 Task: Get directions from Myrtle Beach, South Carolina, United States to Watkins Glen State Park, New York, United States  and explore the nearby bars
Action: Mouse moved to (697, 548)
Screenshot: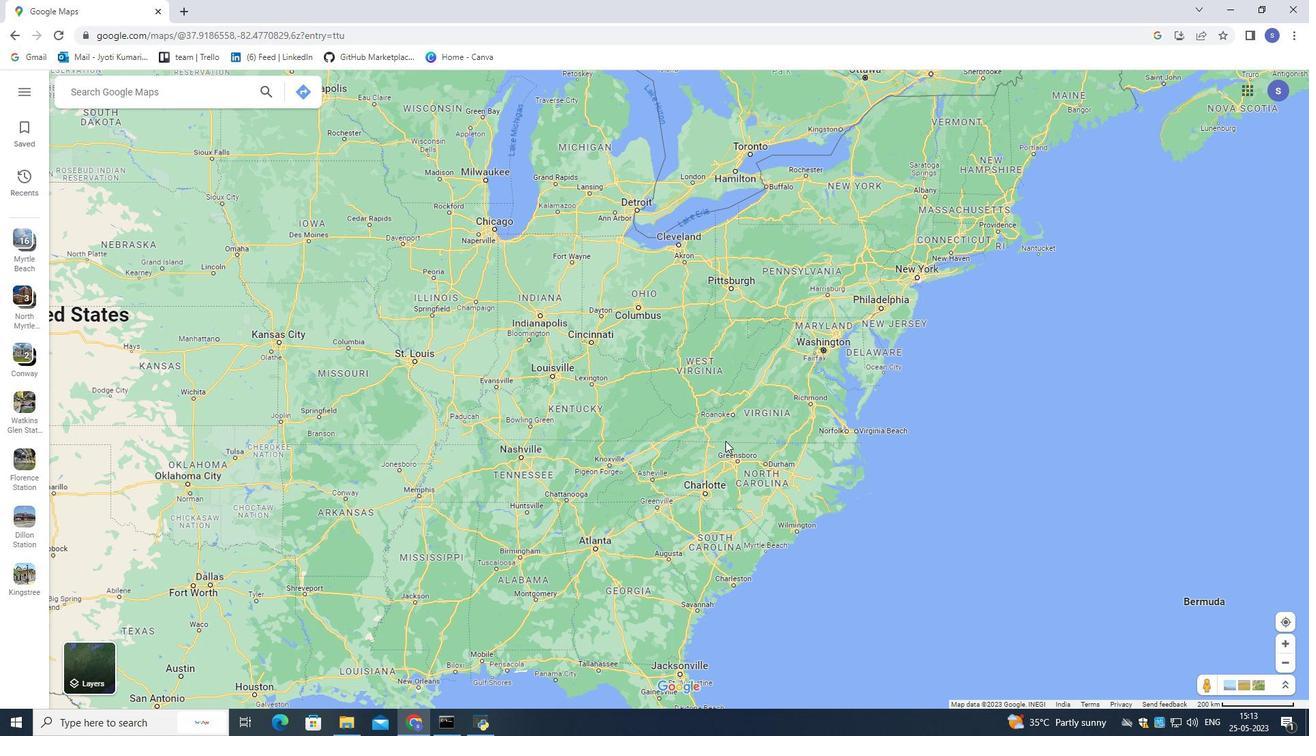 
Action: Mouse scrolled (697, 548) with delta (0, 0)
Screenshot: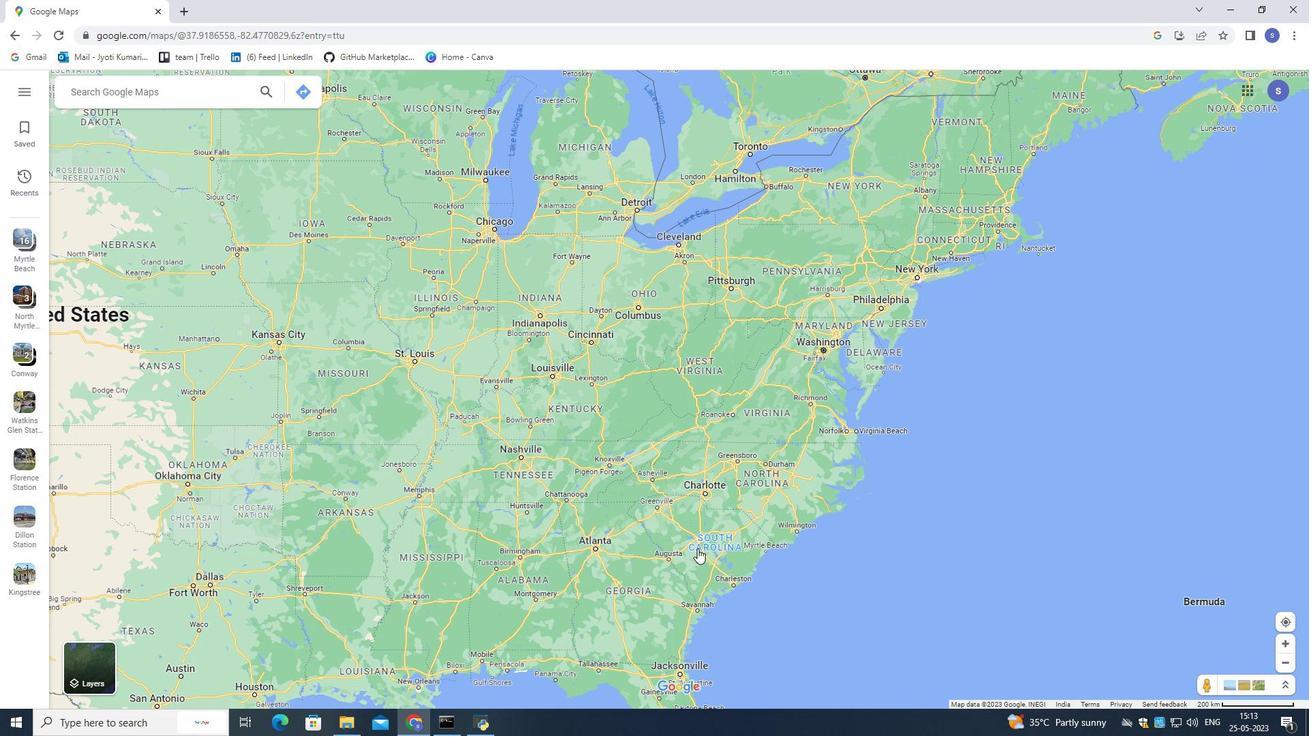 
Action: Mouse scrolled (697, 548) with delta (0, 0)
Screenshot: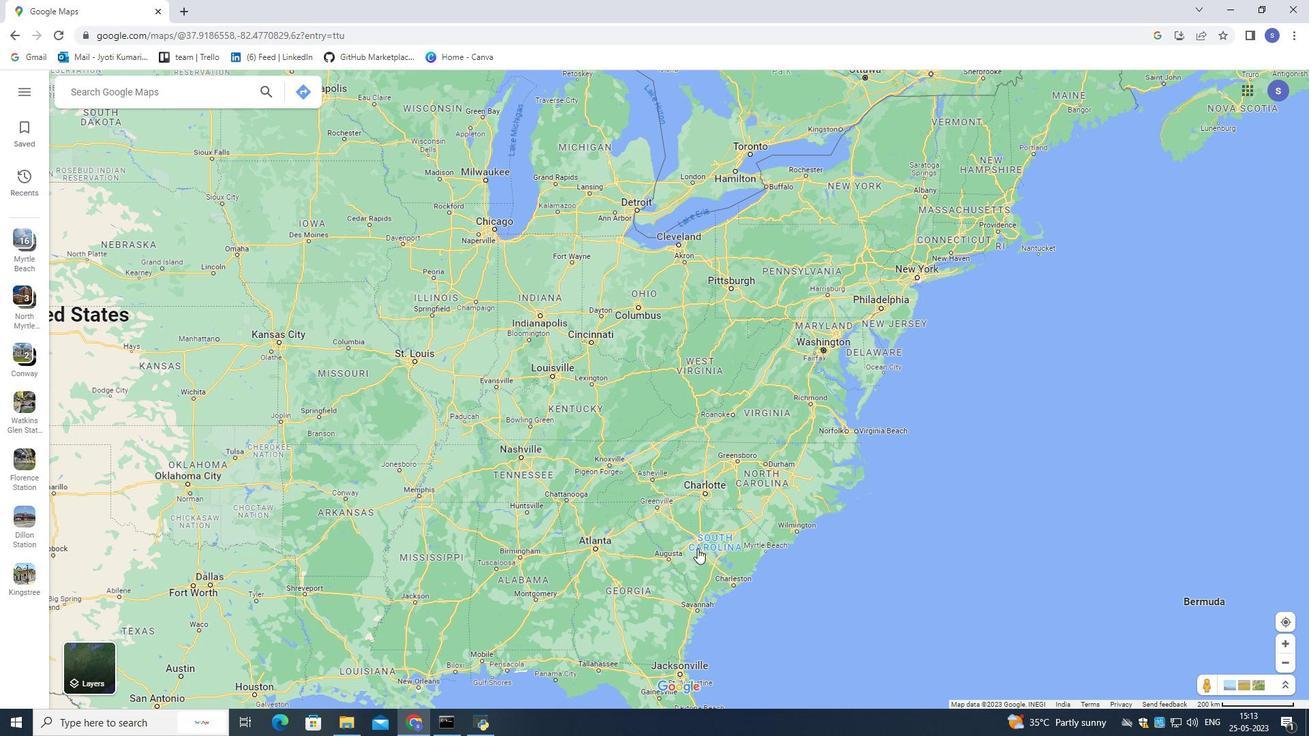 
Action: Mouse moved to (697, 548)
Screenshot: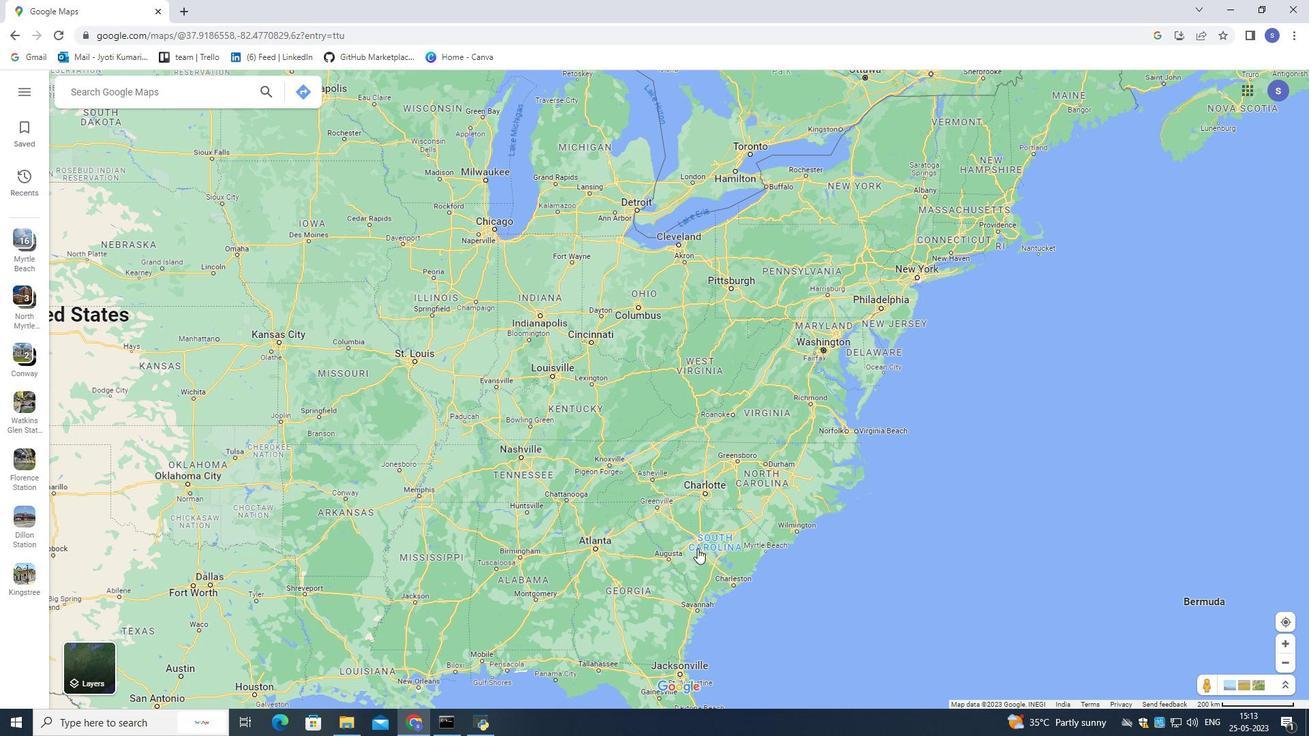 
Action: Mouse scrolled (697, 548) with delta (0, 0)
Screenshot: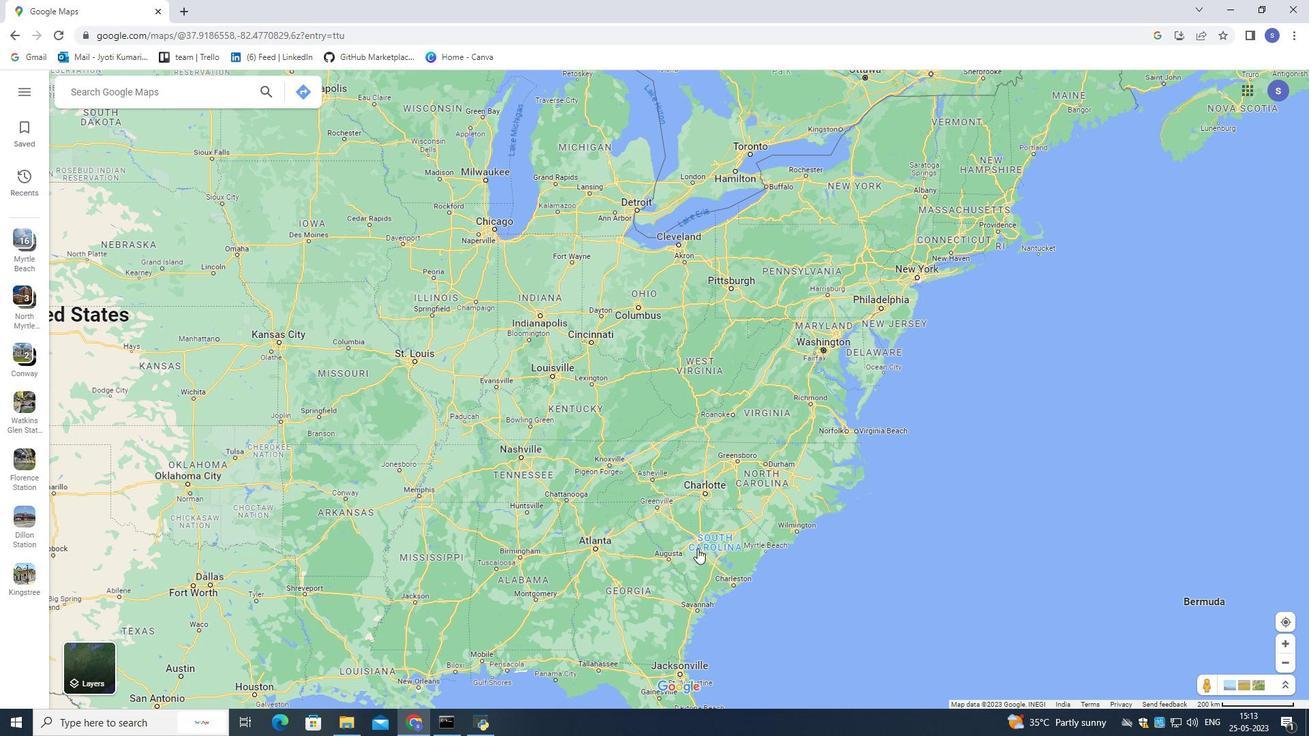 
Action: Mouse moved to (696, 548)
Screenshot: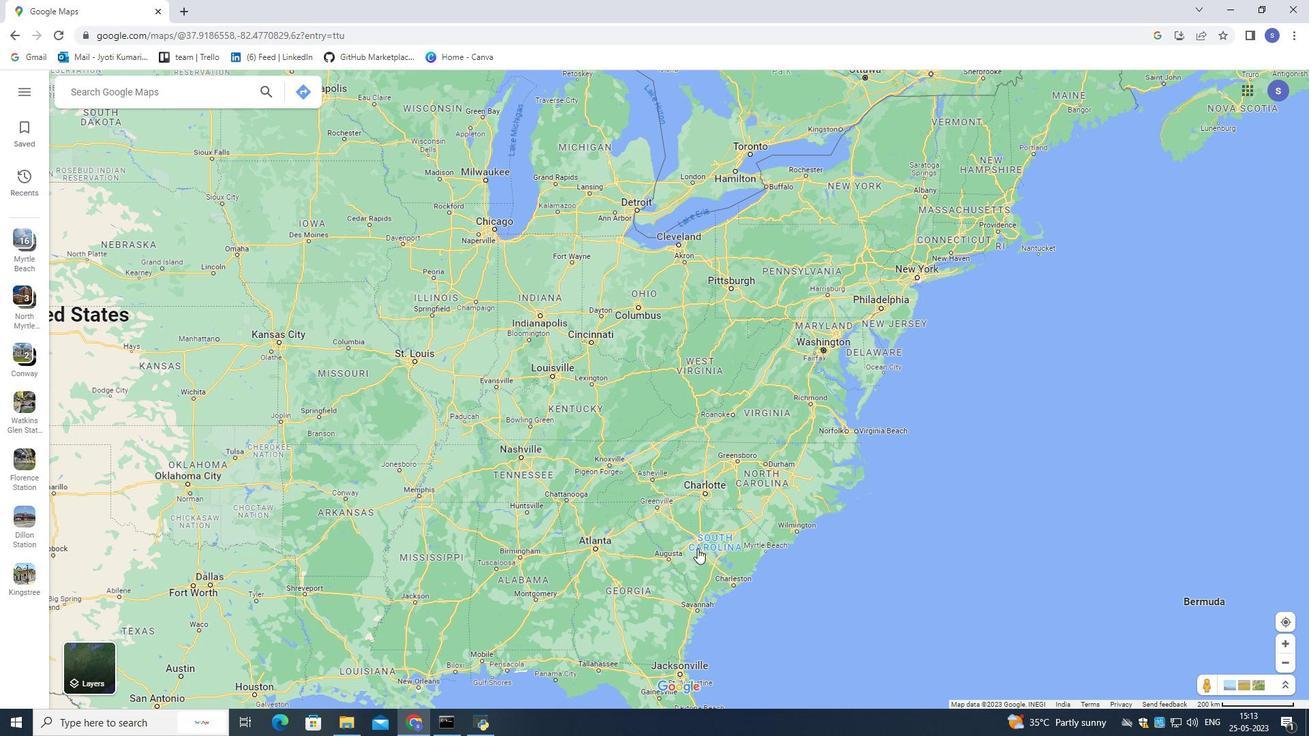
Action: Mouse scrolled (696, 548) with delta (0, 0)
Screenshot: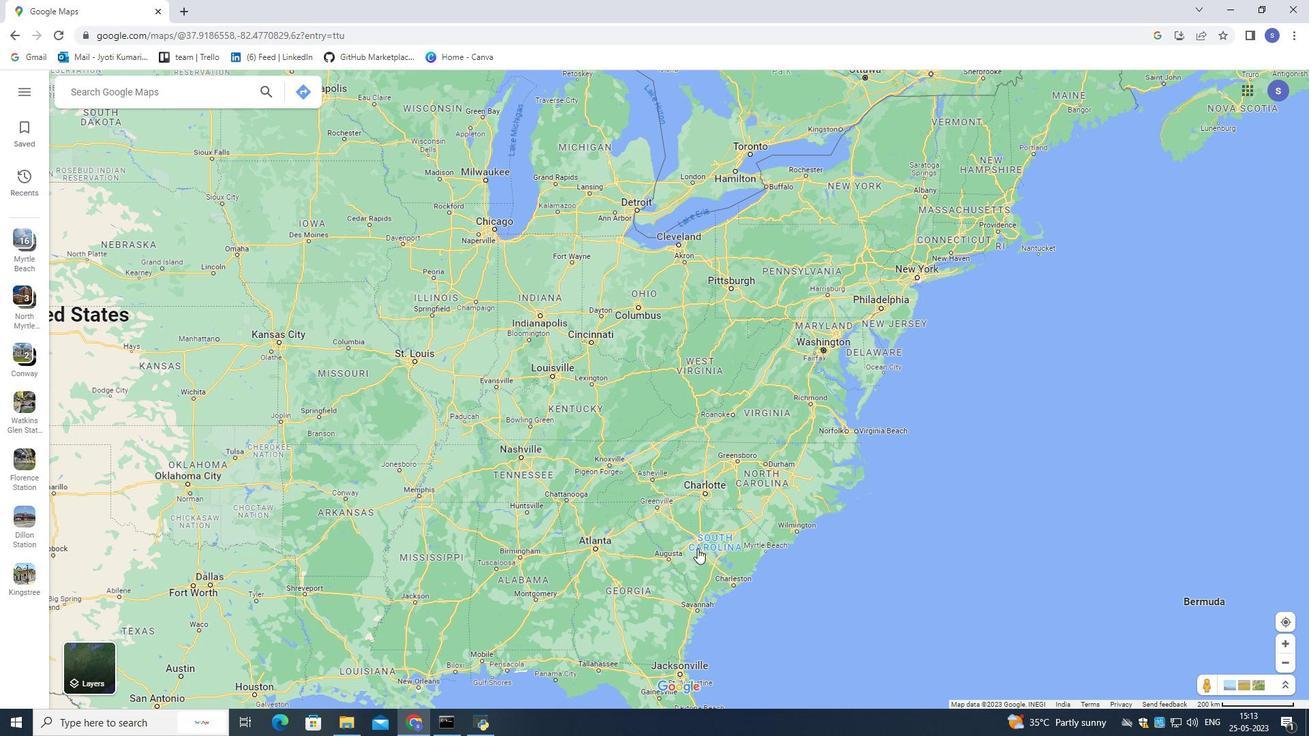 
Action: Mouse moved to (694, 546)
Screenshot: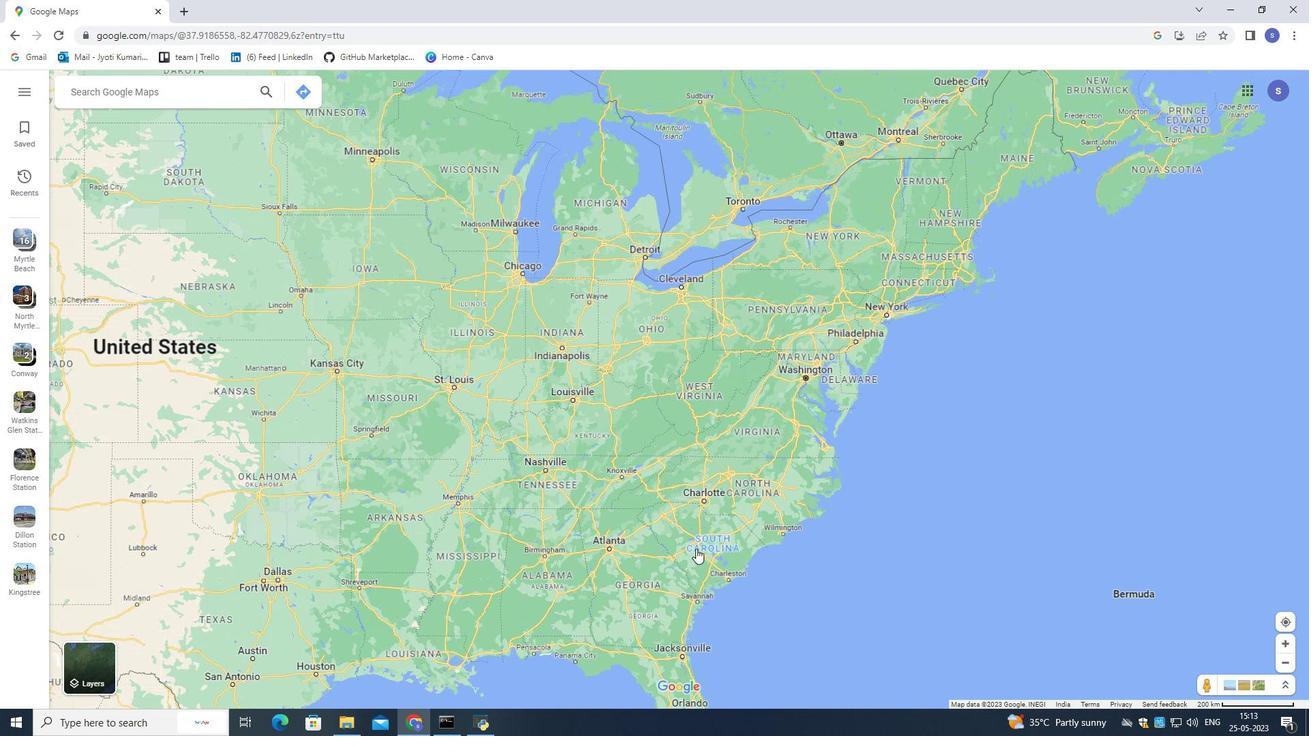 
Action: Mouse scrolled (694, 546) with delta (0, 0)
Screenshot: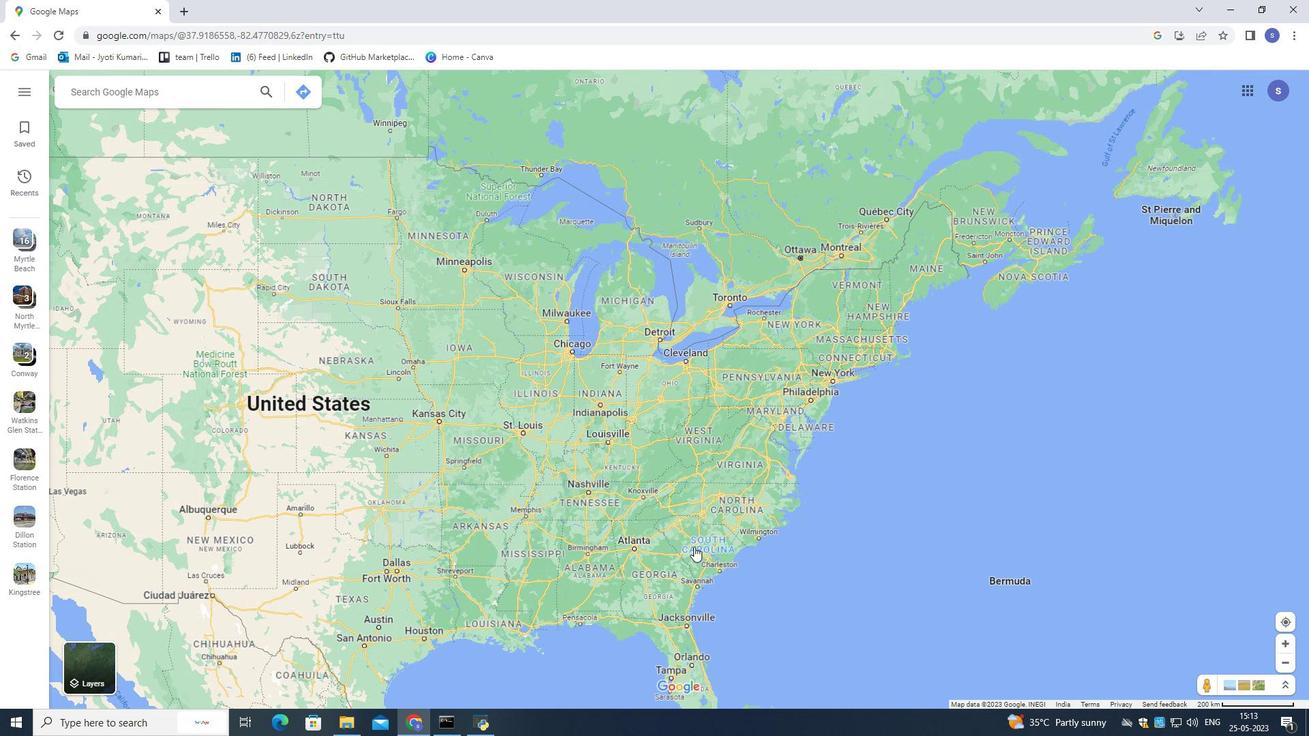 
Action: Mouse scrolled (694, 546) with delta (0, 0)
Screenshot: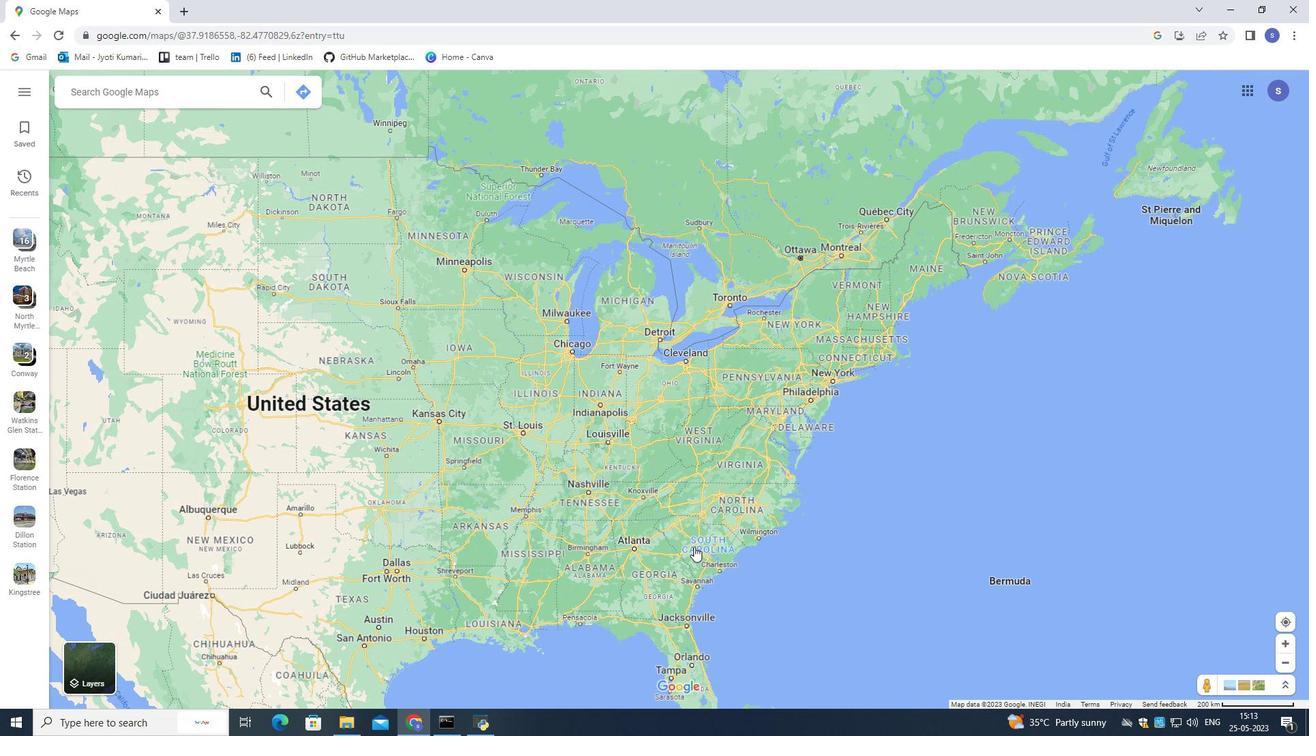 
Action: Mouse scrolled (694, 546) with delta (0, 0)
Screenshot: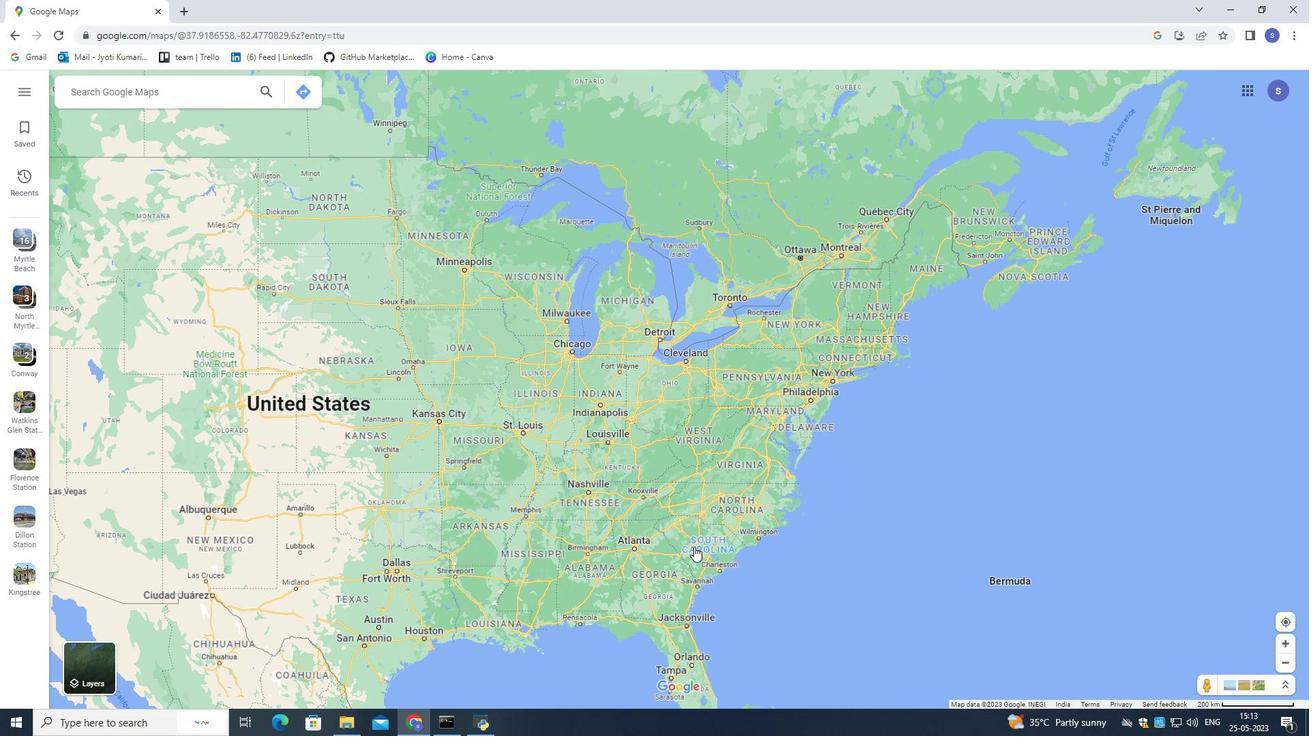 
Action: Mouse scrolled (694, 546) with delta (0, 0)
Screenshot: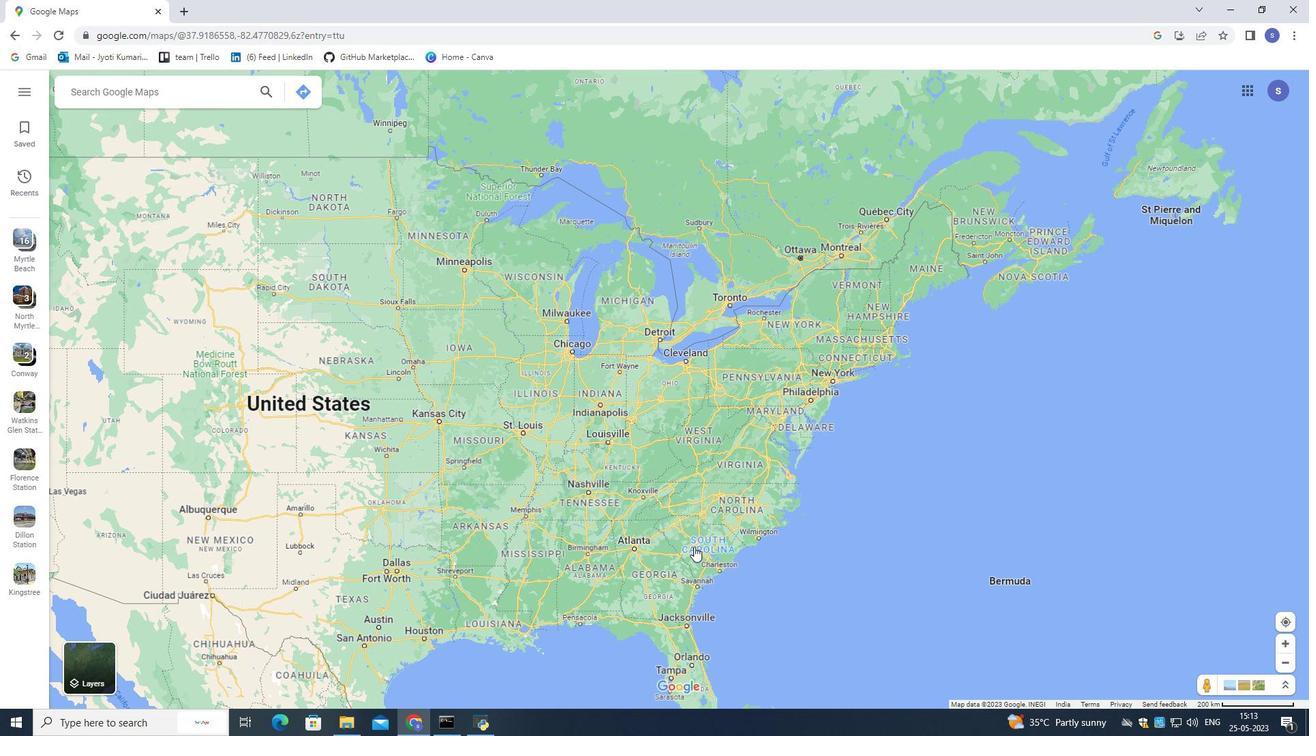 
Action: Mouse moved to (692, 545)
Screenshot: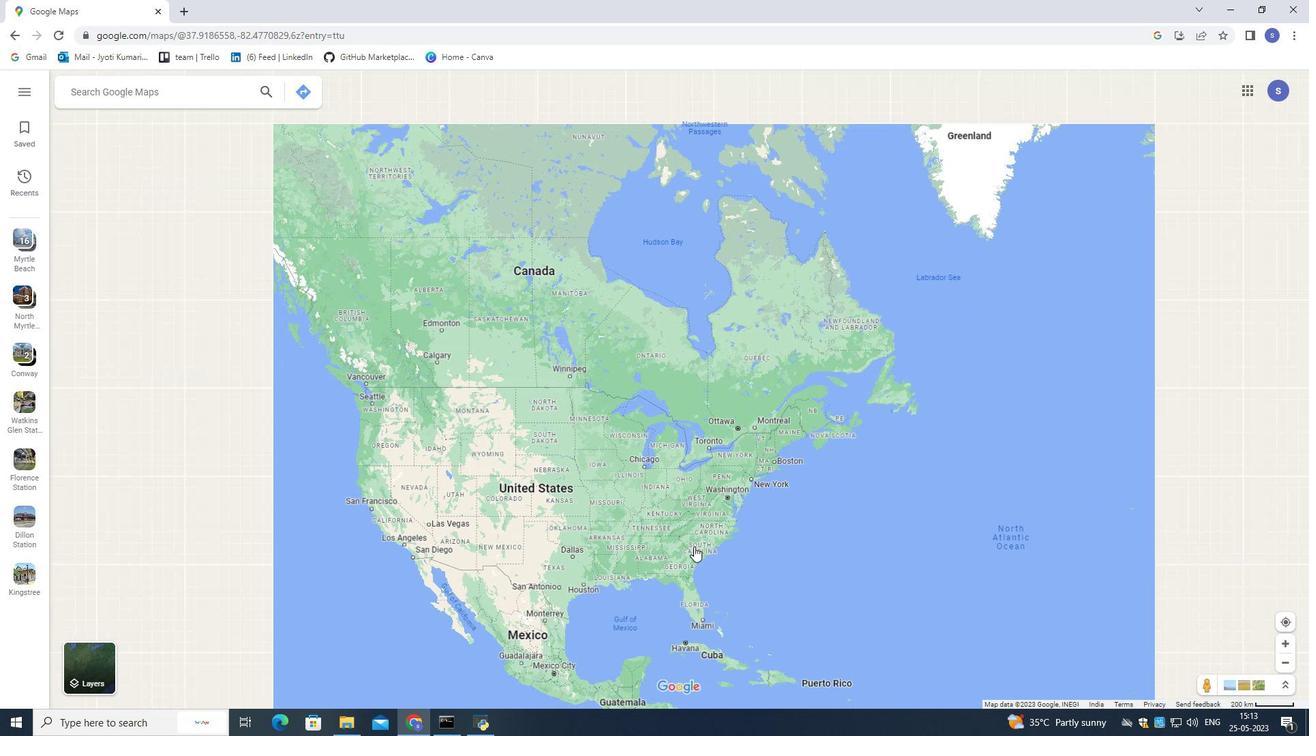 
Action: Mouse scrolled (692, 544) with delta (0, 0)
Screenshot: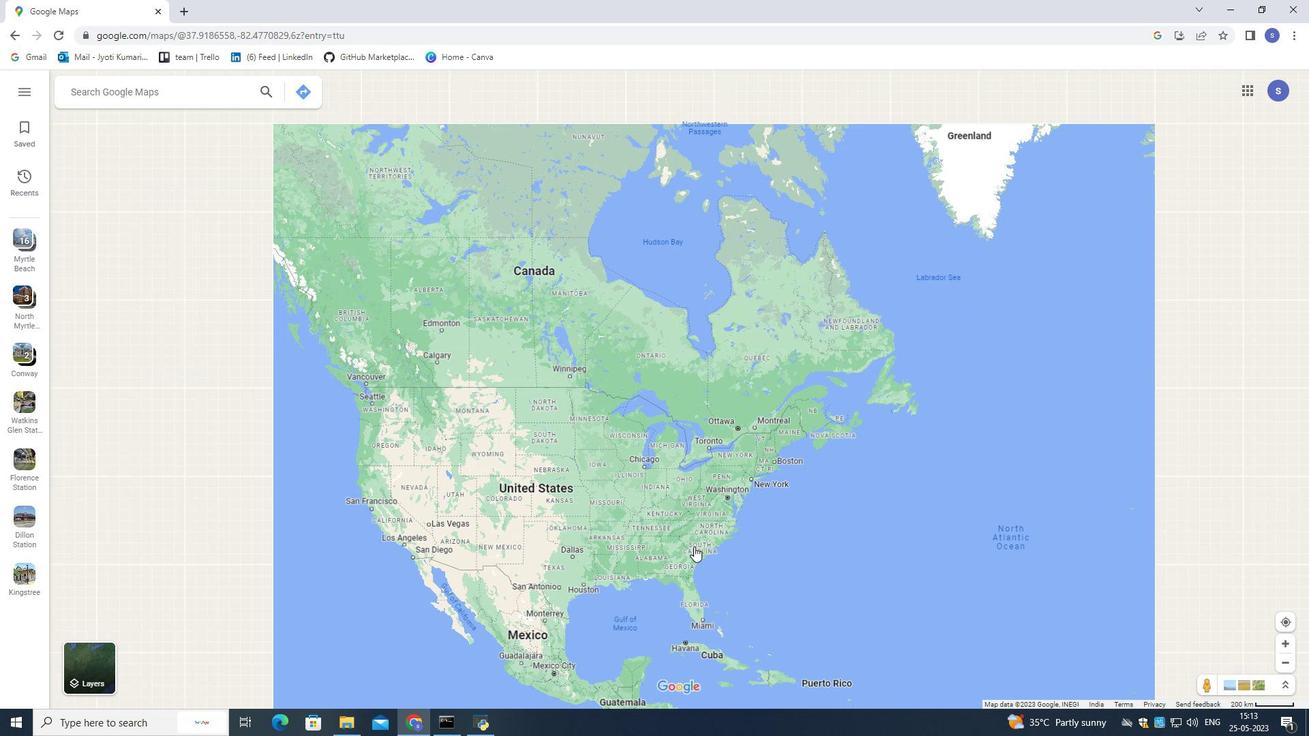 
Action: Mouse scrolled (692, 544) with delta (0, 0)
Screenshot: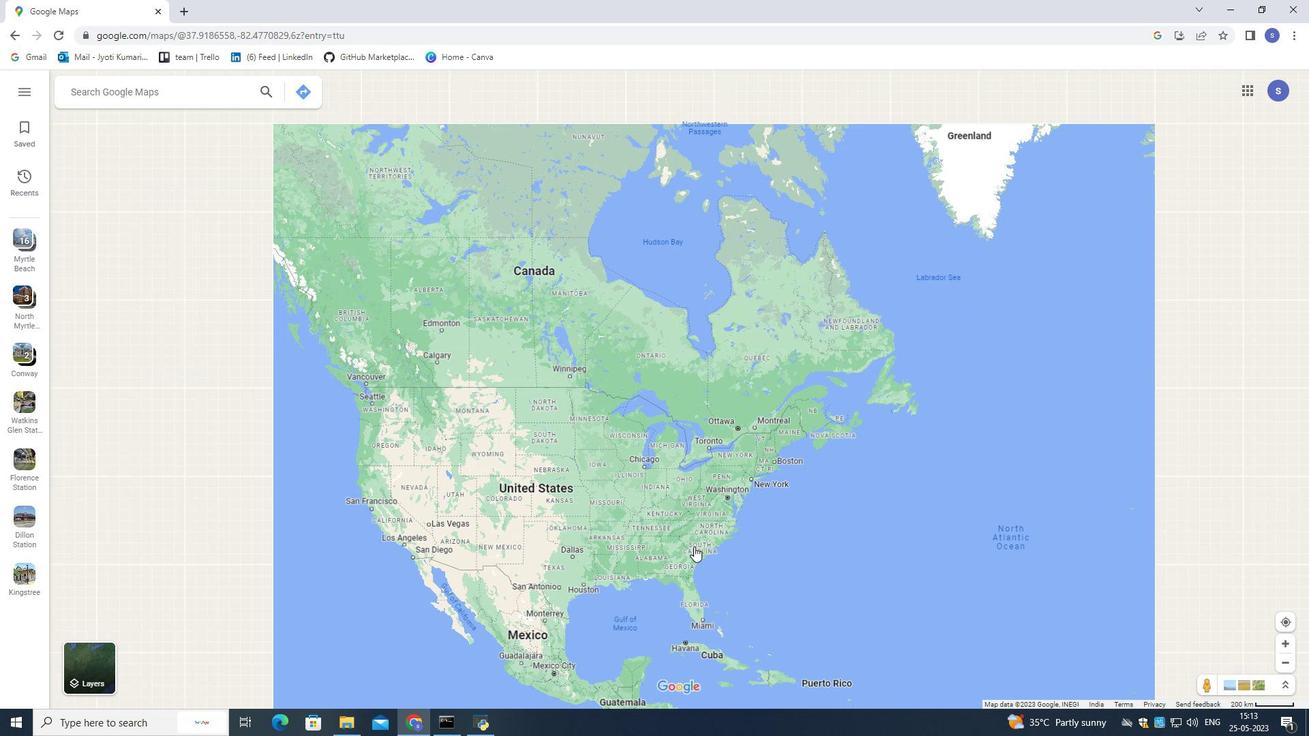 
Action: Mouse scrolled (692, 544) with delta (0, 0)
Screenshot: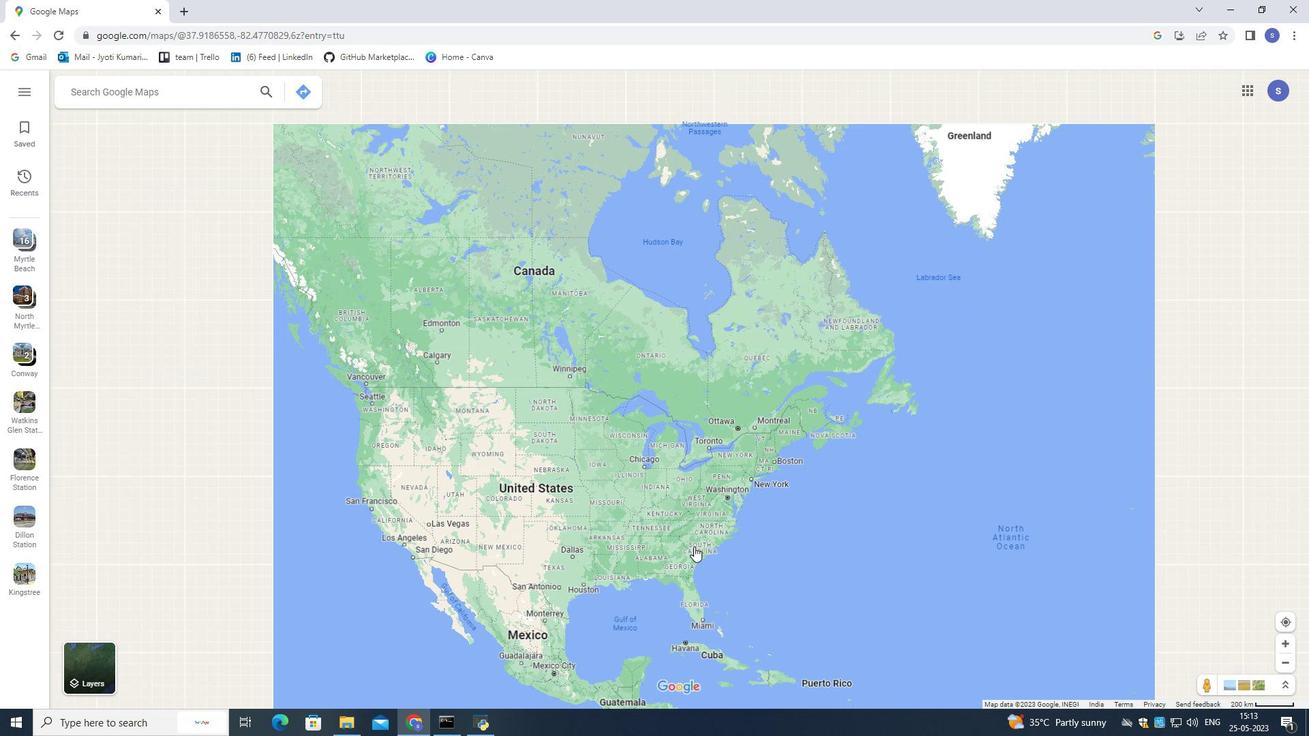 
Action: Mouse scrolled (692, 544) with delta (0, 0)
Screenshot: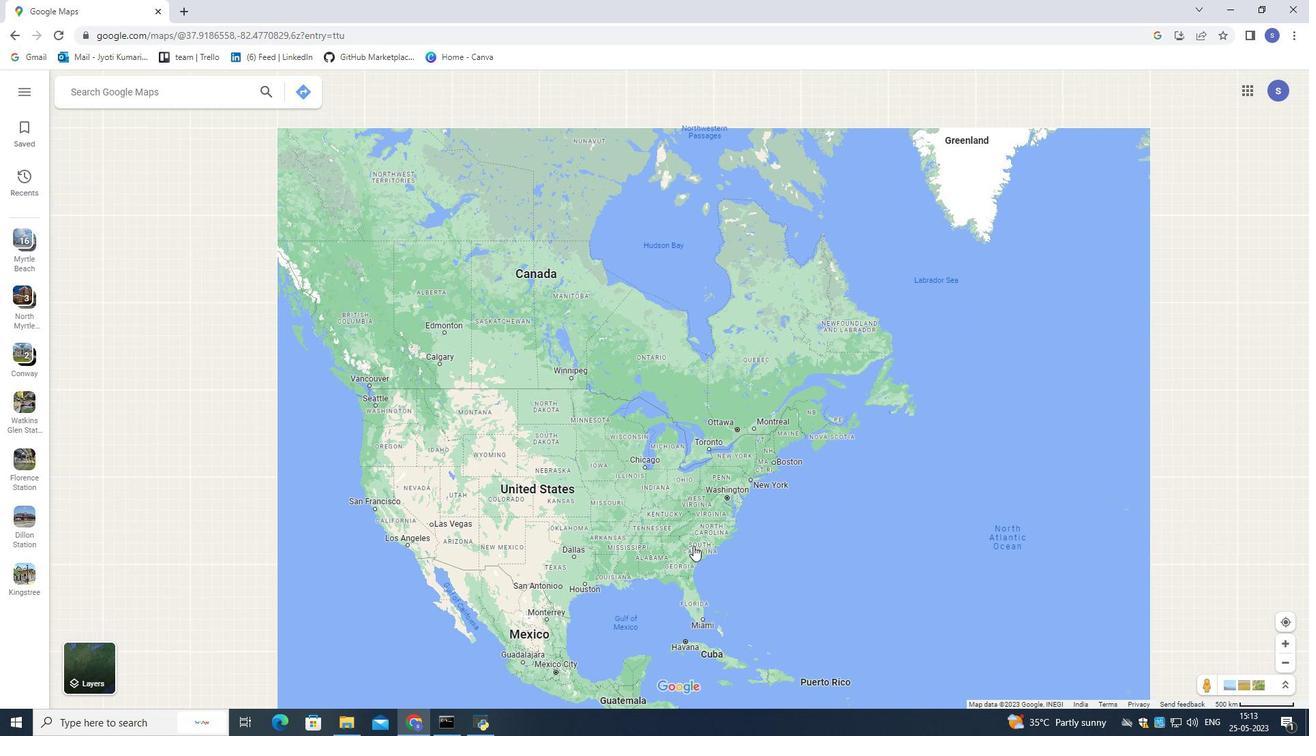 
Action: Mouse moved to (681, 536)
Screenshot: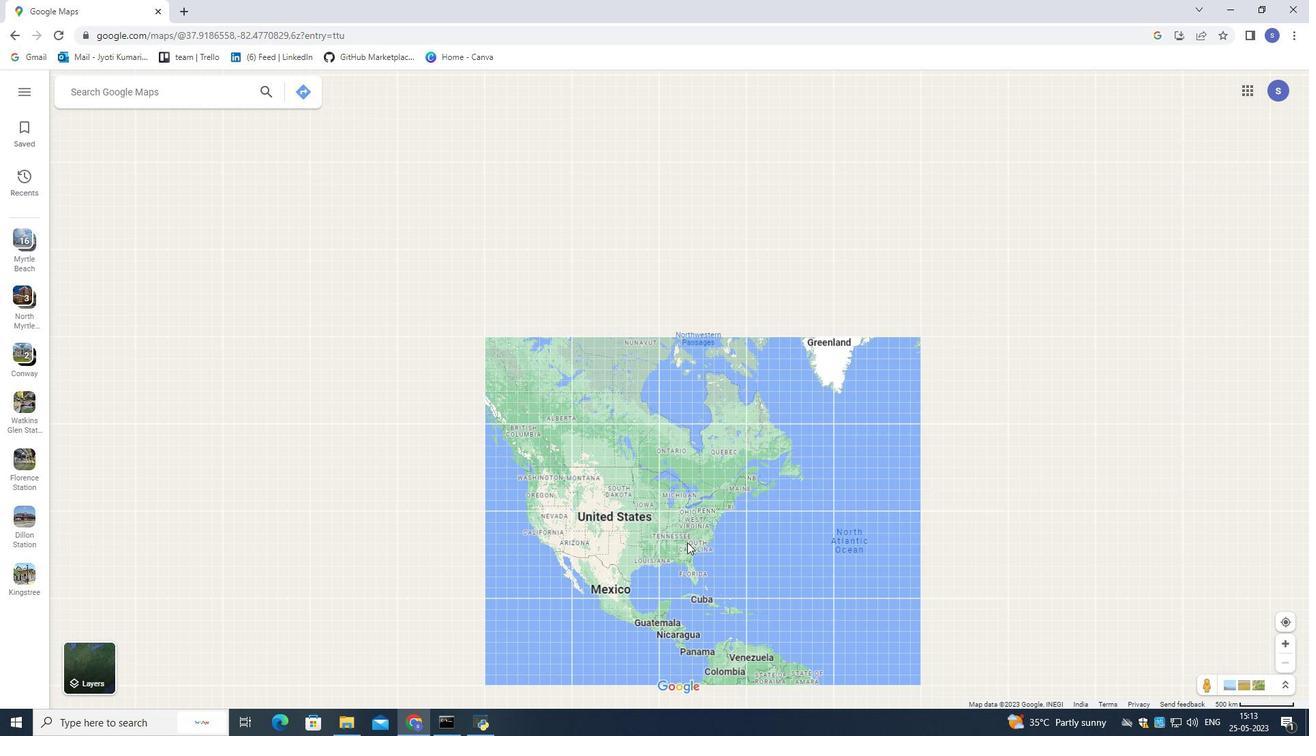 
Action: Mouse scrolled (681, 535) with delta (0, 0)
Screenshot: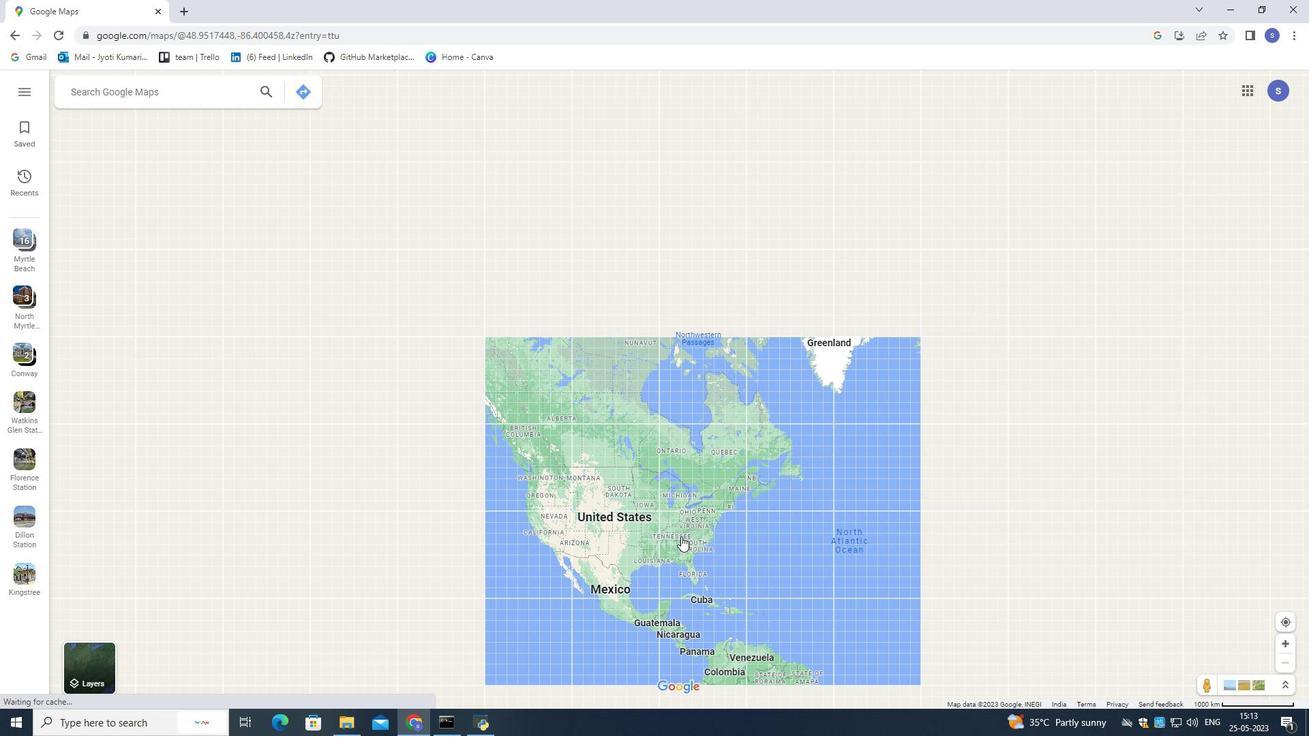 
Action: Mouse scrolled (681, 535) with delta (0, 0)
Screenshot: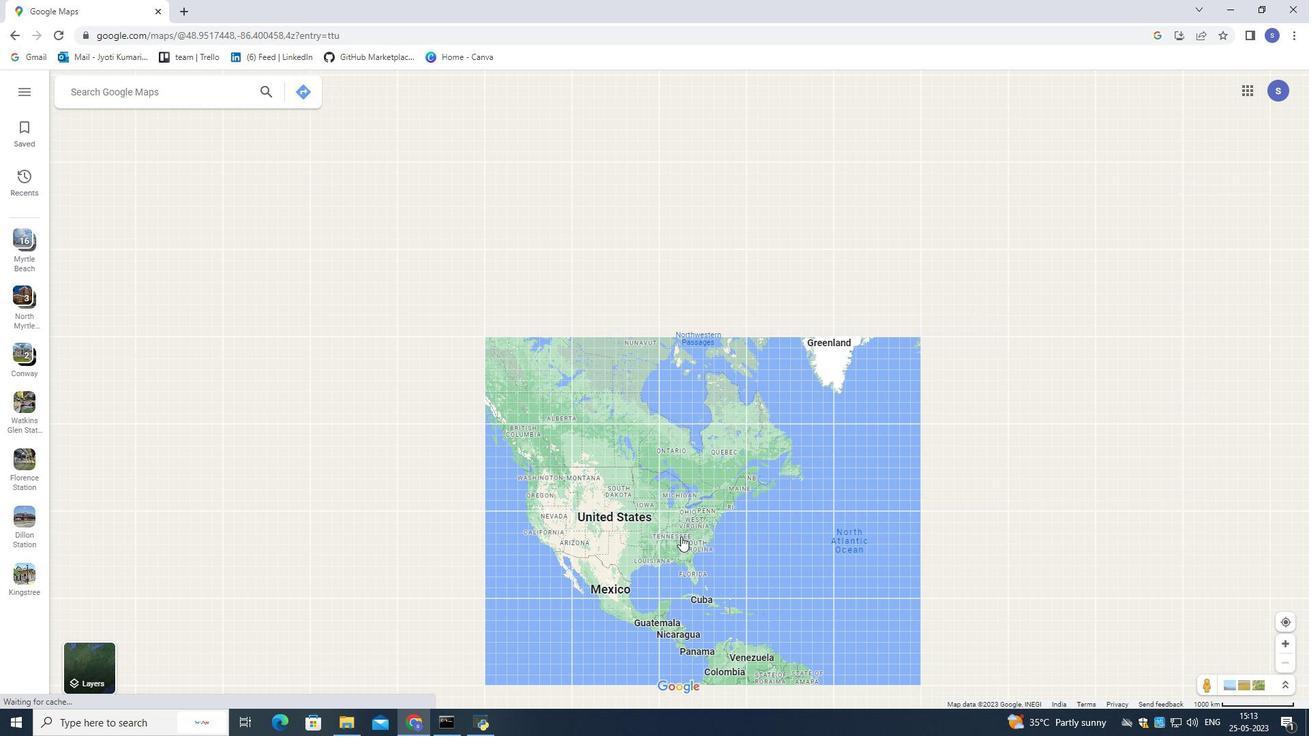 
Action: Mouse scrolled (681, 535) with delta (0, 0)
Screenshot: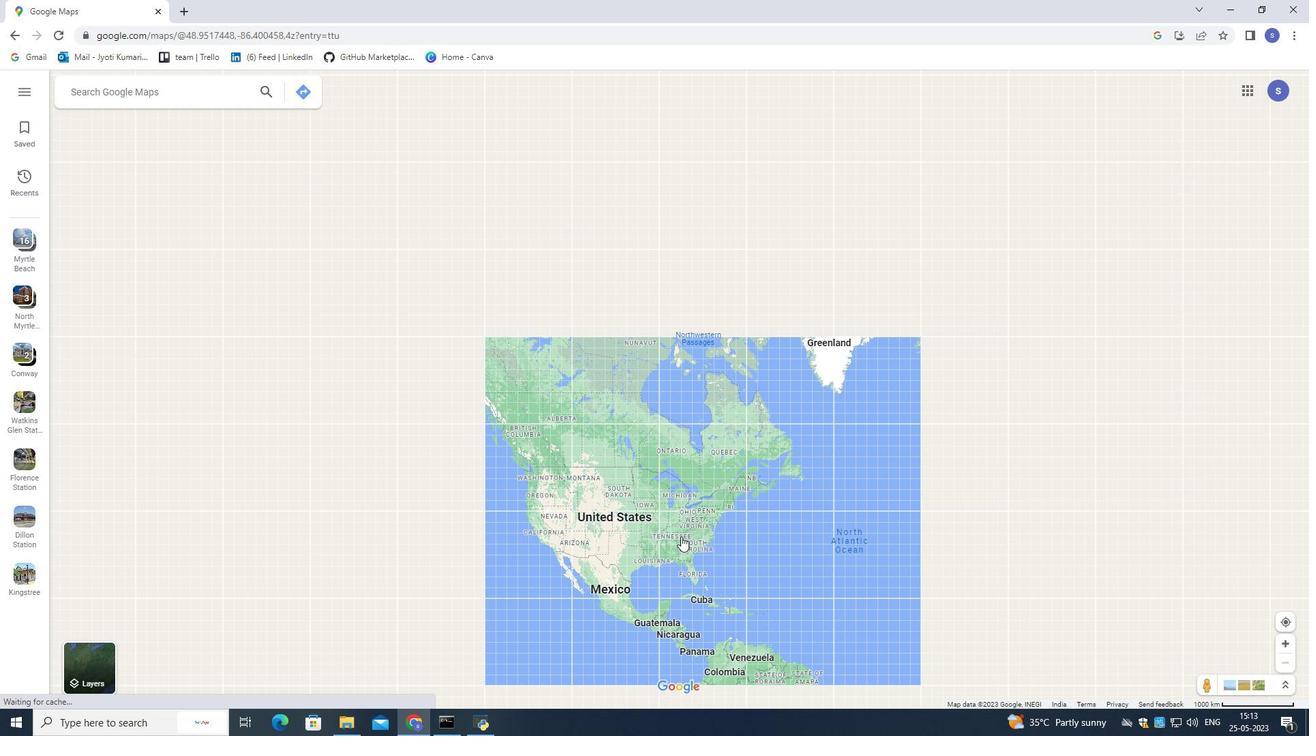 
Action: Mouse moved to (655, 499)
Screenshot: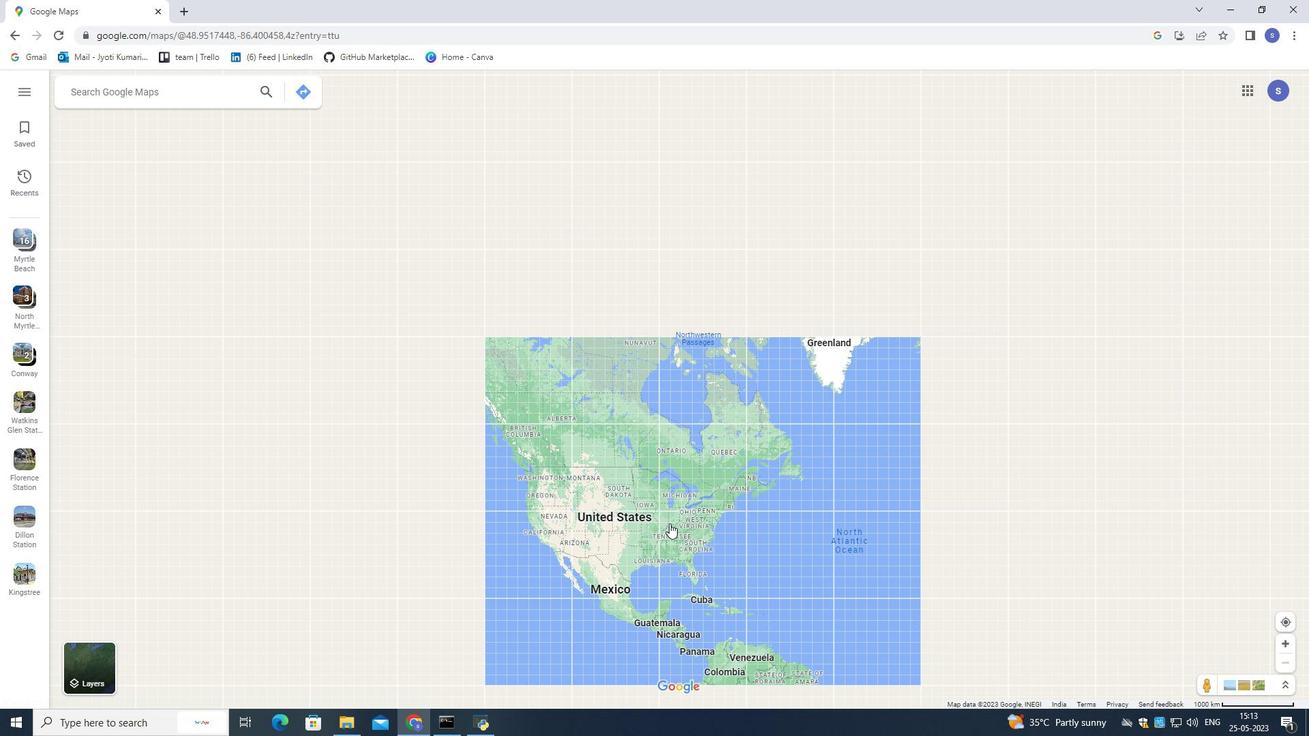 
Action: Mouse scrolled (655, 499) with delta (0, 0)
Screenshot: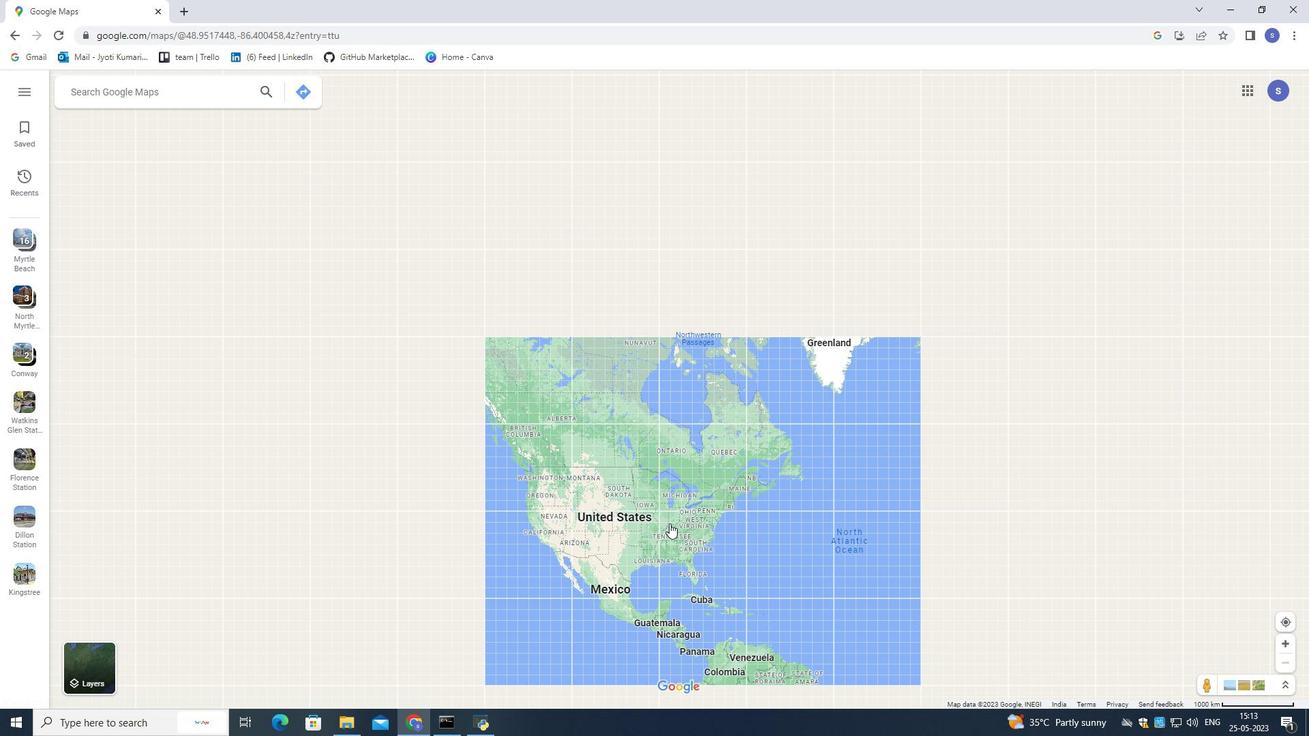 
Action: Mouse scrolled (655, 499) with delta (0, 0)
Screenshot: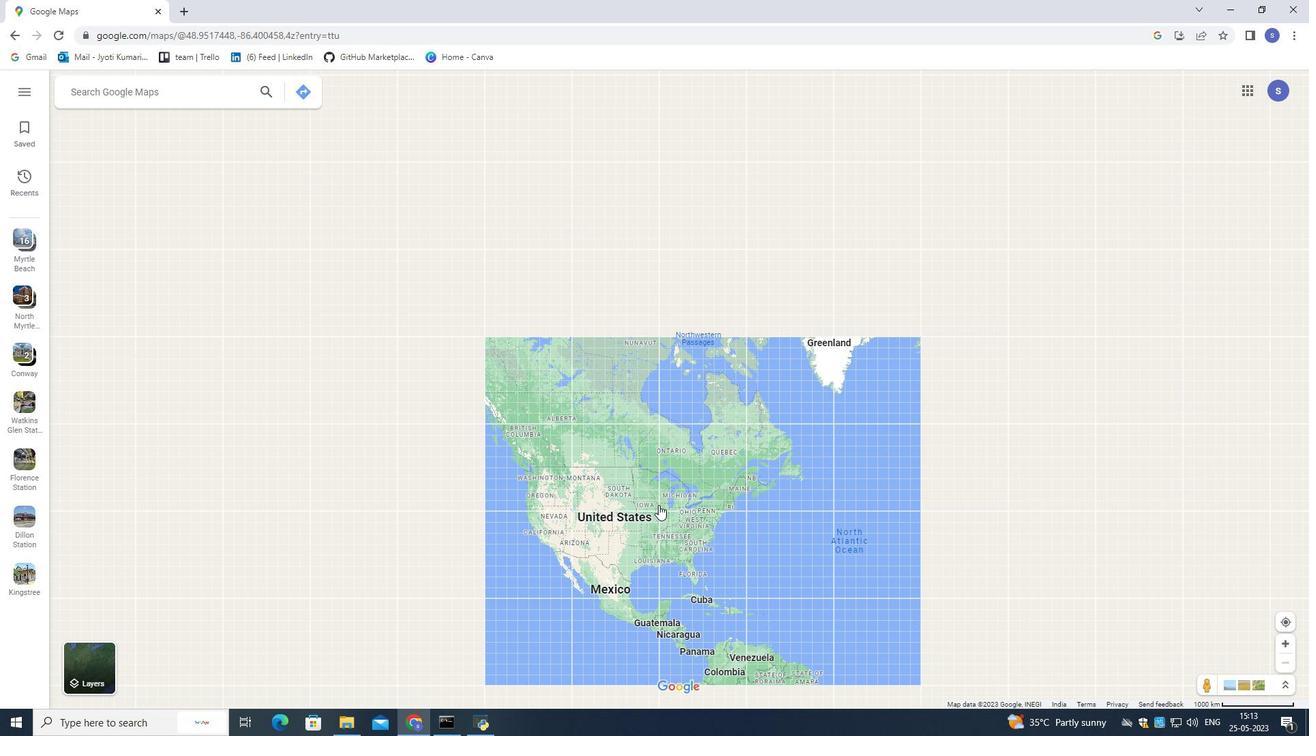 
Action: Mouse scrolled (655, 499) with delta (0, 0)
Screenshot: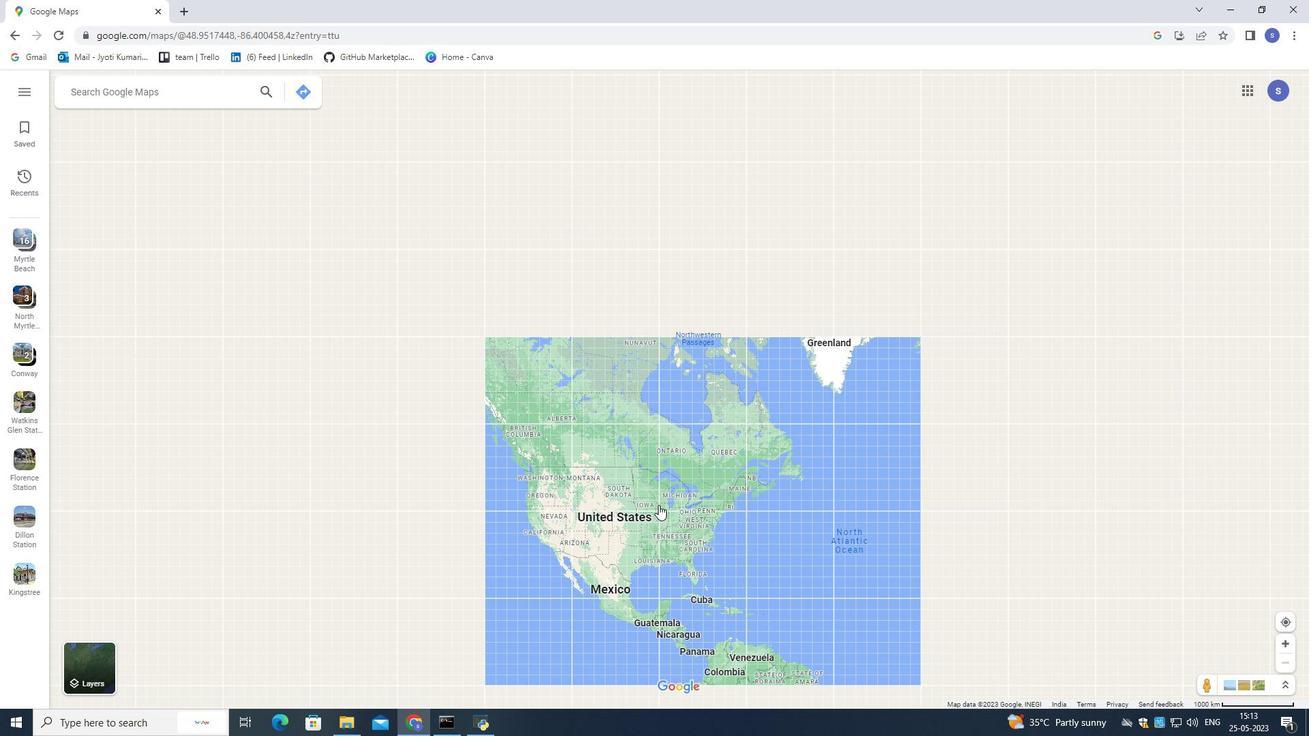 
Action: Mouse scrolled (655, 499) with delta (0, 0)
Screenshot: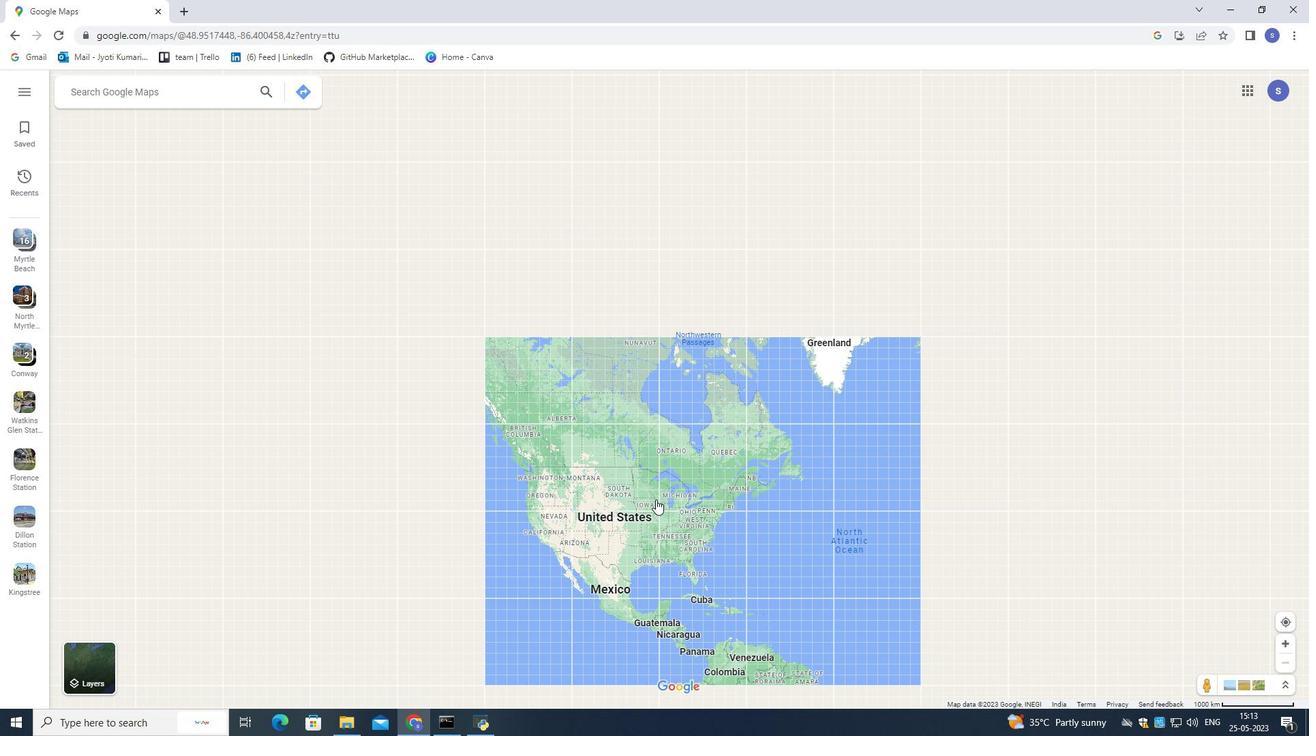 
Action: Mouse moved to (139, 94)
Screenshot: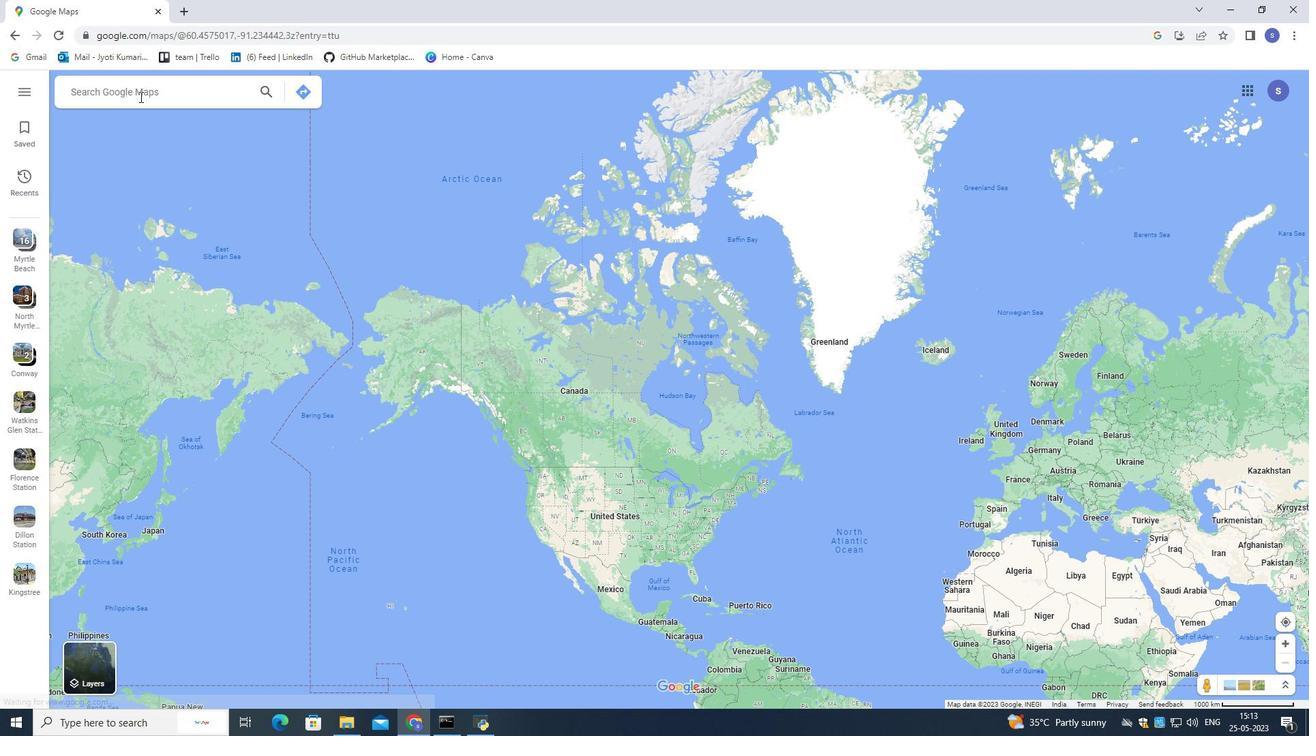 
Action: Mouse pressed left at (139, 94)
Screenshot: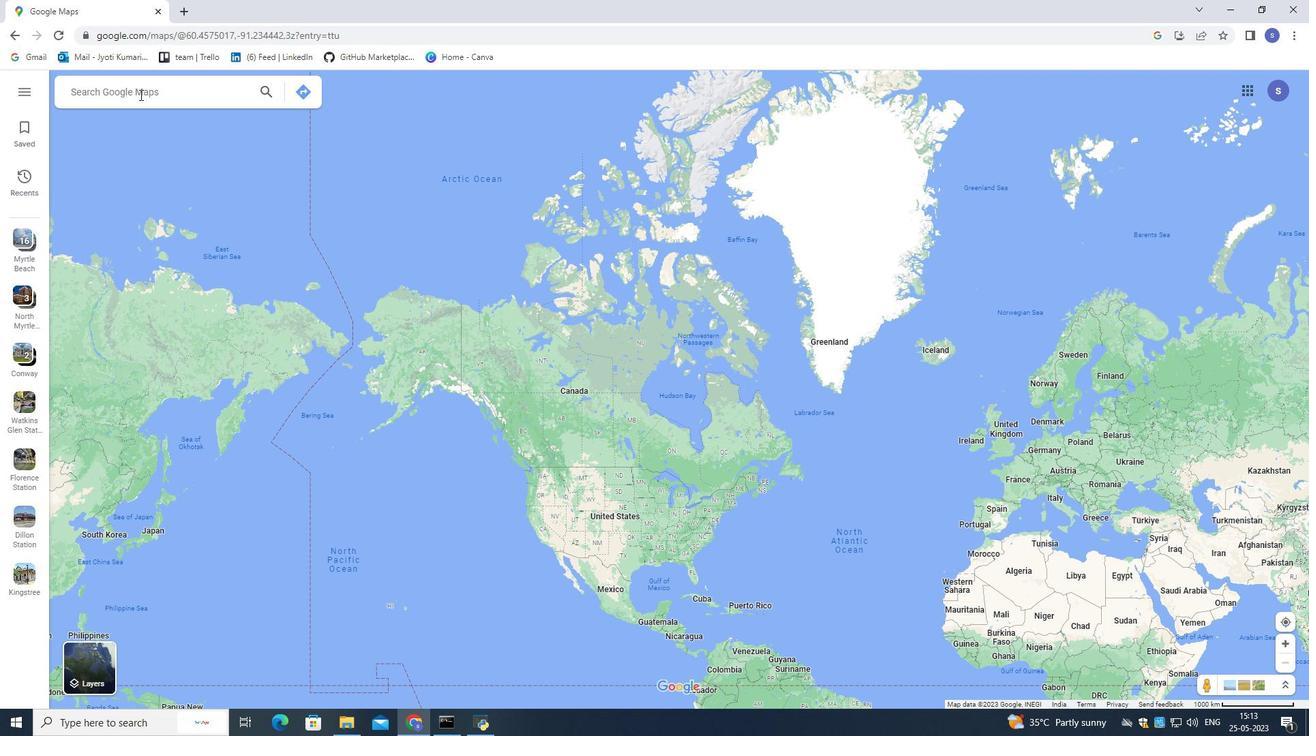 
Action: Key pressed myrtle<Key.space>beach,<Key.space>south<Key.space>carolina,unitd<Key.backspace>ed<Key.space>state<Key.enter>
Screenshot: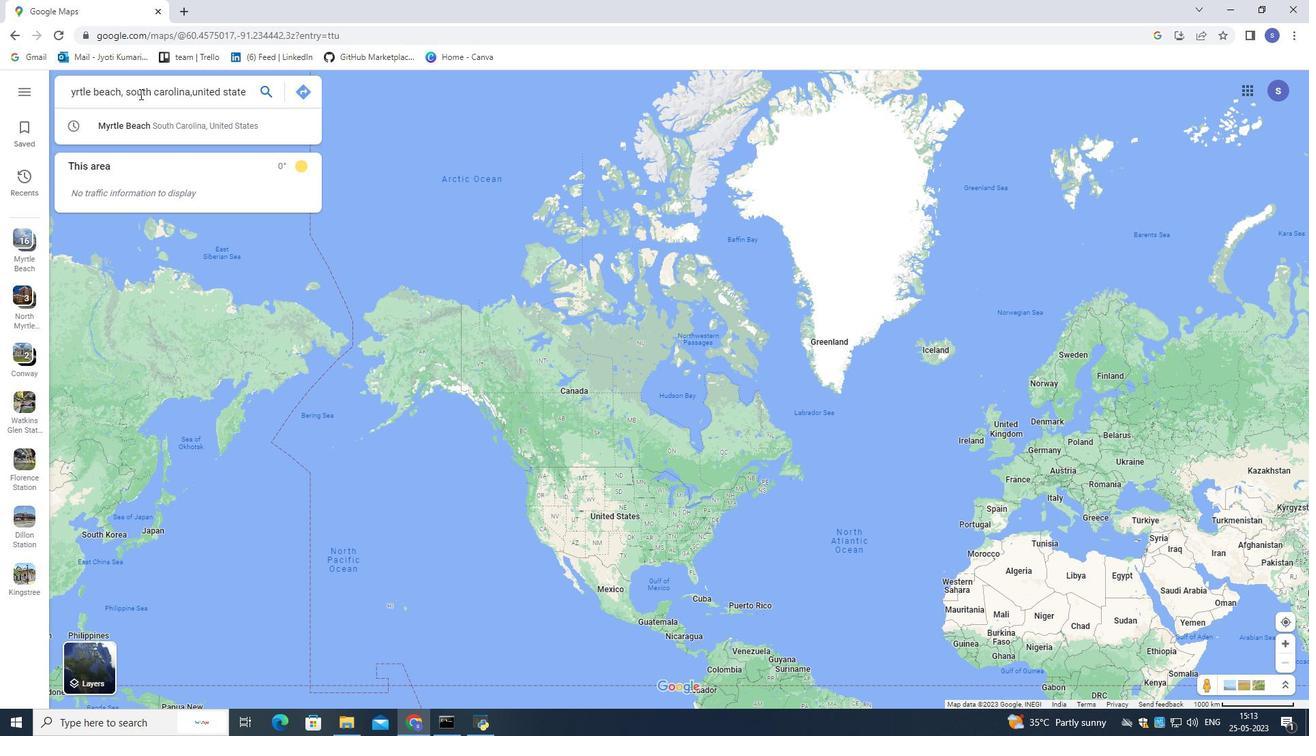 
Action: Mouse moved to (187, 326)
Screenshot: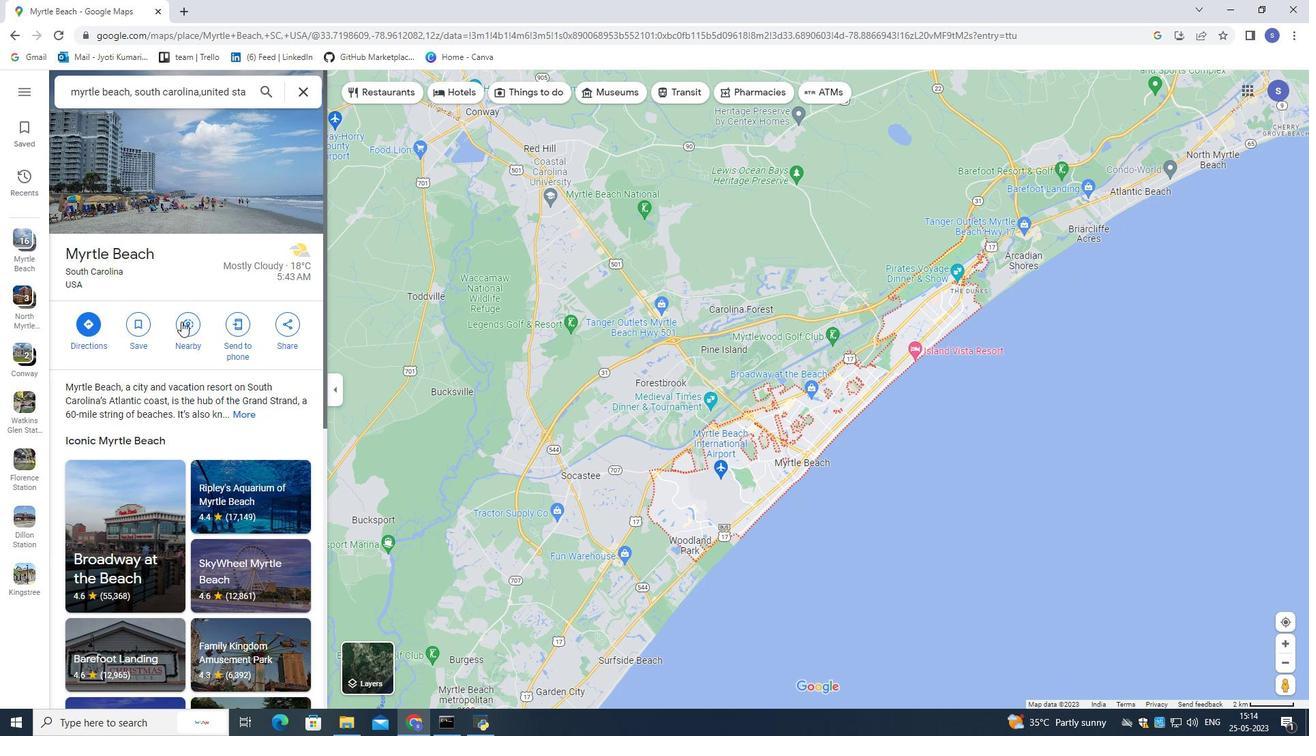 
Action: Mouse pressed left at (187, 326)
Screenshot: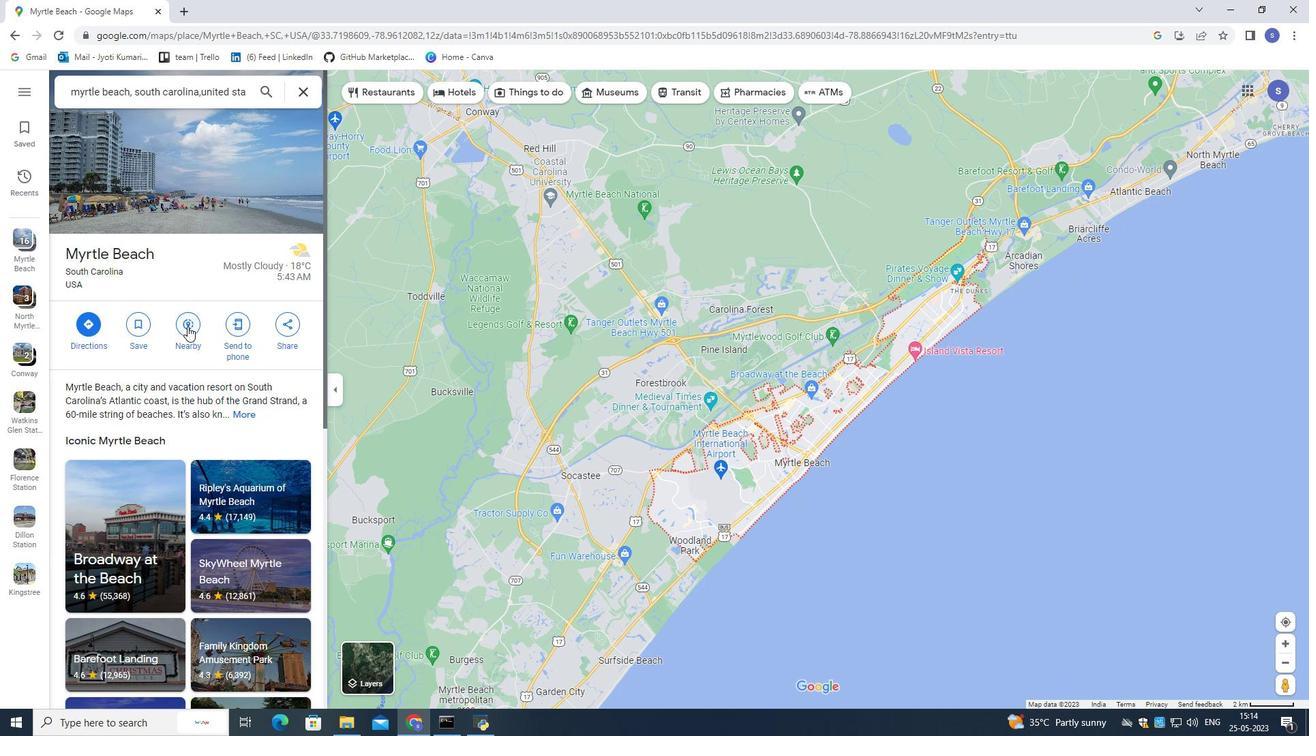 
Action: Mouse moved to (188, 327)
Screenshot: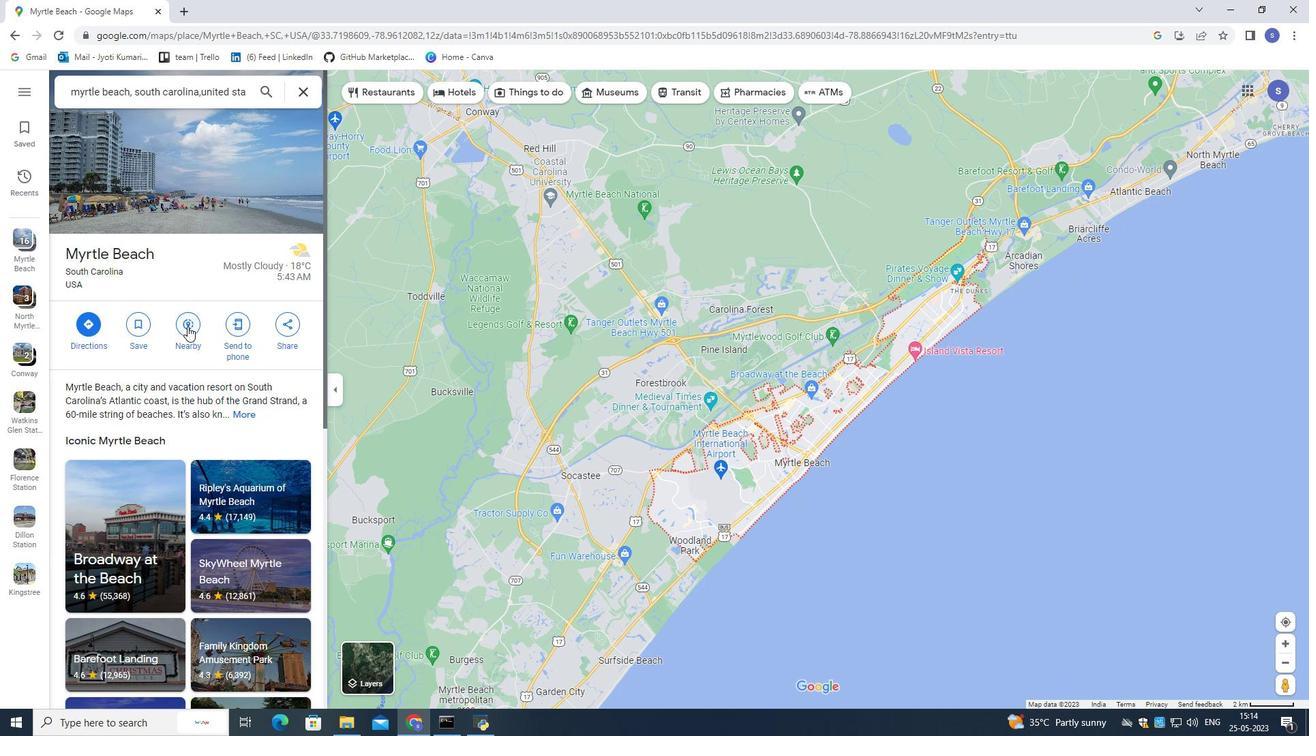 
Action: Key pressed bars<Key.enter>
Screenshot: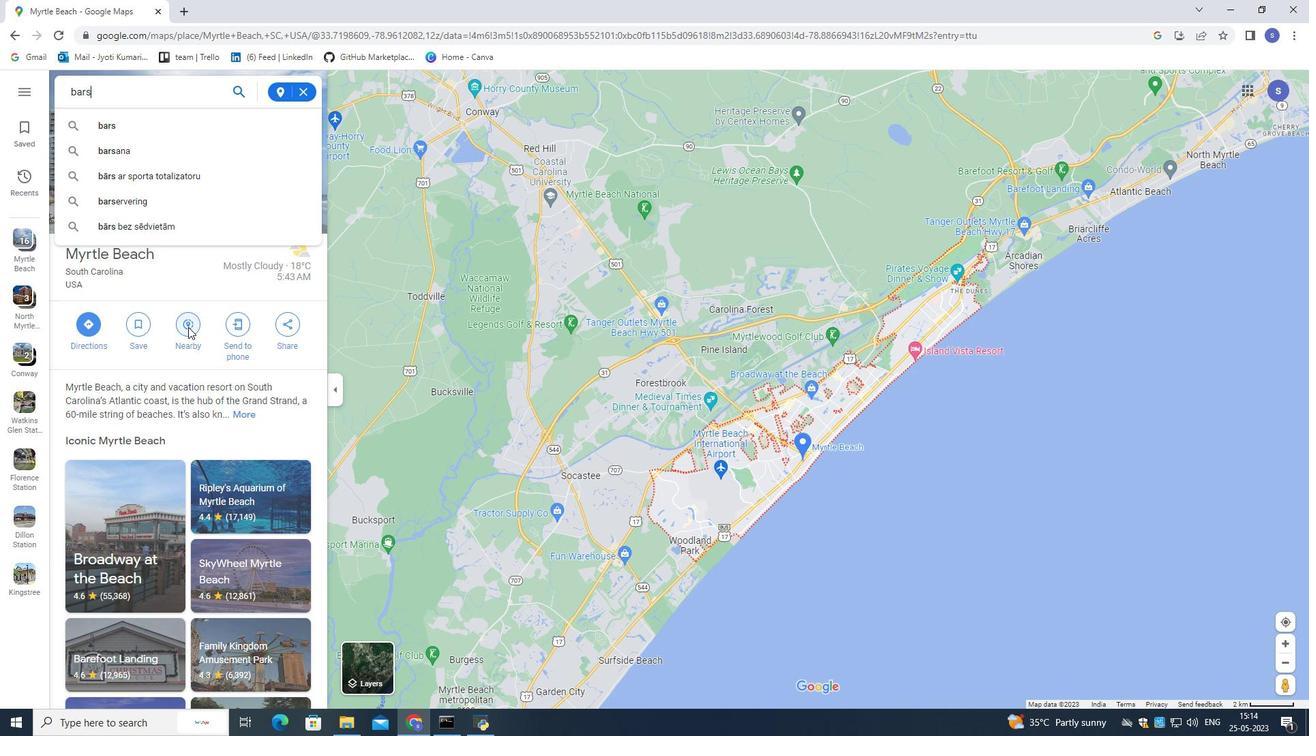 
Action: Mouse moved to (273, 254)
Screenshot: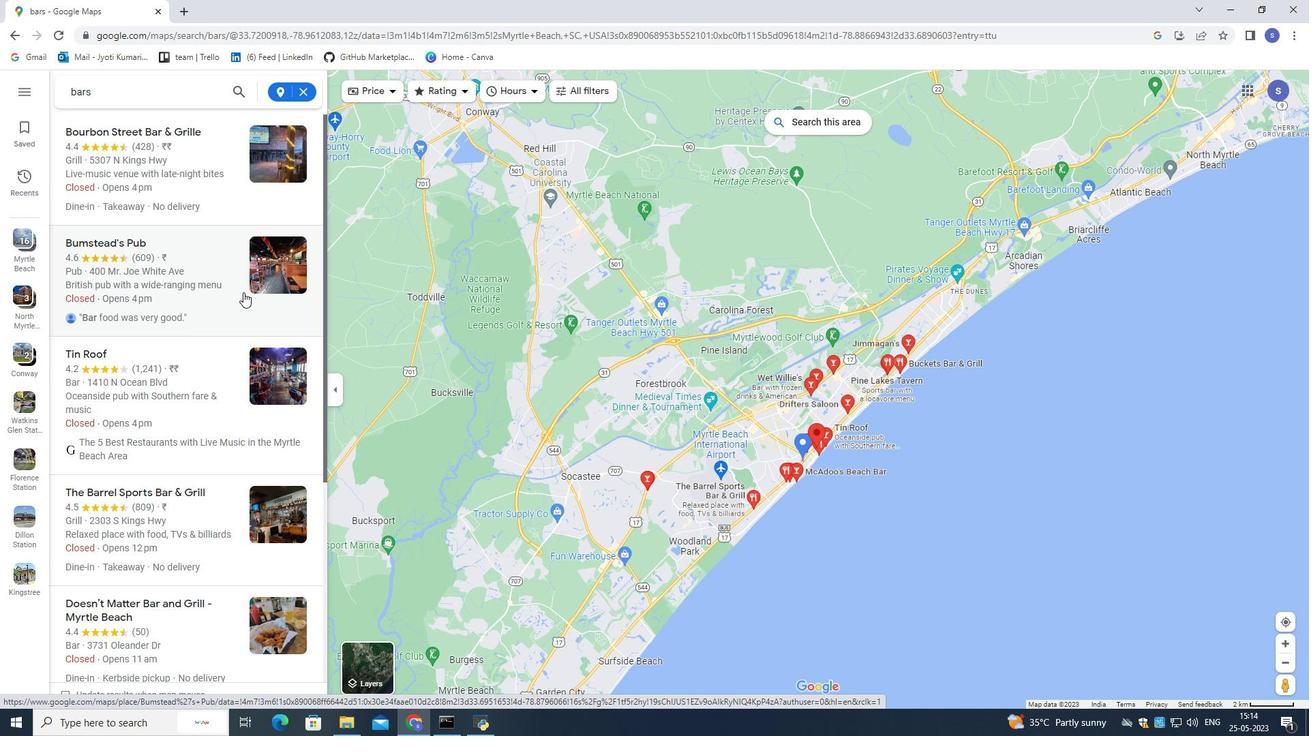 
Action: Mouse pressed left at (273, 254)
Screenshot: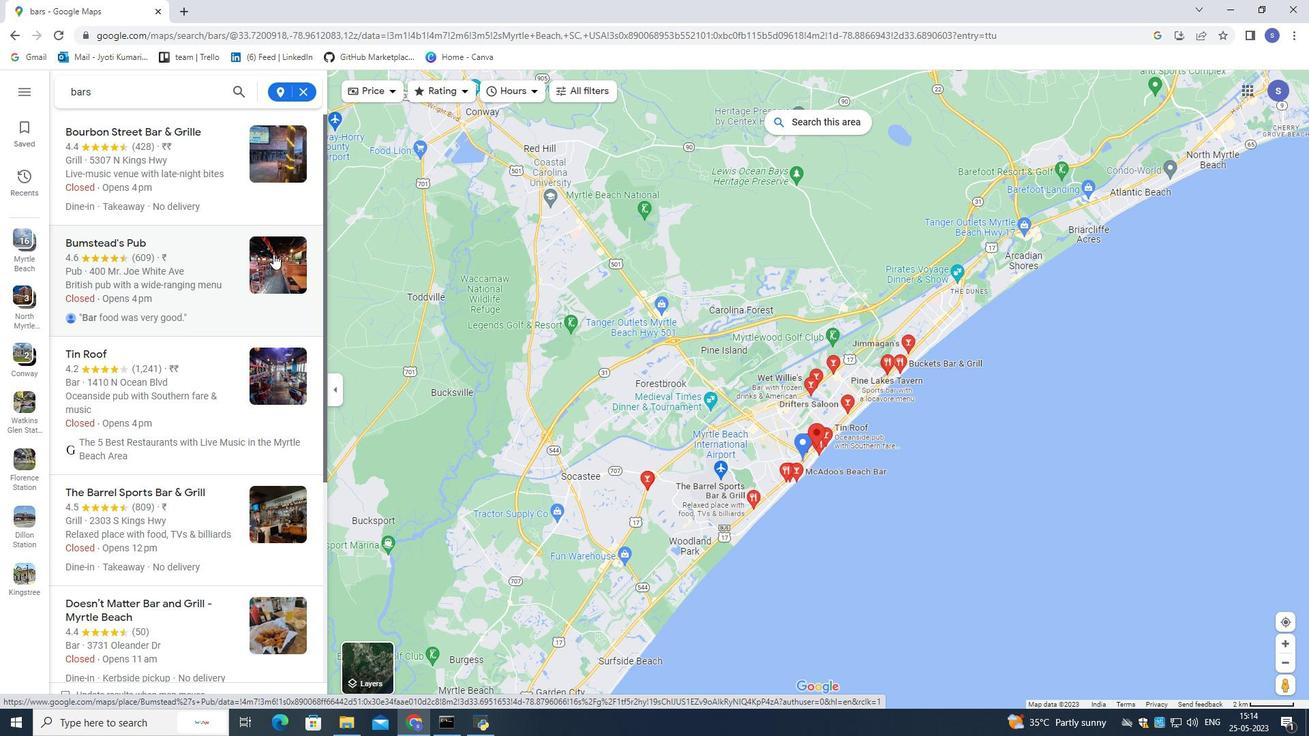 
Action: Mouse moved to (515, 262)
Screenshot: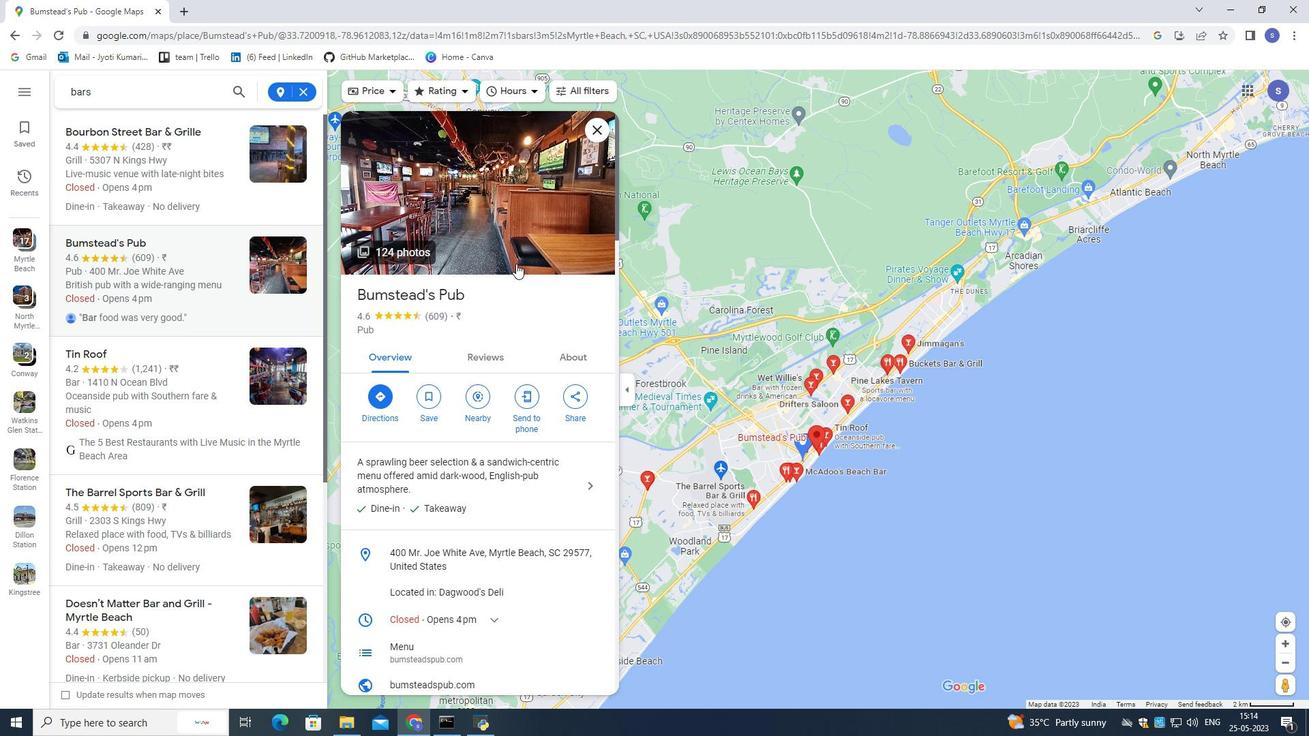 
Action: Mouse pressed left at (515, 262)
Screenshot: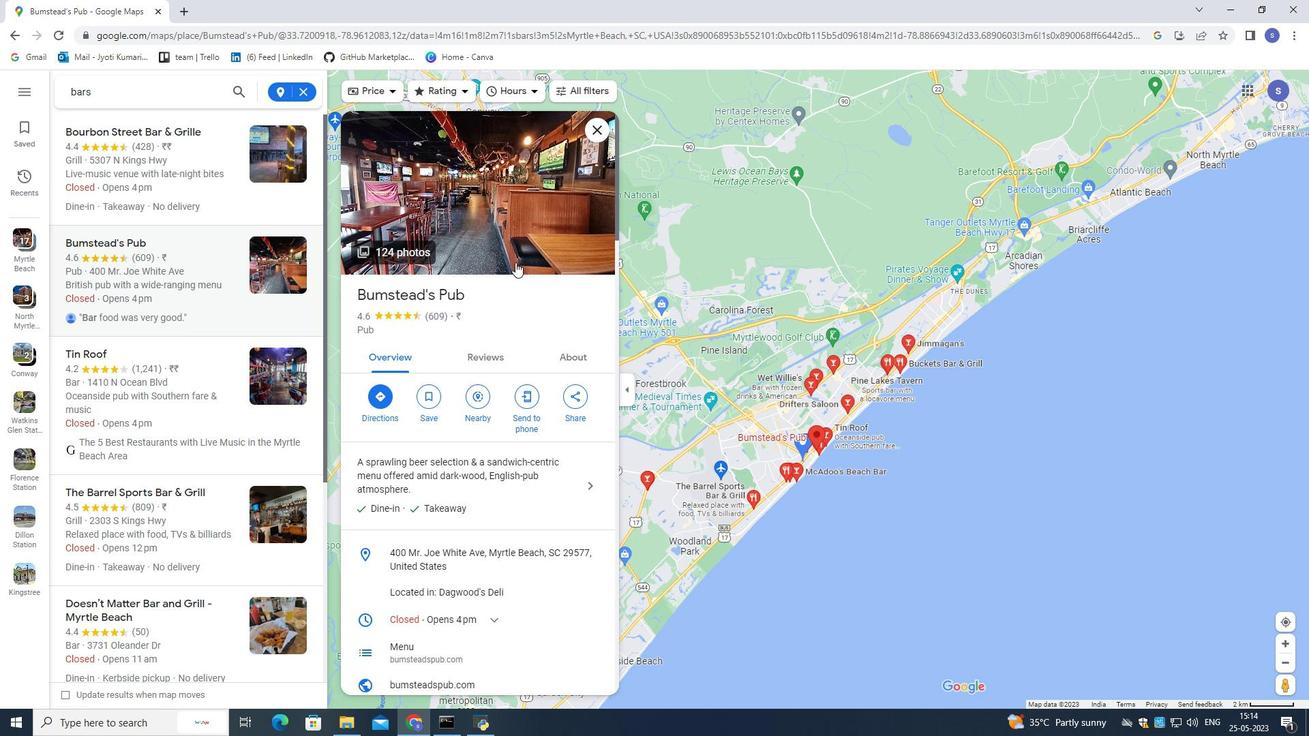 
Action: Mouse moved to (205, 467)
Screenshot: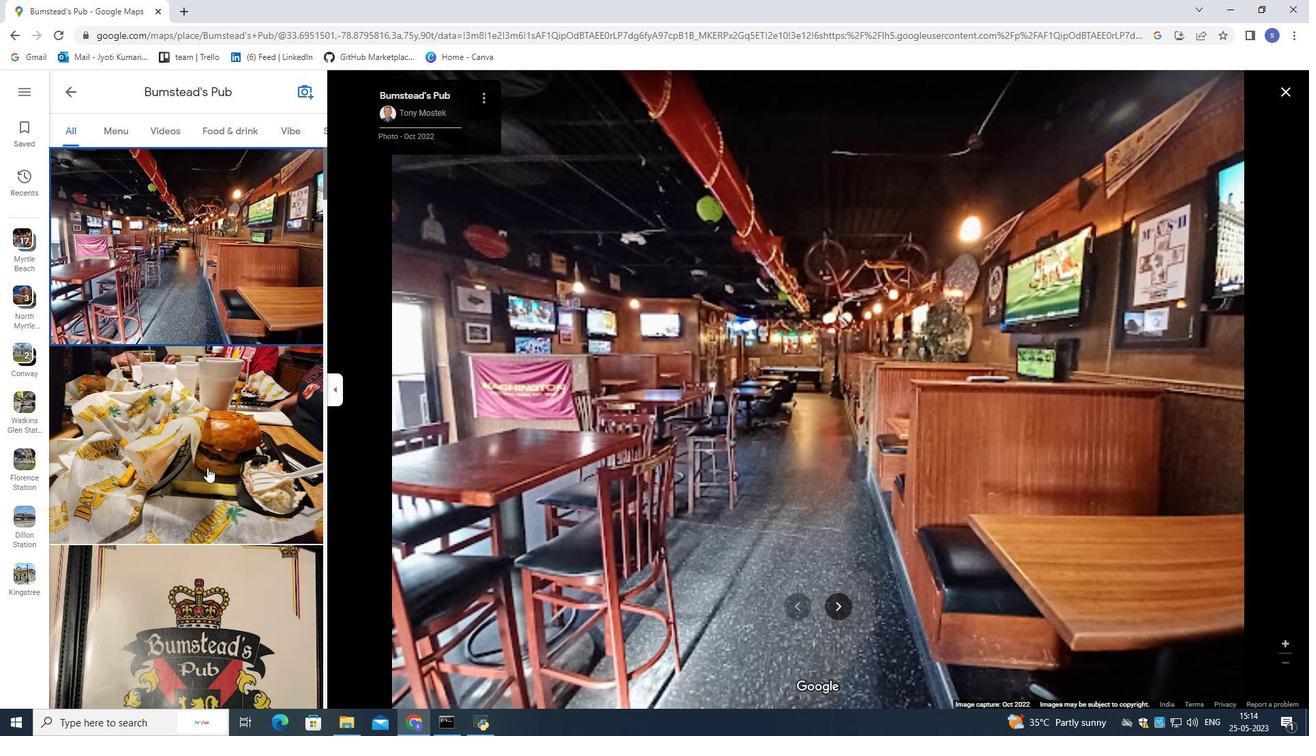 
Action: Mouse pressed left at (205, 467)
Screenshot: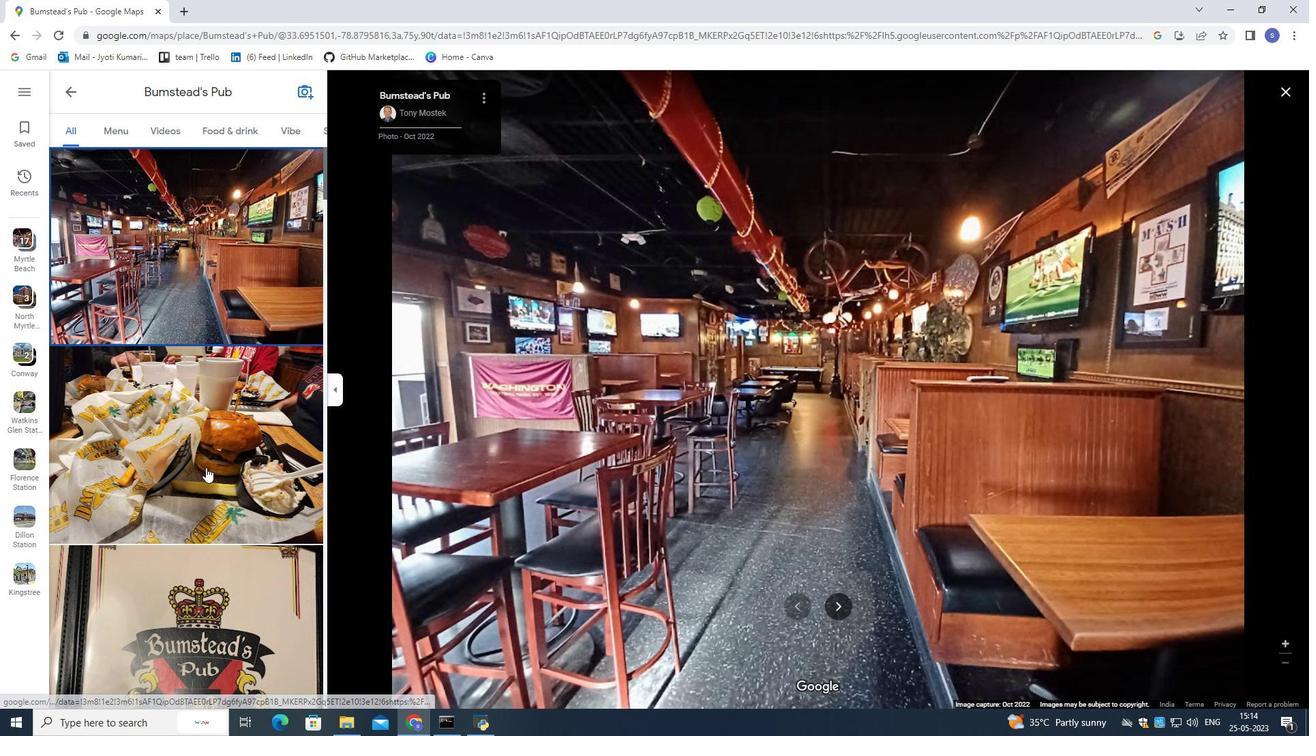 
Action: Mouse moved to (844, 602)
Screenshot: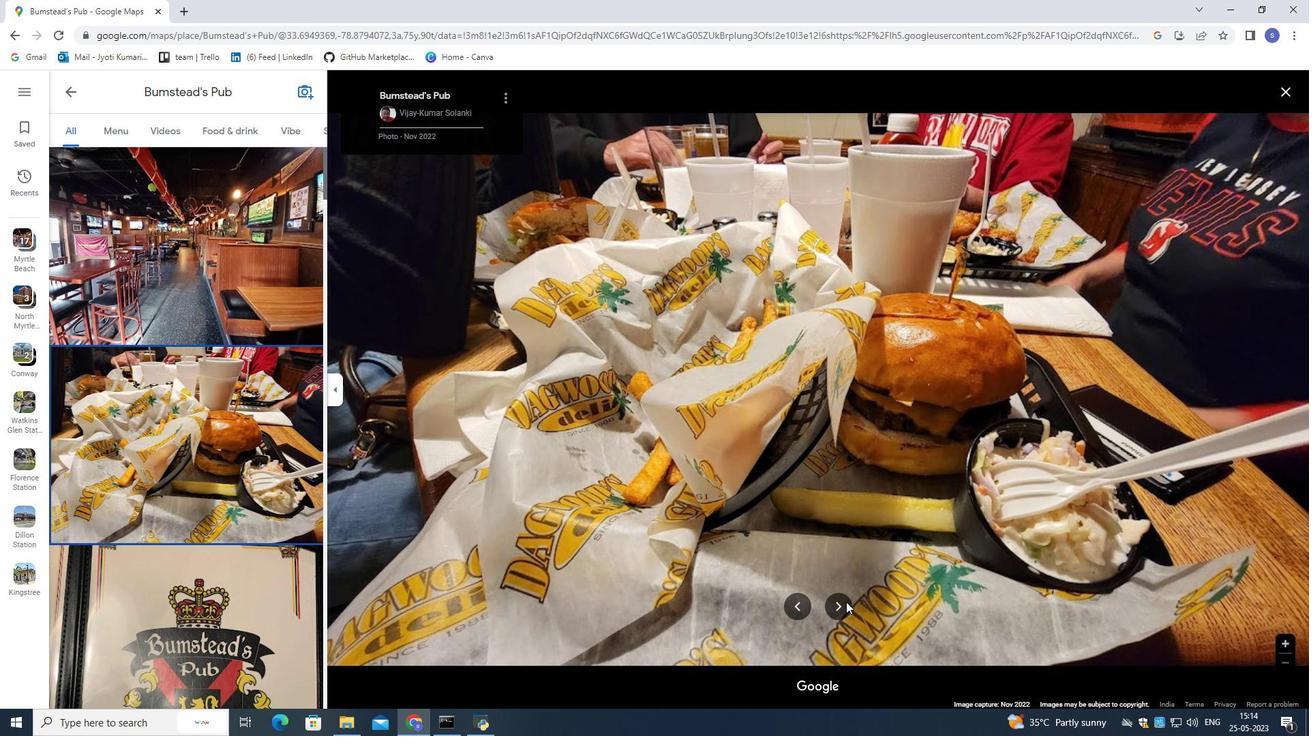 
Action: Mouse pressed left at (844, 602)
Screenshot: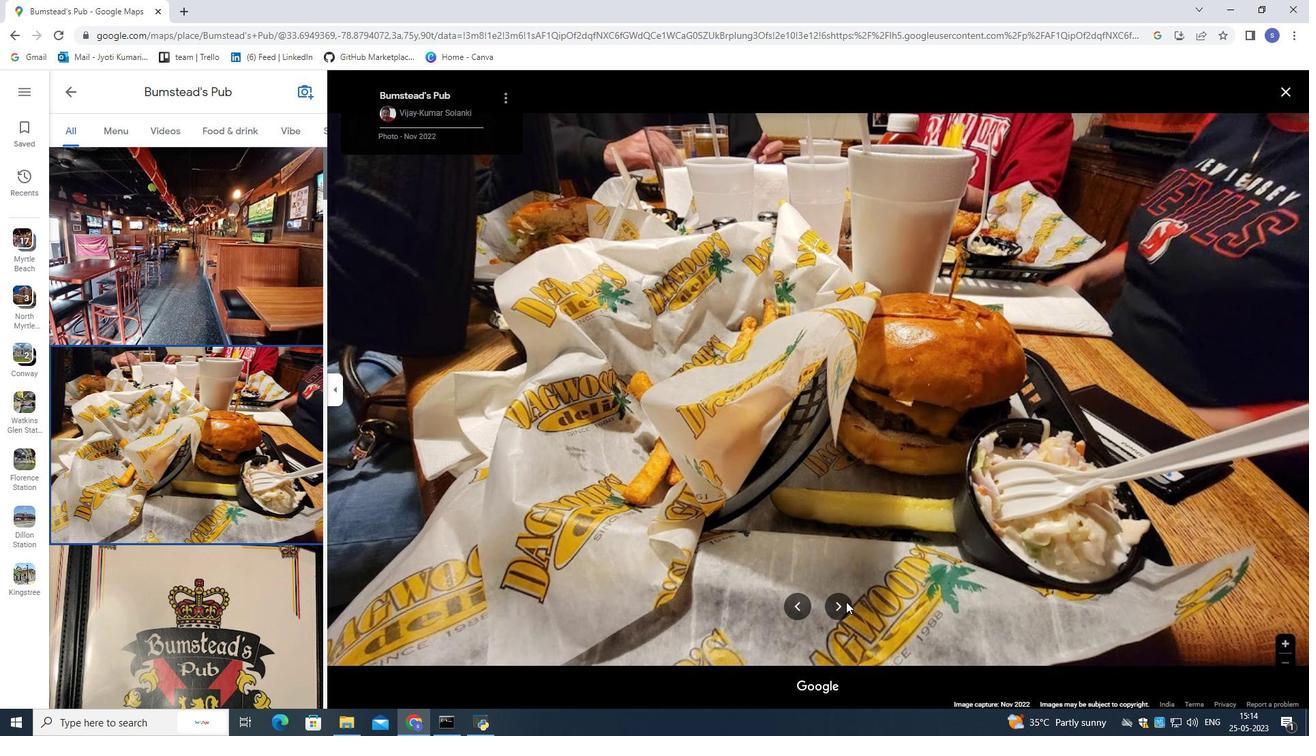 
Action: Mouse pressed left at (844, 602)
Screenshot: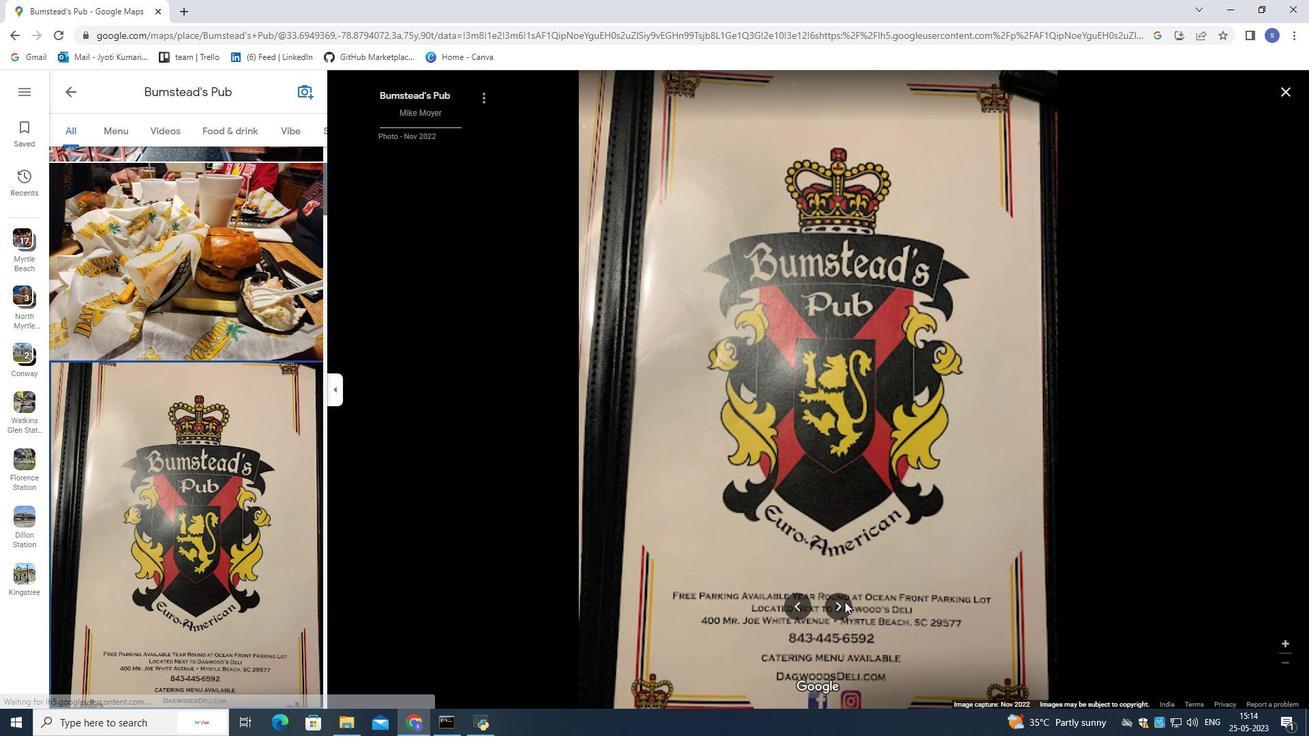 
Action: Mouse moved to (838, 606)
Screenshot: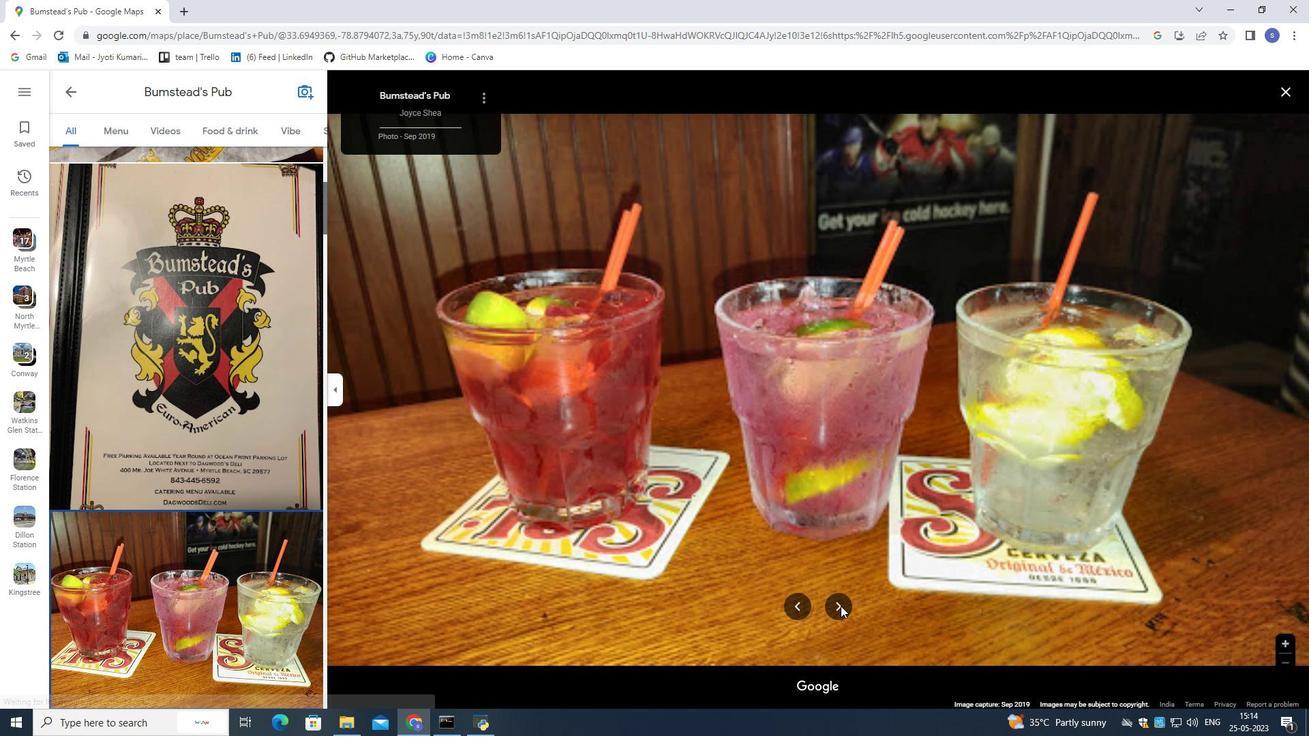 
Action: Mouse pressed left at (838, 606)
Screenshot: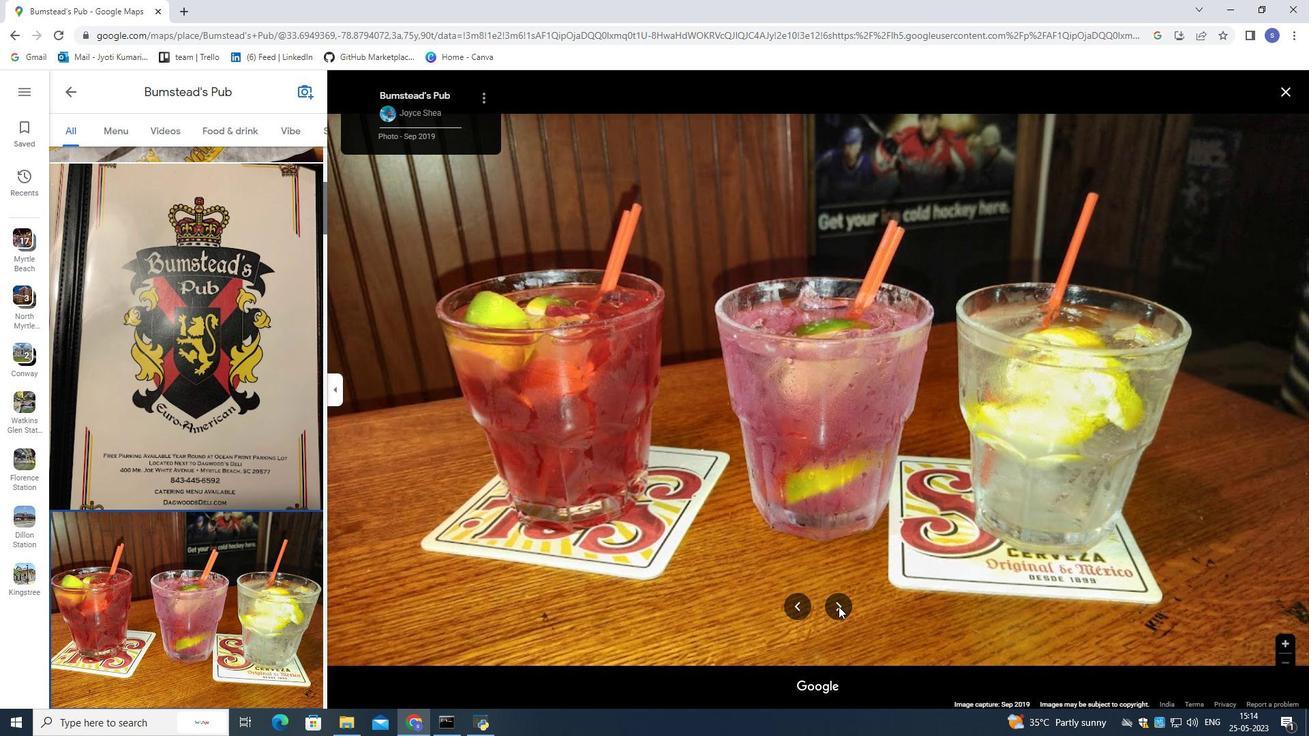 
Action: Mouse pressed left at (838, 606)
Screenshot: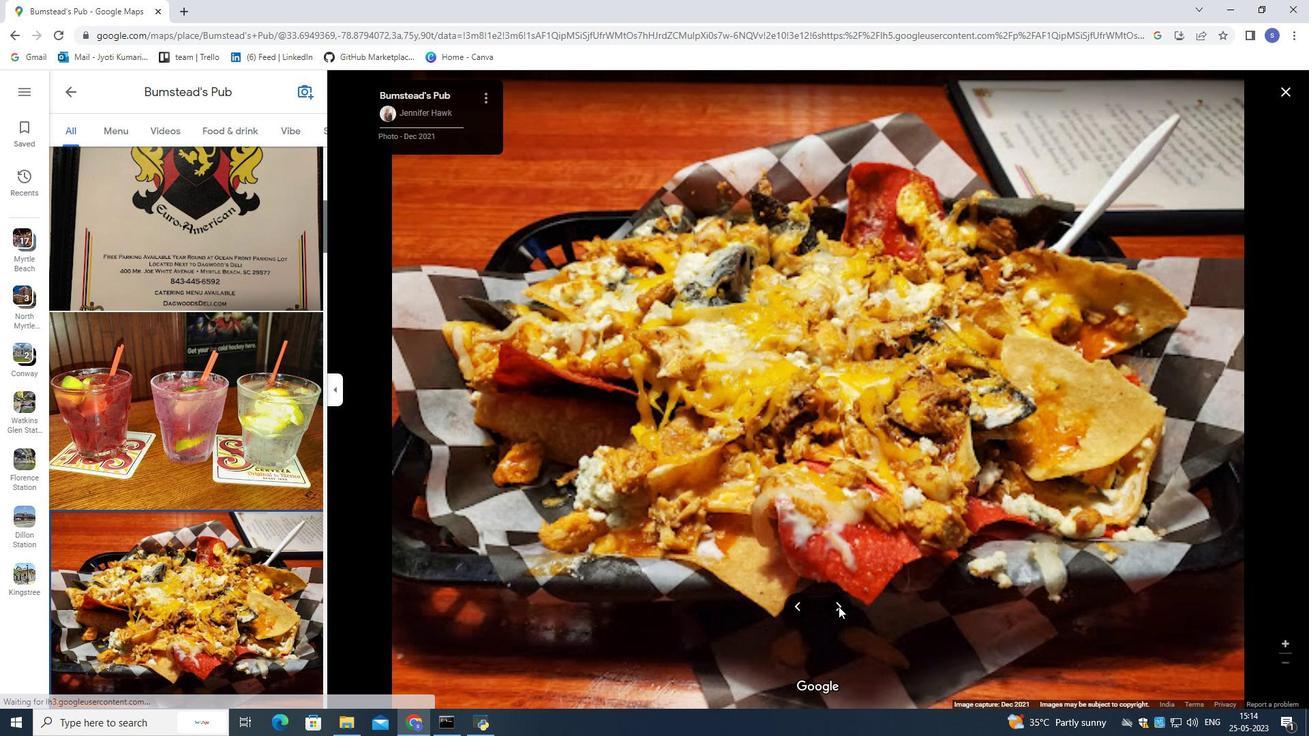 
Action: Mouse pressed left at (838, 606)
Screenshot: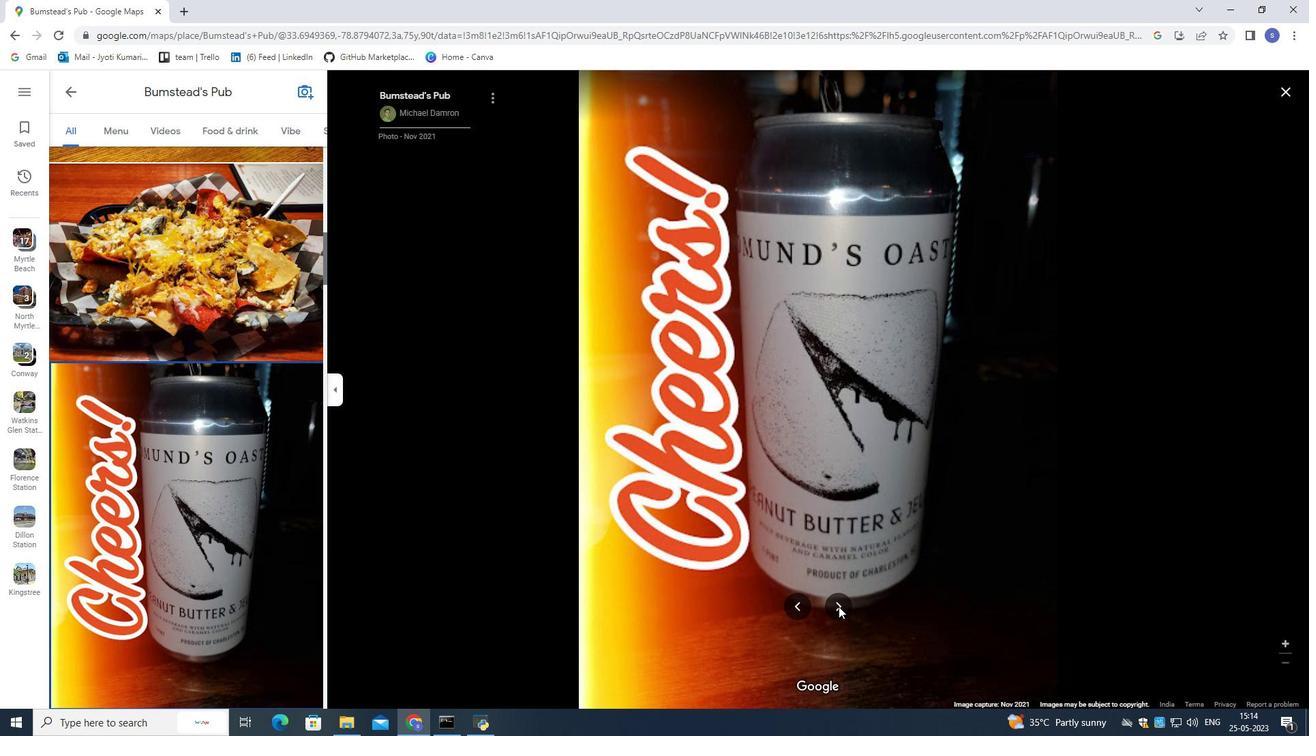 
Action: Mouse pressed left at (838, 606)
Screenshot: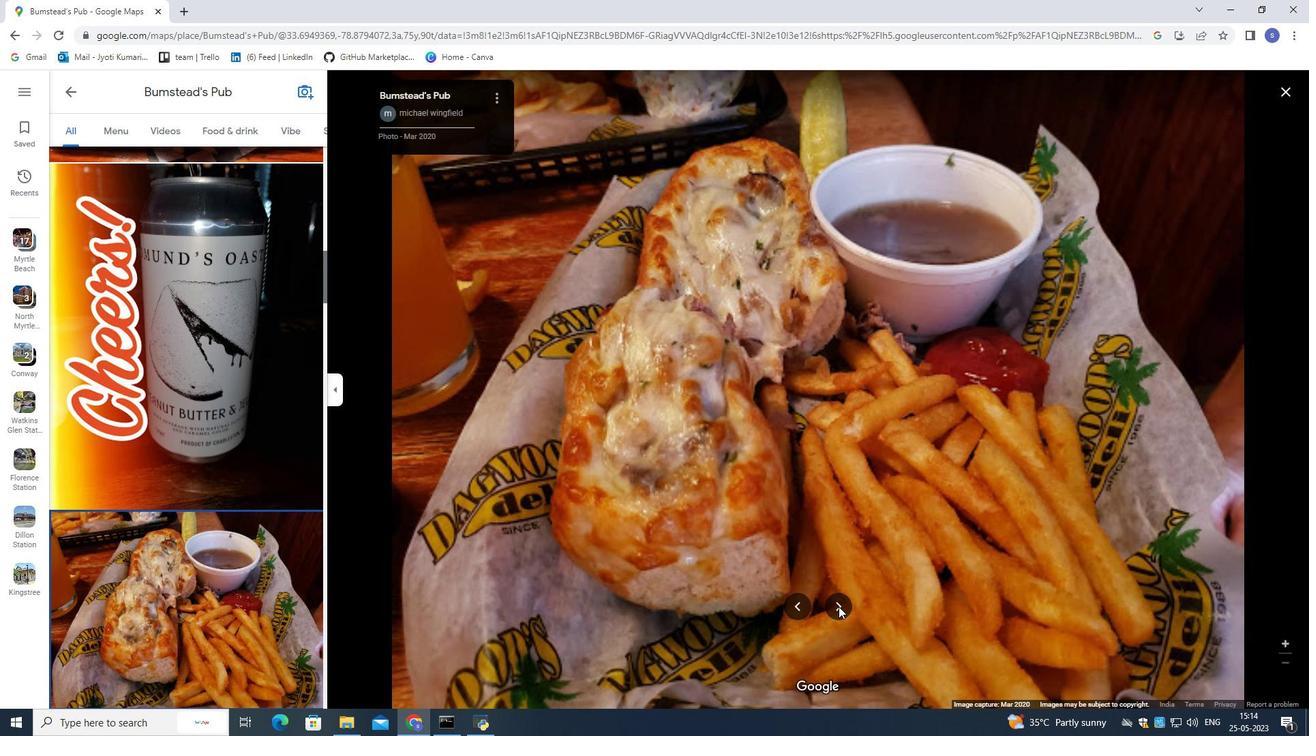 
Action: Mouse pressed left at (838, 606)
Screenshot: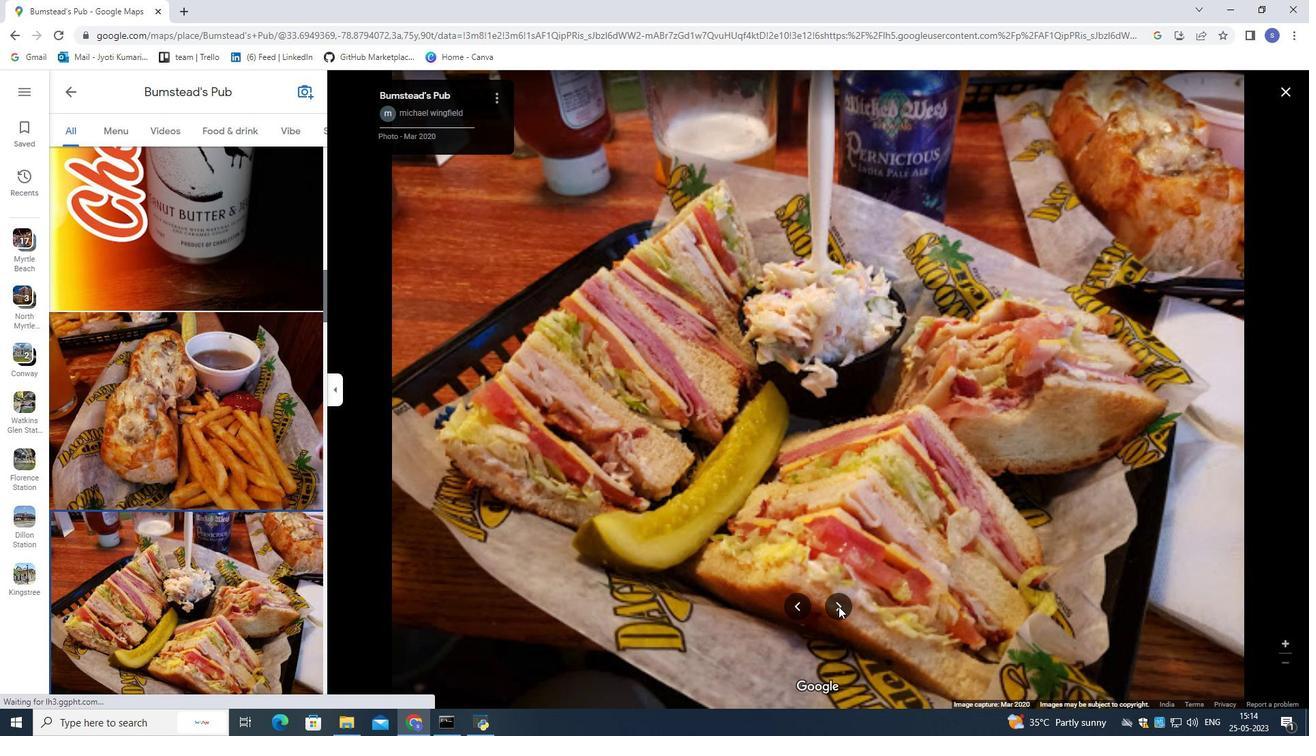 
Action: Mouse pressed left at (838, 606)
Screenshot: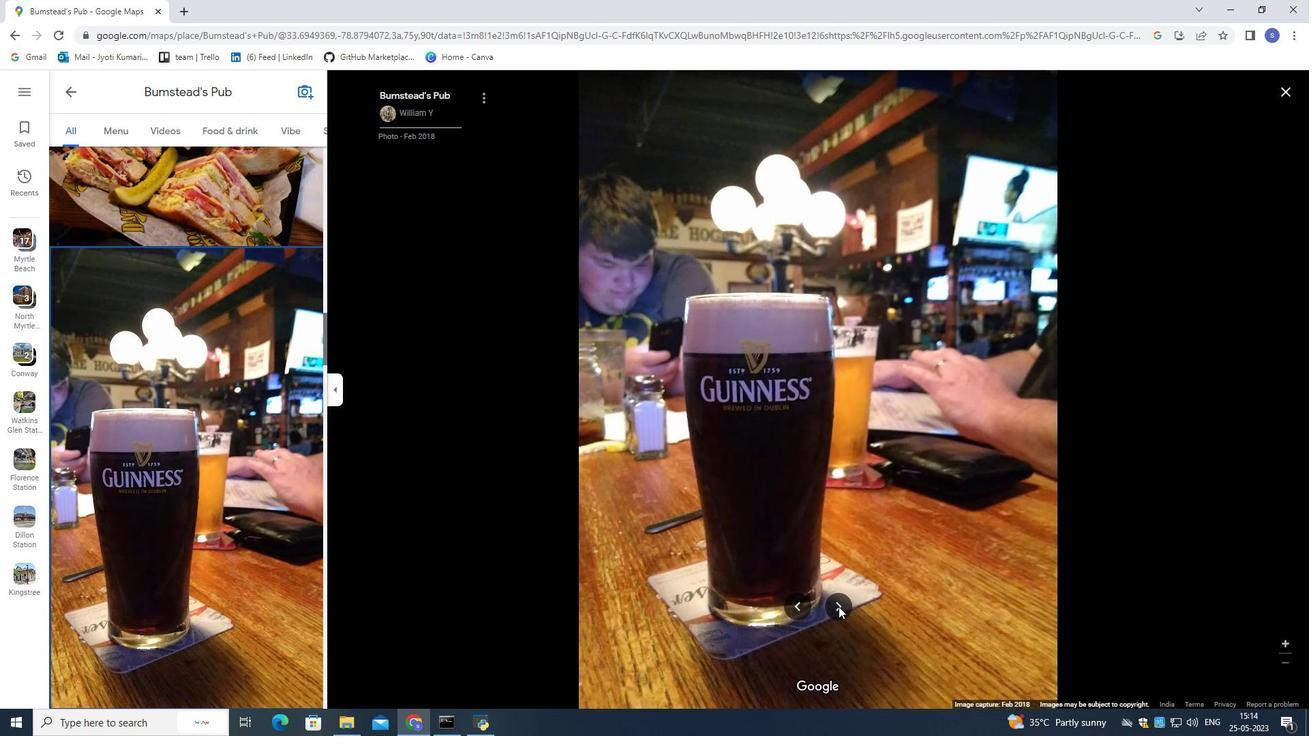 
Action: Mouse pressed left at (838, 606)
Screenshot: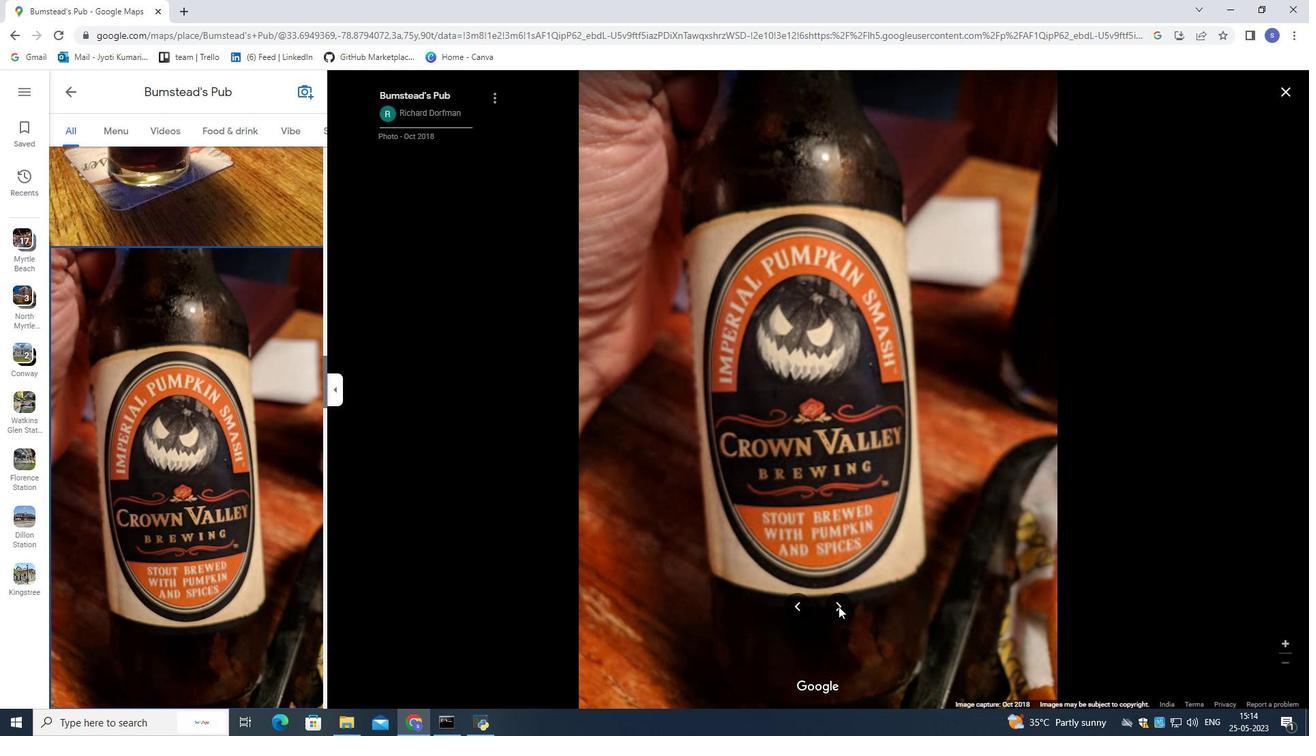 
Action: Mouse pressed left at (838, 606)
Screenshot: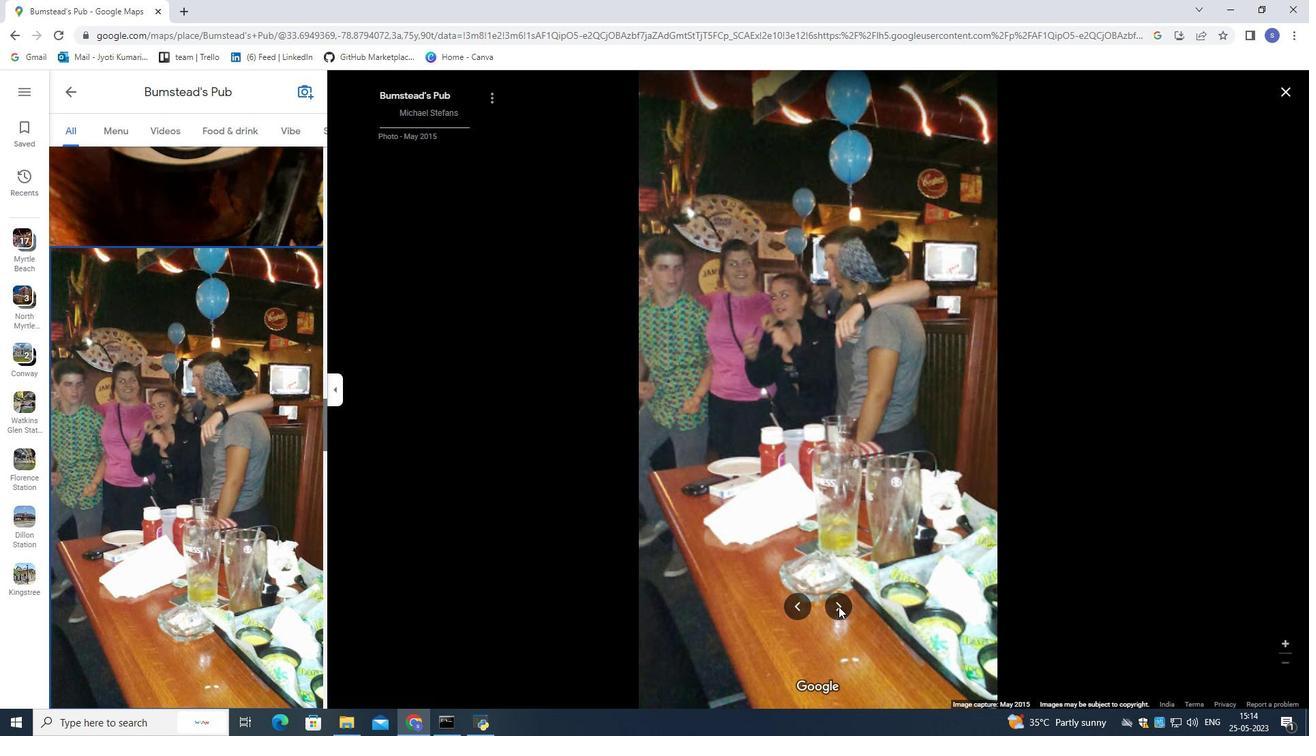 
Action: Mouse pressed left at (838, 606)
Screenshot: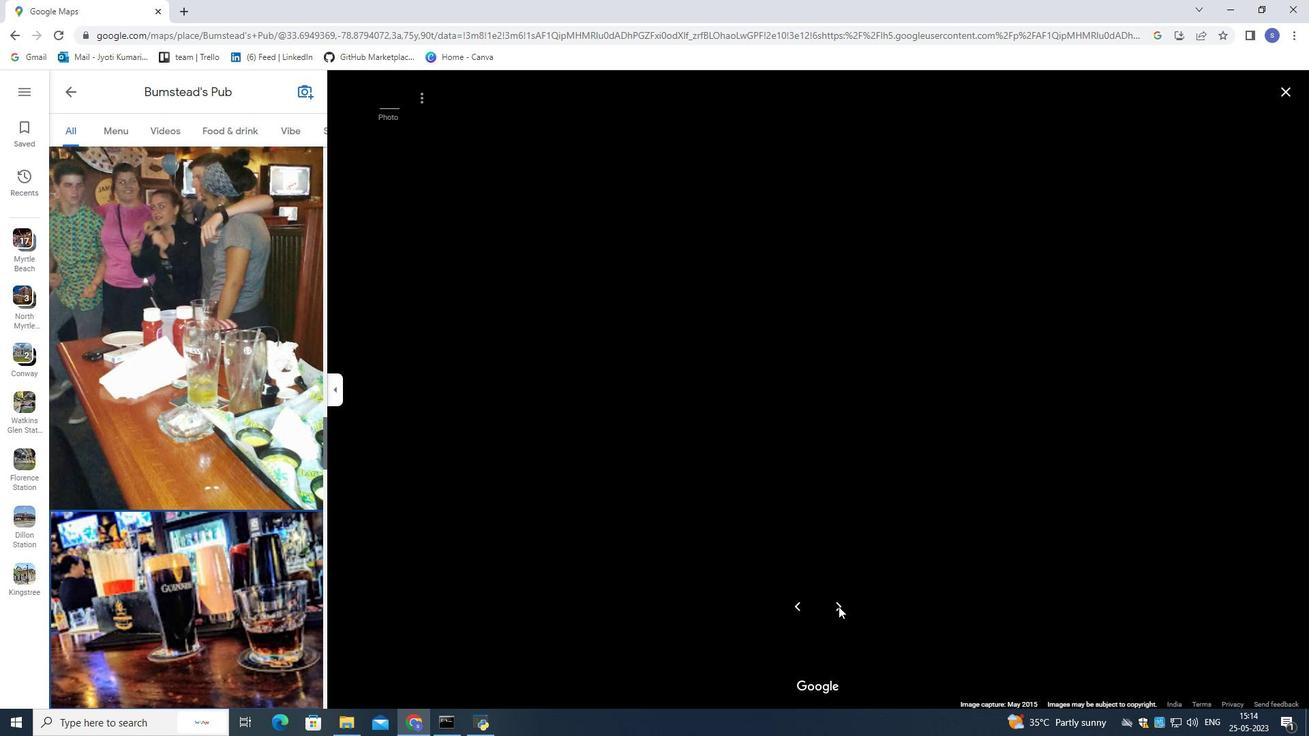 
Action: Mouse pressed left at (838, 606)
Screenshot: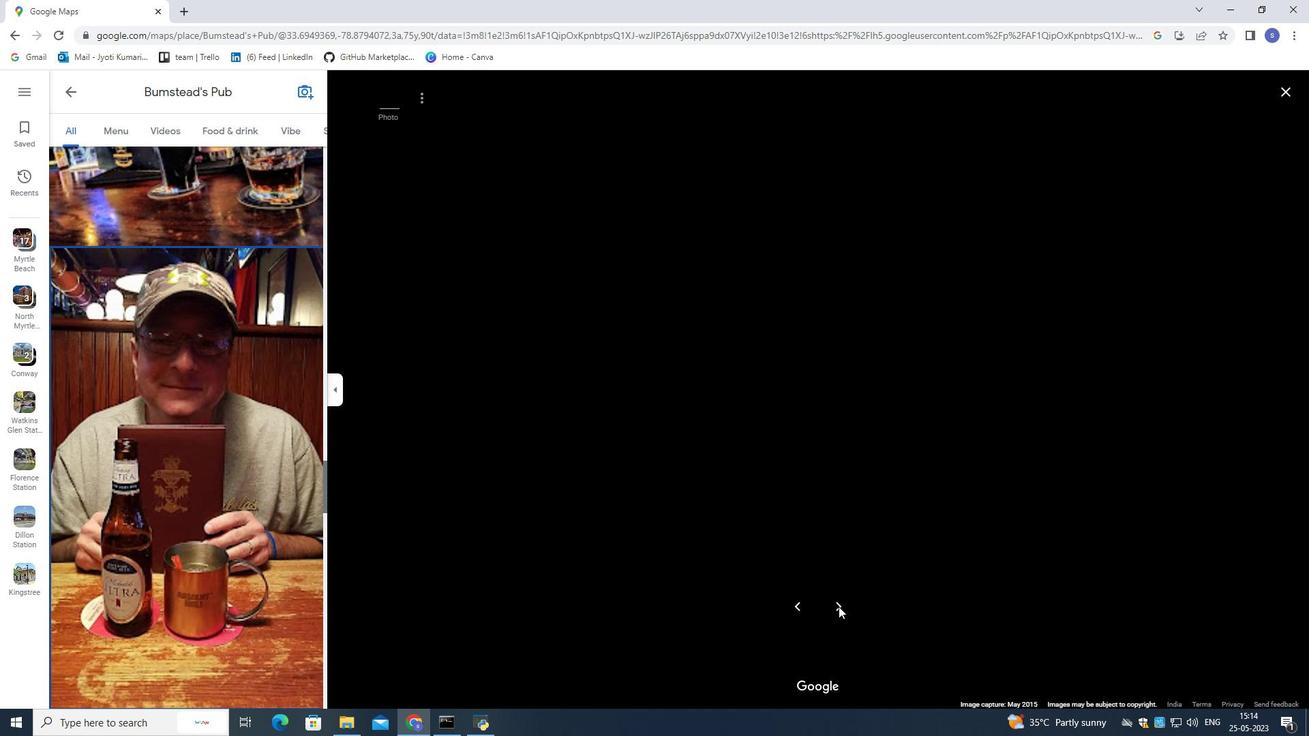 
Action: Mouse pressed left at (838, 606)
Screenshot: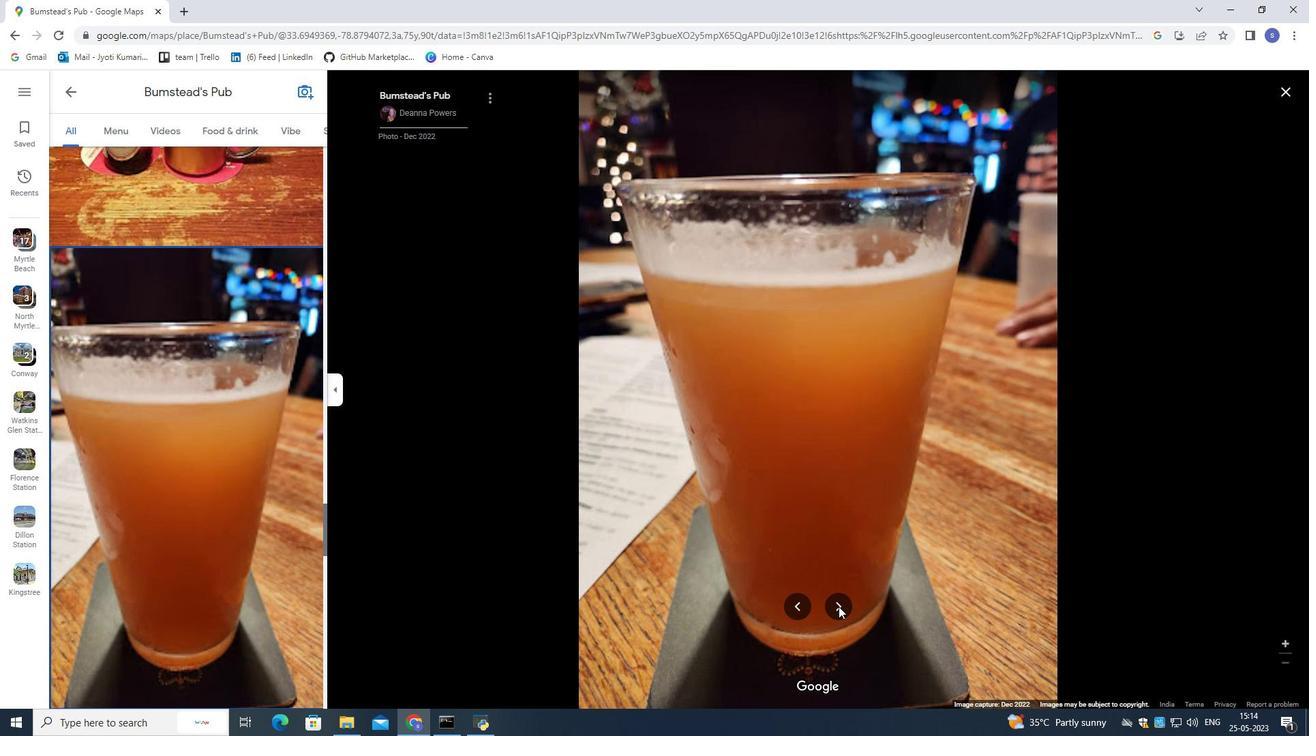 
Action: Mouse moved to (838, 606)
Screenshot: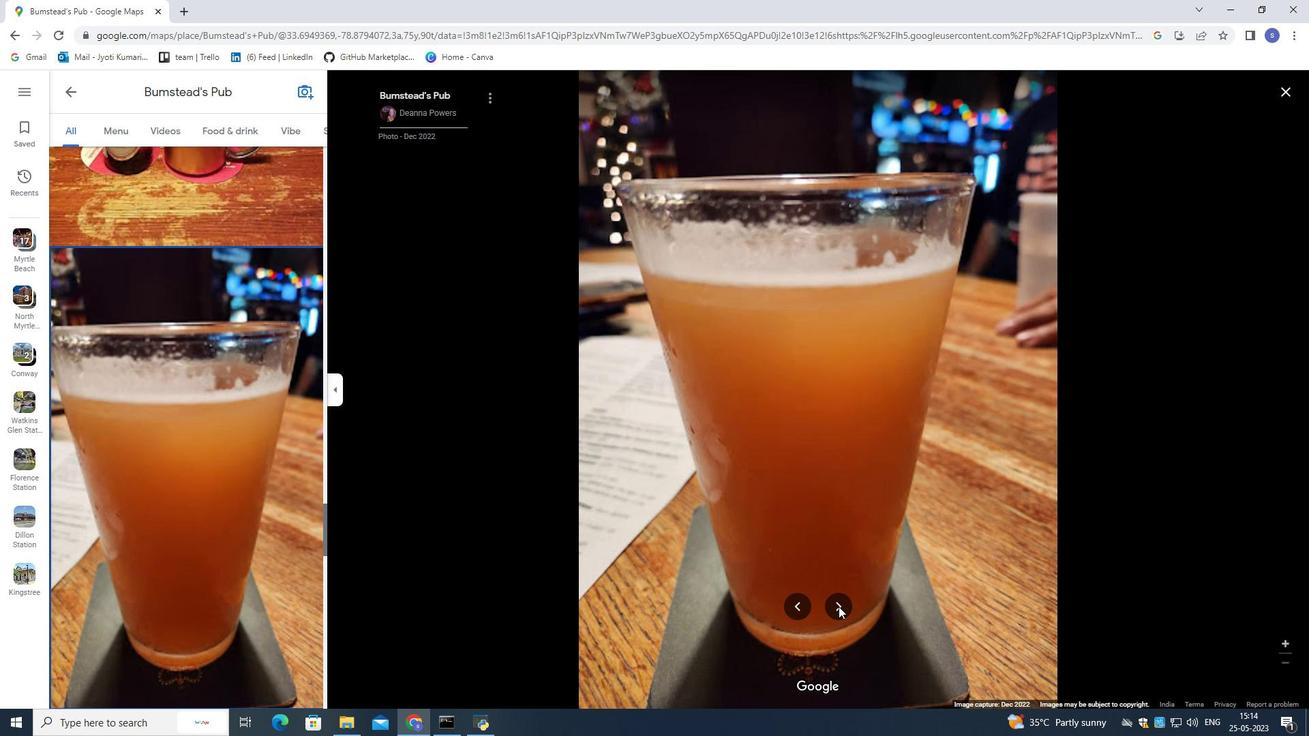 
Action: Mouse pressed left at (838, 606)
Screenshot: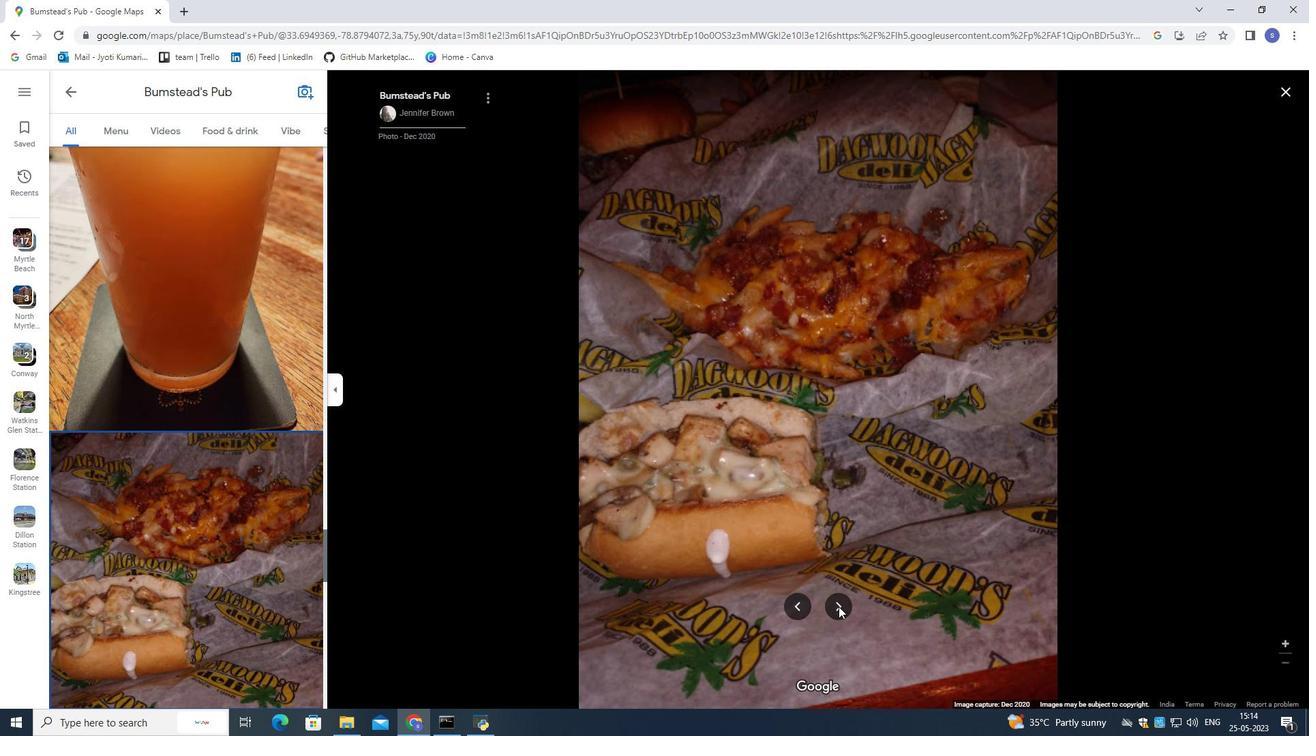 
Action: Mouse pressed left at (838, 606)
Screenshot: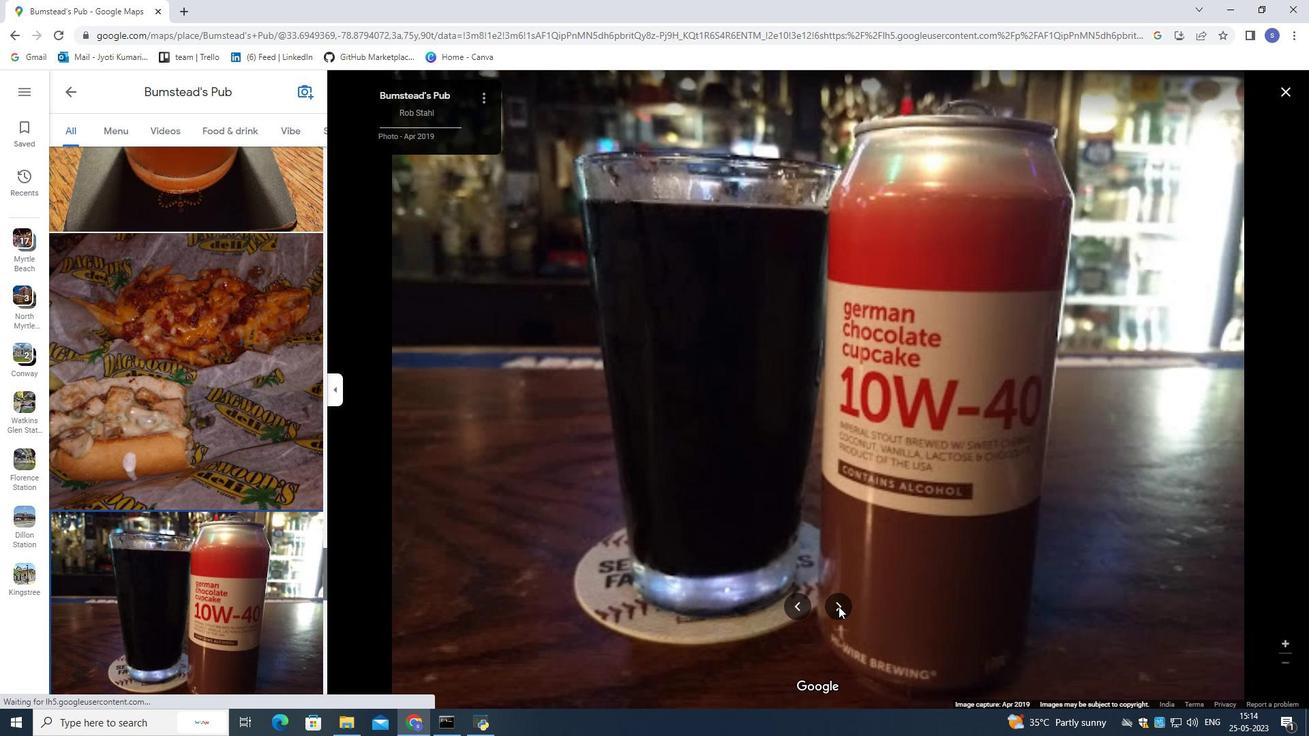 
Action: Mouse pressed left at (838, 606)
Screenshot: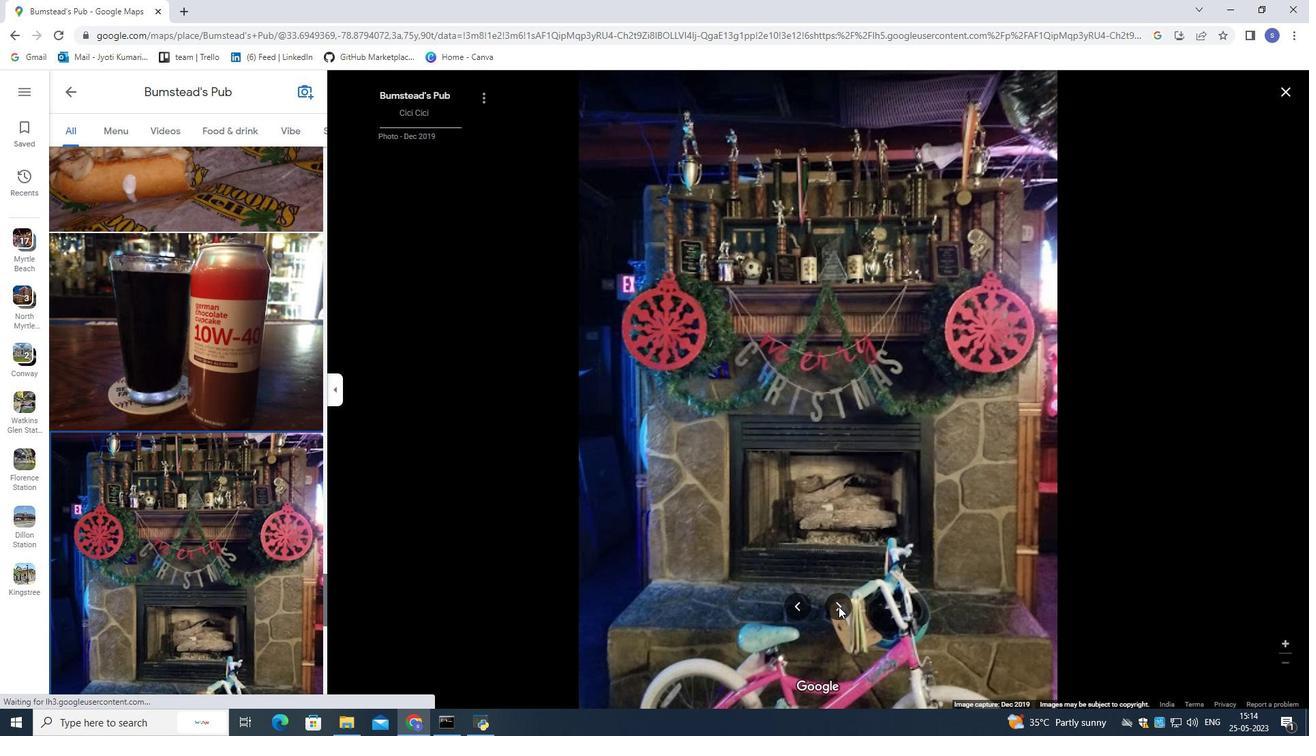 
Action: Mouse pressed left at (838, 606)
Screenshot: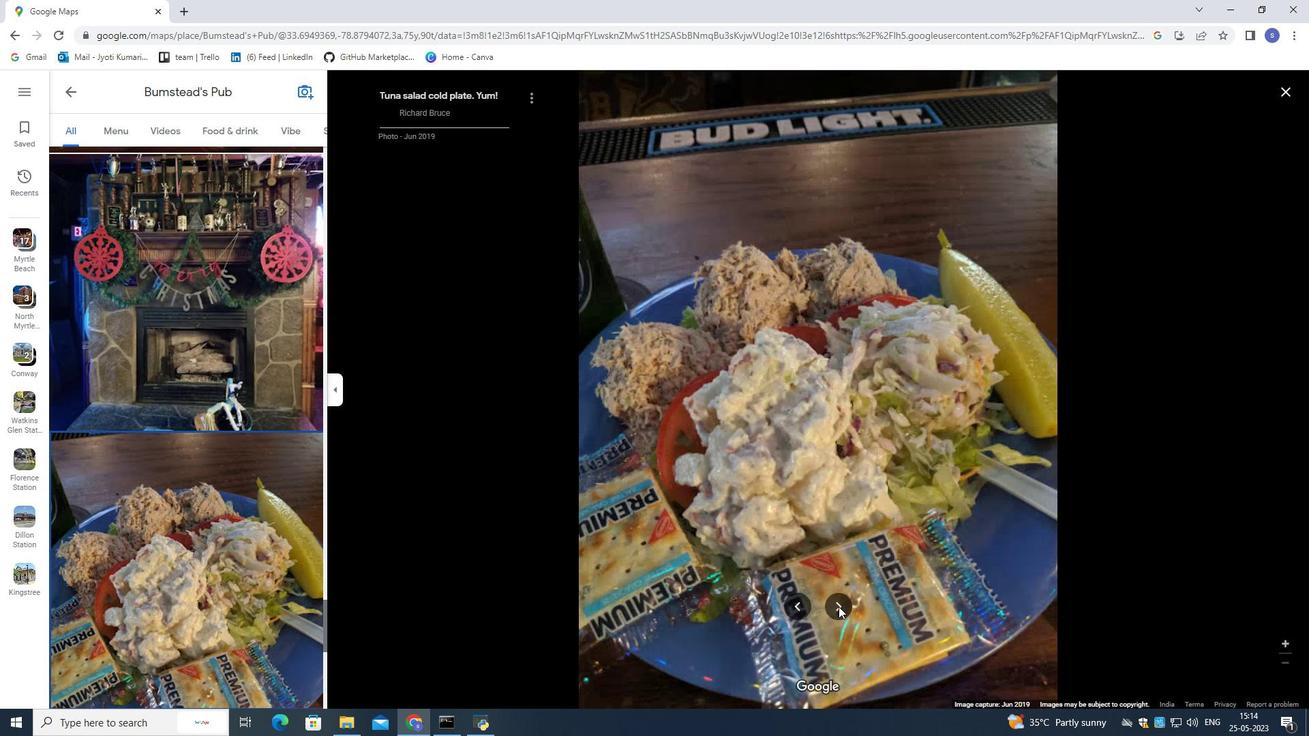 
Action: Mouse pressed left at (838, 606)
Screenshot: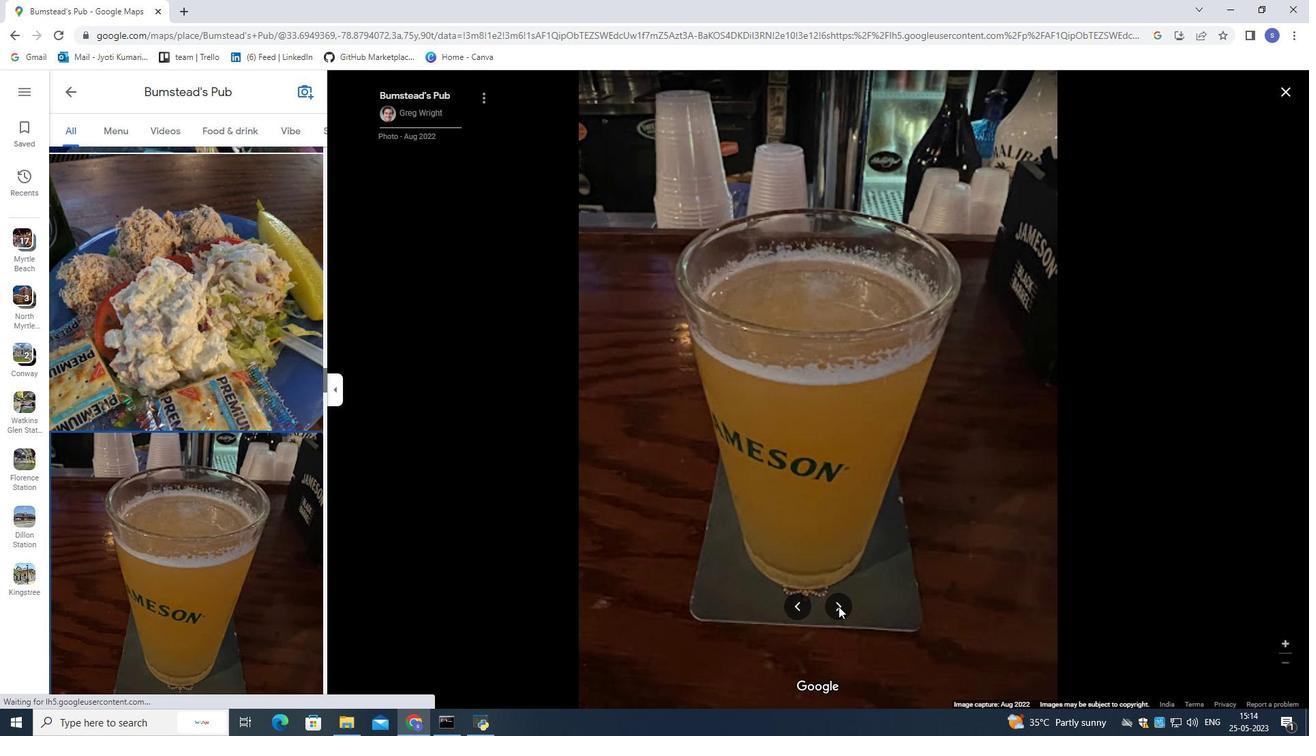 
Action: Mouse pressed left at (838, 606)
Screenshot: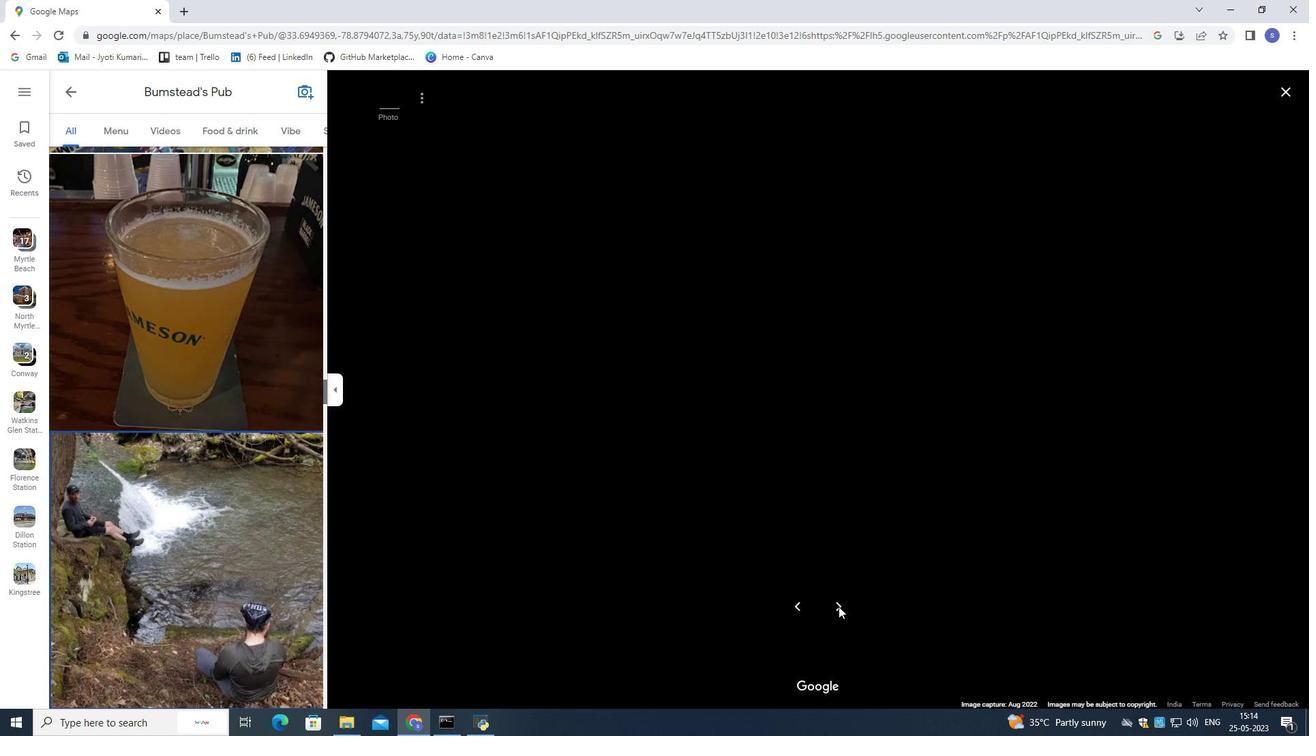 
Action: Mouse moved to (197, 464)
Screenshot: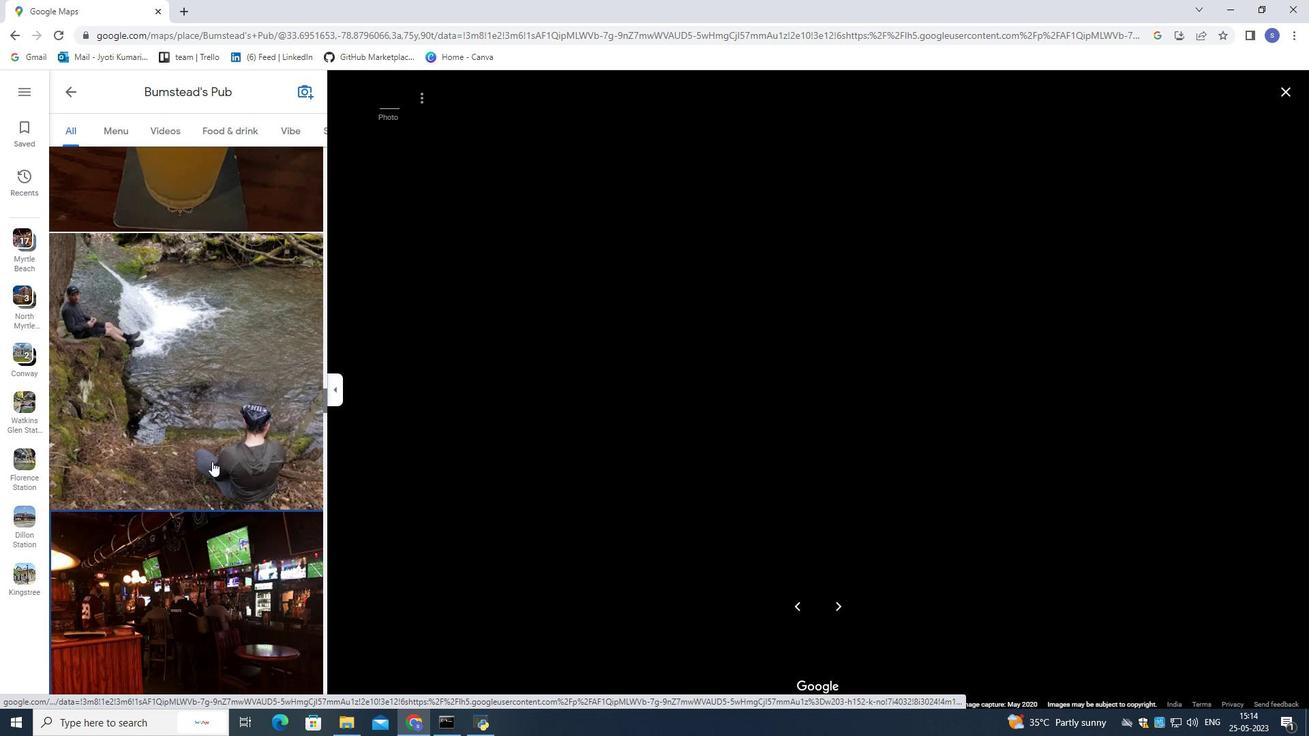 
Action: Mouse scrolled (197, 464) with delta (0, 0)
Screenshot: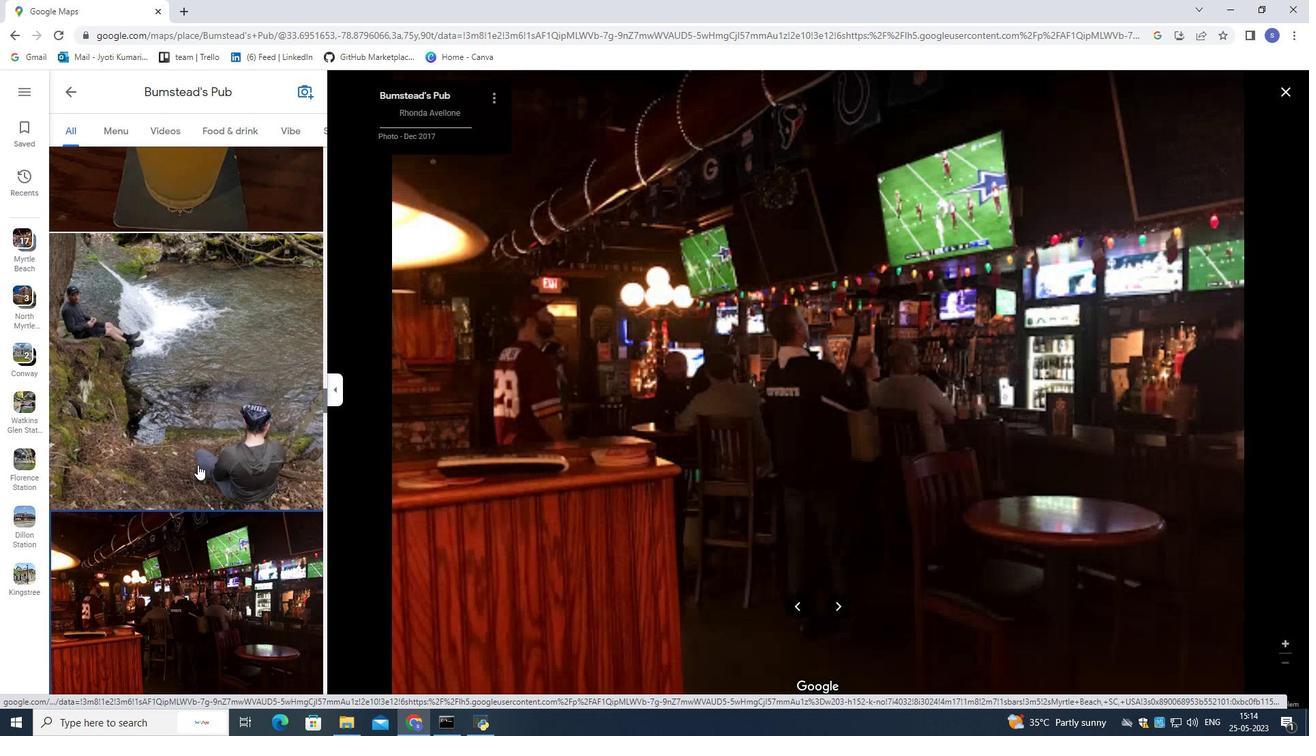 
Action: Mouse scrolled (197, 464) with delta (0, 0)
Screenshot: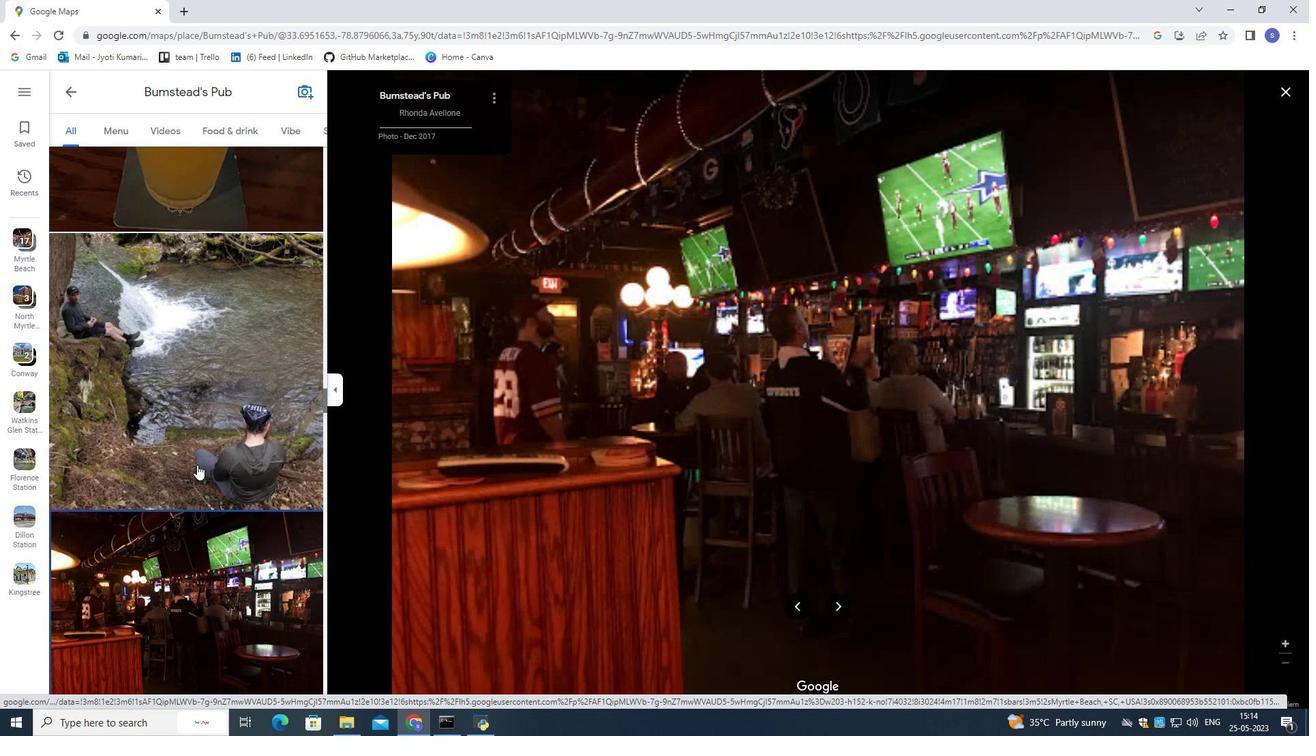 
Action: Mouse scrolled (197, 464) with delta (0, 0)
Screenshot: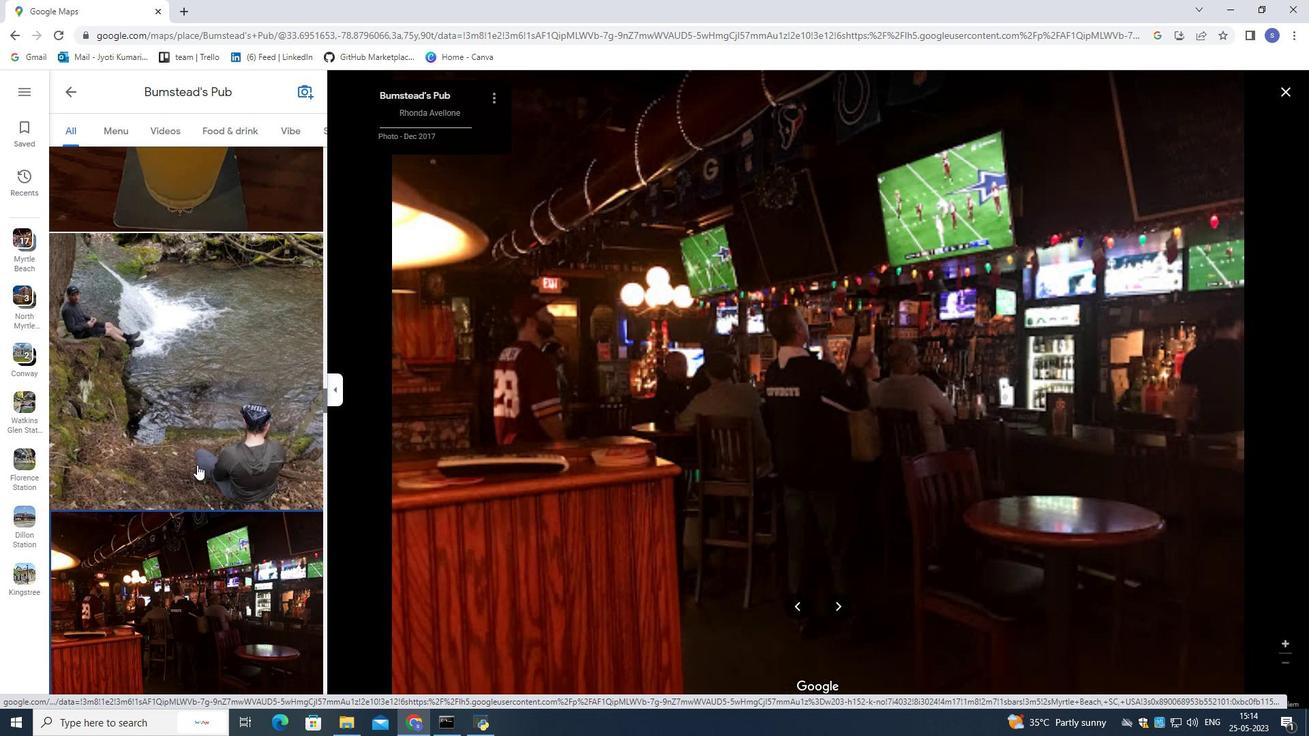 
Action: Mouse moved to (196, 465)
Screenshot: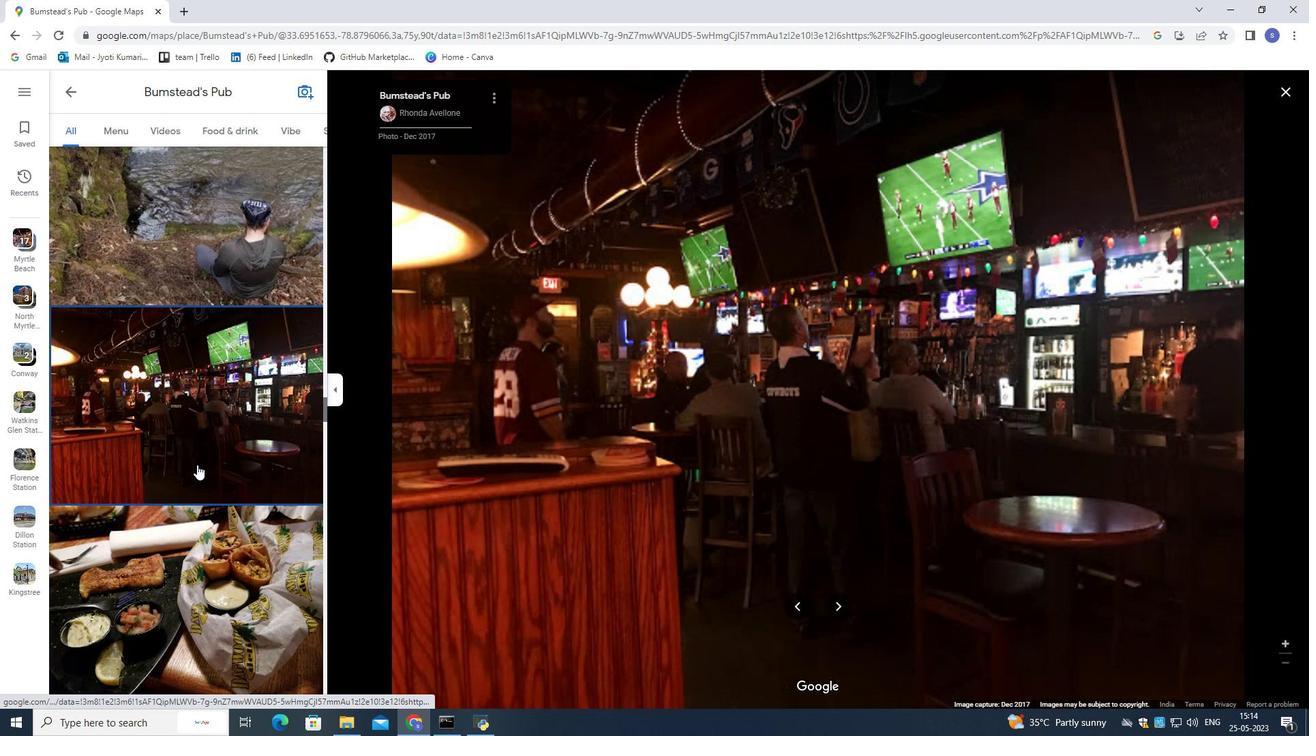 
Action: Mouse scrolled (196, 464) with delta (0, 0)
Screenshot: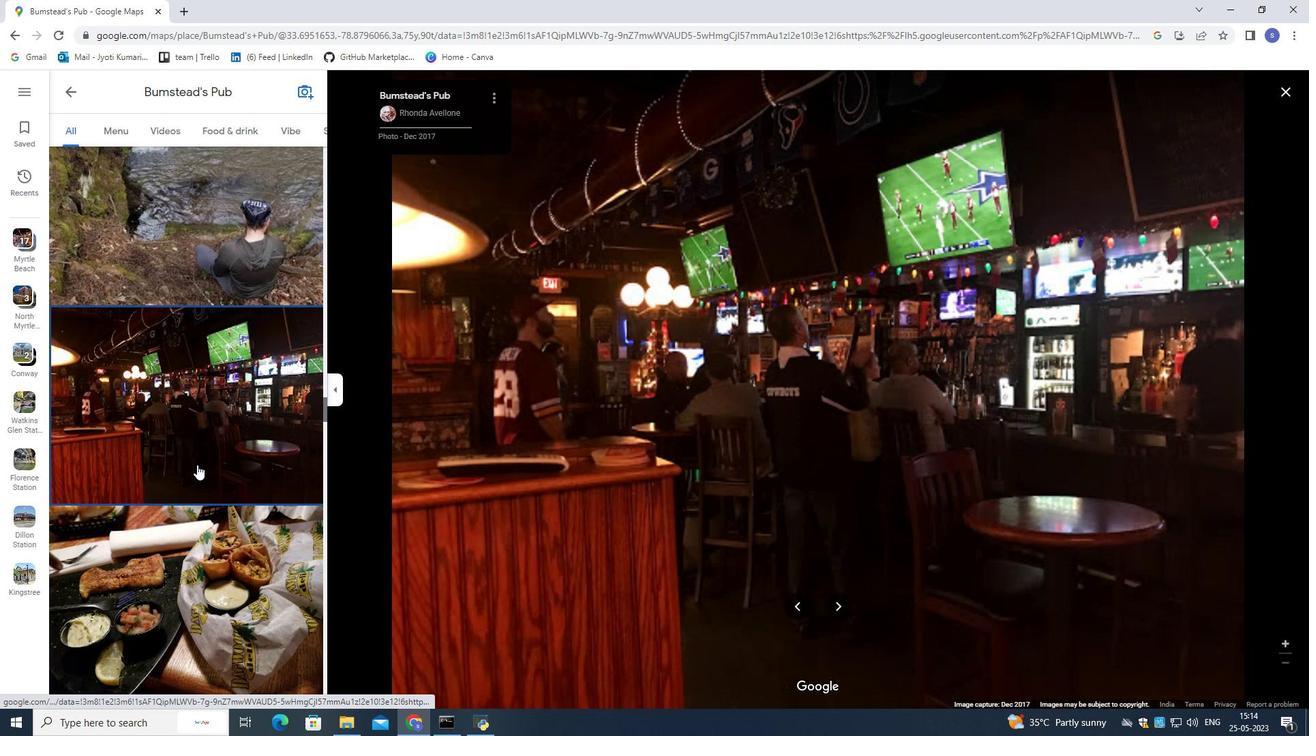 
Action: Mouse moved to (196, 466)
Screenshot: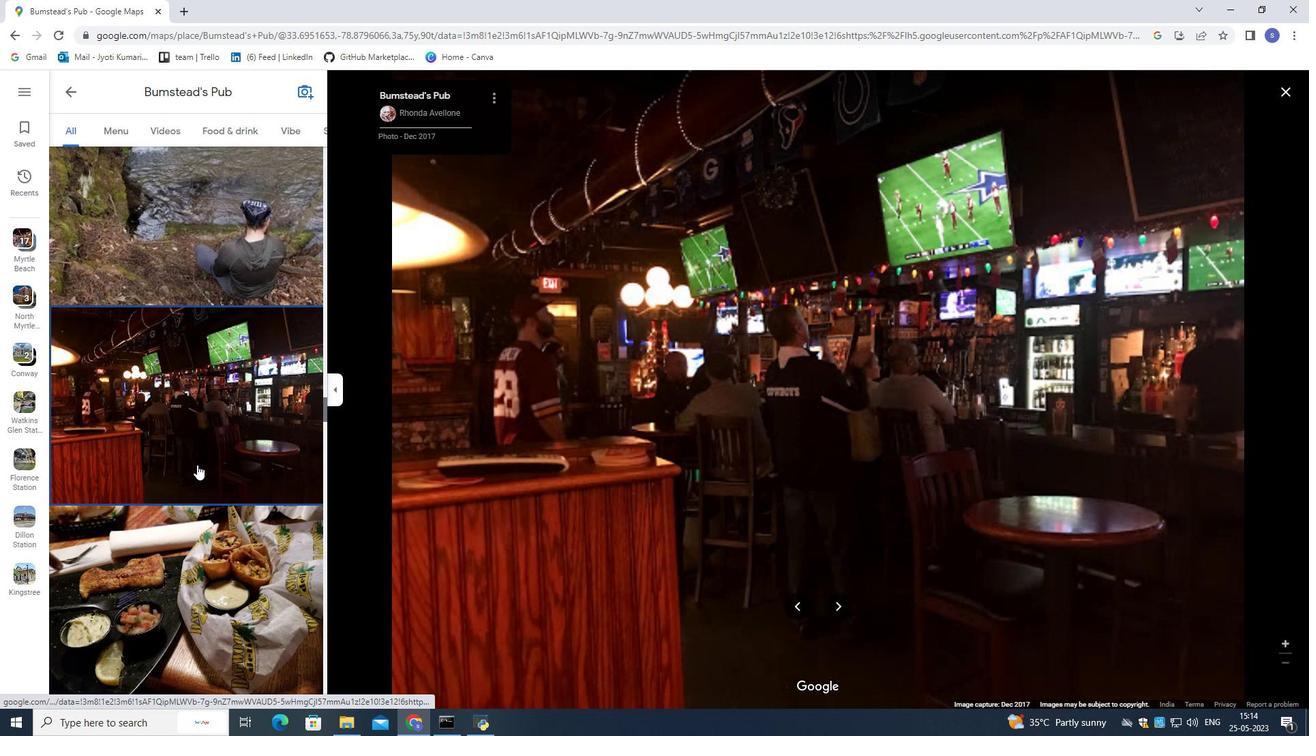 
Action: Mouse scrolled (196, 465) with delta (0, 0)
Screenshot: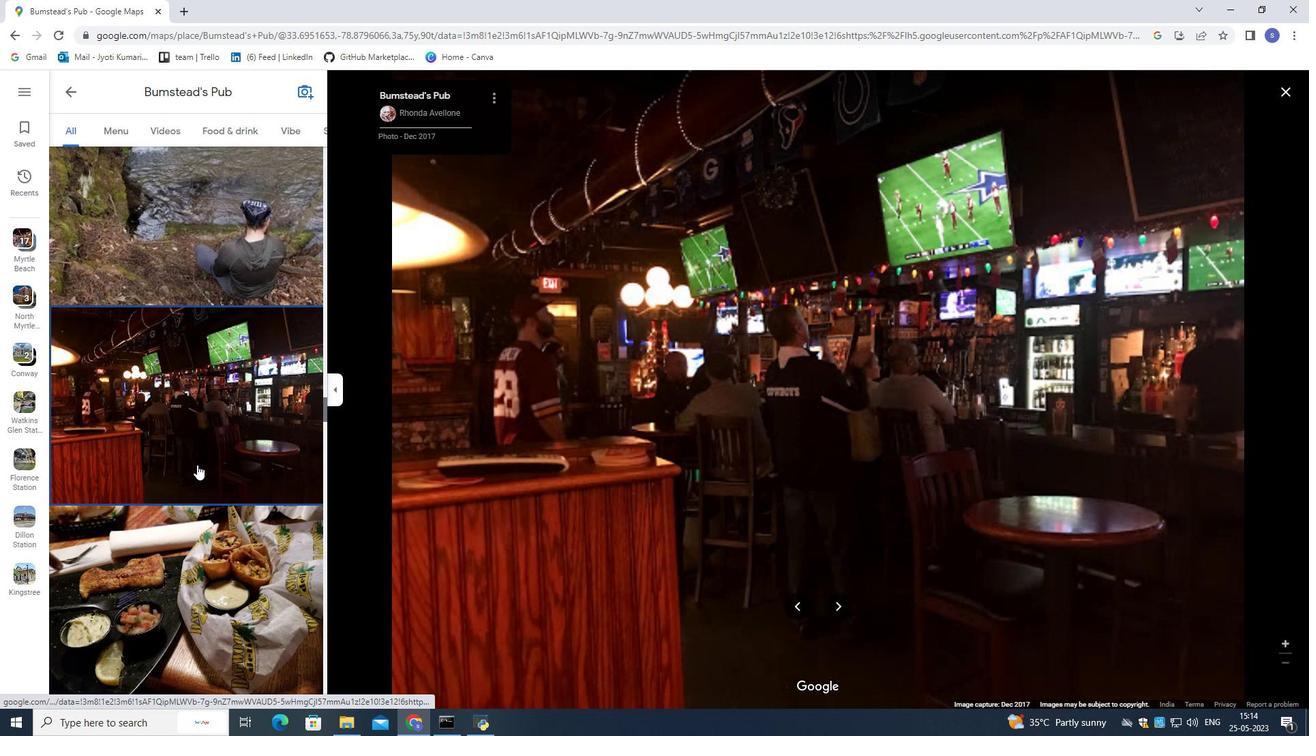 
Action: Mouse moved to (195, 466)
Screenshot: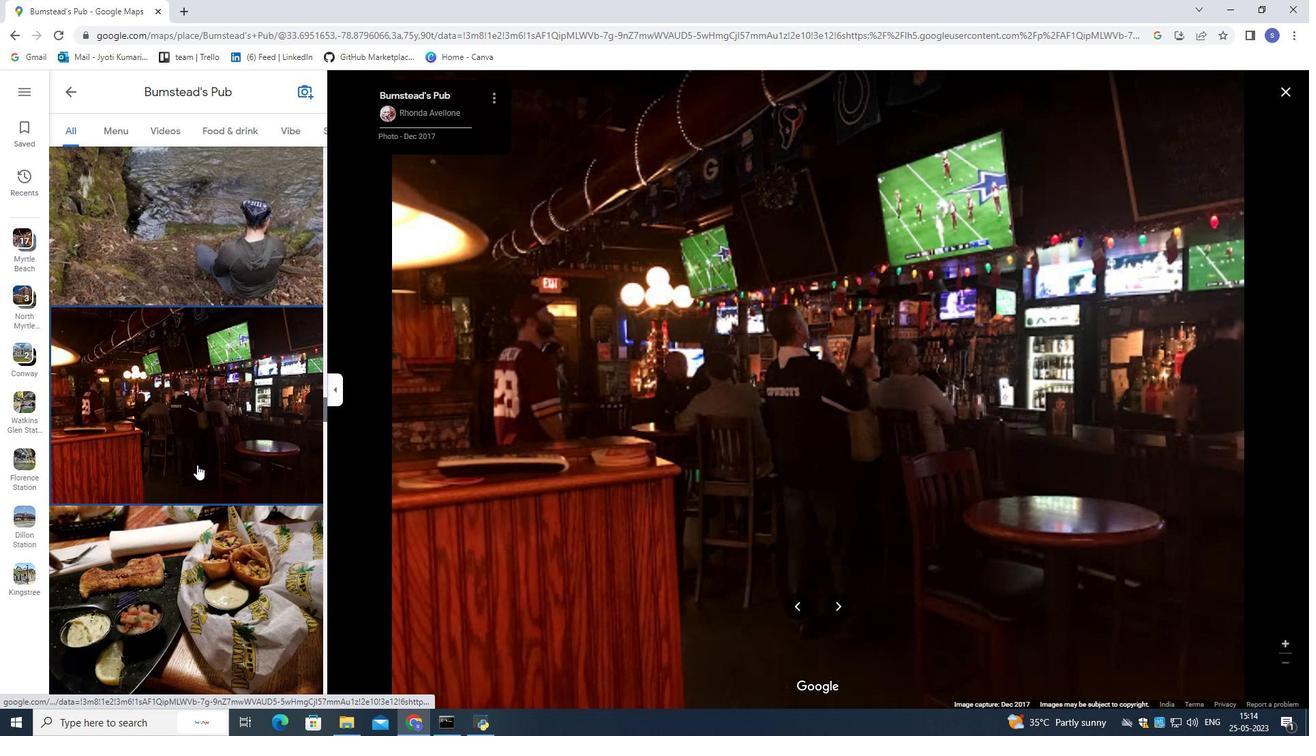 
Action: Mouse pressed left at (195, 466)
Screenshot: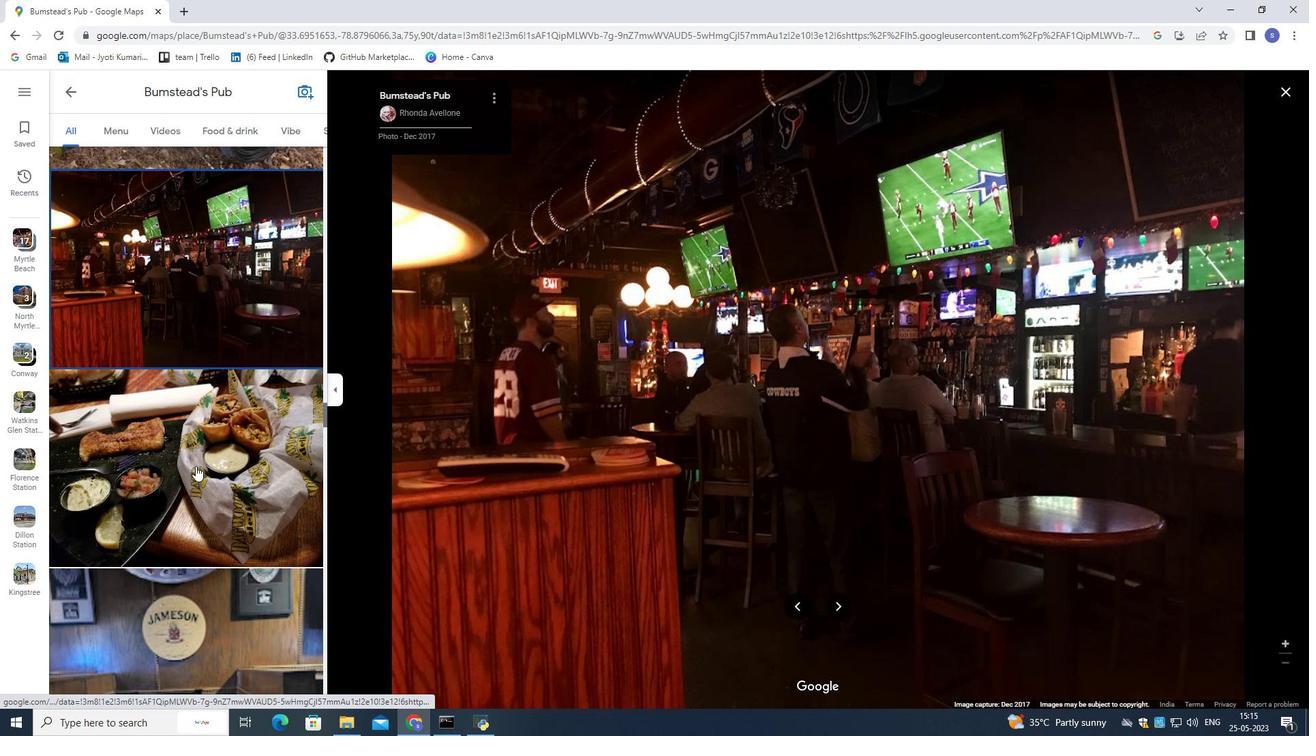 
Action: Mouse moved to (195, 462)
Screenshot: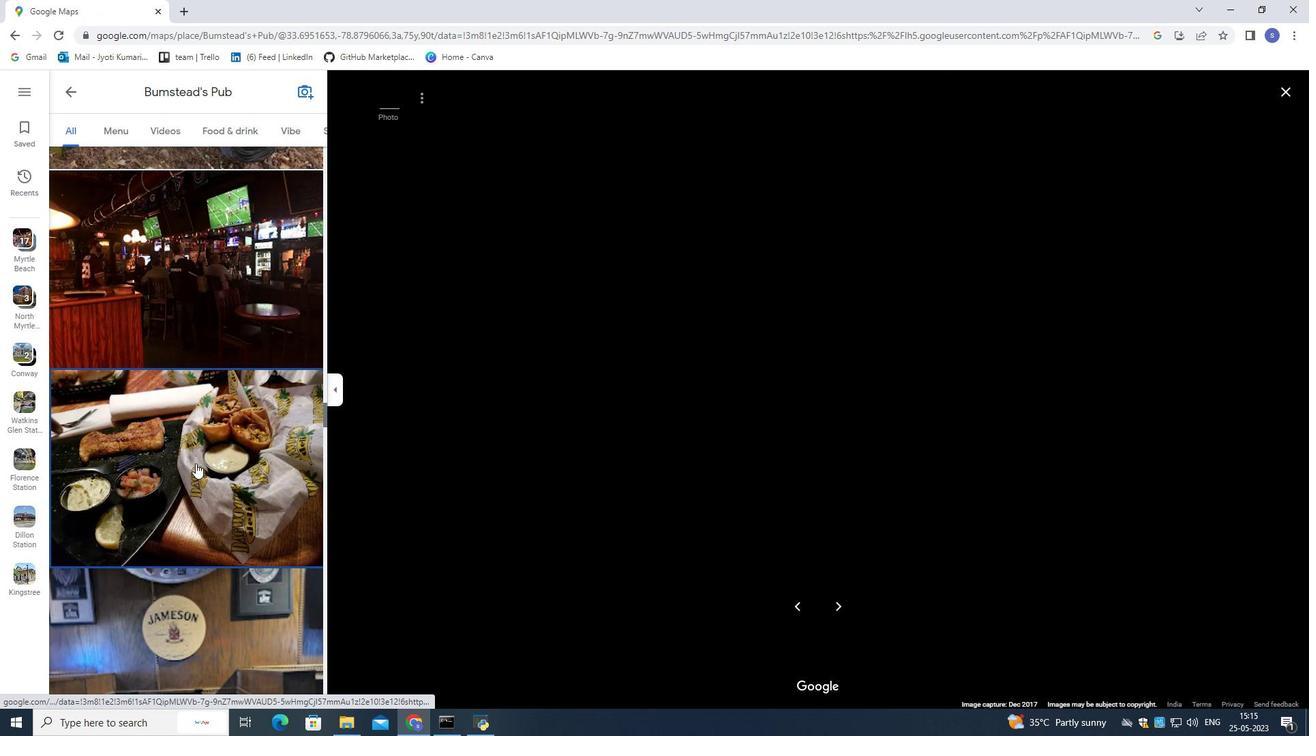 
Action: Mouse scrolled (195, 462) with delta (0, 0)
Screenshot: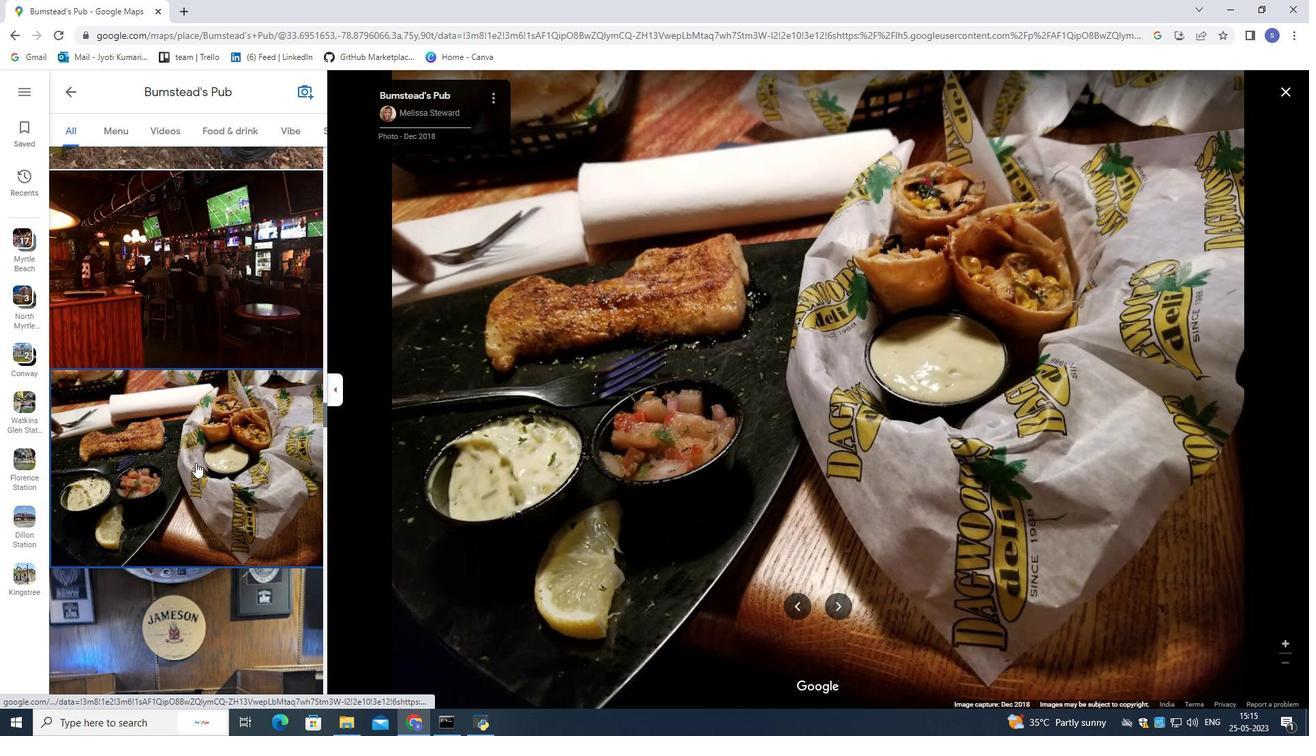 
Action: Mouse scrolled (195, 462) with delta (0, 0)
Screenshot: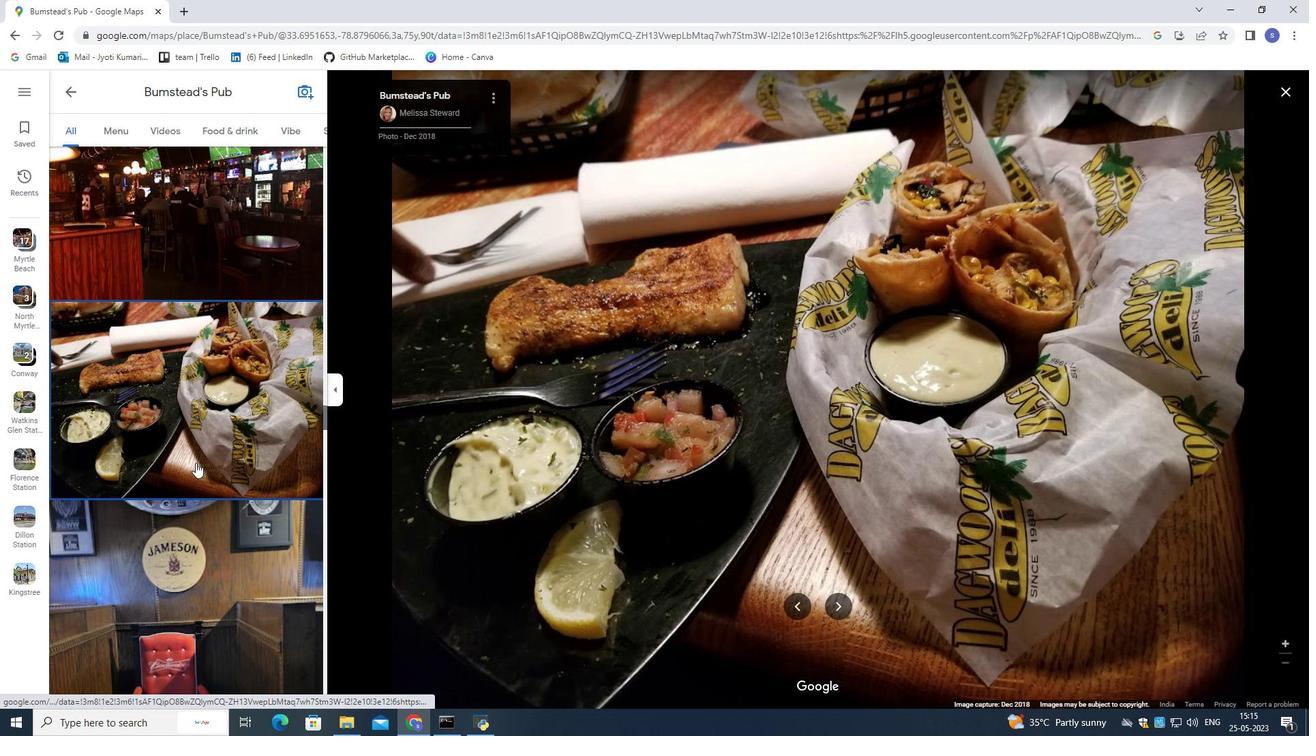 
Action: Mouse scrolled (195, 462) with delta (0, 0)
Screenshot: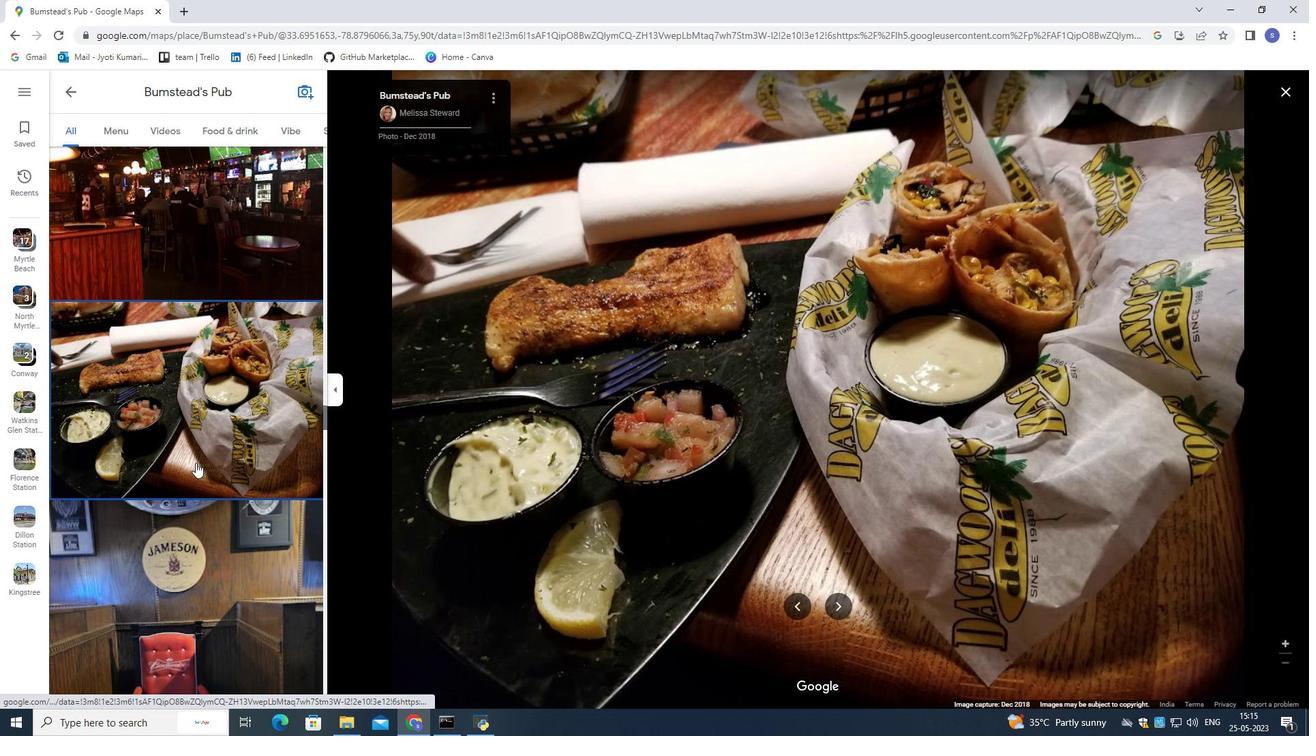 
Action: Mouse scrolled (195, 462) with delta (0, 0)
Screenshot: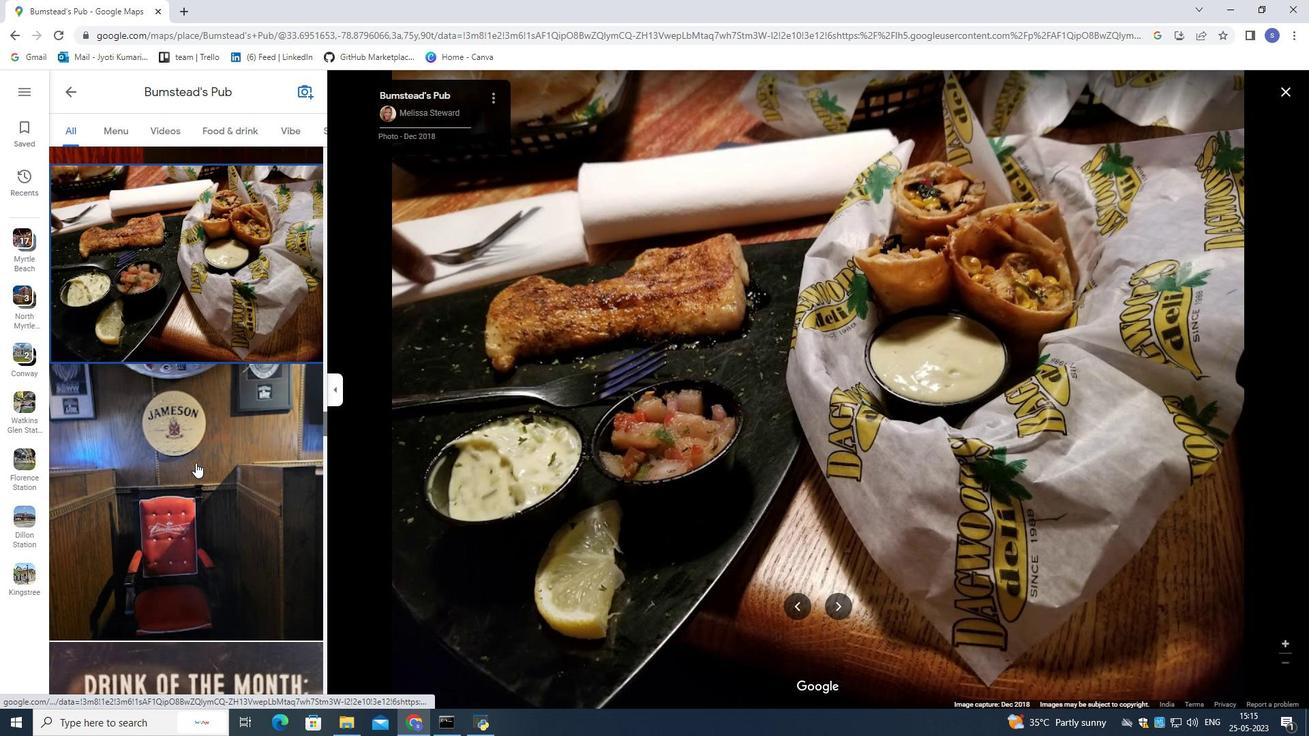 
Action: Mouse pressed left at (195, 462)
Screenshot: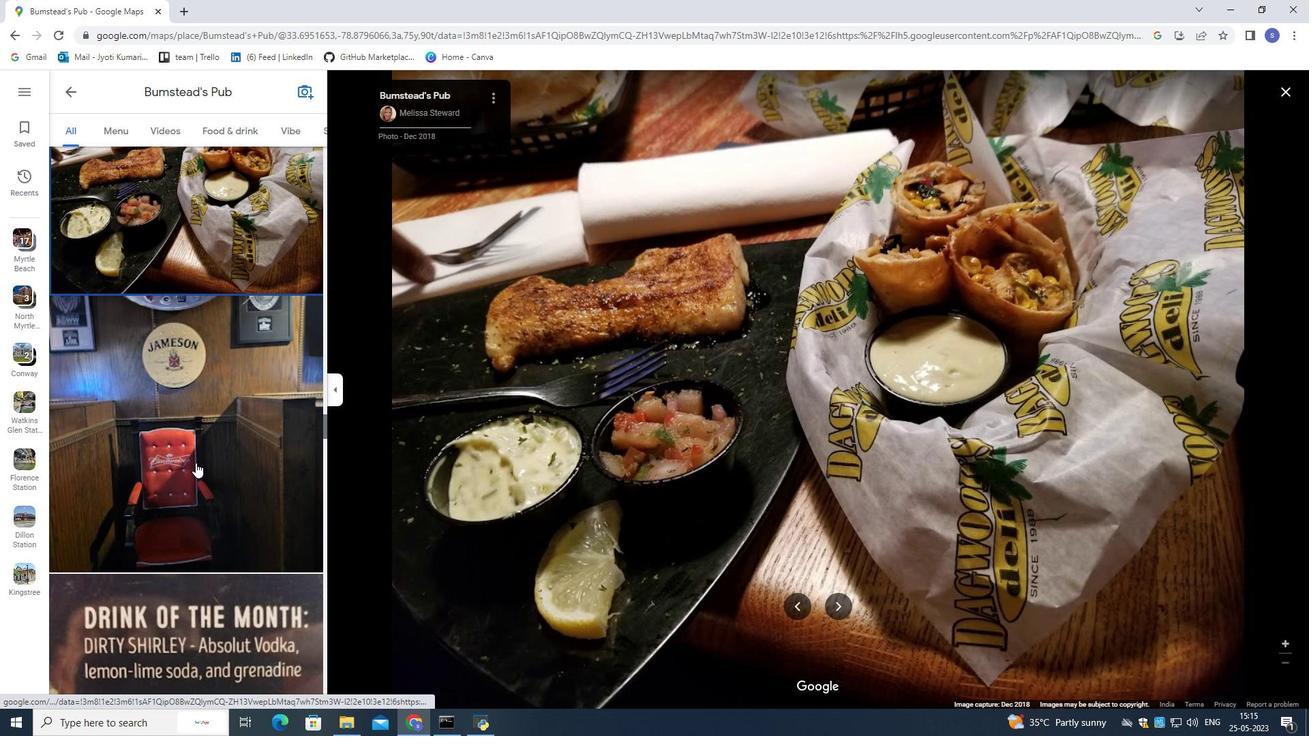 
Action: Mouse scrolled (195, 462) with delta (0, 0)
Screenshot: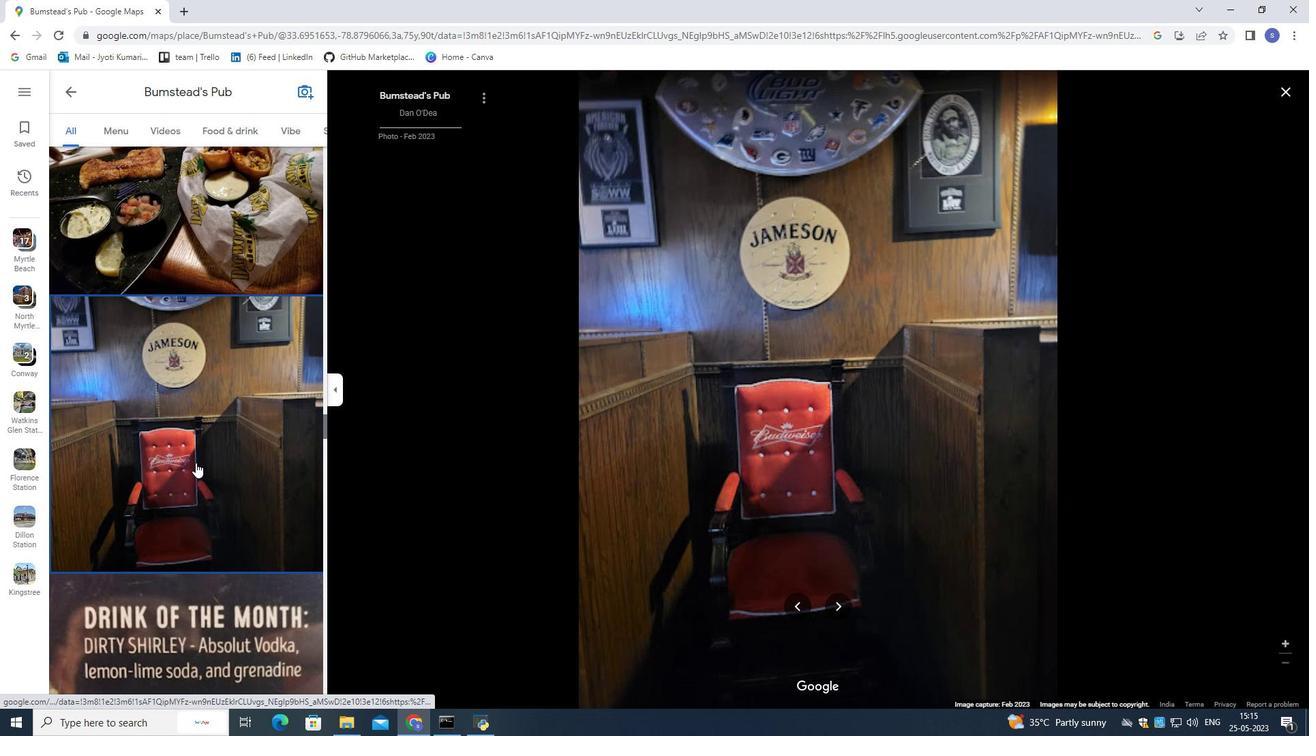 
Action: Mouse scrolled (195, 462) with delta (0, 0)
Screenshot: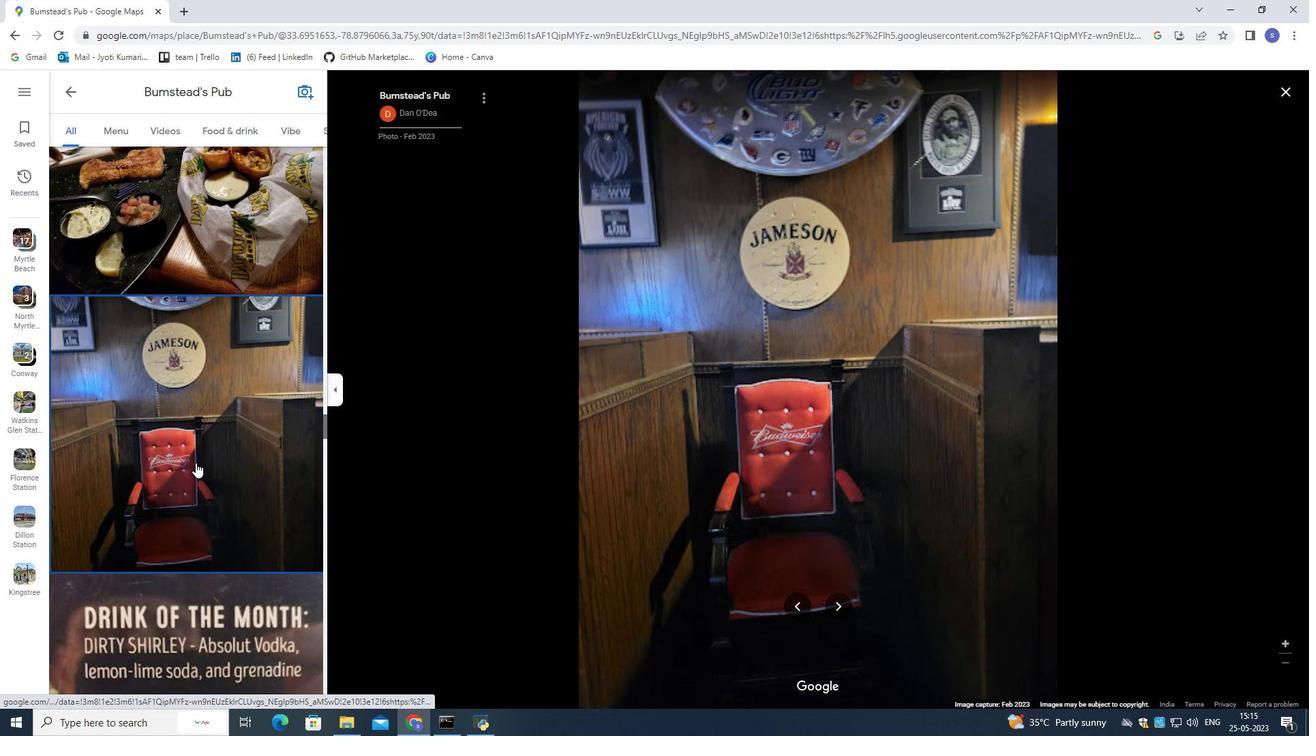 
Action: Mouse scrolled (195, 462) with delta (0, 0)
Screenshot: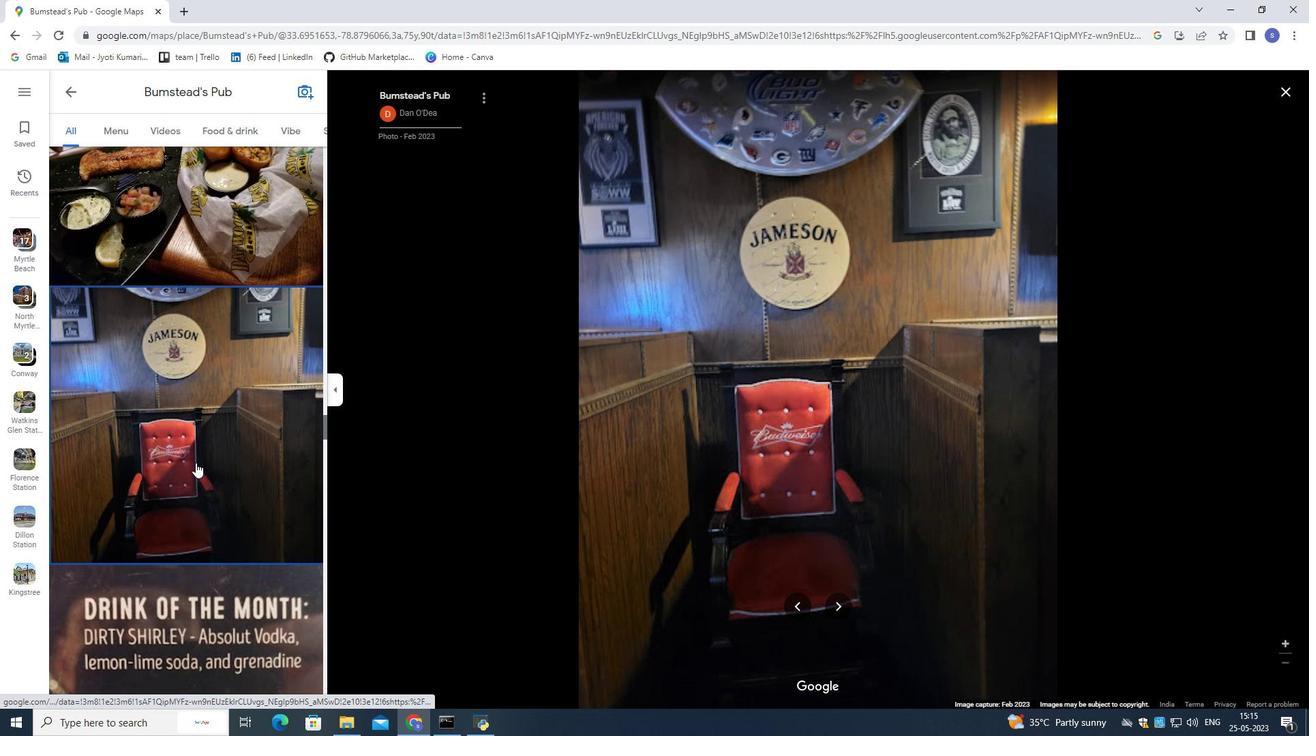 
Action: Mouse scrolled (195, 462) with delta (0, 0)
Screenshot: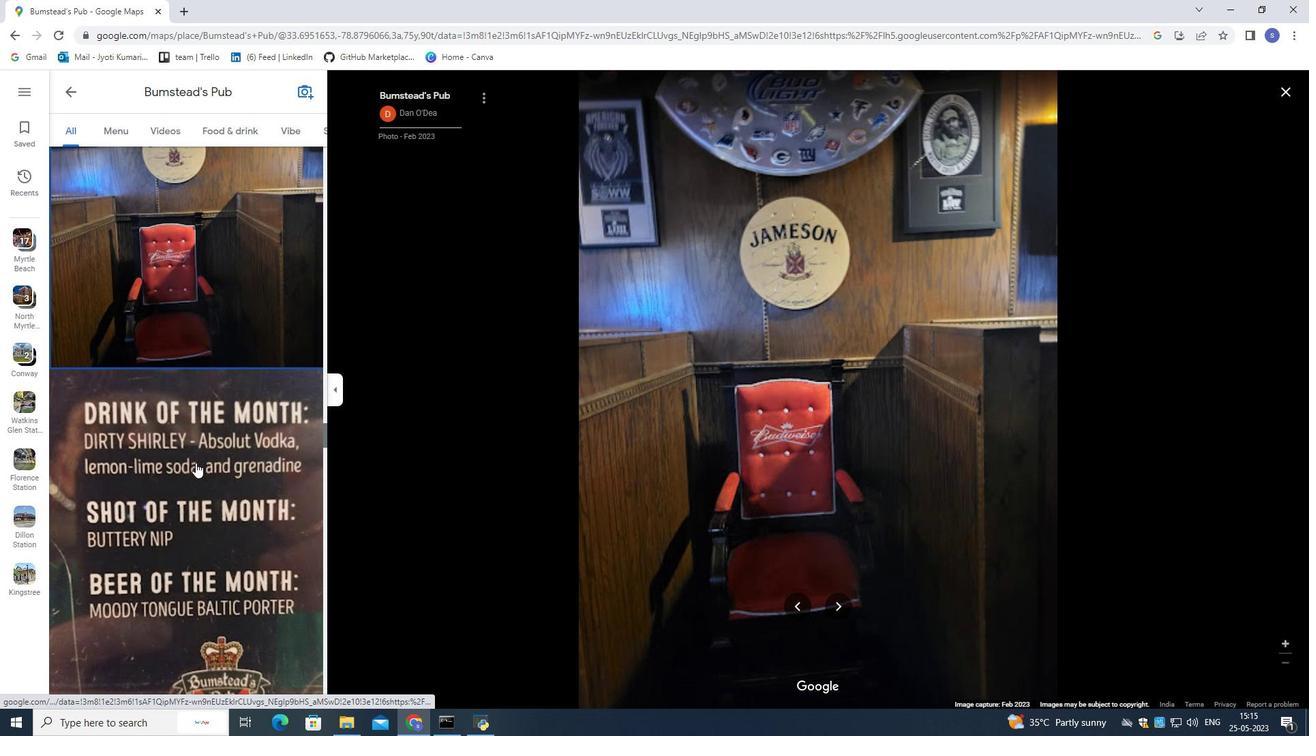 
Action: Mouse scrolled (195, 462) with delta (0, 0)
Screenshot: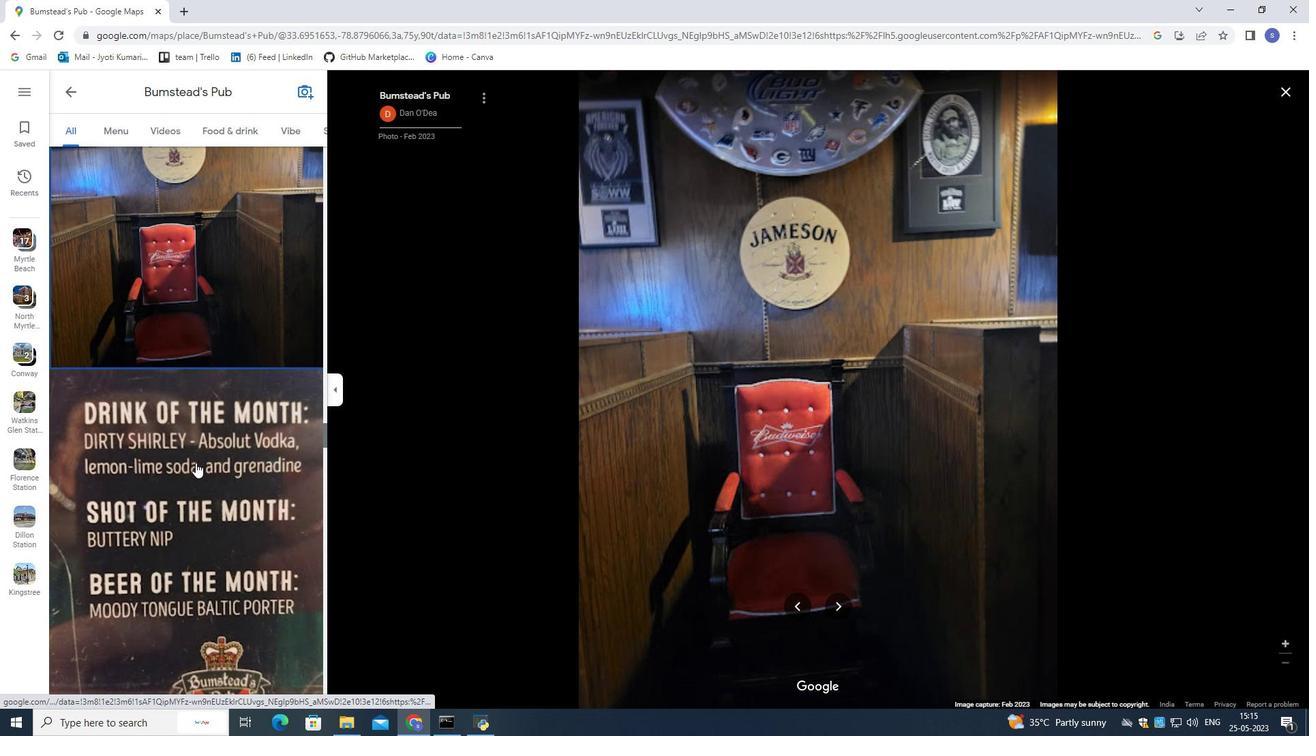 
Action: Mouse scrolled (195, 462) with delta (0, 0)
Screenshot: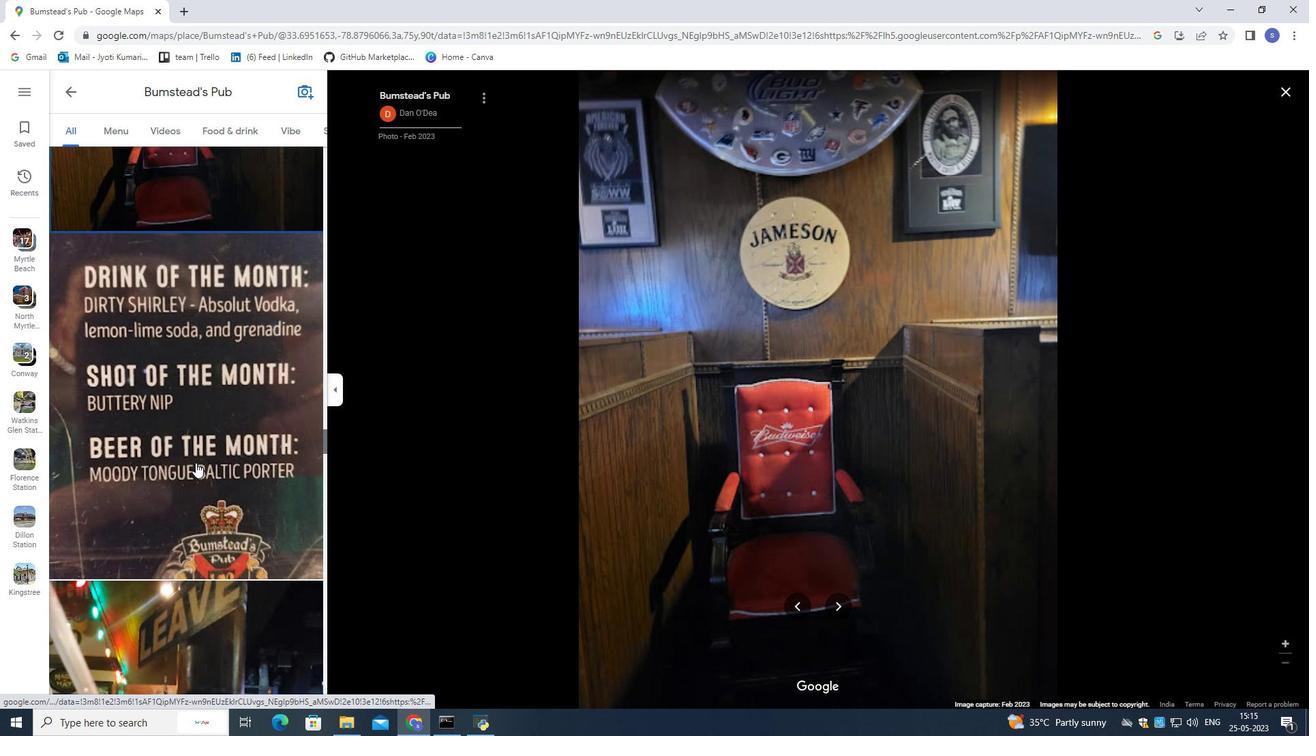
Action: Mouse scrolled (195, 462) with delta (0, 0)
Screenshot: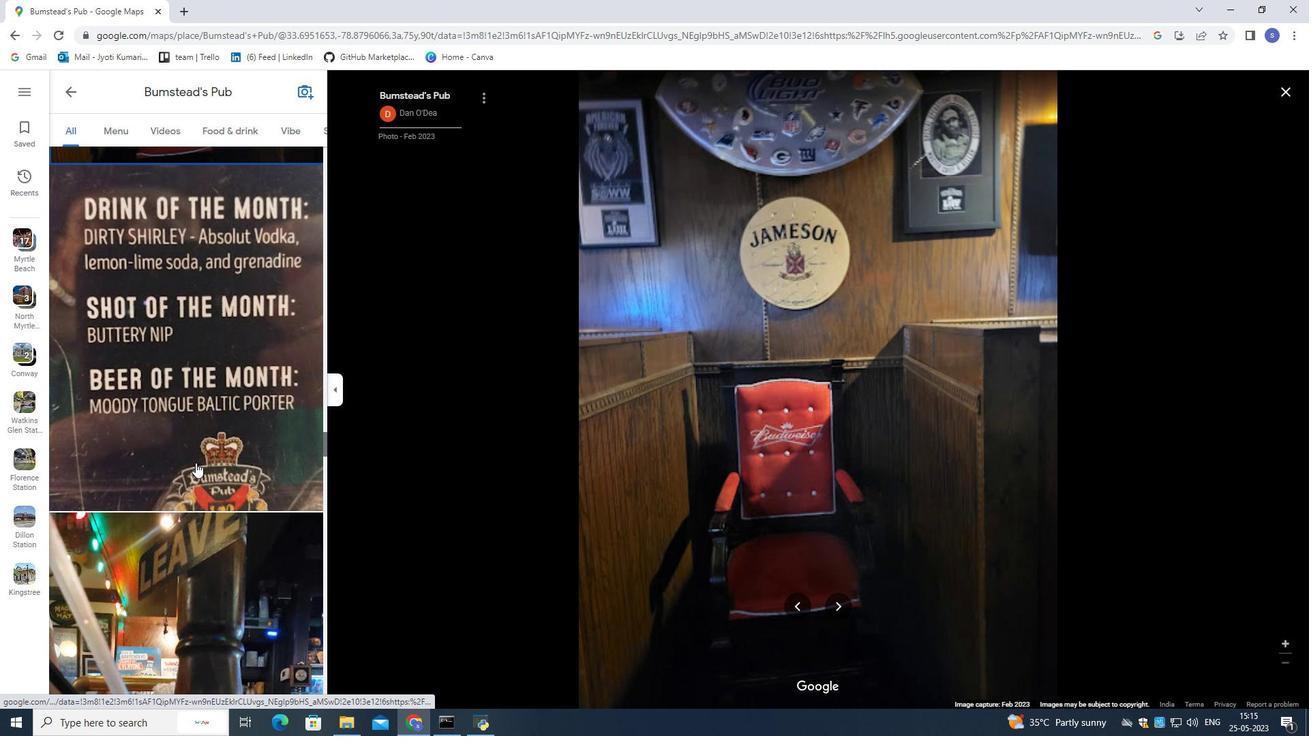 
Action: Mouse scrolled (195, 462) with delta (0, 0)
Screenshot: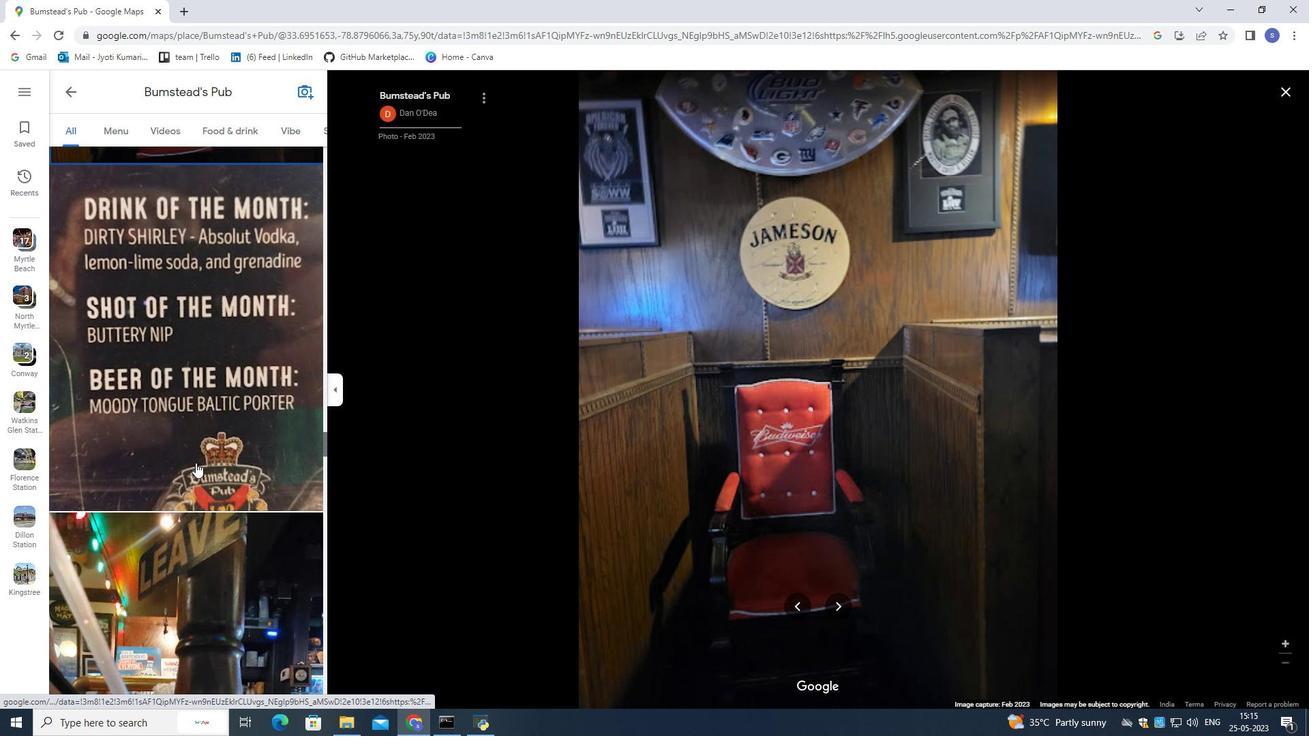 
Action: Mouse scrolled (195, 462) with delta (0, 0)
Screenshot: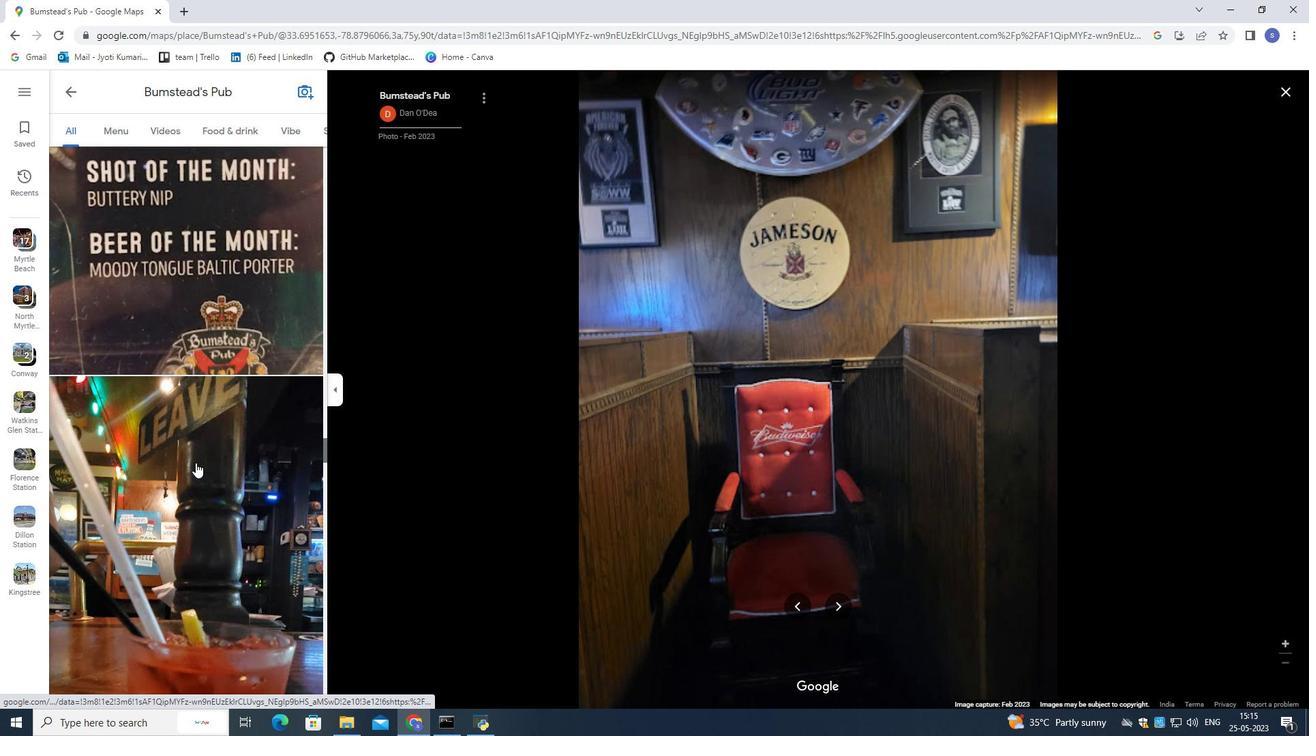 
Action: Mouse scrolled (195, 462) with delta (0, 0)
Screenshot: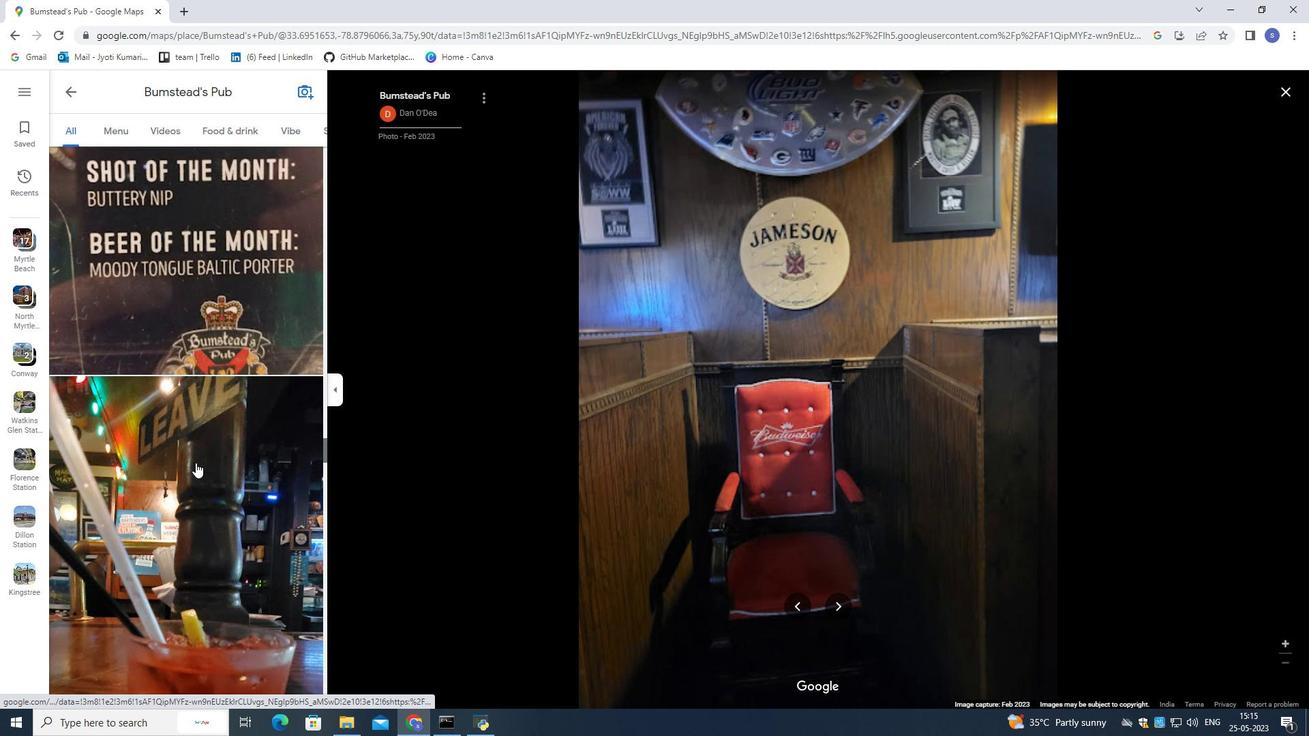 
Action: Mouse pressed left at (195, 462)
Screenshot: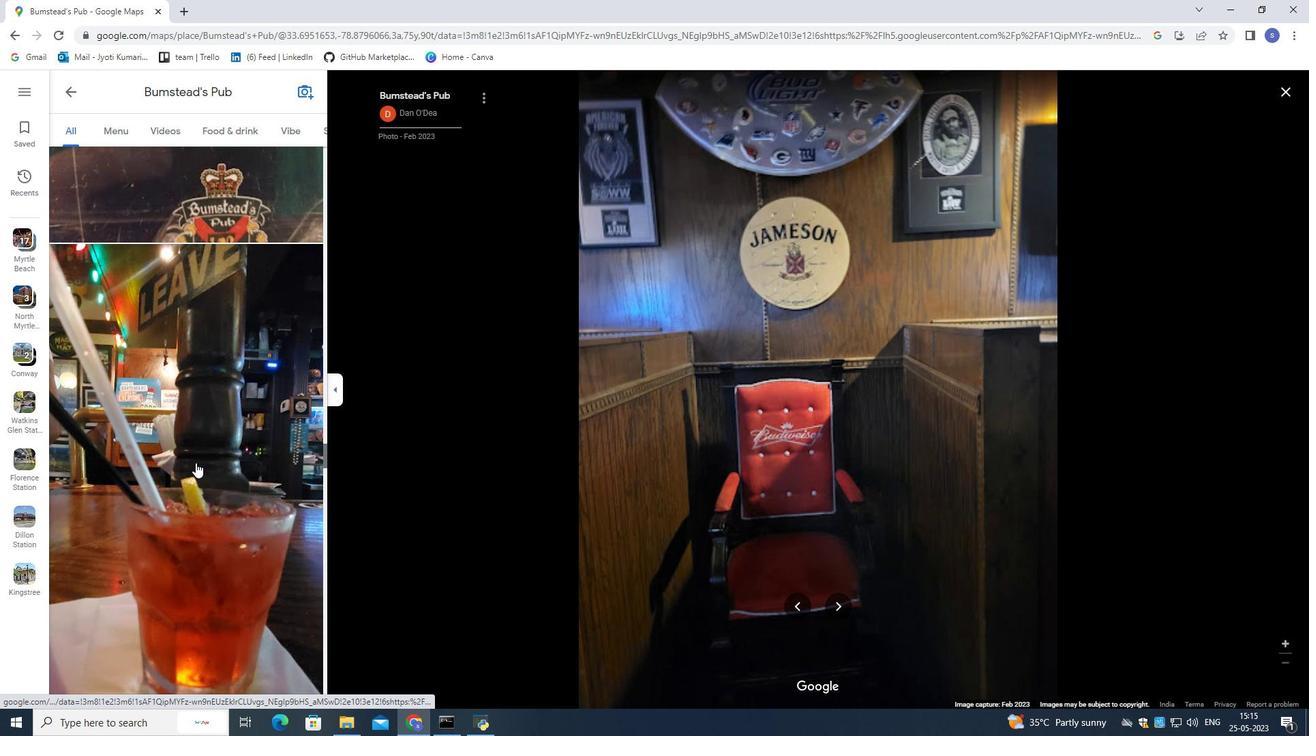 
Action: Mouse moved to (200, 477)
Screenshot: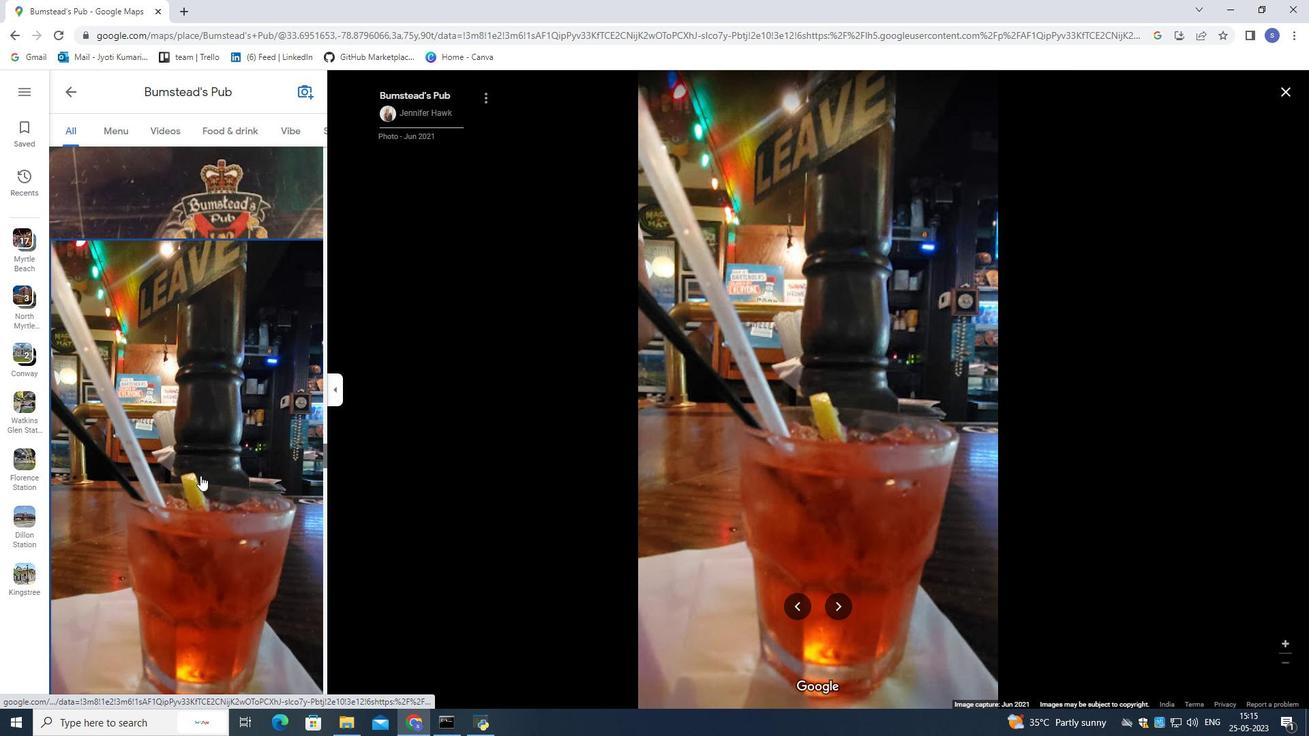 
Action: Mouse scrolled (200, 476) with delta (0, 0)
Screenshot: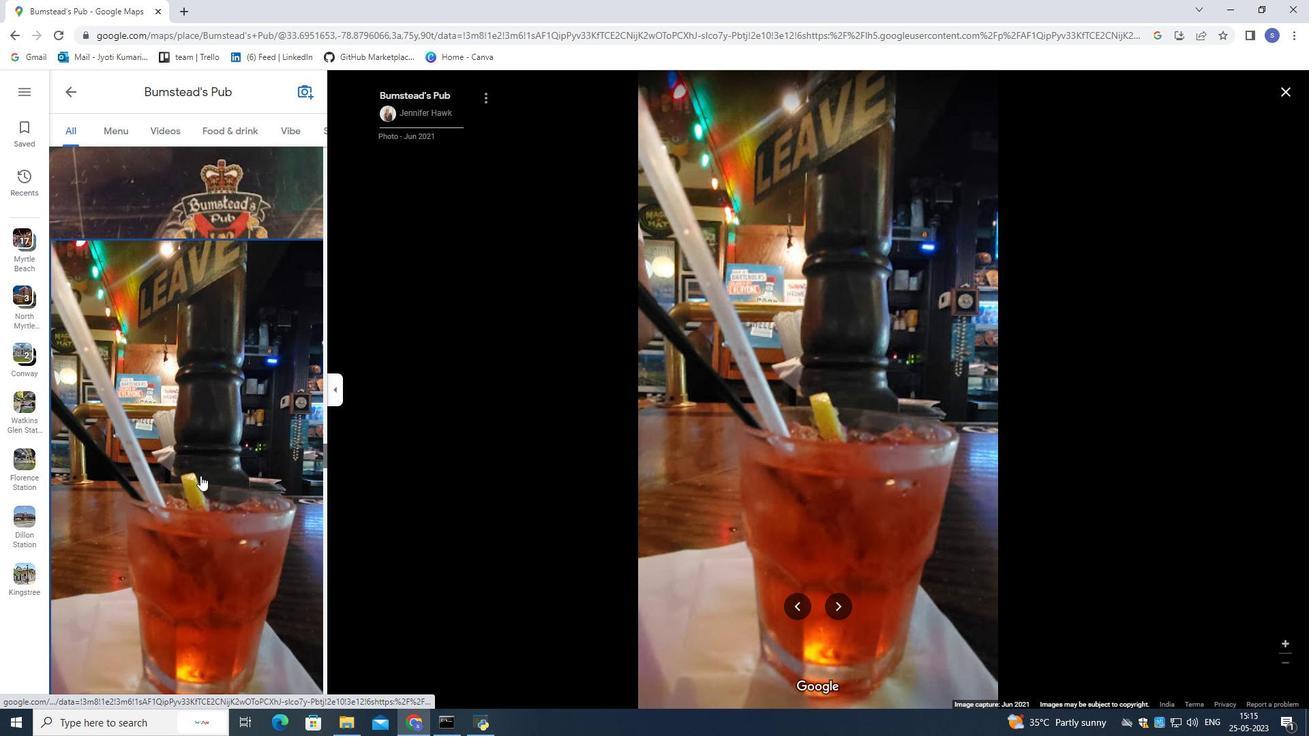 
Action: Mouse scrolled (200, 476) with delta (0, 0)
Screenshot: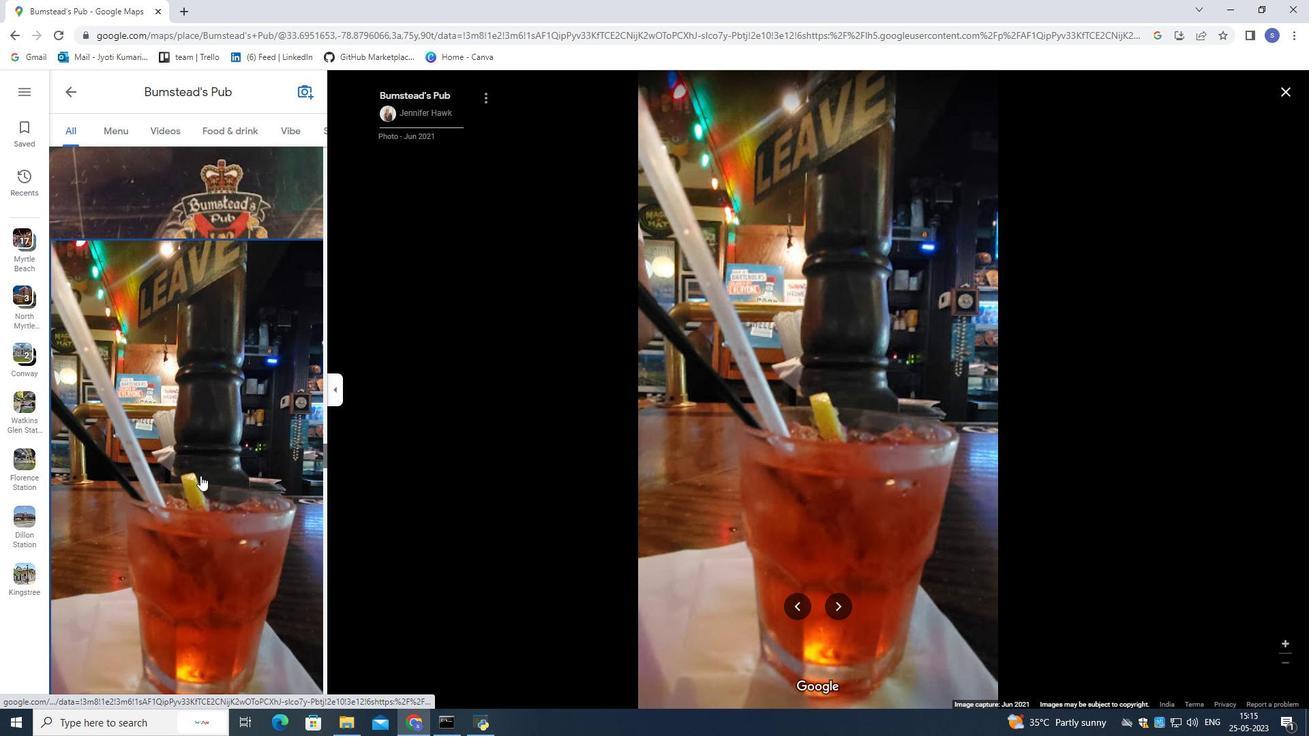 
Action: Mouse moved to (200, 479)
Screenshot: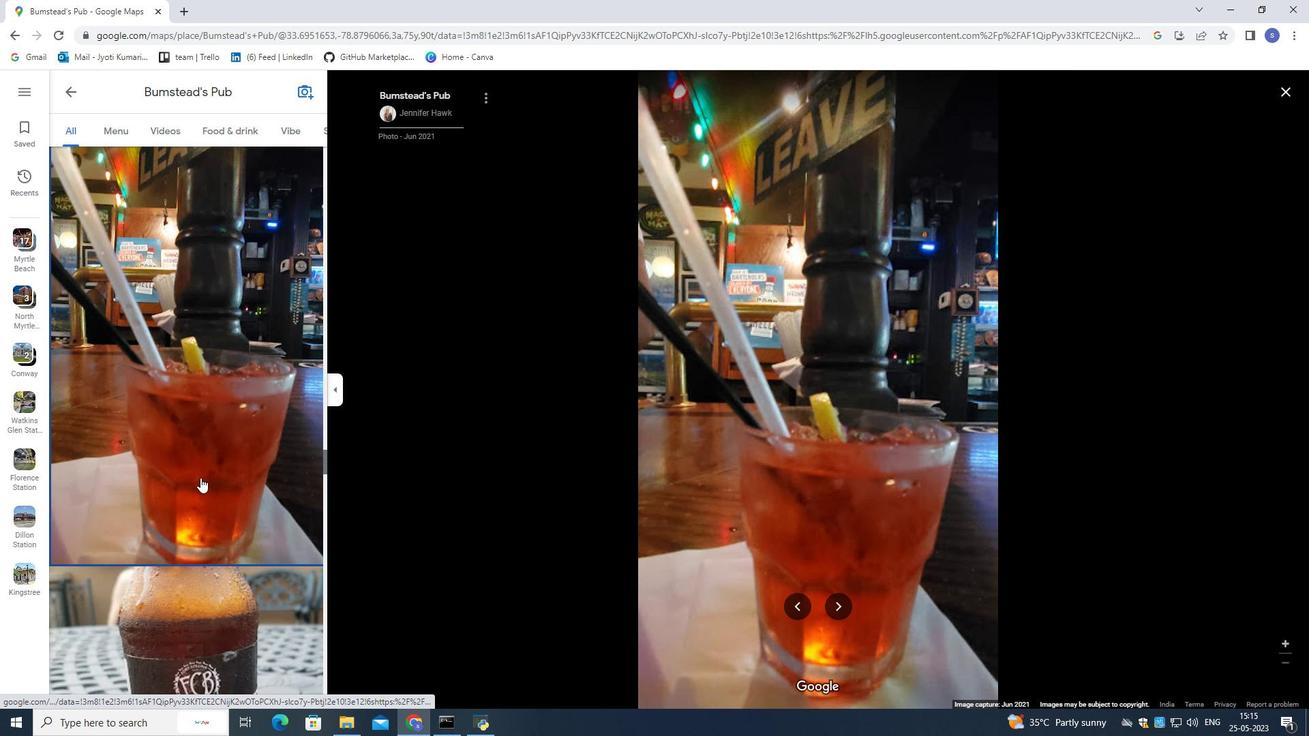 
Action: Mouse scrolled (200, 478) with delta (0, 0)
Screenshot: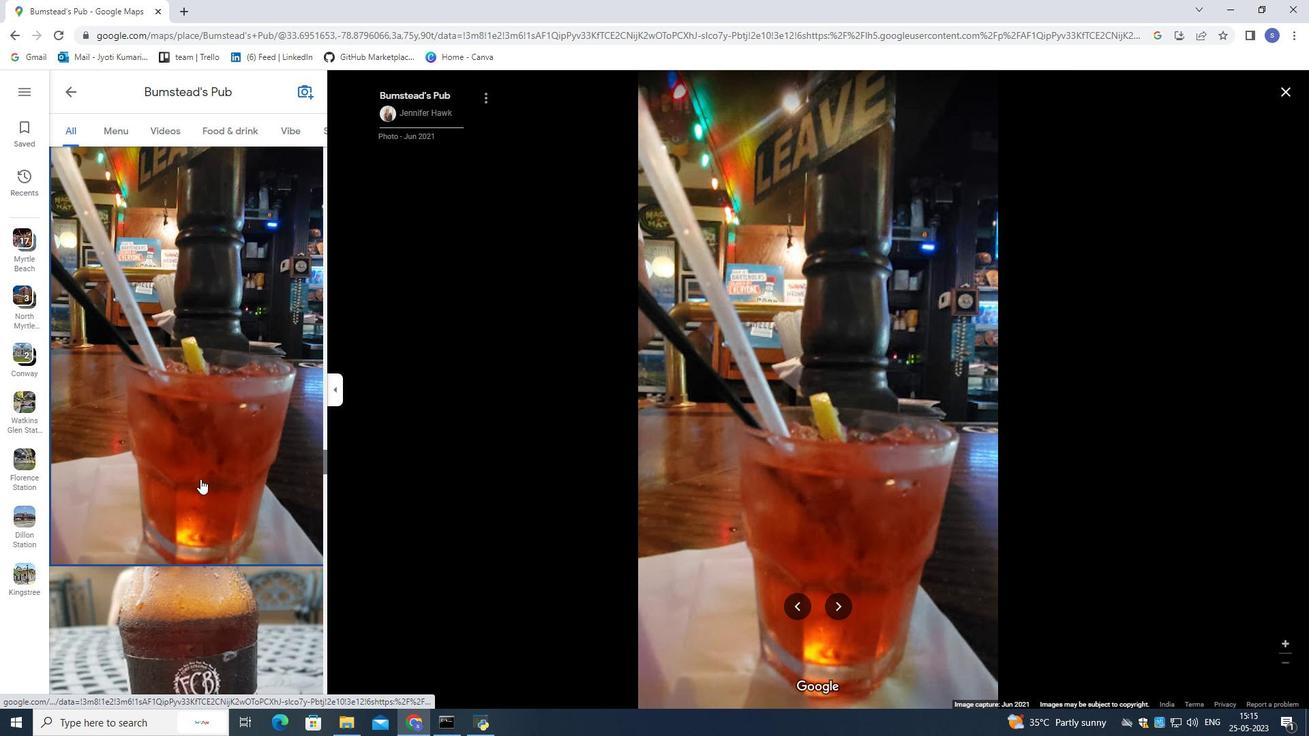 
Action: Mouse moved to (199, 479)
Screenshot: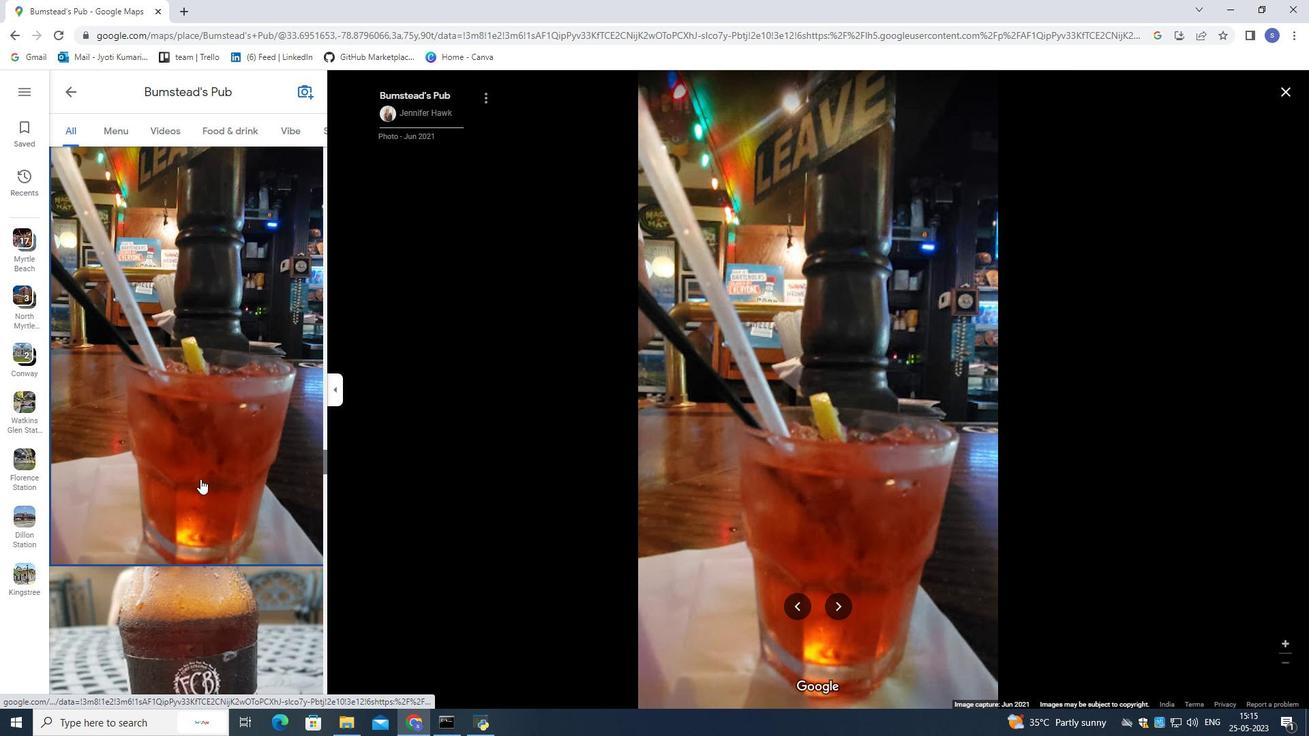 
Action: Mouse scrolled (199, 479) with delta (0, 0)
Screenshot: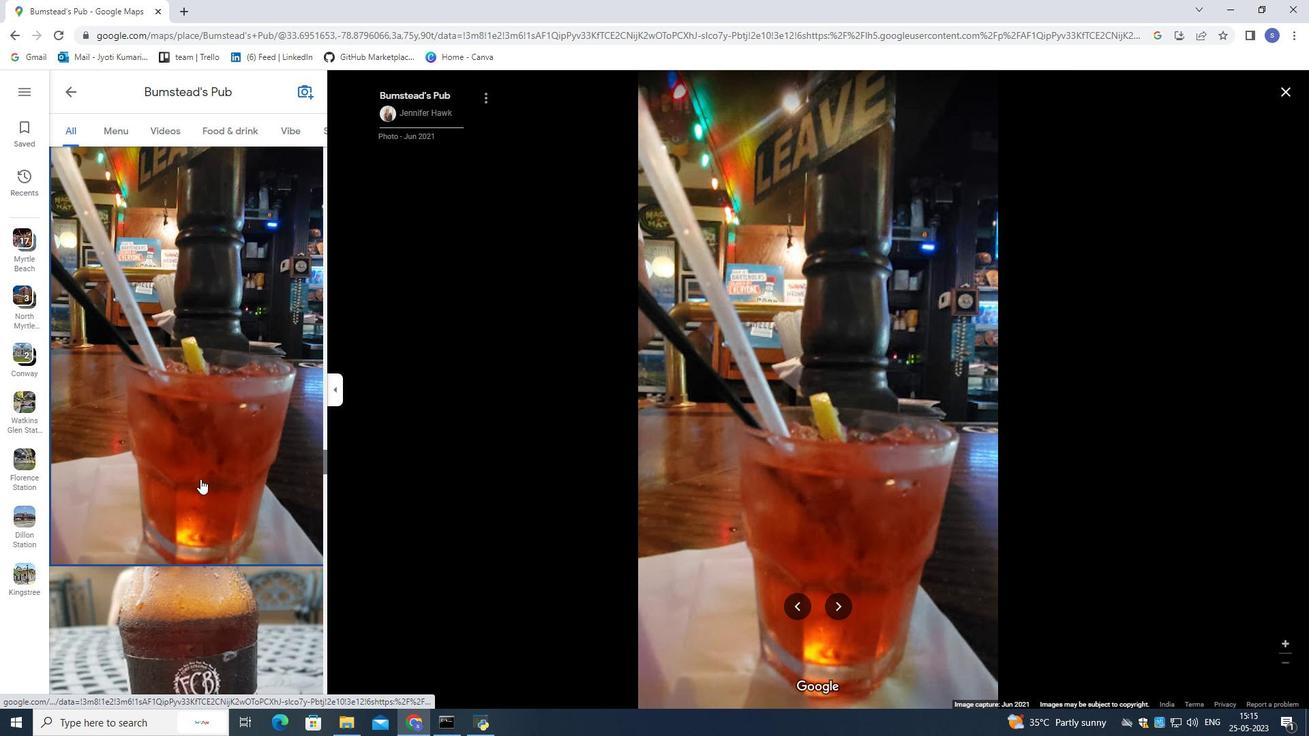 
Action: Mouse moved to (214, 478)
Screenshot: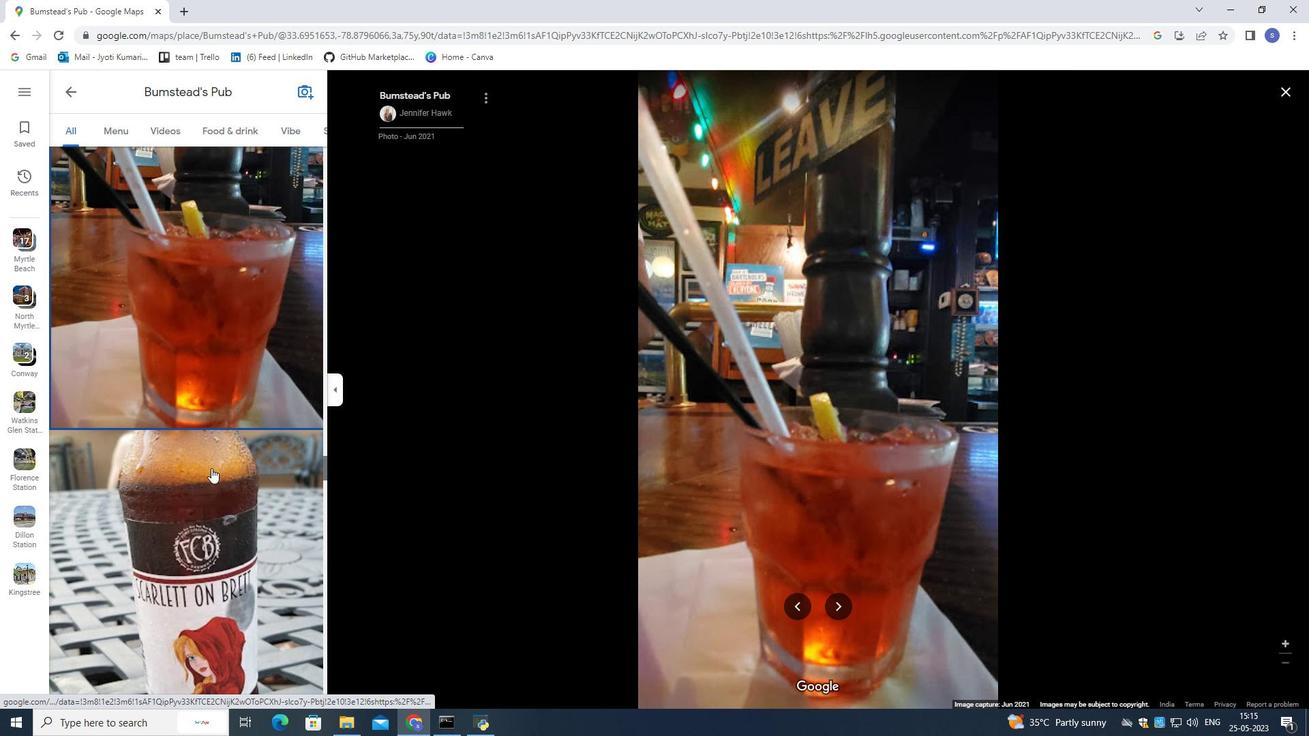 
Action: Mouse pressed left at (214, 478)
Screenshot: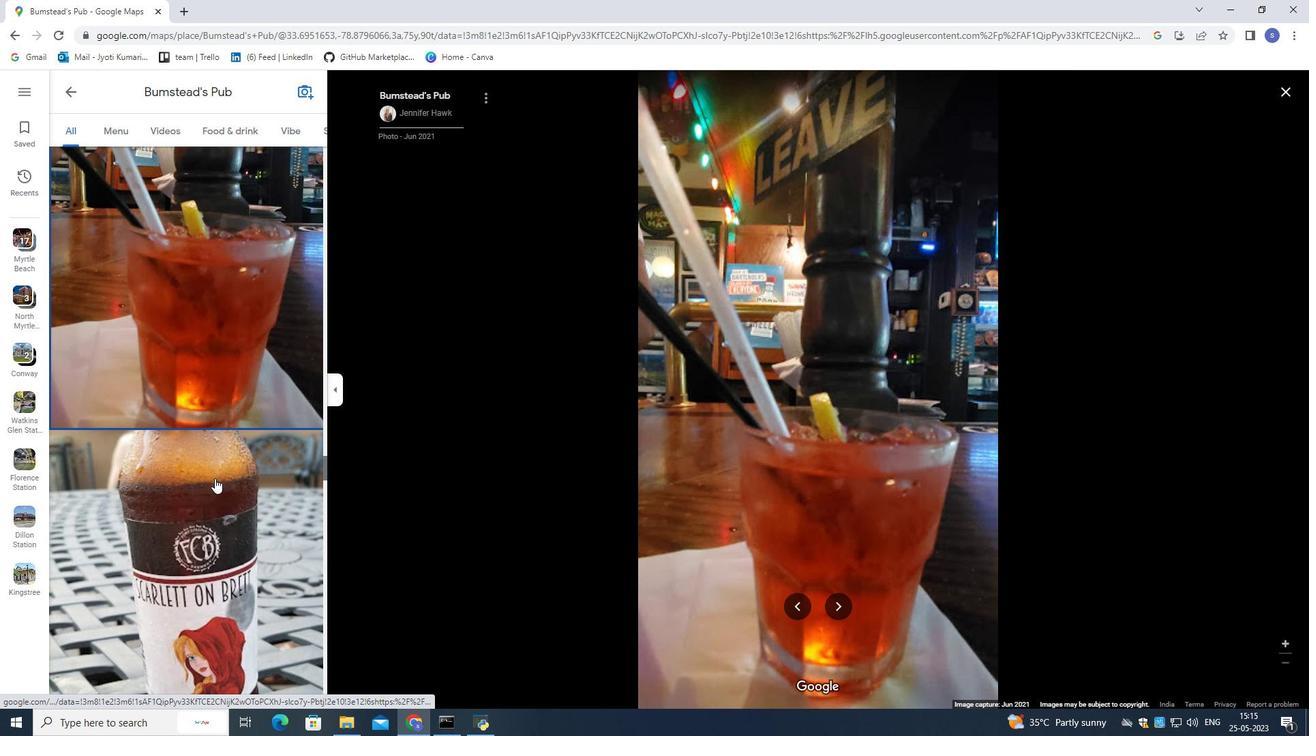 
Action: Mouse moved to (215, 478)
Screenshot: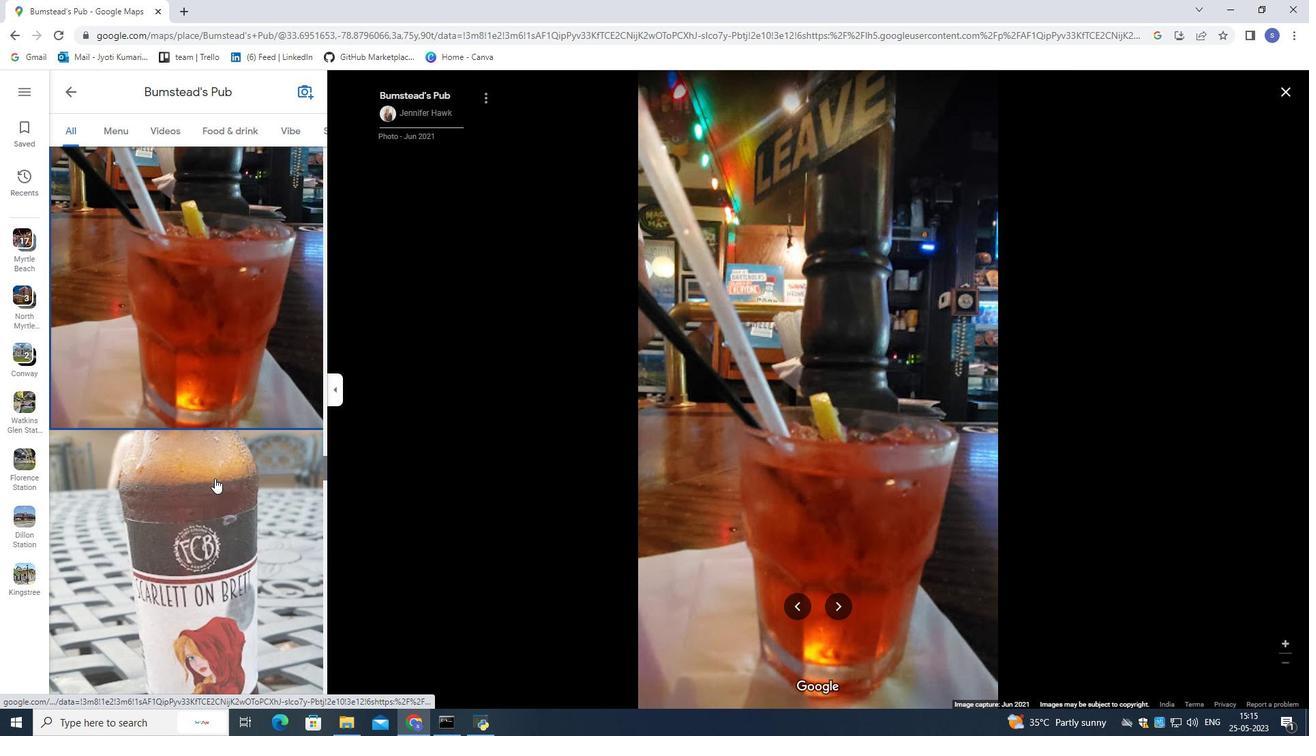 
Action: Mouse scrolled (215, 477) with delta (0, 0)
Screenshot: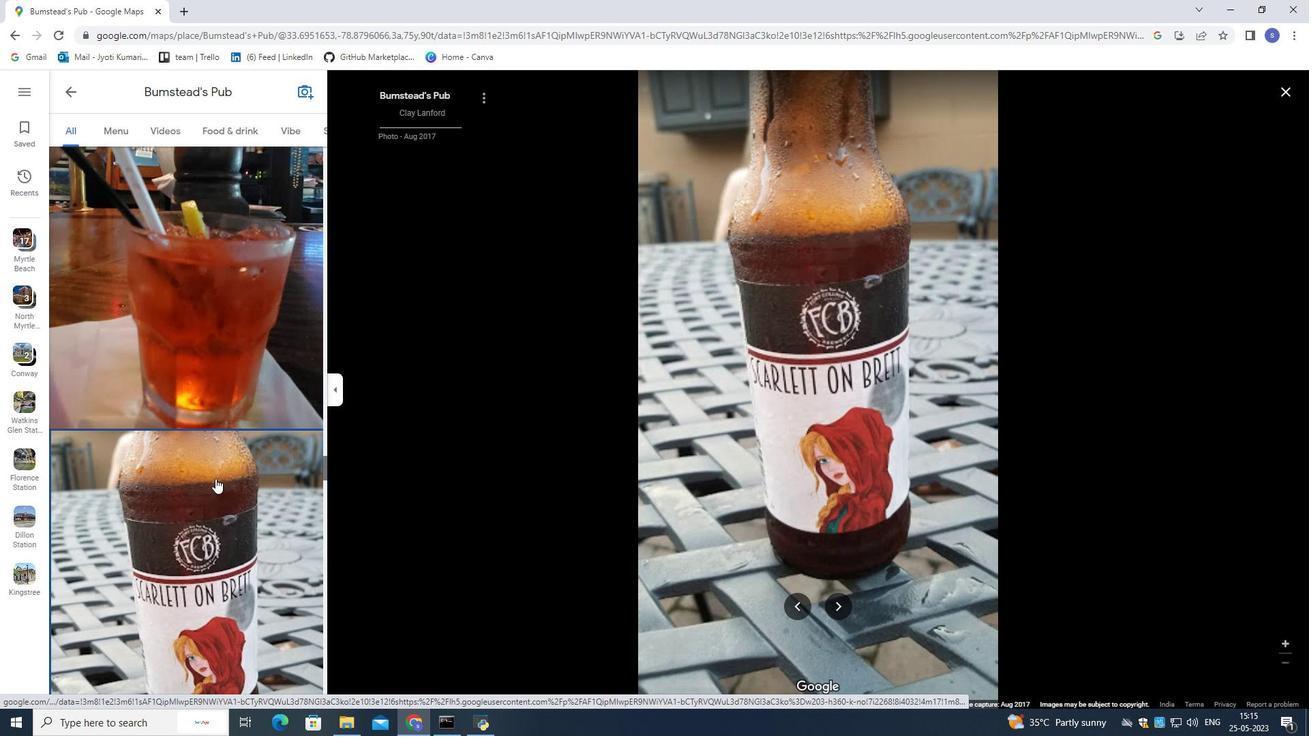 
Action: Mouse scrolled (215, 477) with delta (0, 0)
Screenshot: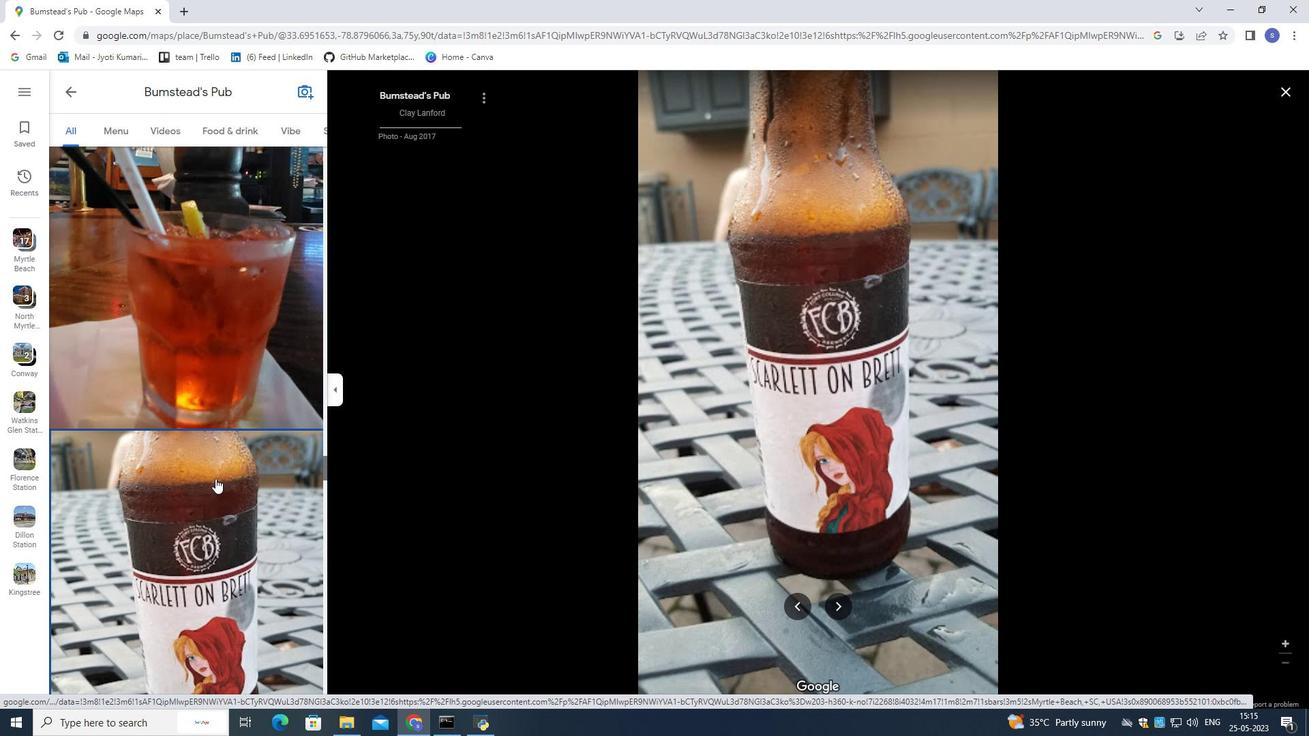 
Action: Mouse moved to (216, 478)
Screenshot: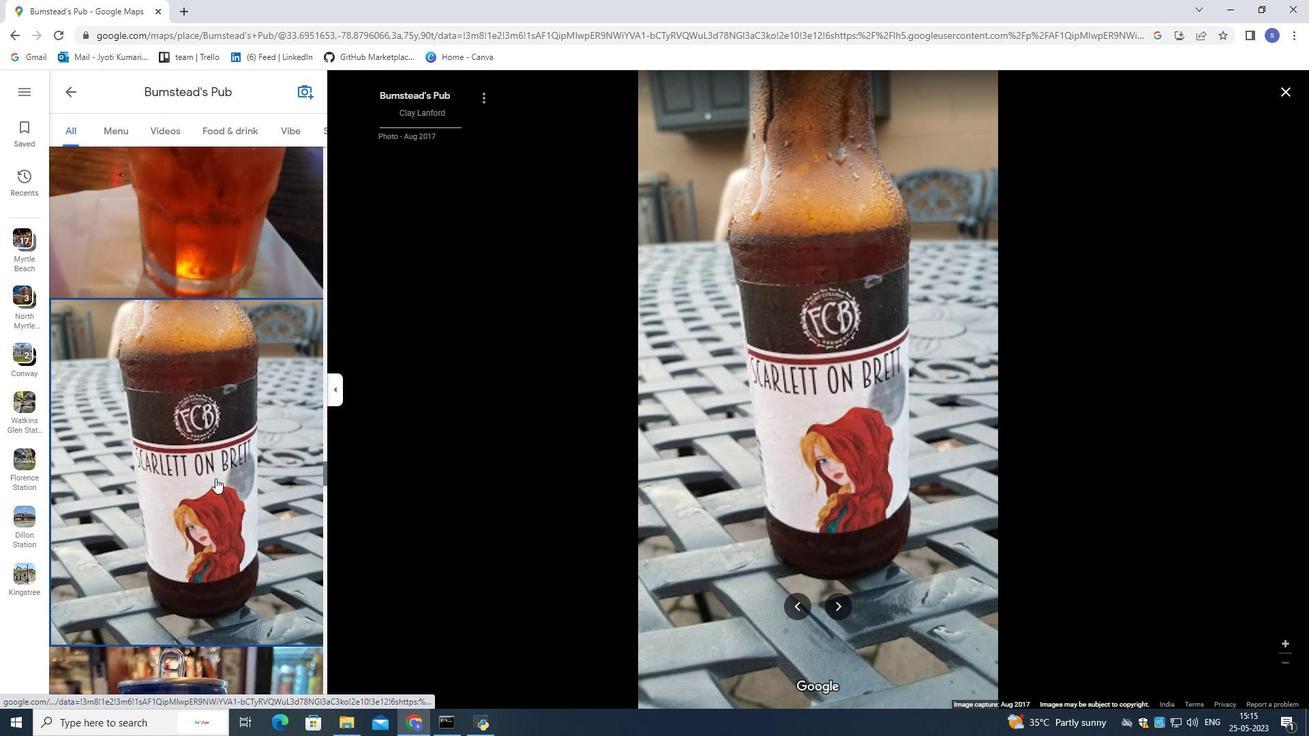 
Action: Mouse scrolled (216, 477) with delta (0, 0)
Screenshot: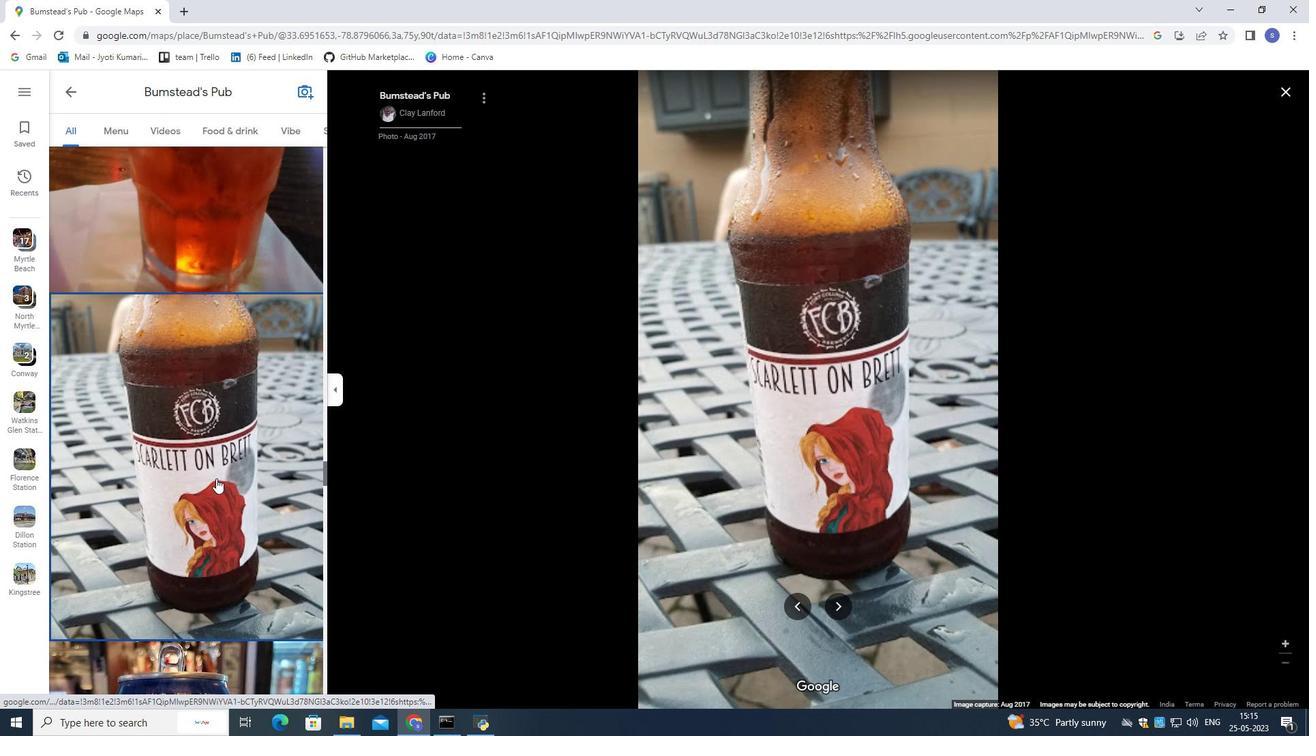 
Action: Mouse scrolled (216, 477) with delta (0, 0)
Screenshot: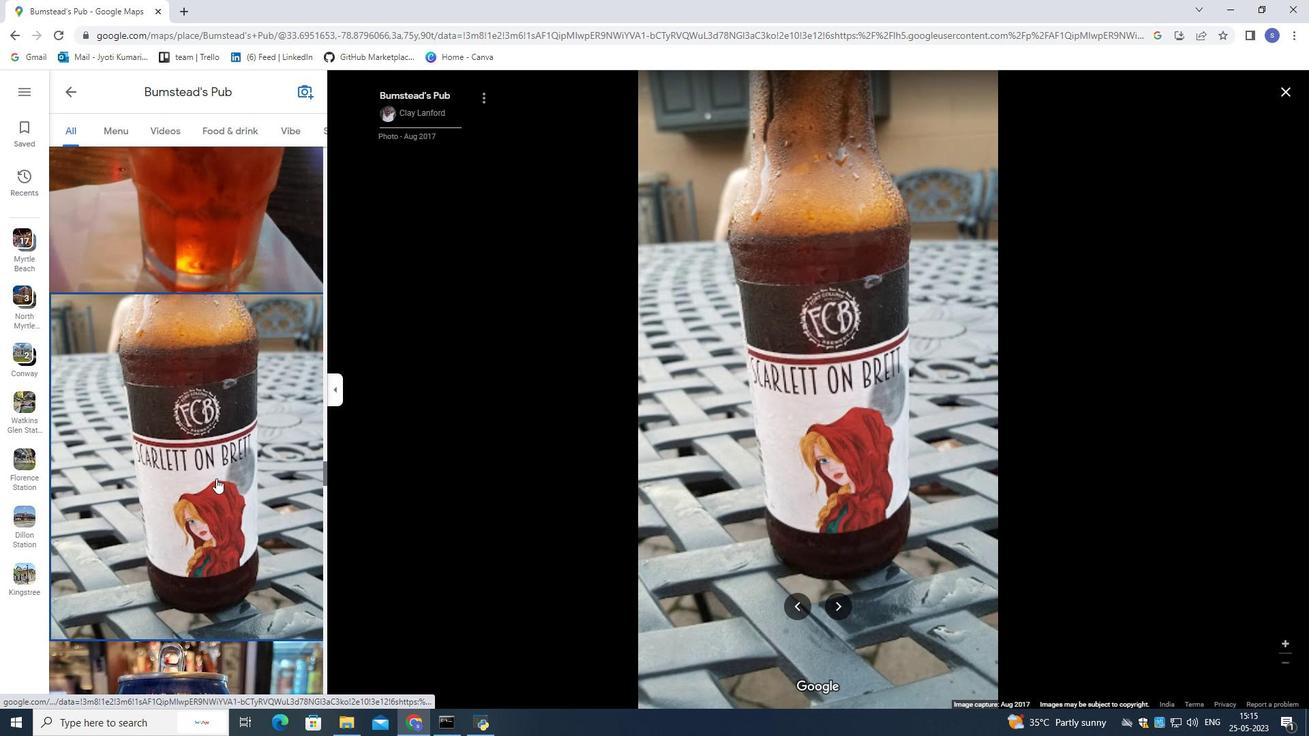 
Action: Mouse moved to (216, 475)
Screenshot: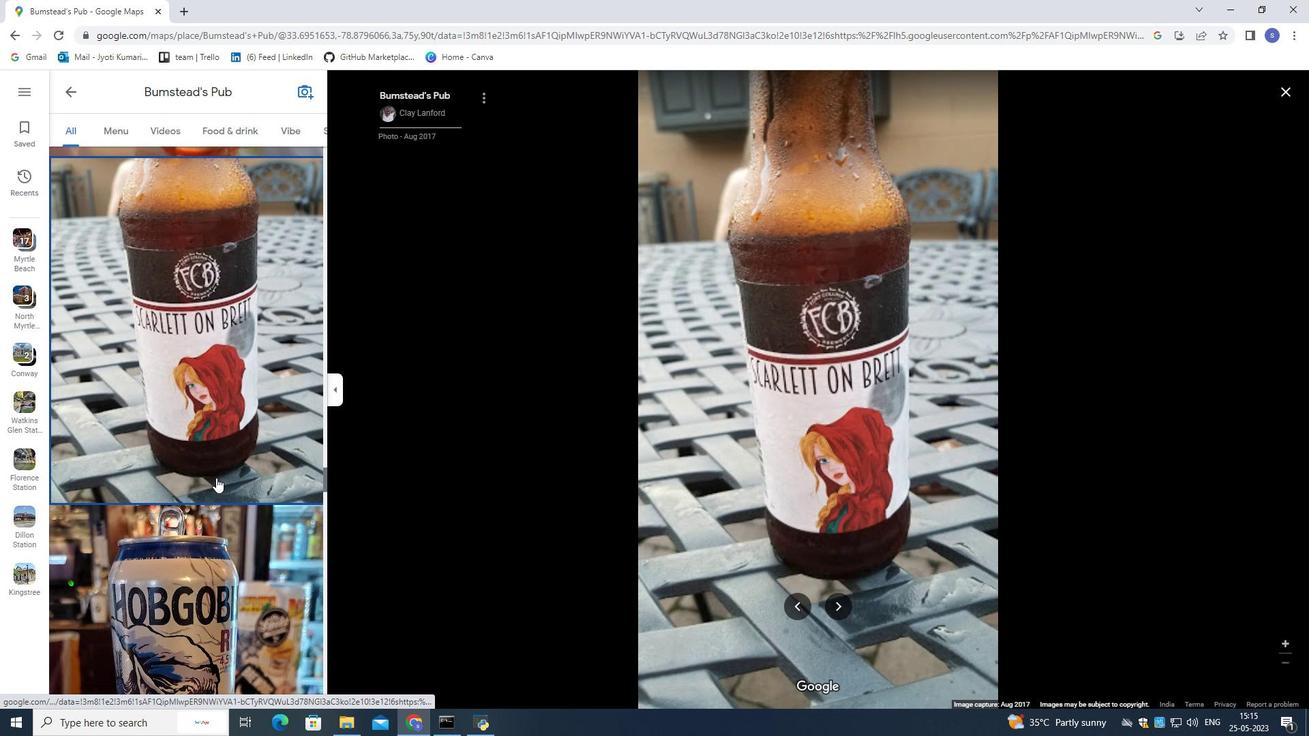 
Action: Mouse scrolled (216, 474) with delta (0, 0)
Screenshot: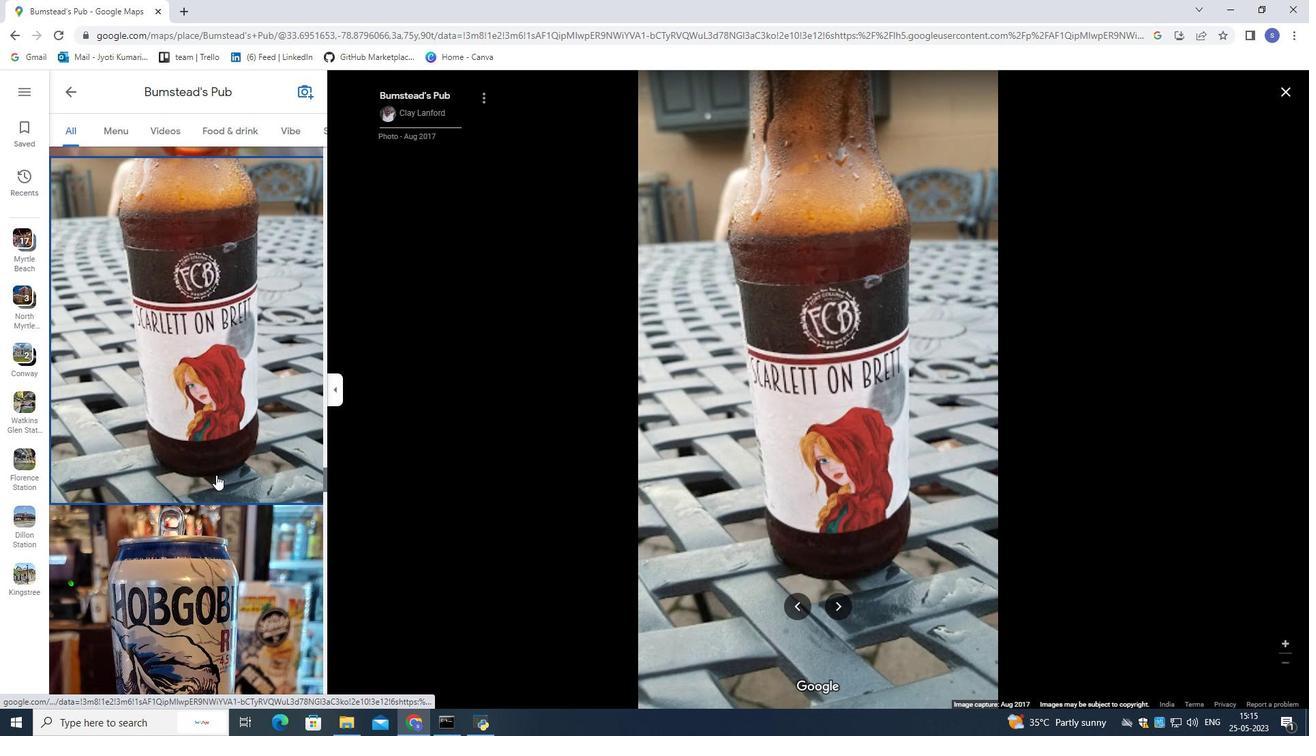 
Action: Mouse scrolled (216, 474) with delta (0, 0)
Screenshot: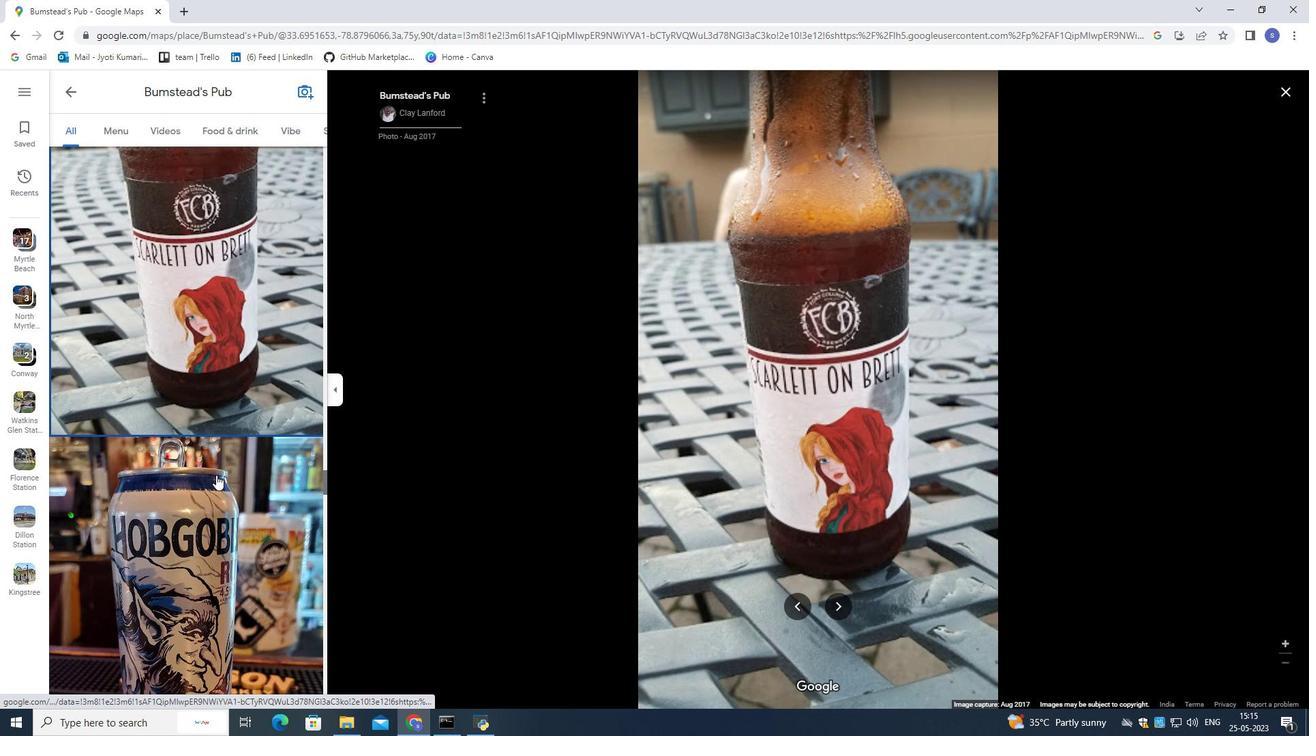 
Action: Mouse scrolled (216, 474) with delta (0, 0)
Screenshot: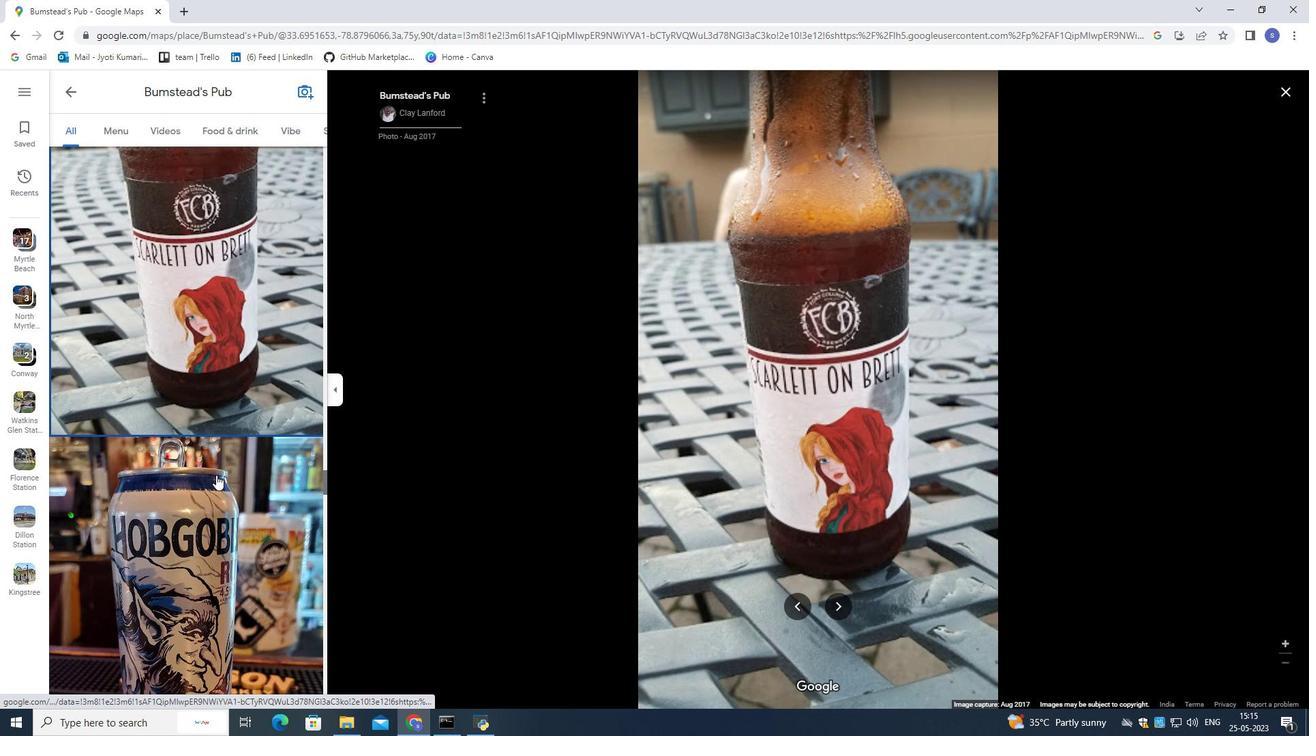 
Action: Mouse scrolled (216, 474) with delta (0, 0)
Screenshot: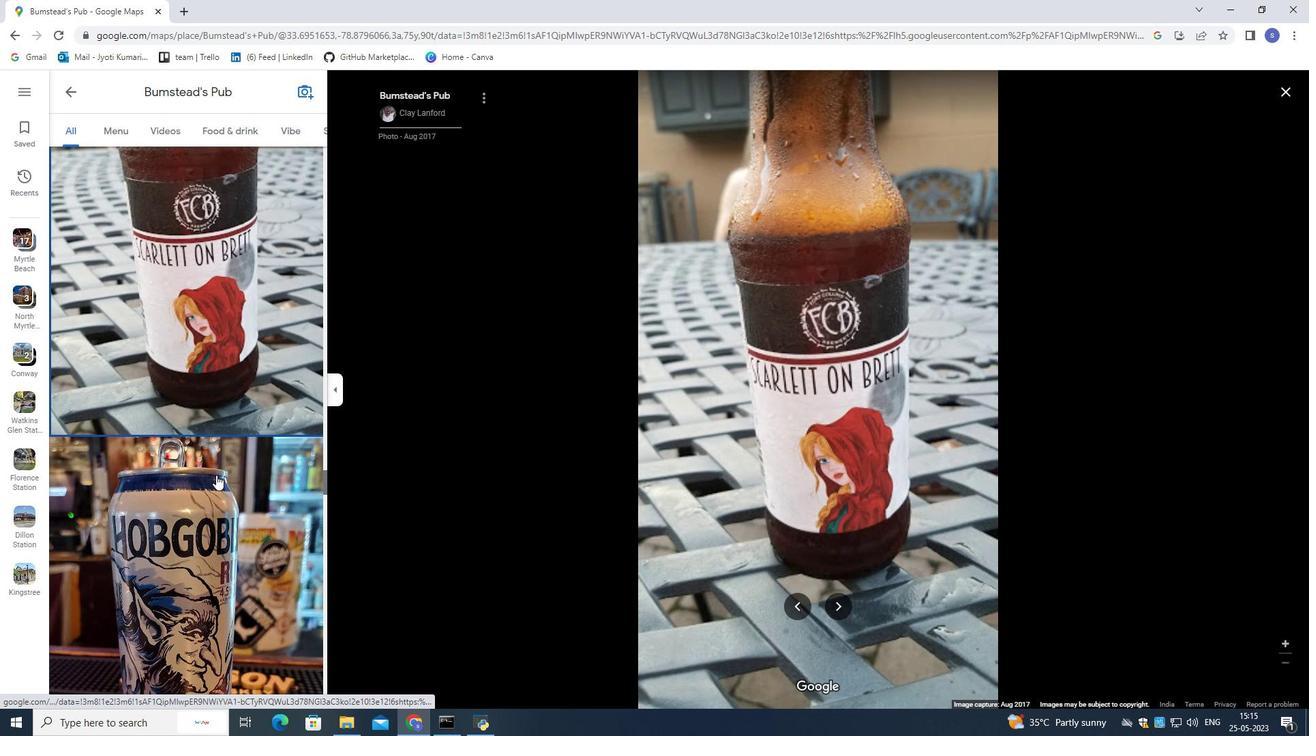 
Action: Mouse moved to (216, 472)
Screenshot: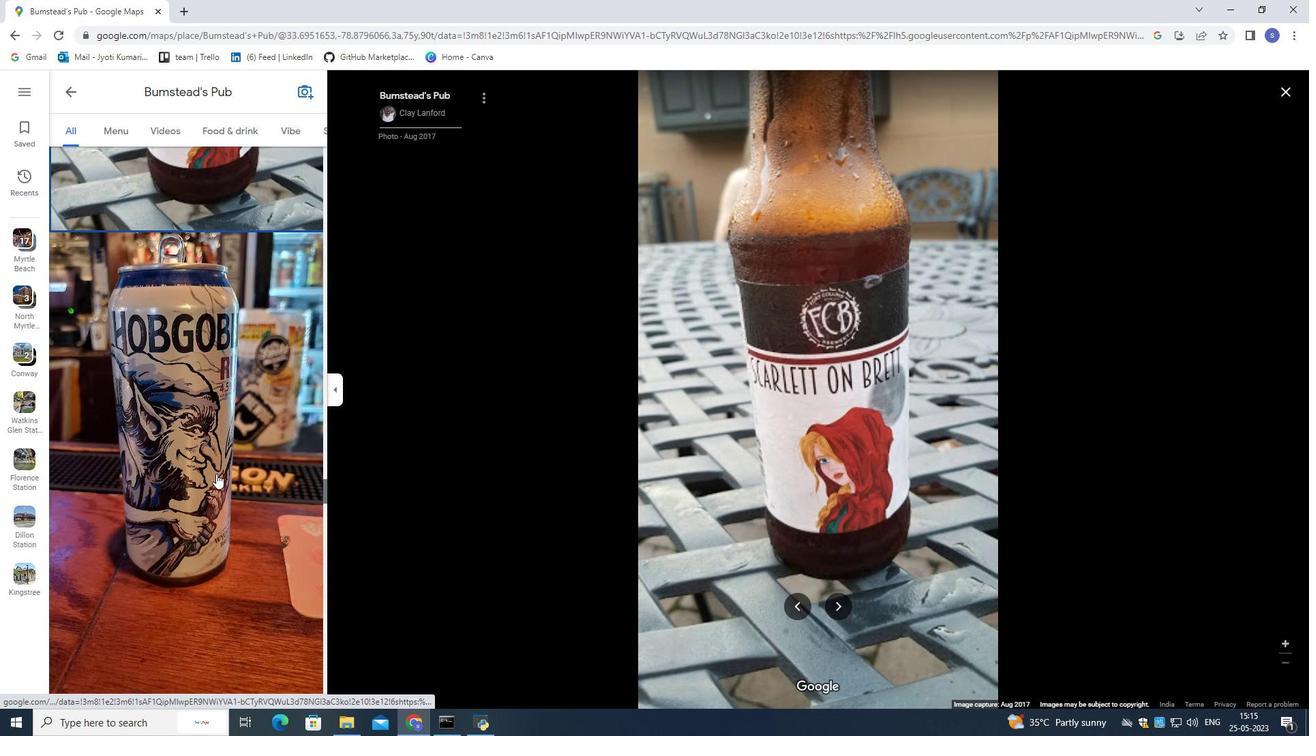 
Action: Mouse pressed left at (216, 472)
Screenshot: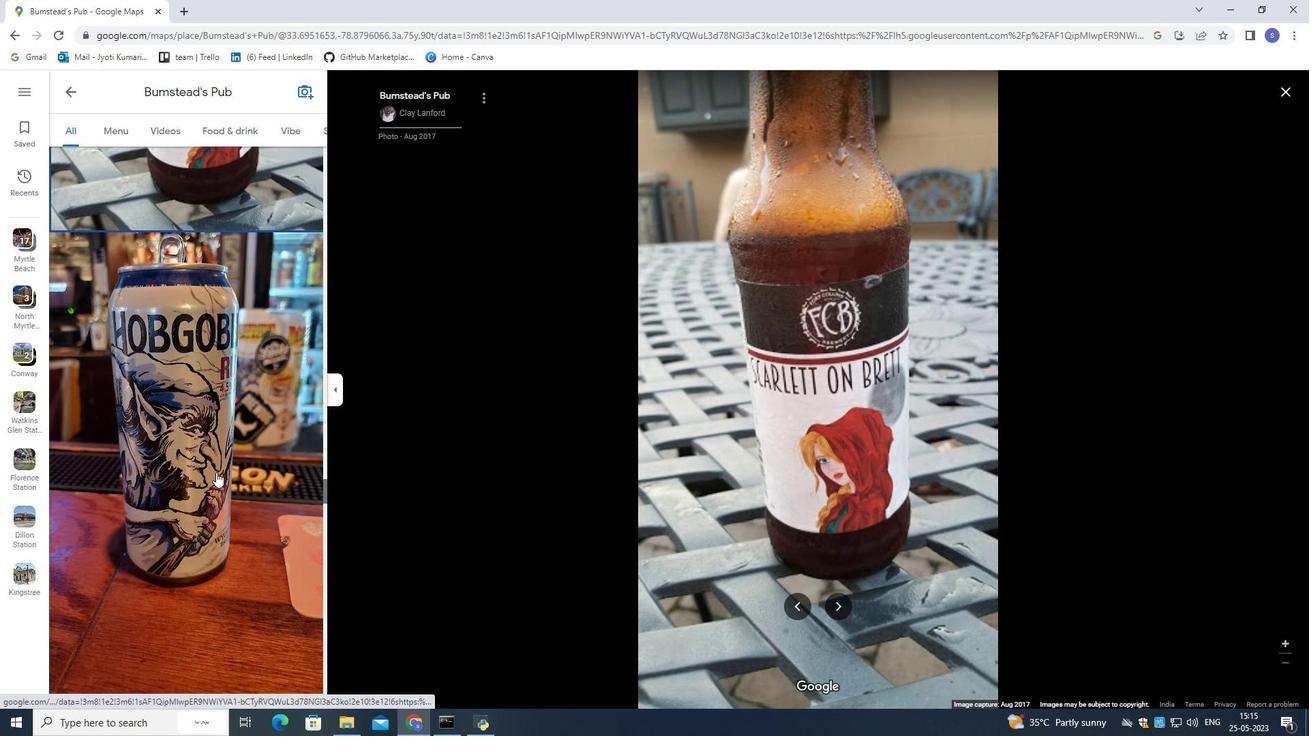 
Action: Mouse scrolled (216, 471) with delta (0, 0)
Screenshot: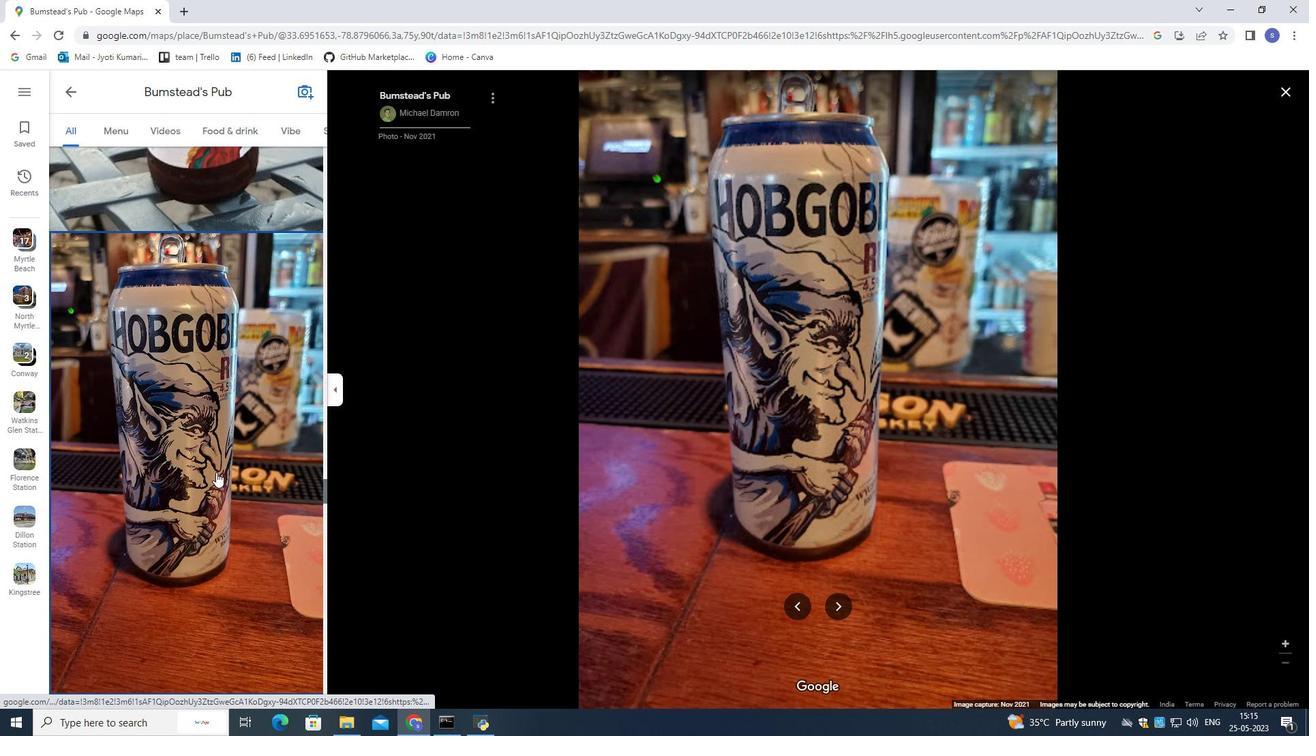 
Action: Mouse scrolled (216, 471) with delta (0, 0)
Screenshot: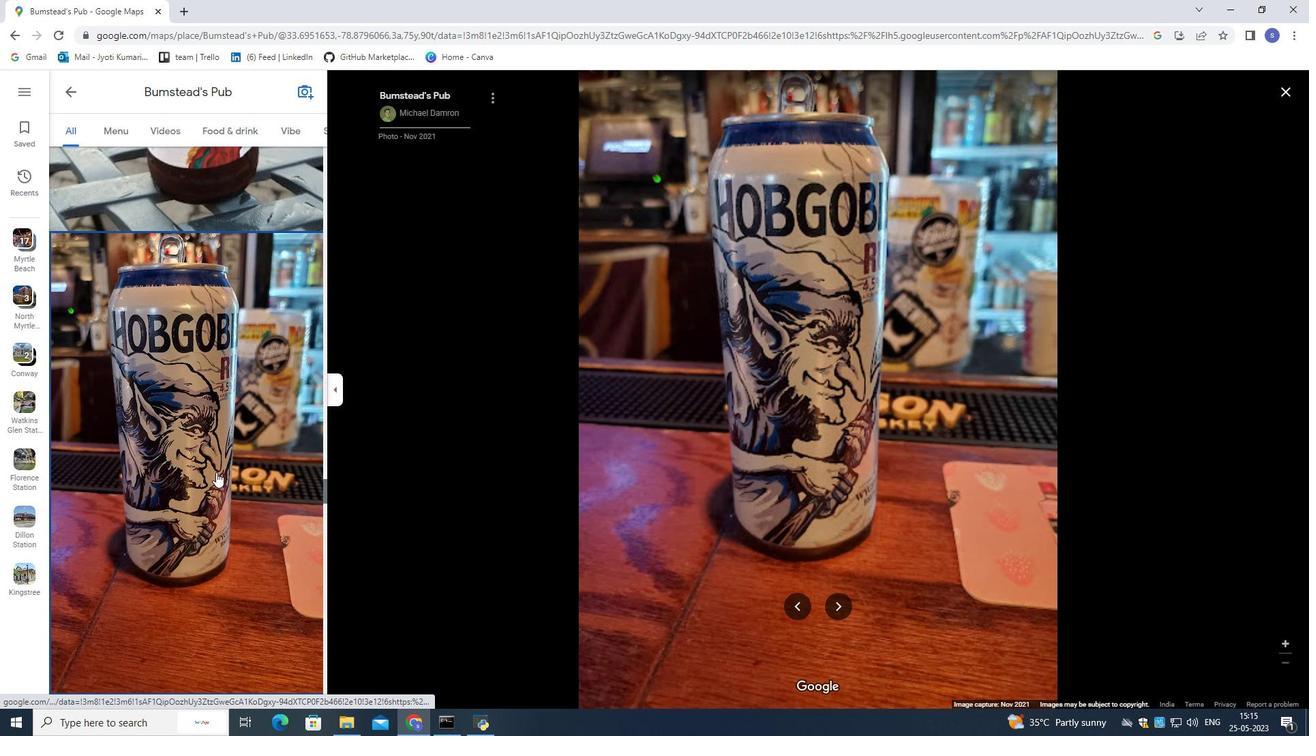 
Action: Mouse scrolled (216, 471) with delta (0, 0)
Screenshot: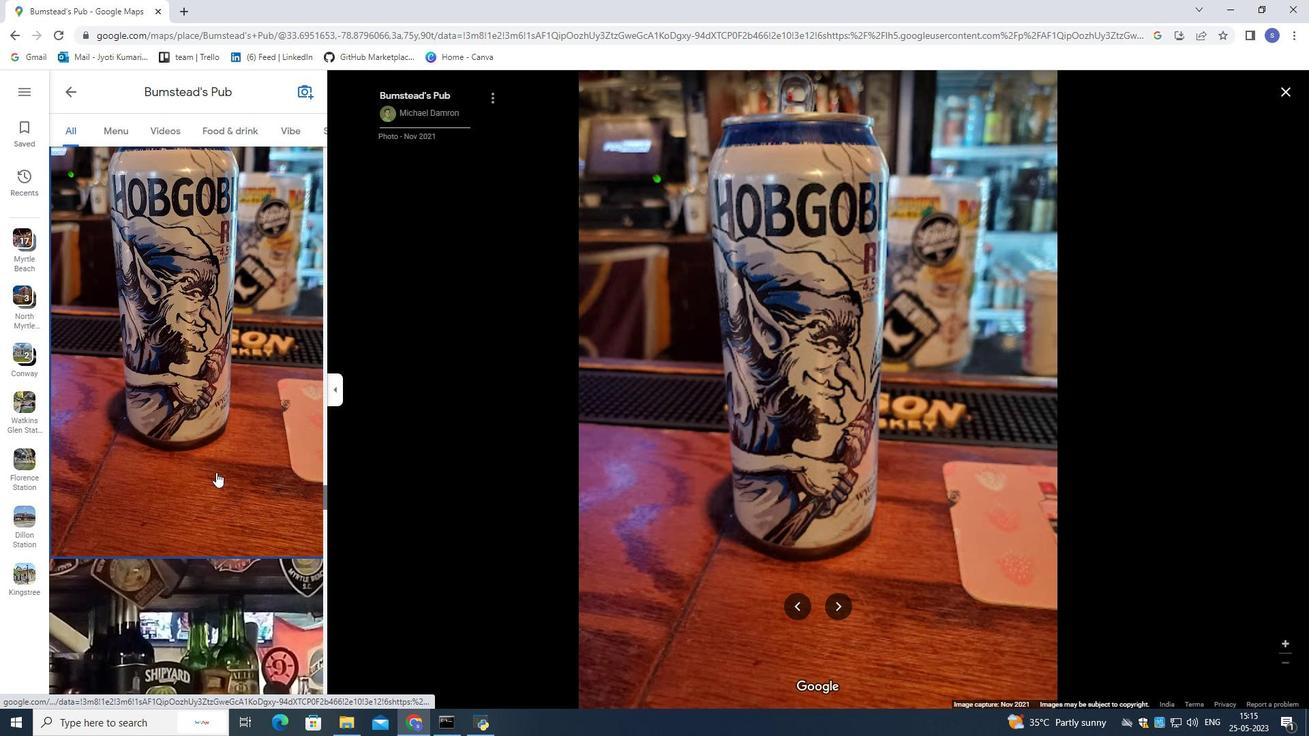 
Action: Mouse scrolled (216, 471) with delta (0, 0)
Screenshot: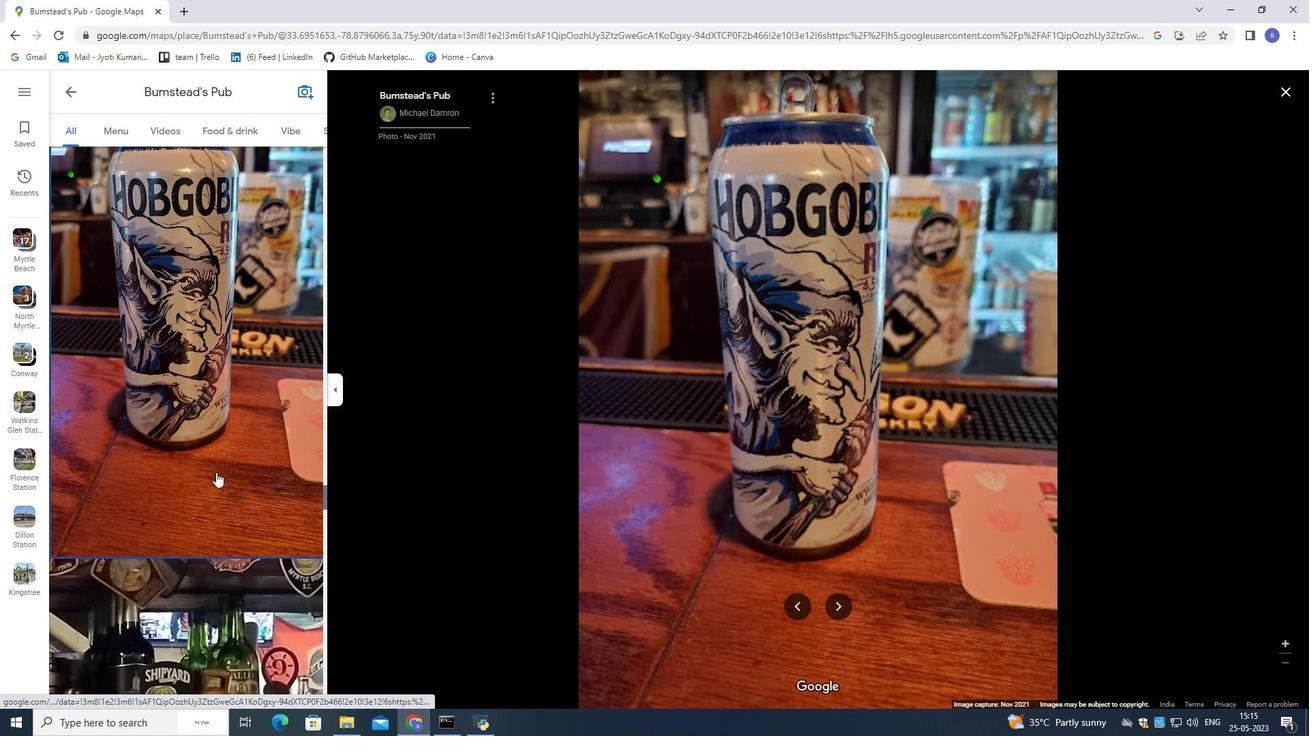 
Action: Mouse scrolled (216, 471) with delta (0, 0)
Screenshot: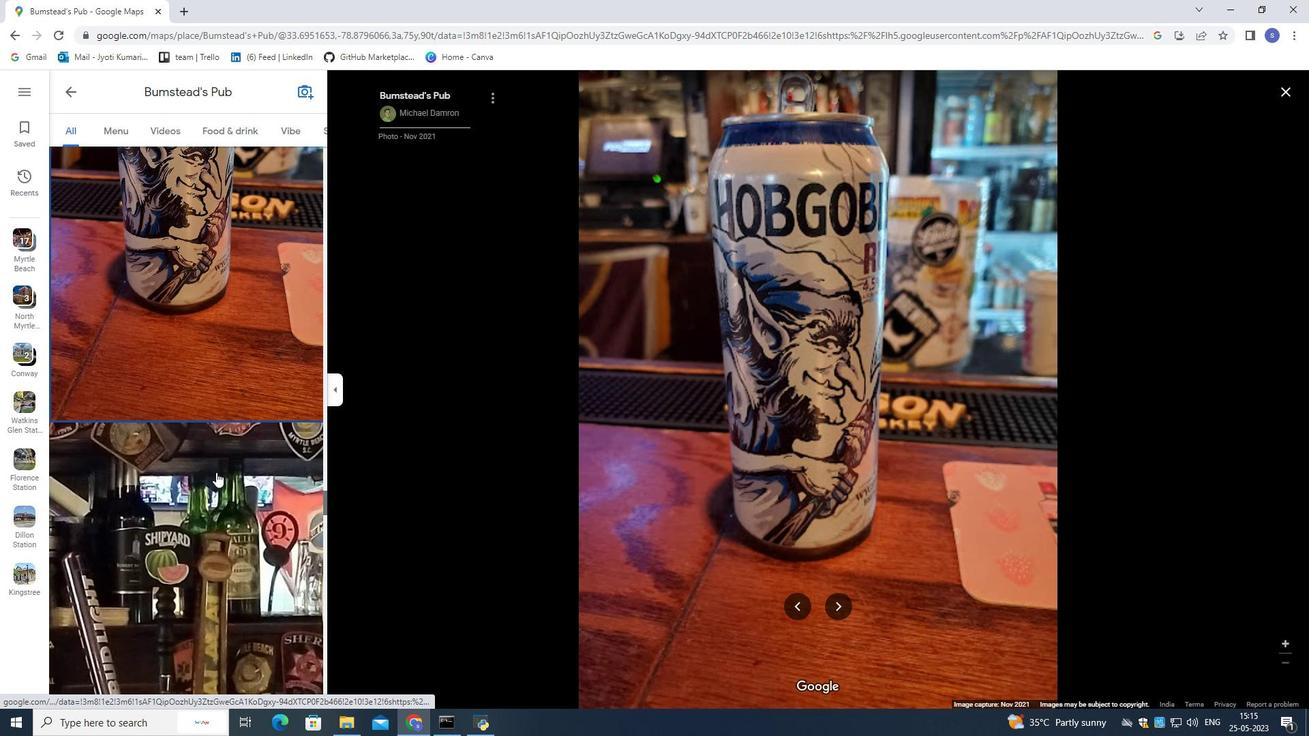 
Action: Mouse scrolled (216, 471) with delta (0, 0)
Screenshot: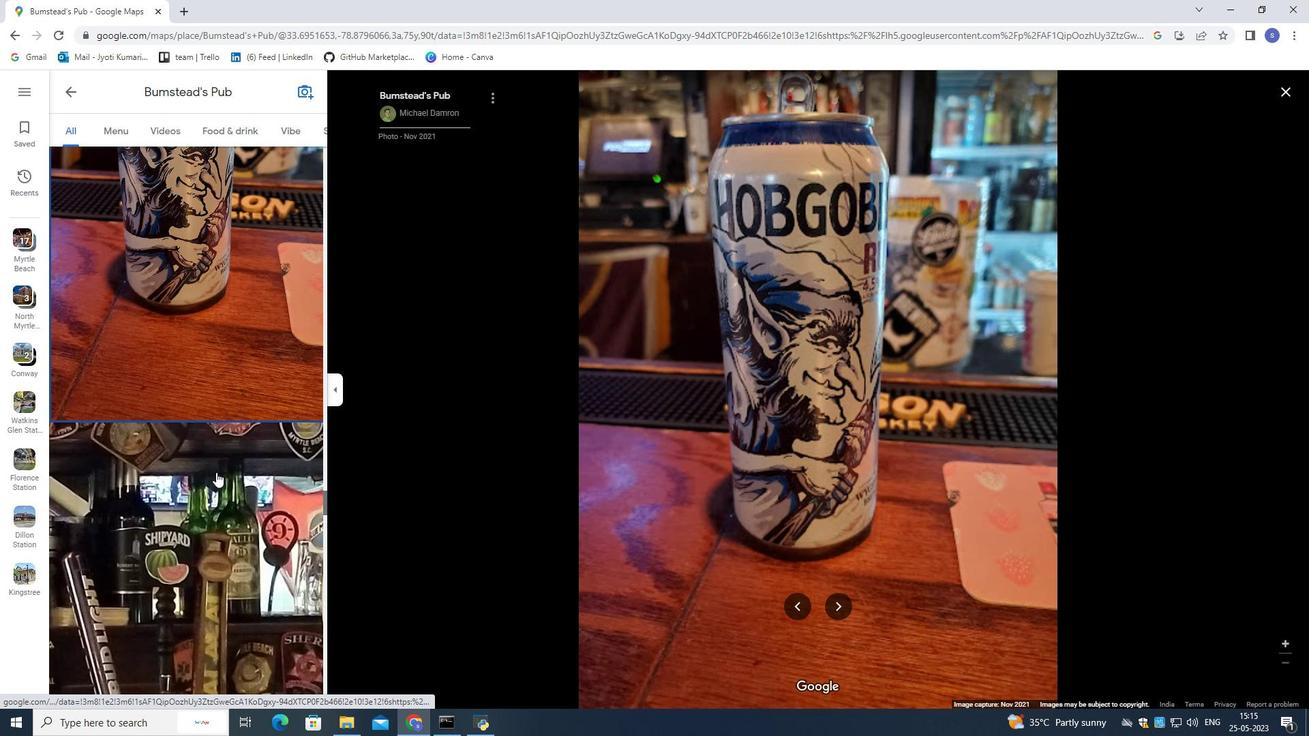 
Action: Mouse moved to (216, 471)
Screenshot: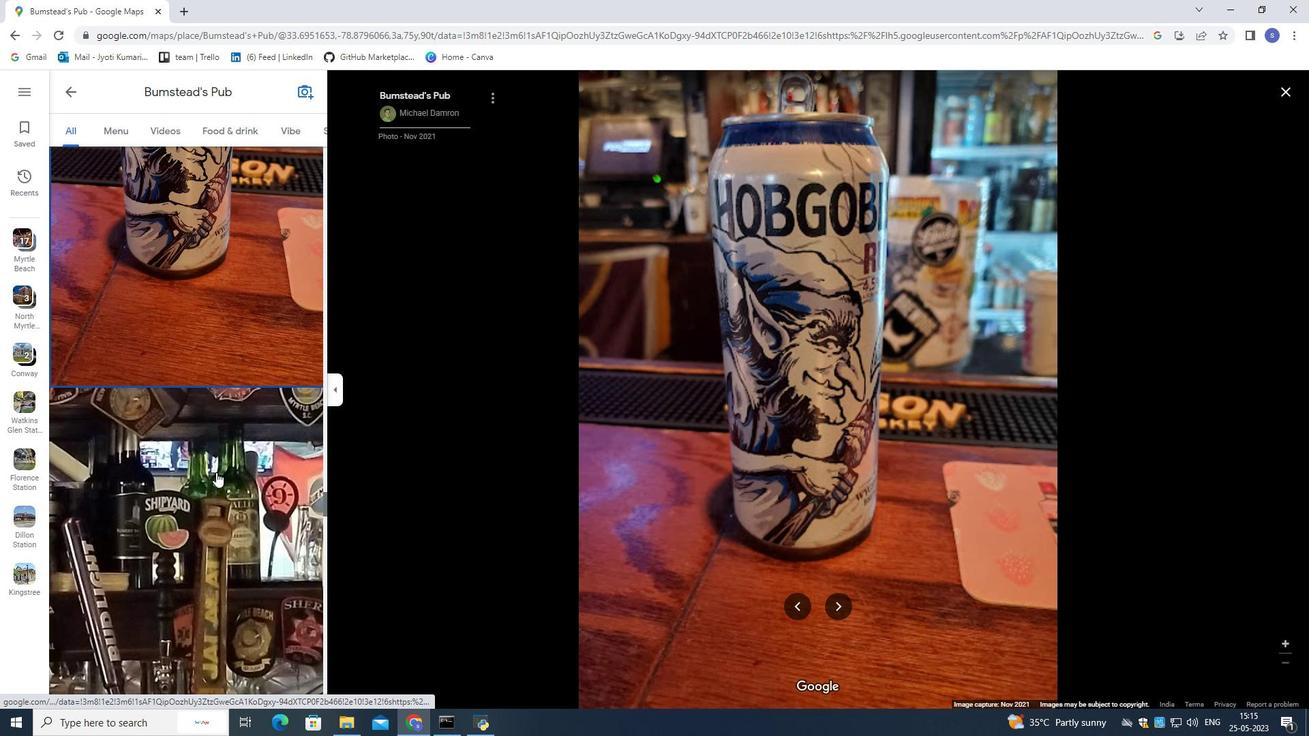 
Action: Mouse pressed left at (216, 471)
Screenshot: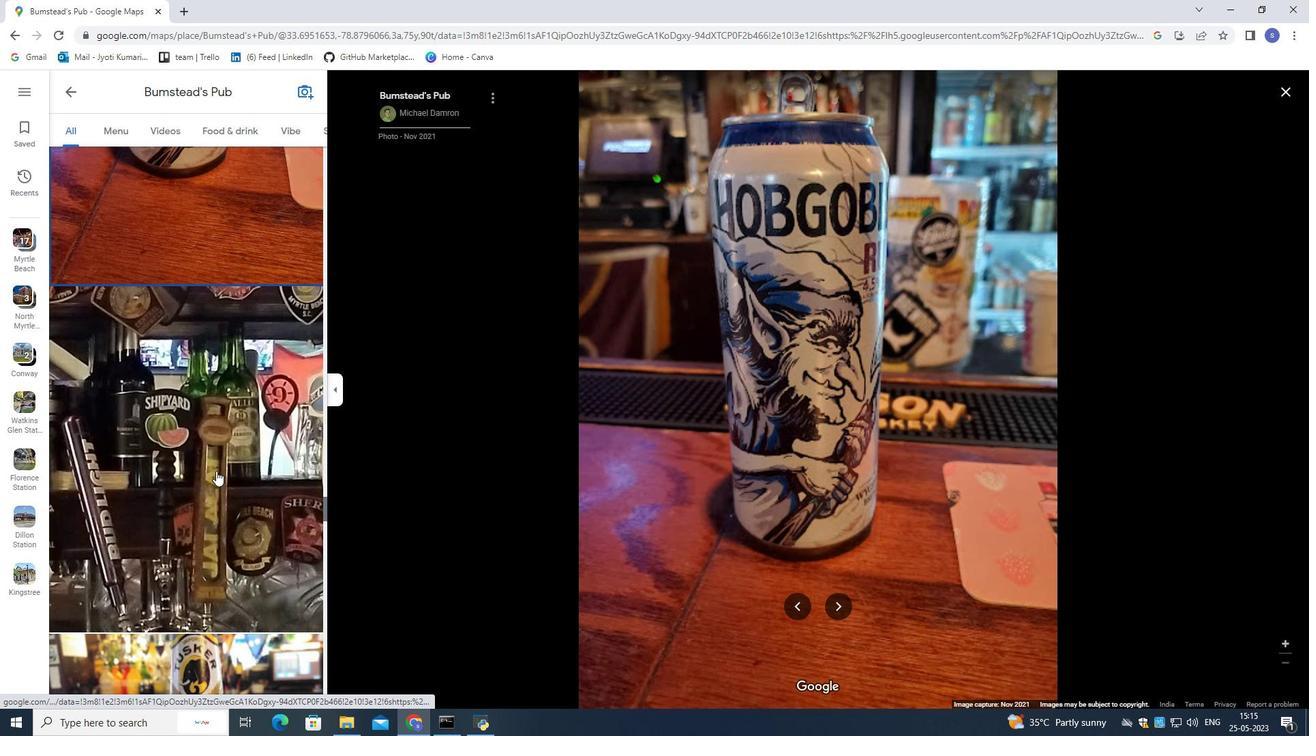 
Action: Mouse moved to (216, 470)
Screenshot: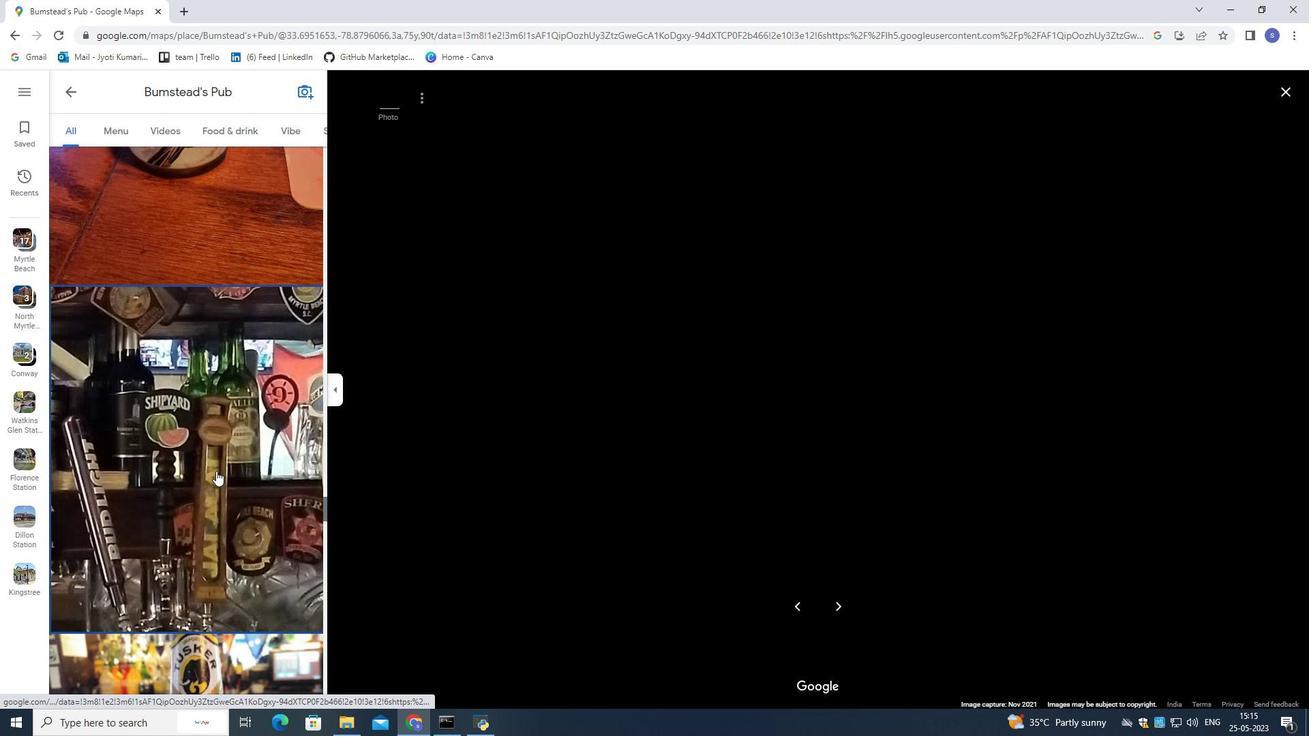 
Action: Mouse scrolled (216, 469) with delta (0, 0)
Screenshot: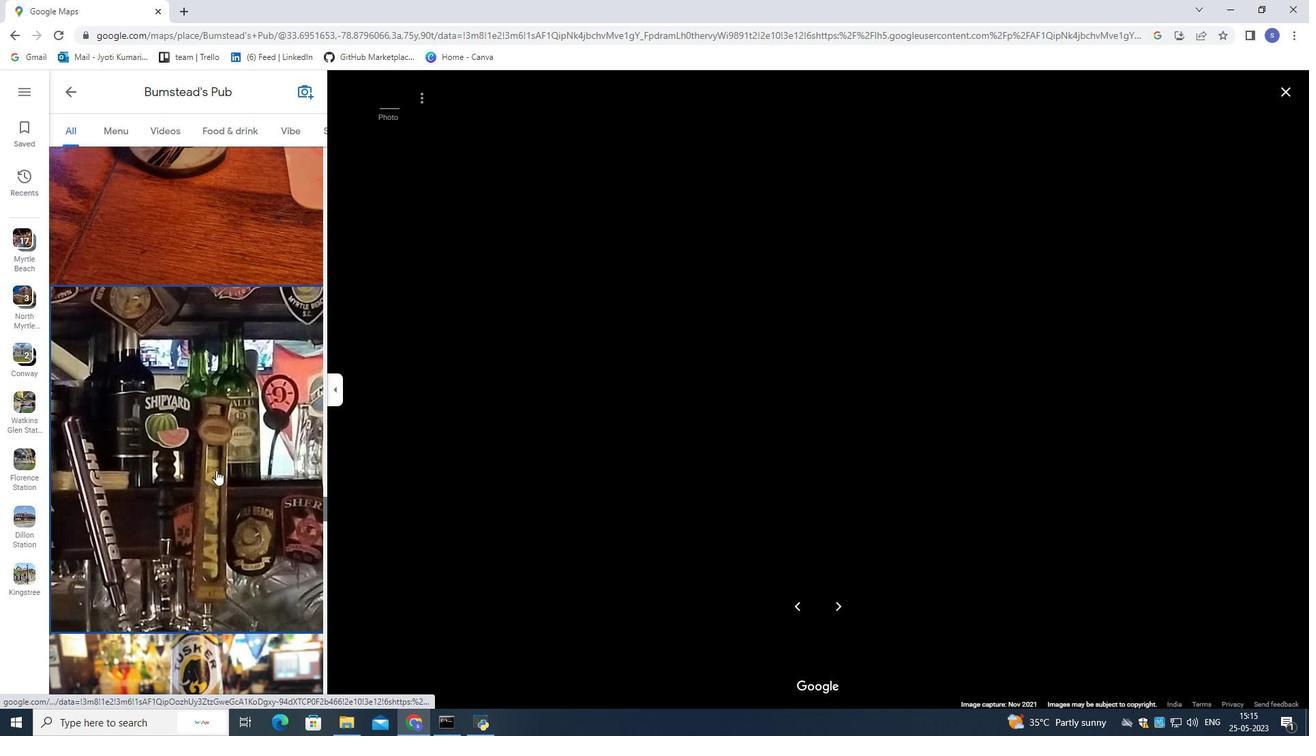 
Action: Mouse scrolled (216, 469) with delta (0, 0)
Screenshot: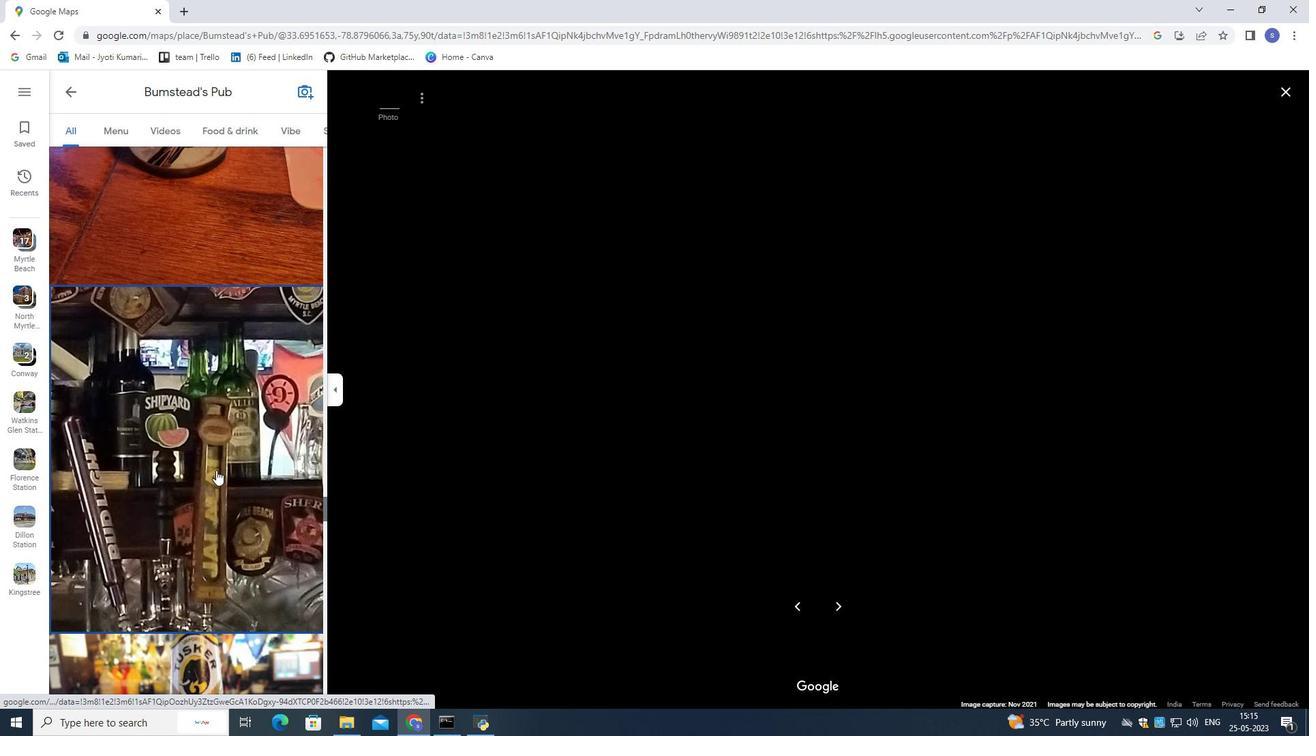 
Action: Mouse scrolled (216, 469) with delta (0, 0)
Screenshot: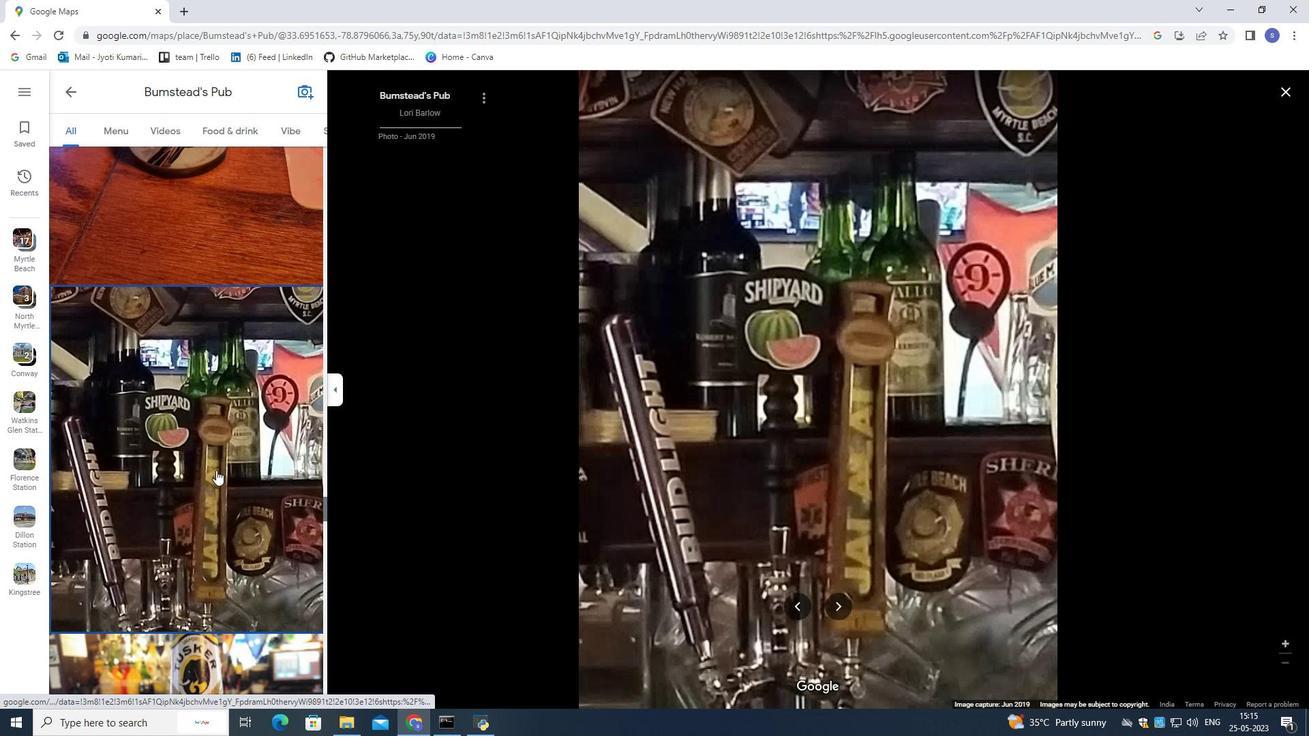 
Action: Mouse scrolled (216, 469) with delta (0, 0)
Screenshot: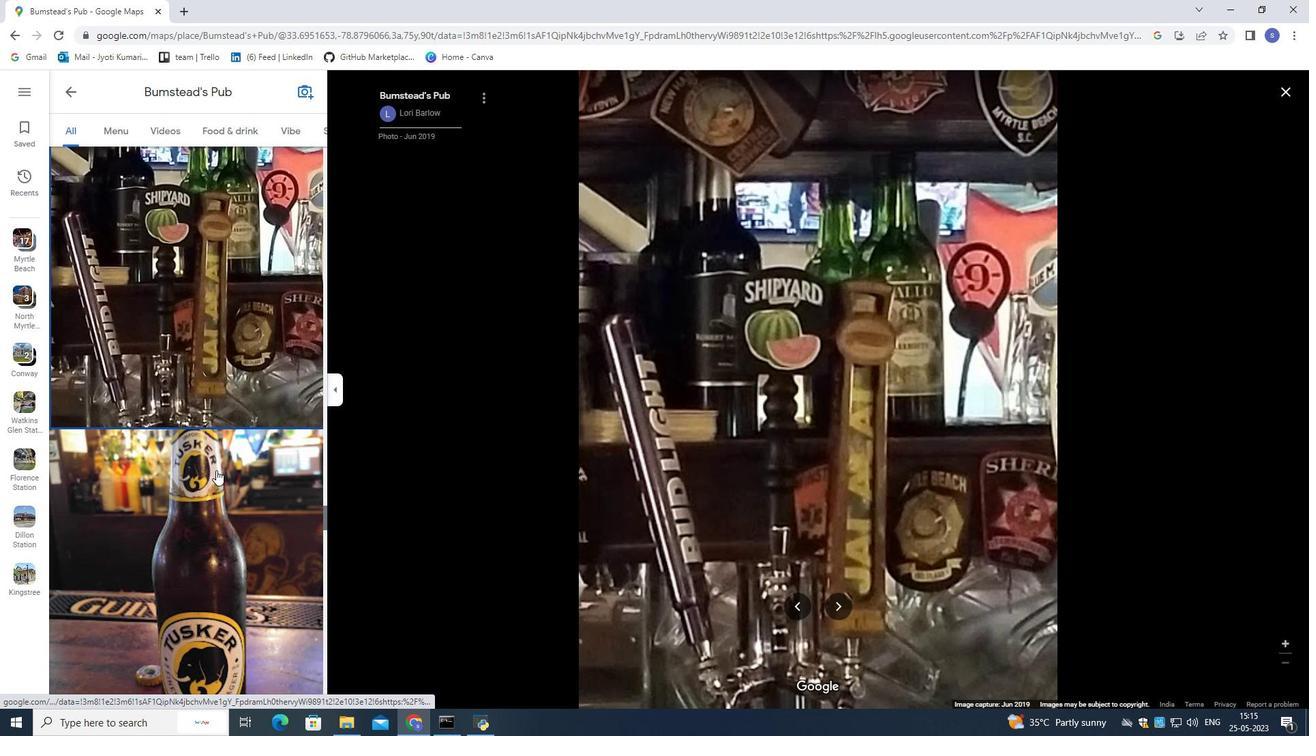 
Action: Mouse scrolled (216, 469) with delta (0, 0)
Screenshot: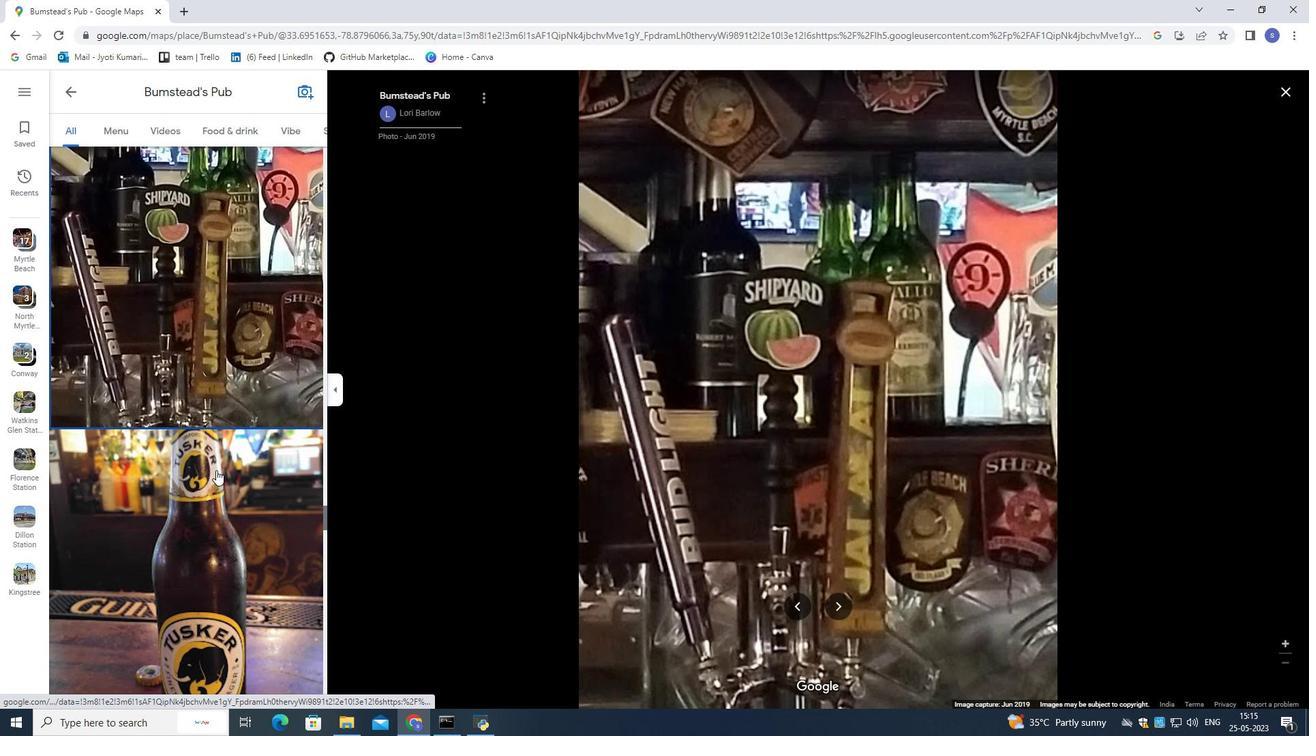 
Action: Mouse moved to (100, 135)
Screenshot: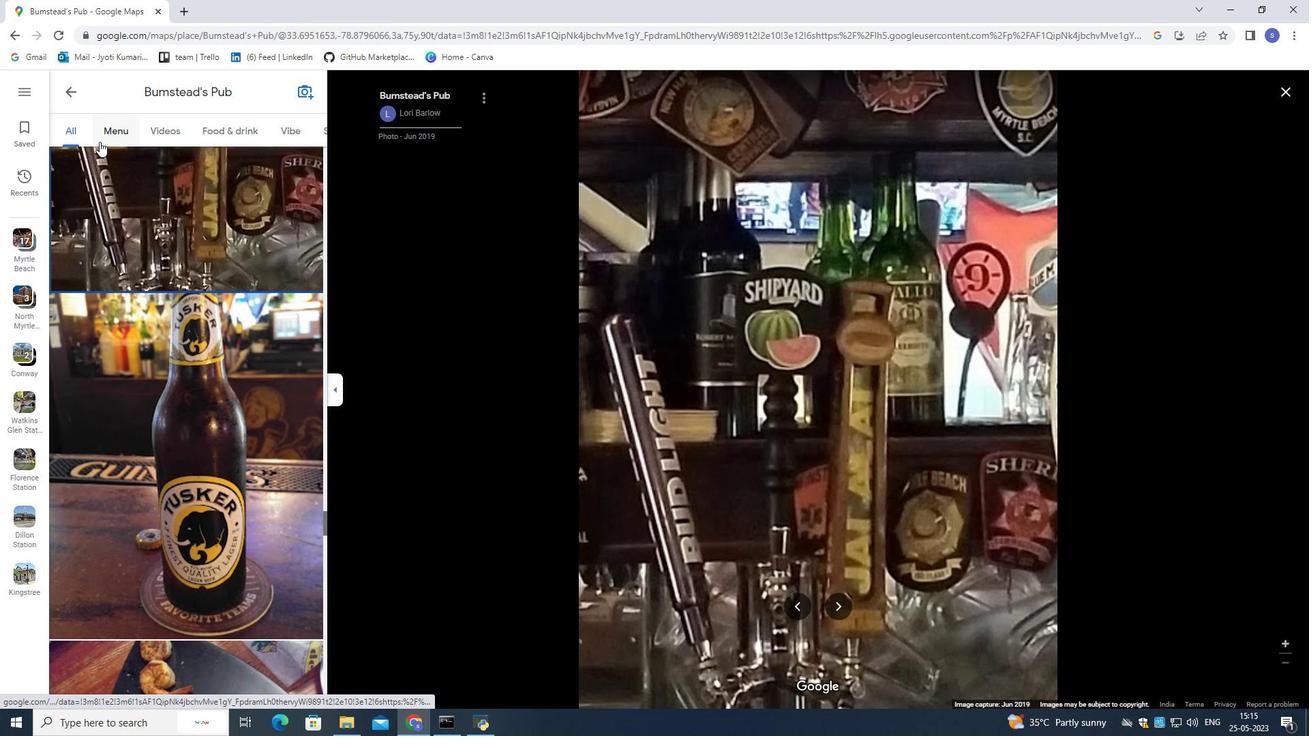 
Action: Mouse pressed left at (100, 135)
Screenshot: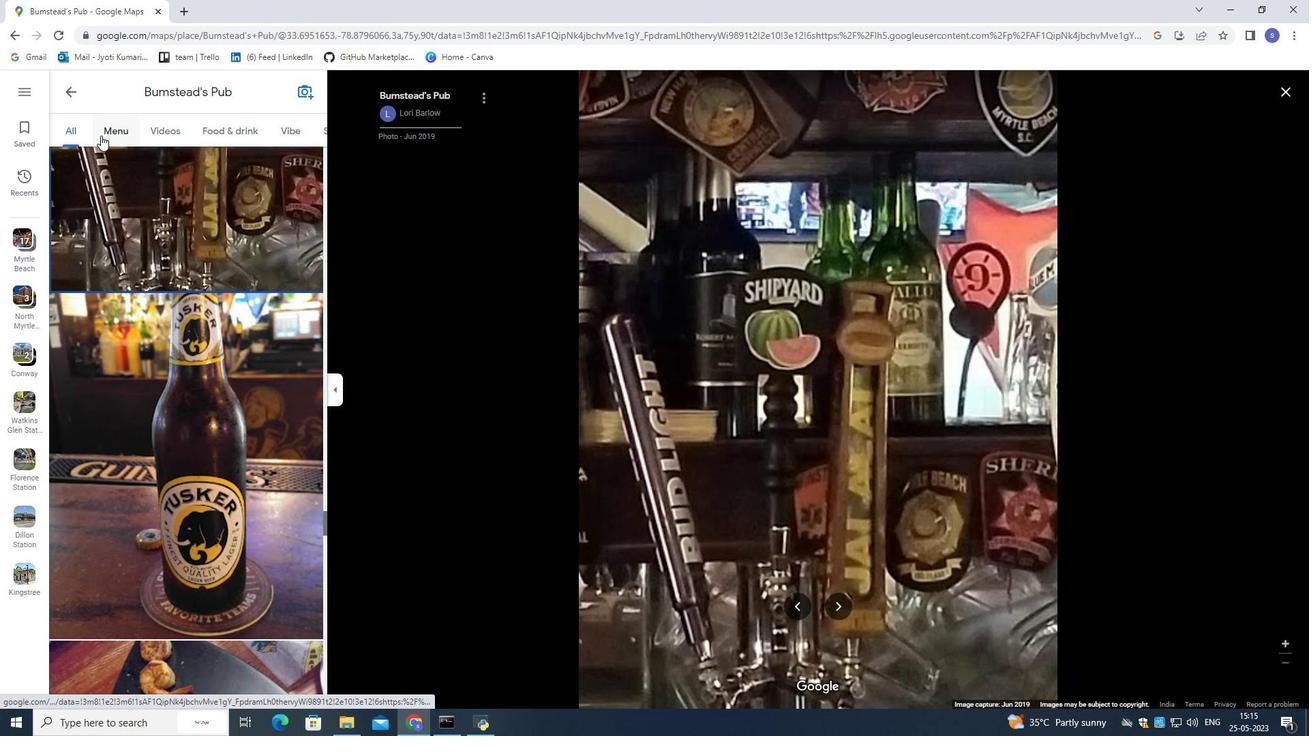 
Action: Mouse moved to (148, 132)
Screenshot: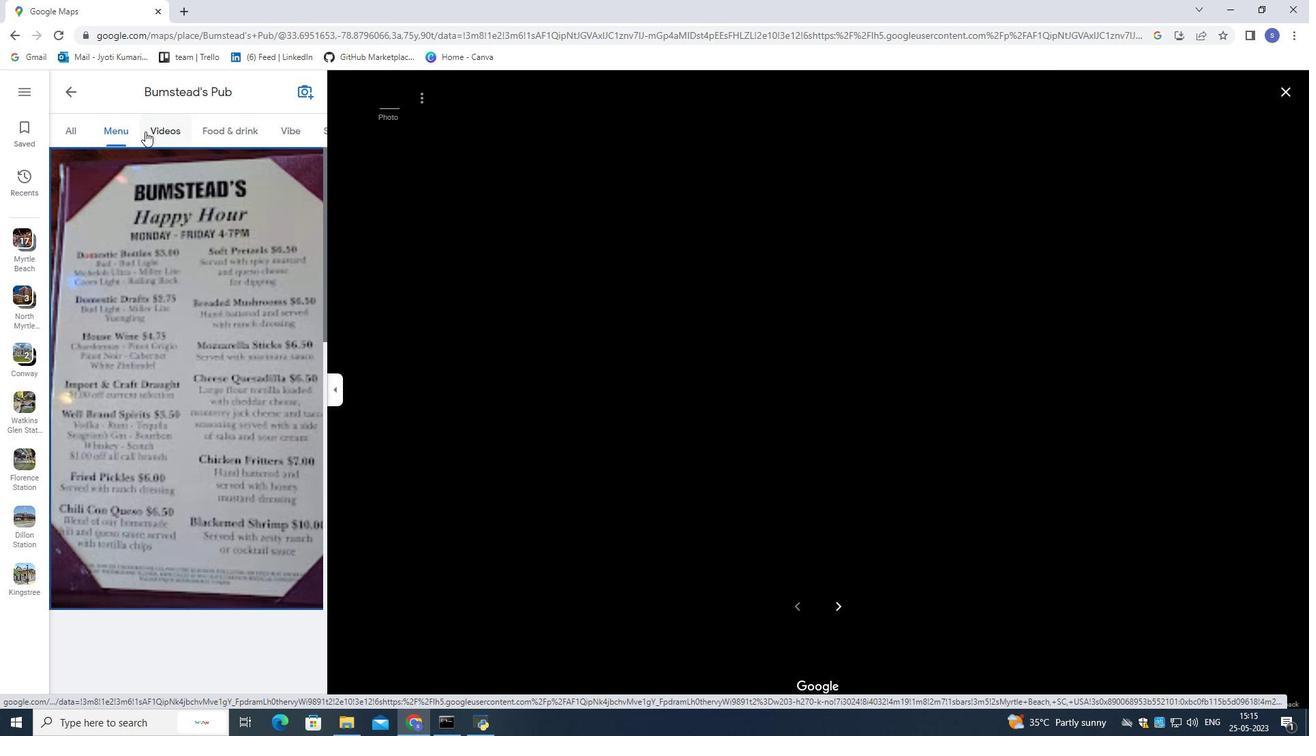 
Action: Mouse pressed left at (148, 132)
Screenshot: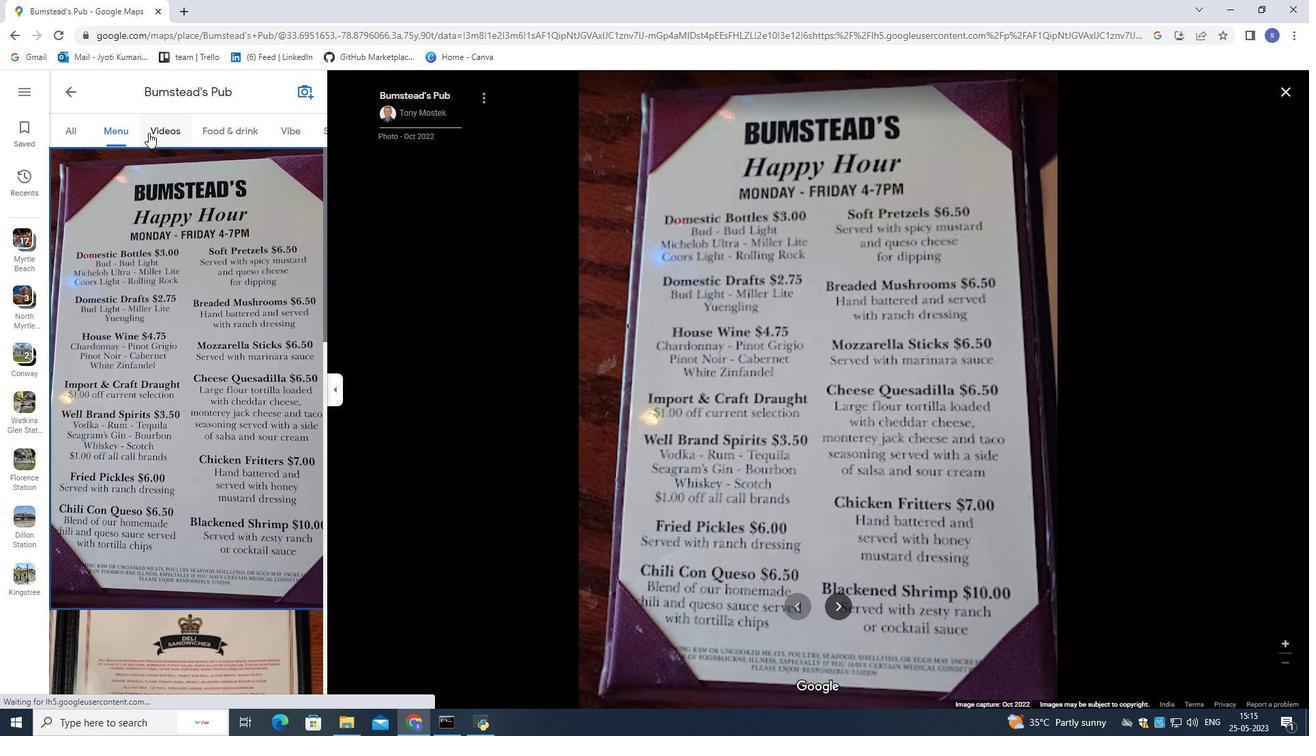 
Action: Mouse moved to (152, 242)
Screenshot: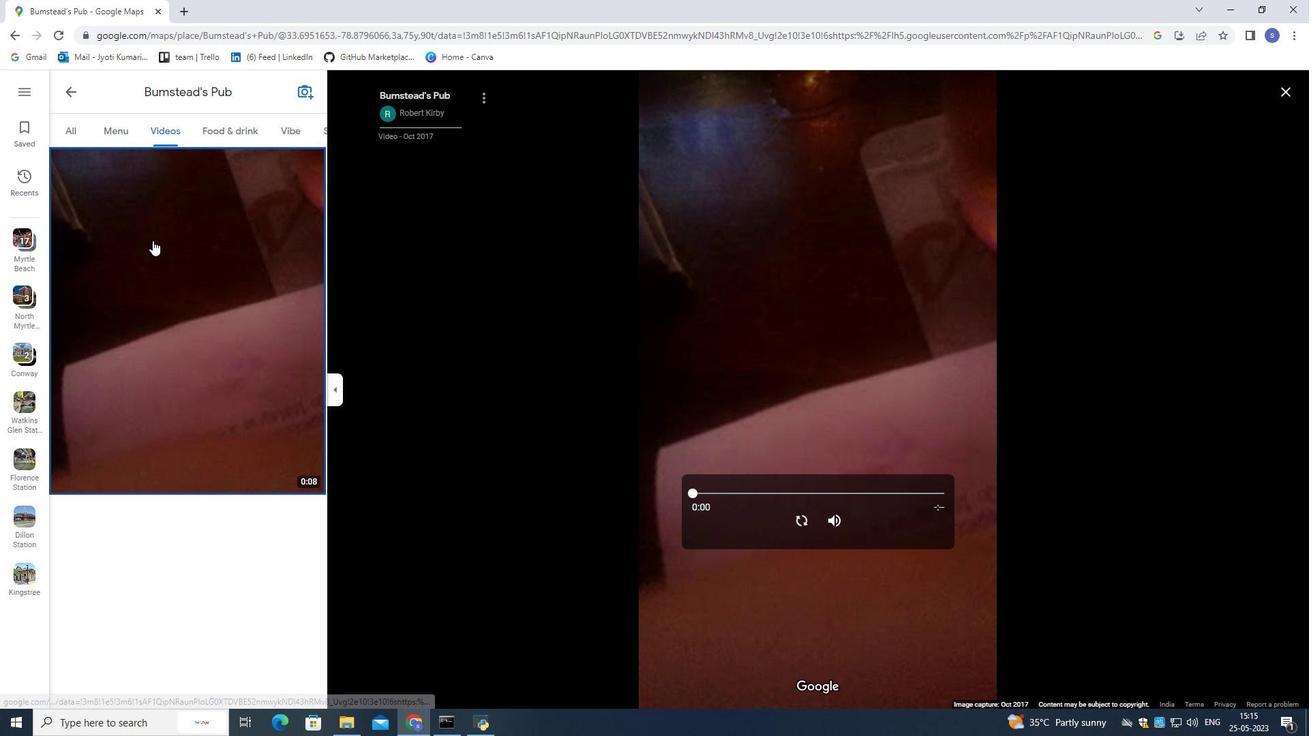 
Action: Mouse scrolled (152, 242) with delta (0, 0)
Screenshot: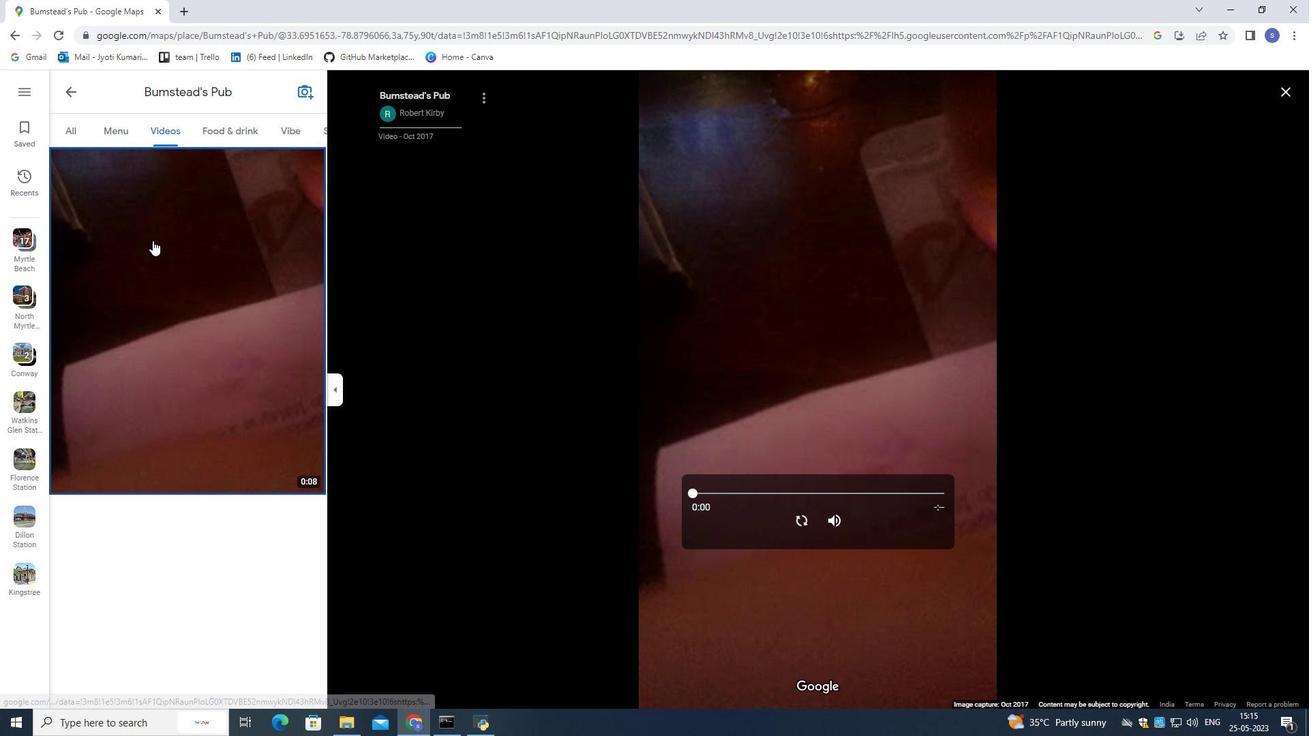 
Action: Mouse moved to (224, 286)
Screenshot: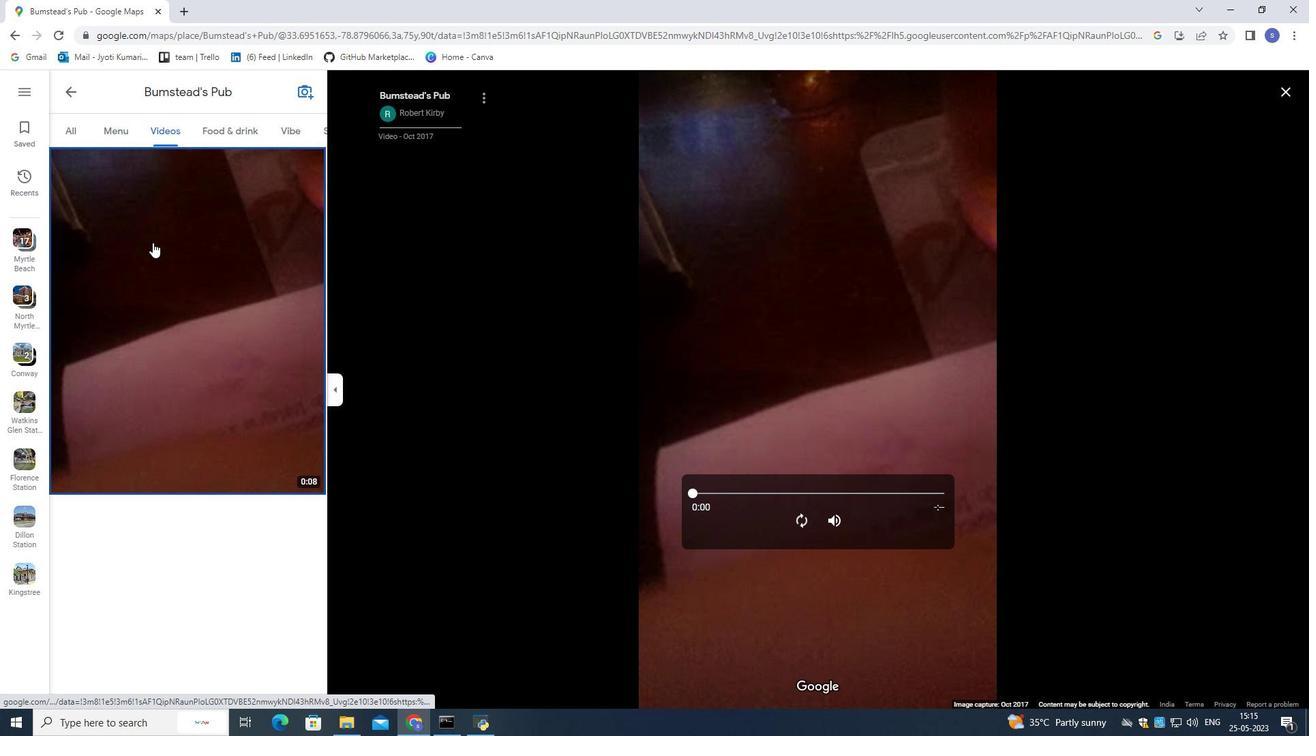 
Action: Mouse scrolled (152, 242) with delta (0, 0)
Screenshot: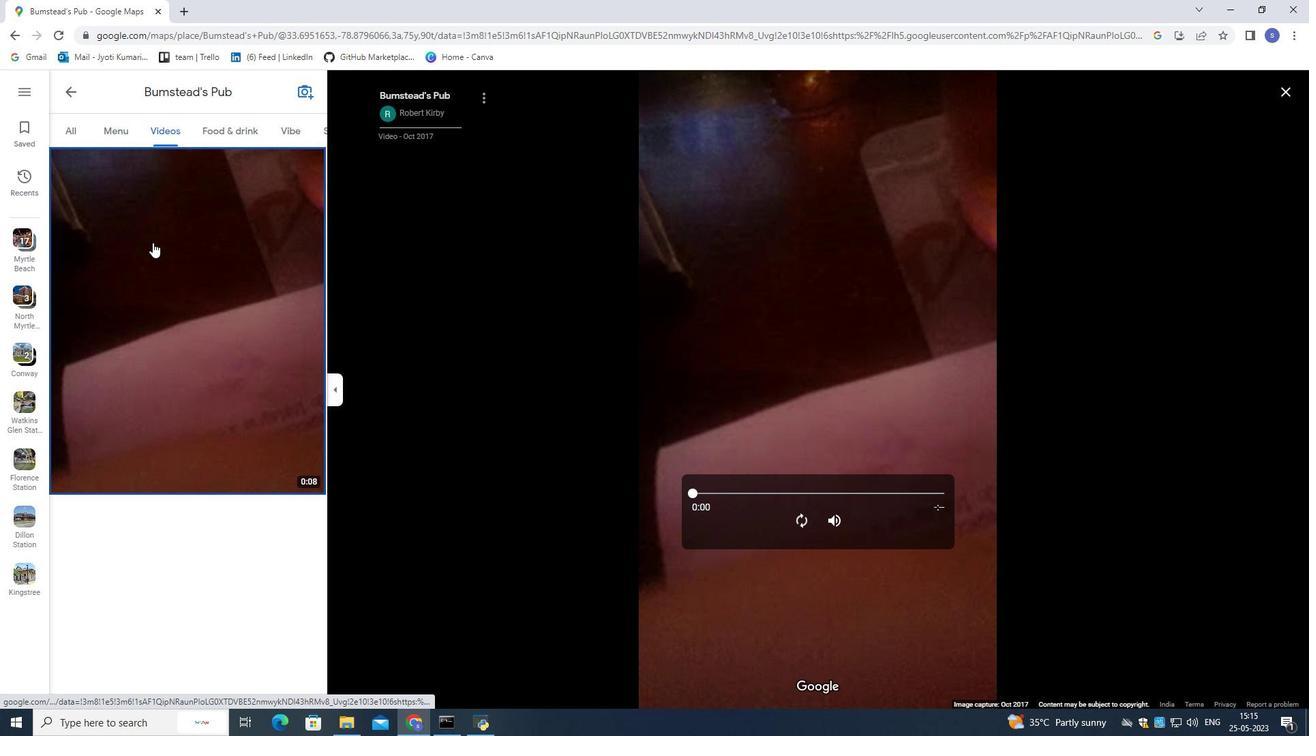
Action: Mouse moved to (803, 517)
Screenshot: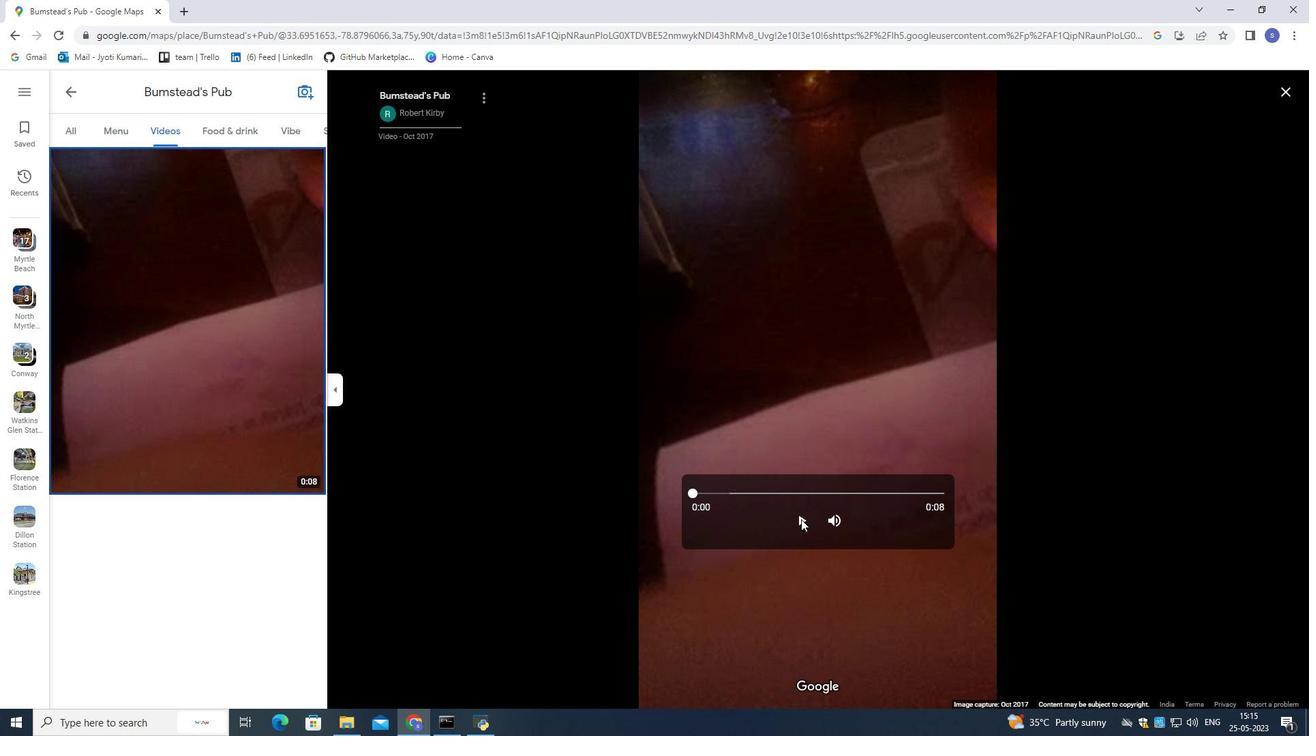 
Action: Mouse pressed left at (803, 517)
Screenshot: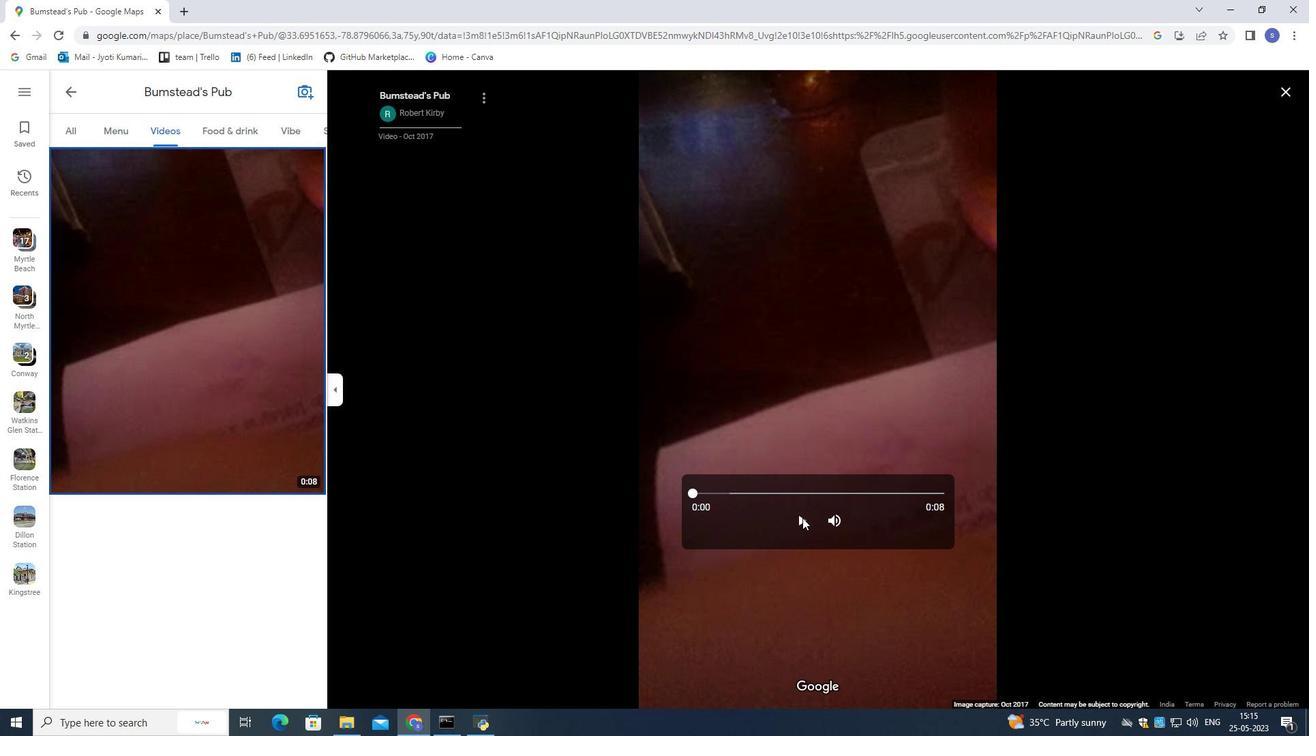 
Action: Mouse moved to (214, 139)
Screenshot: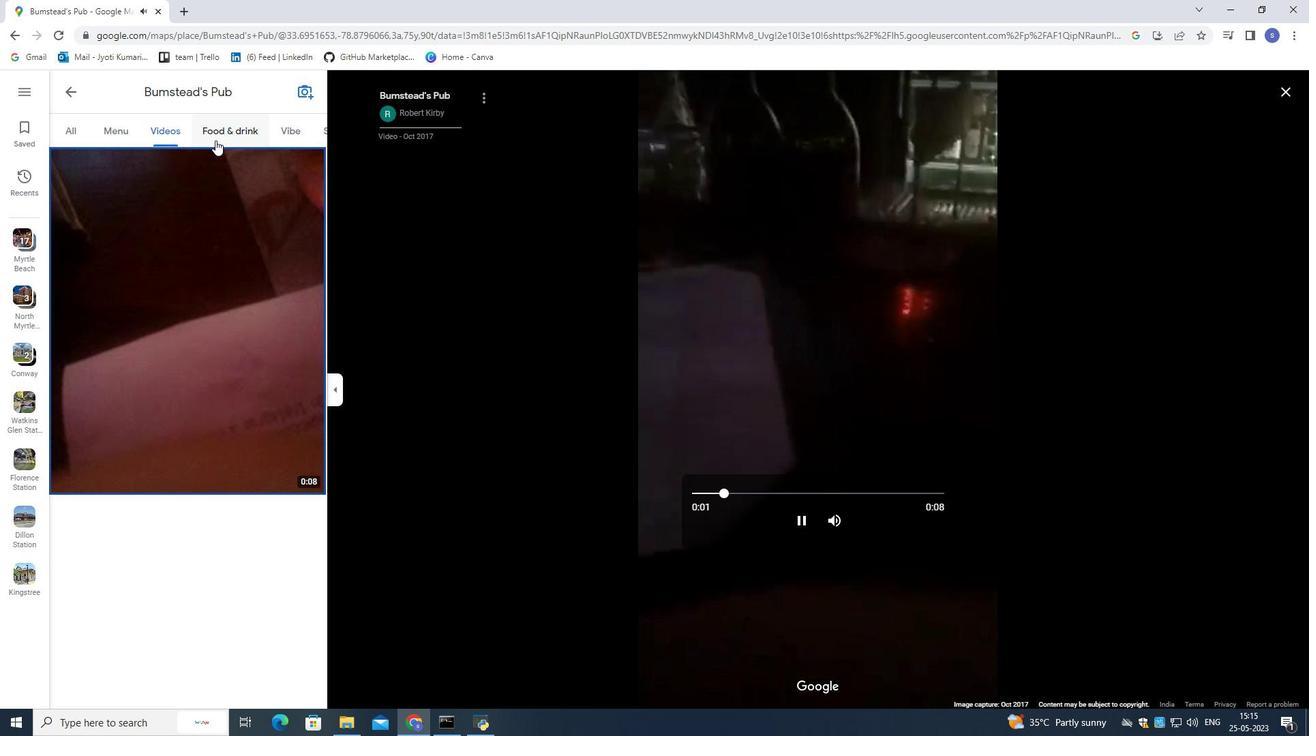 
Action: Mouse pressed left at (214, 139)
Screenshot: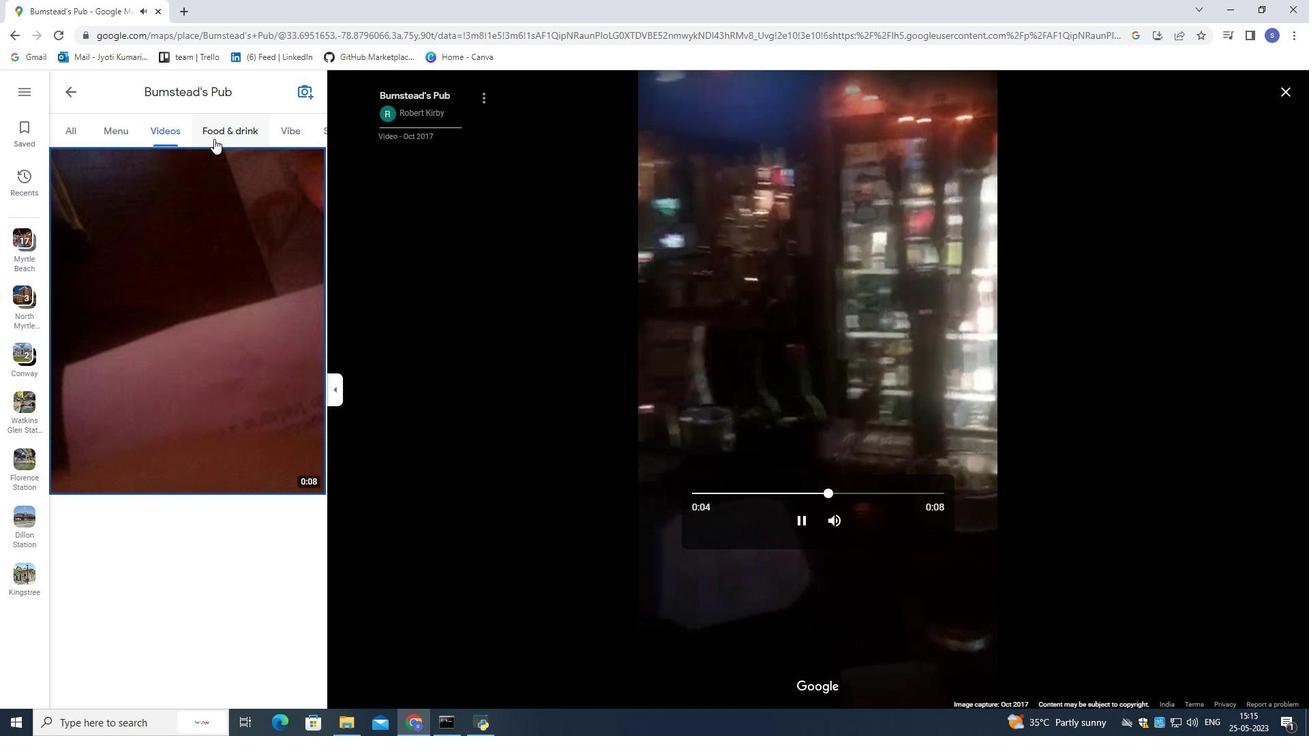 
Action: Mouse moved to (229, 398)
Screenshot: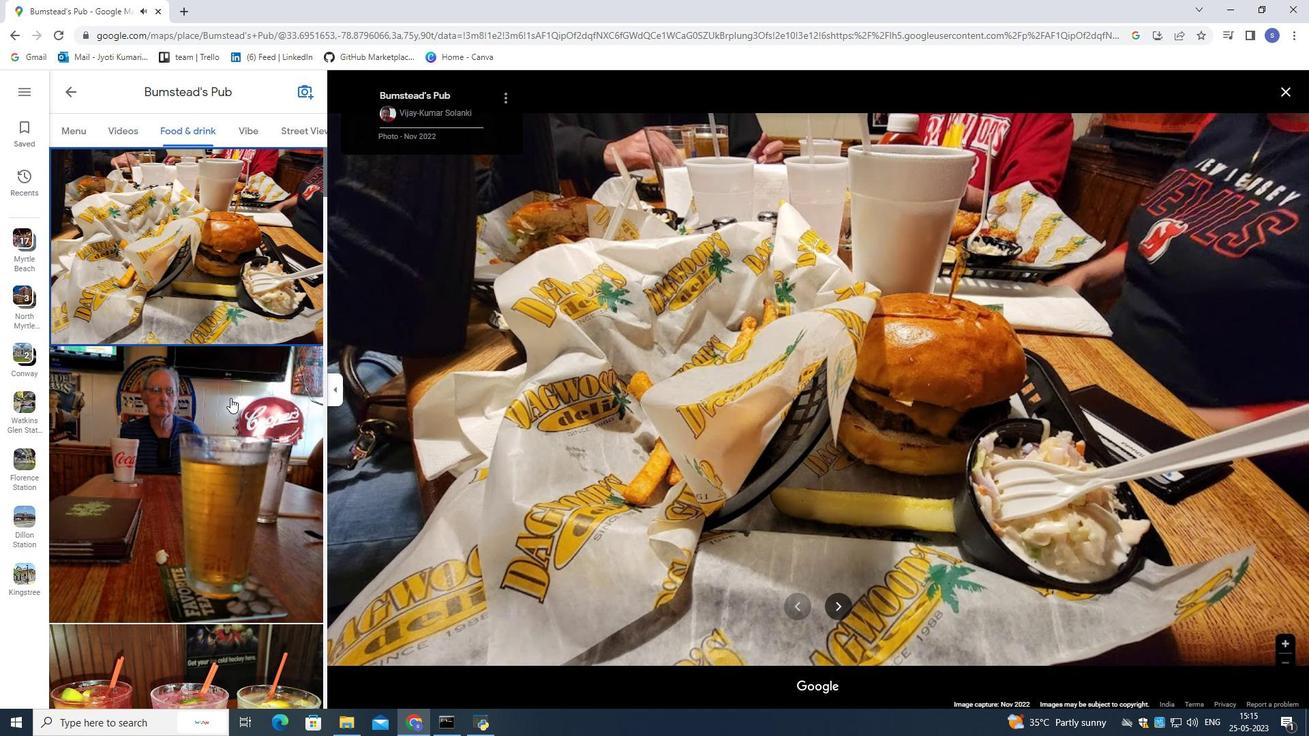 
Action: Mouse scrolled (229, 398) with delta (0, 0)
Screenshot: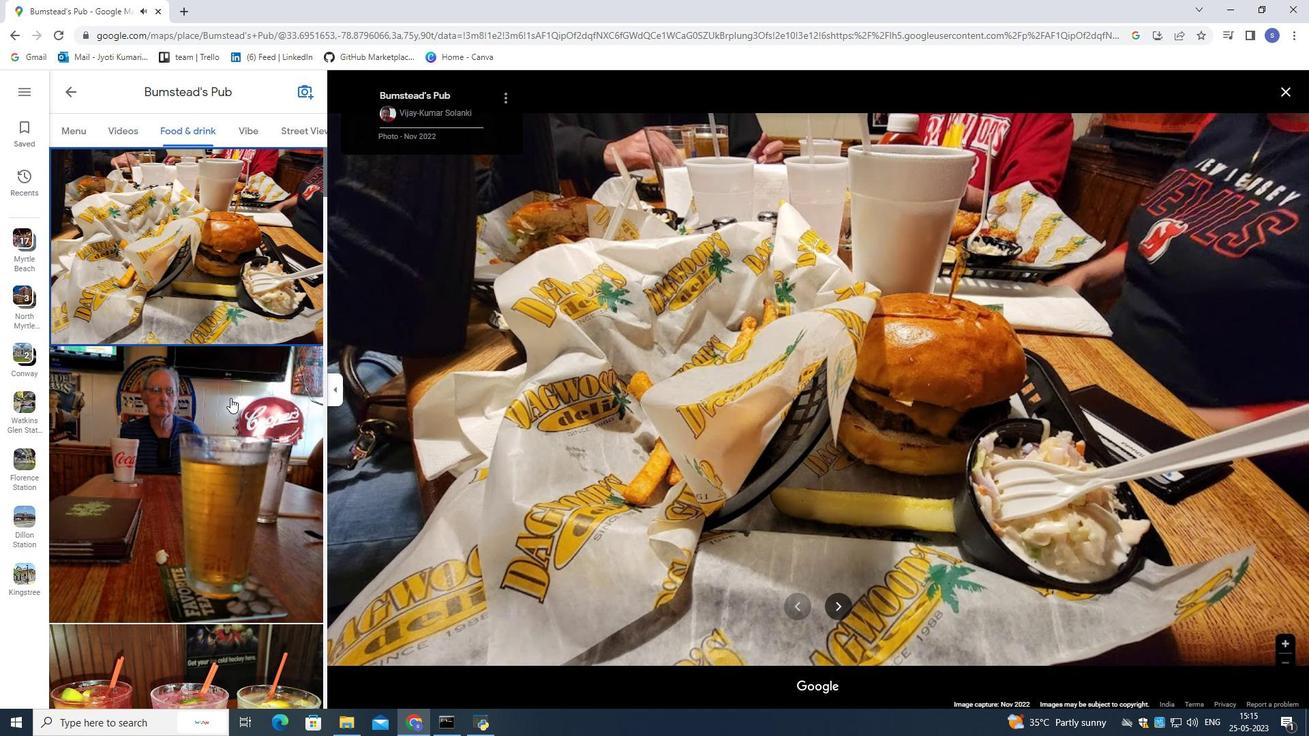 
Action: Mouse moved to (229, 400)
Screenshot: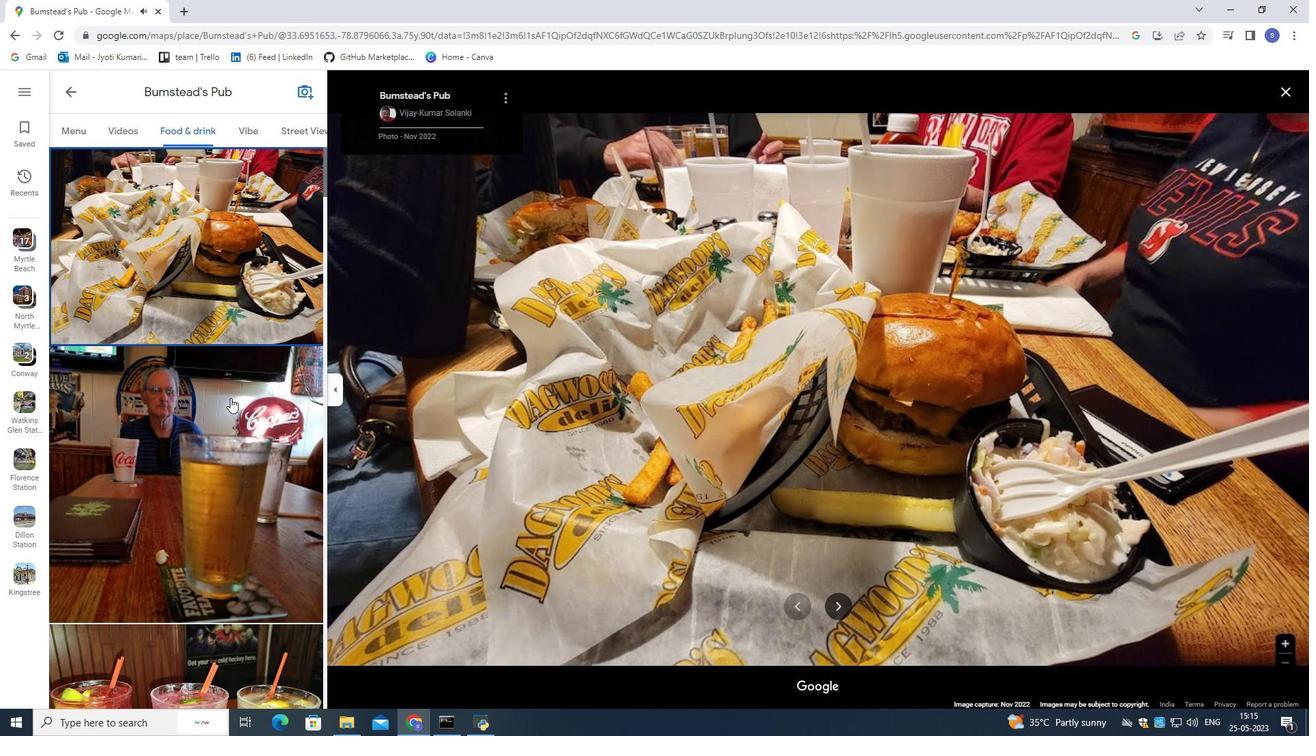 
Action: Mouse scrolled (229, 400) with delta (0, 0)
Screenshot: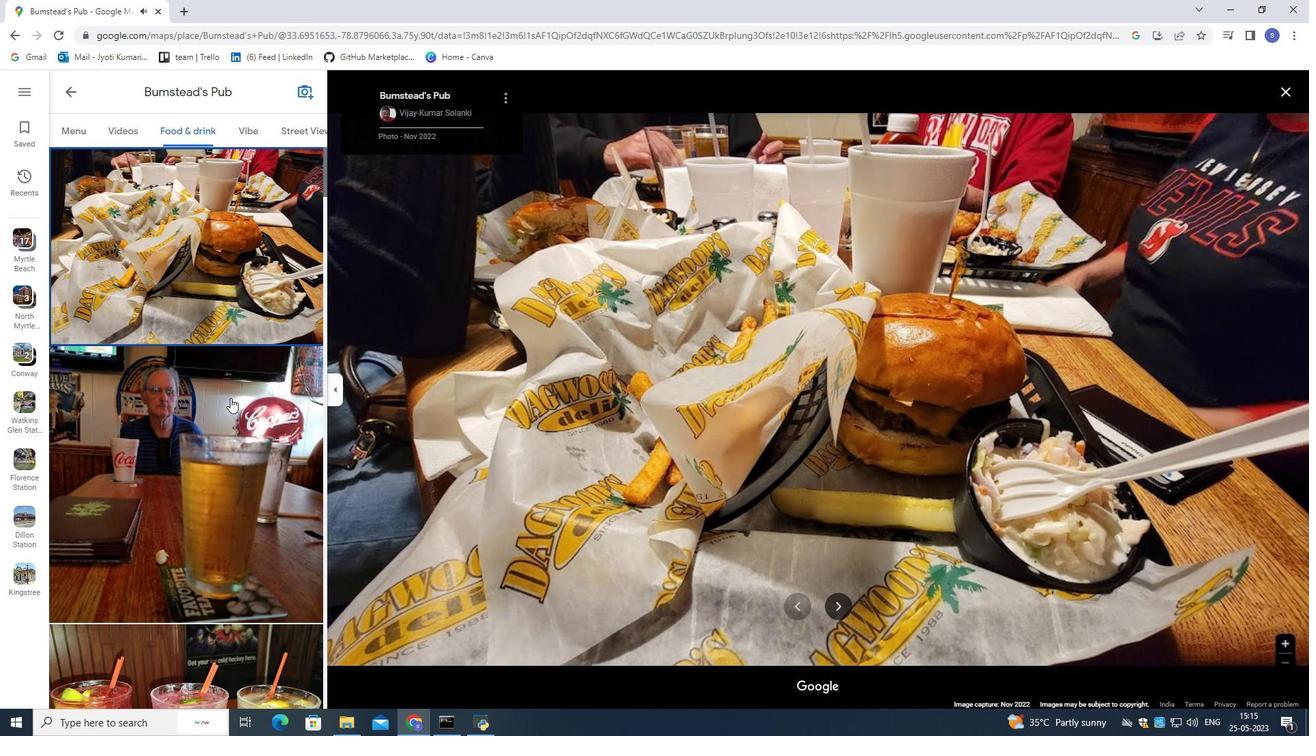 
Action: Mouse moved to (229, 402)
Screenshot: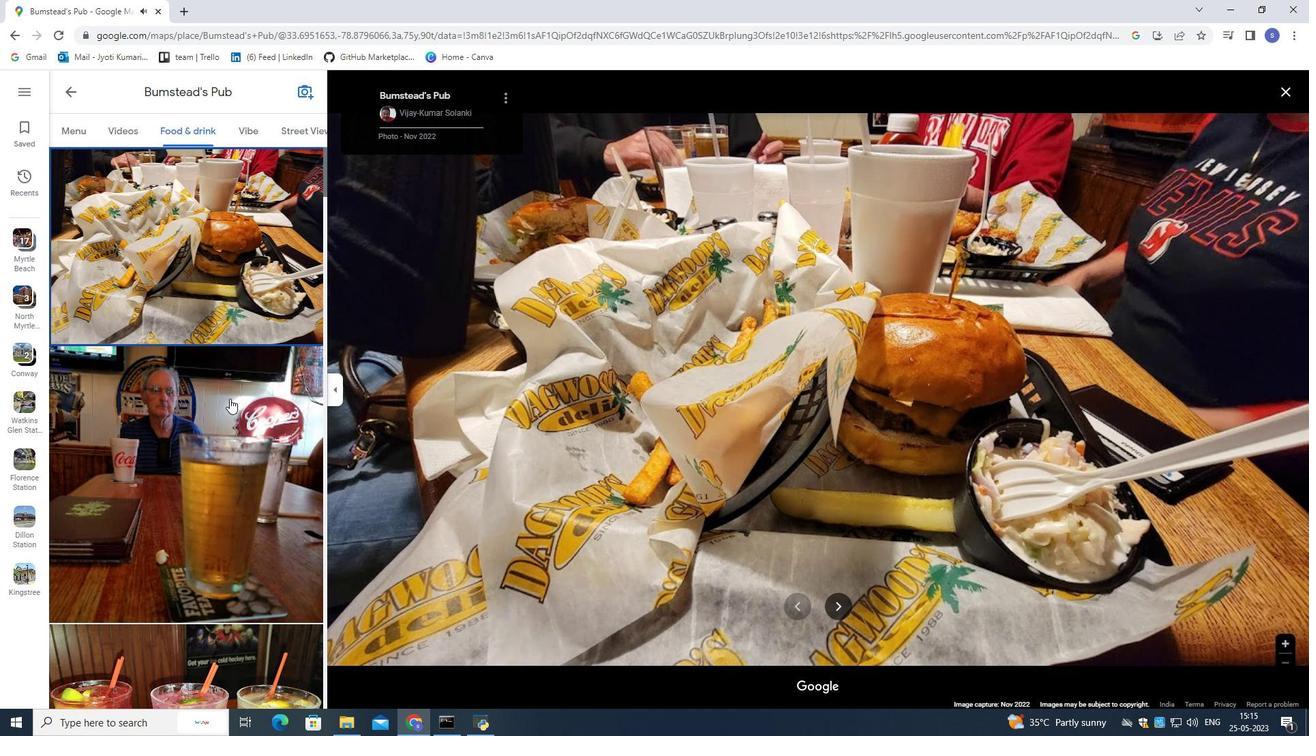 
Action: Mouse scrolled (229, 401) with delta (0, 0)
Screenshot: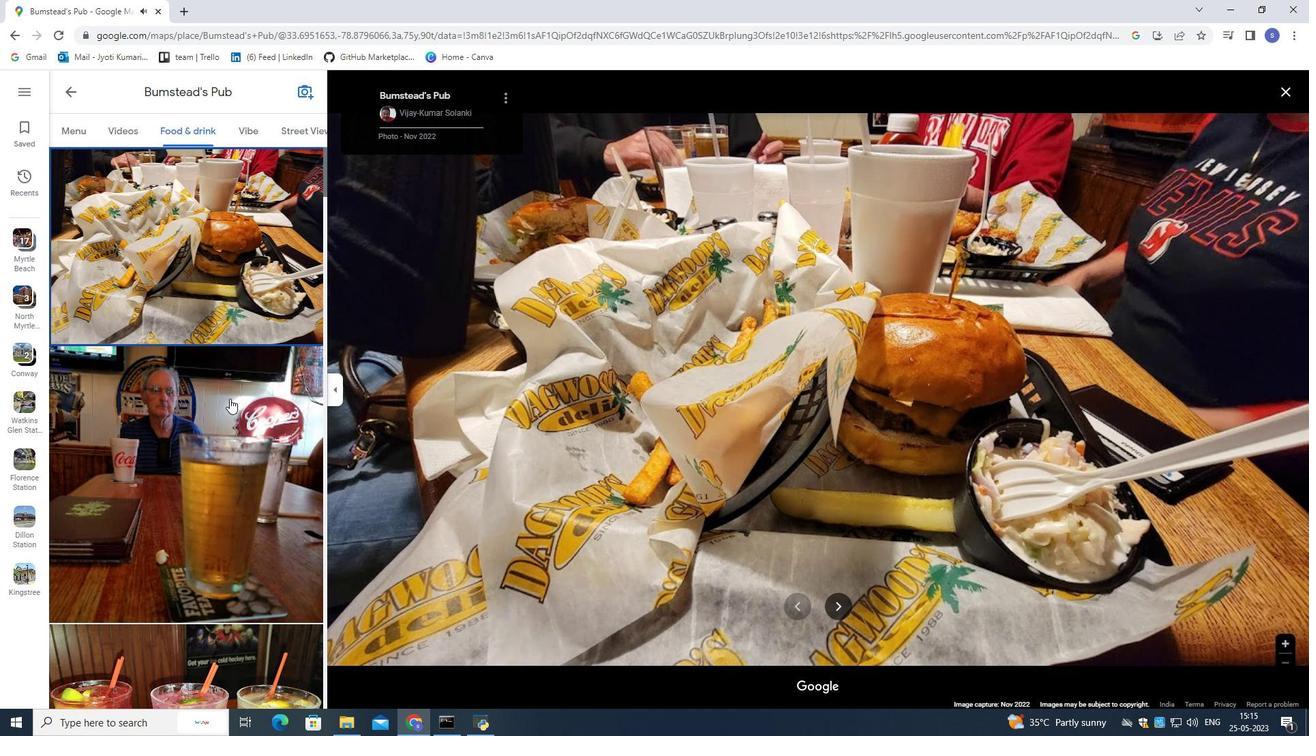 
Action: Mouse scrolled (229, 401) with delta (0, 0)
Screenshot: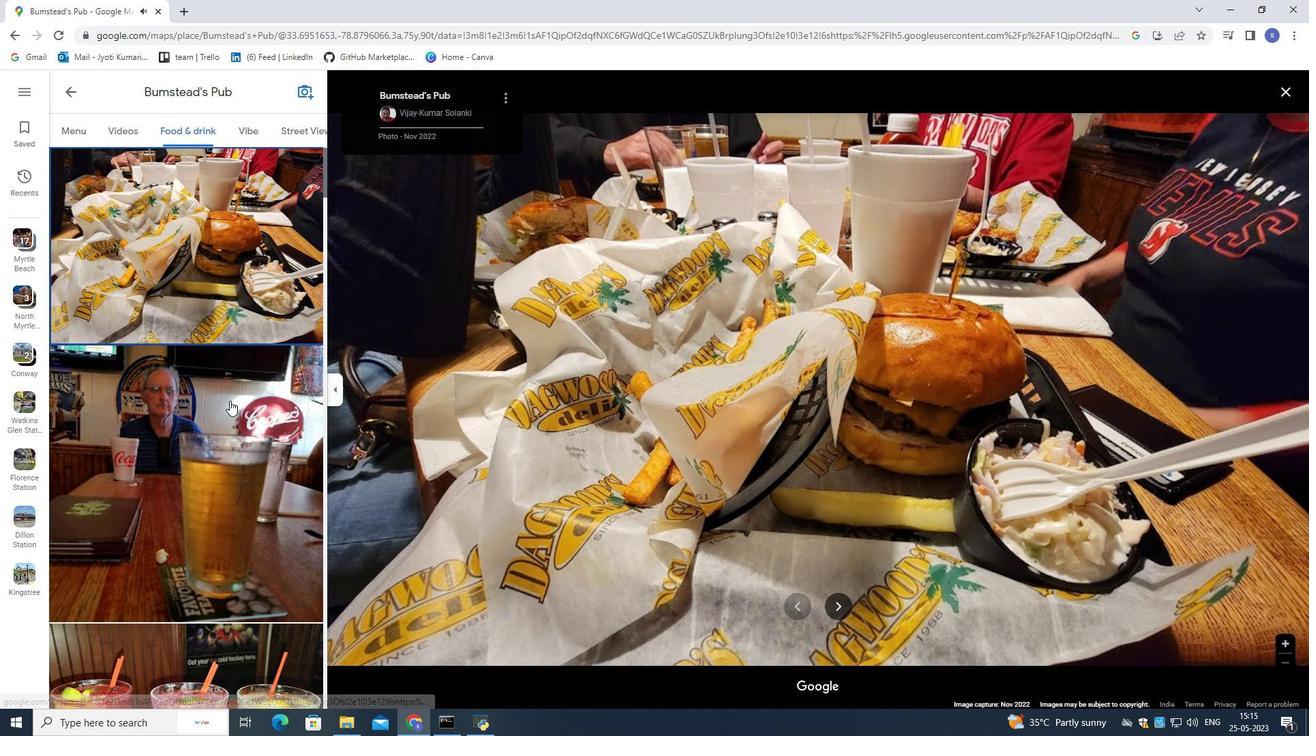 
Action: Mouse scrolled (229, 401) with delta (0, 0)
Screenshot: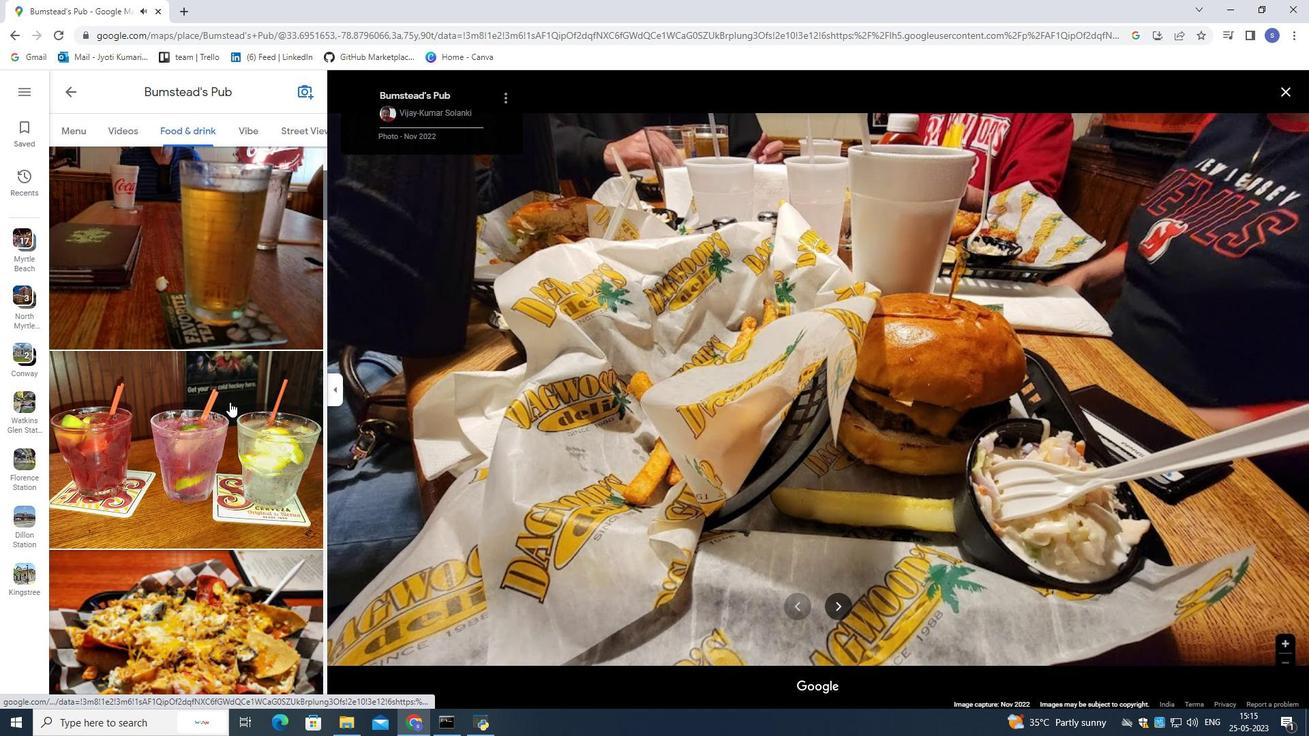 
Action: Mouse scrolled (229, 401) with delta (0, 0)
Screenshot: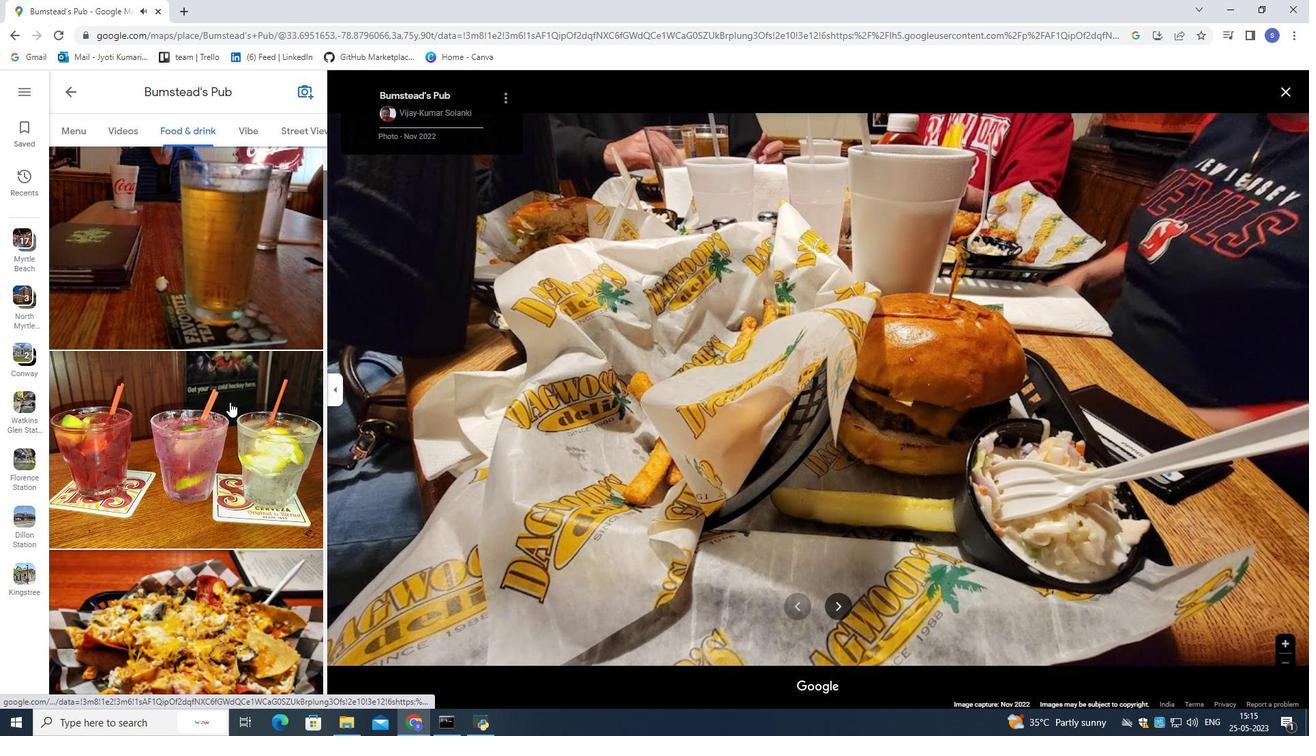 
Action: Mouse scrolled (229, 401) with delta (0, 0)
Screenshot: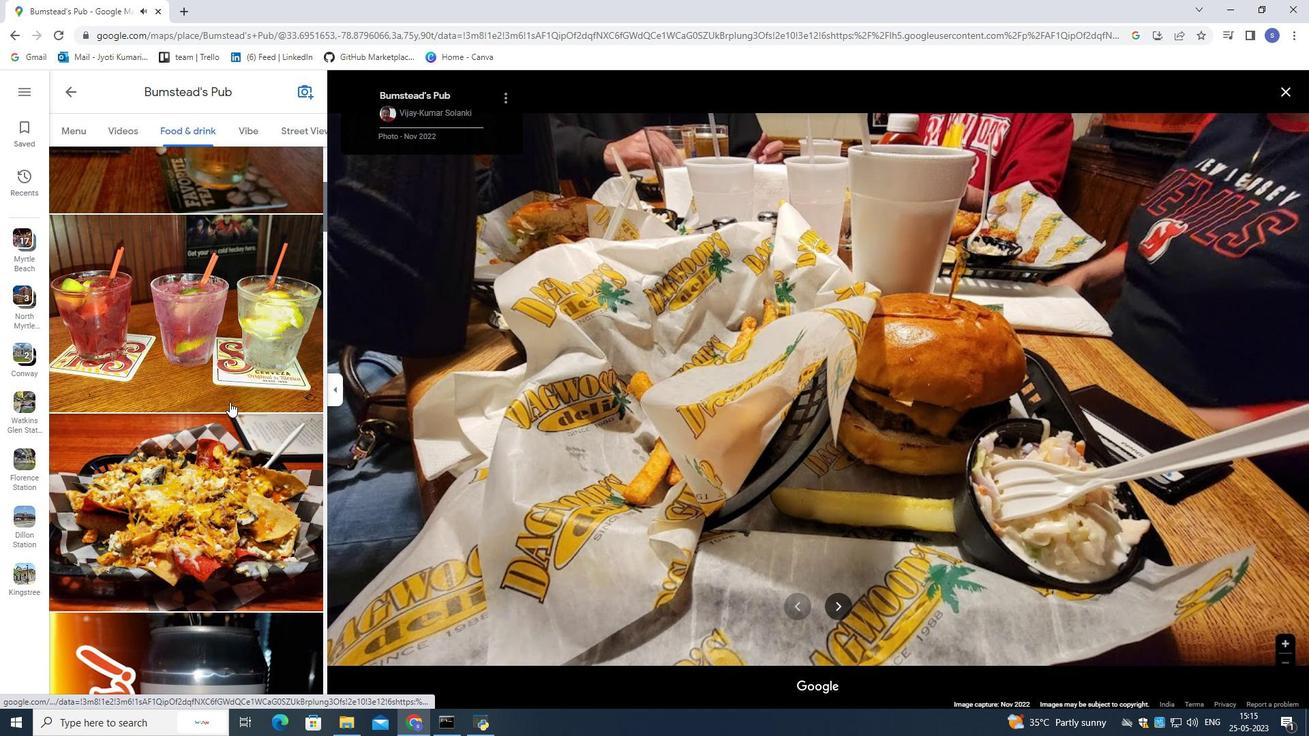 
Action: Mouse scrolled (229, 401) with delta (0, 0)
Screenshot: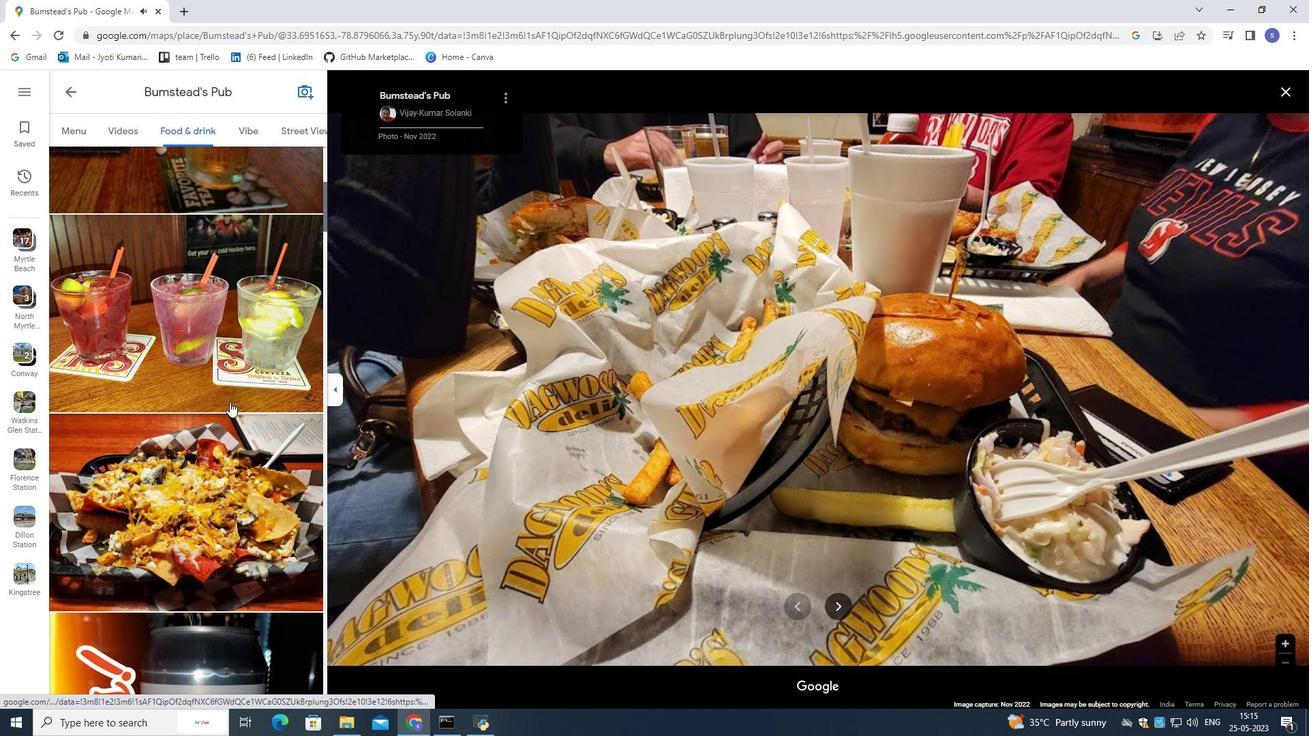 
Action: Mouse scrolled (229, 401) with delta (0, 0)
Screenshot: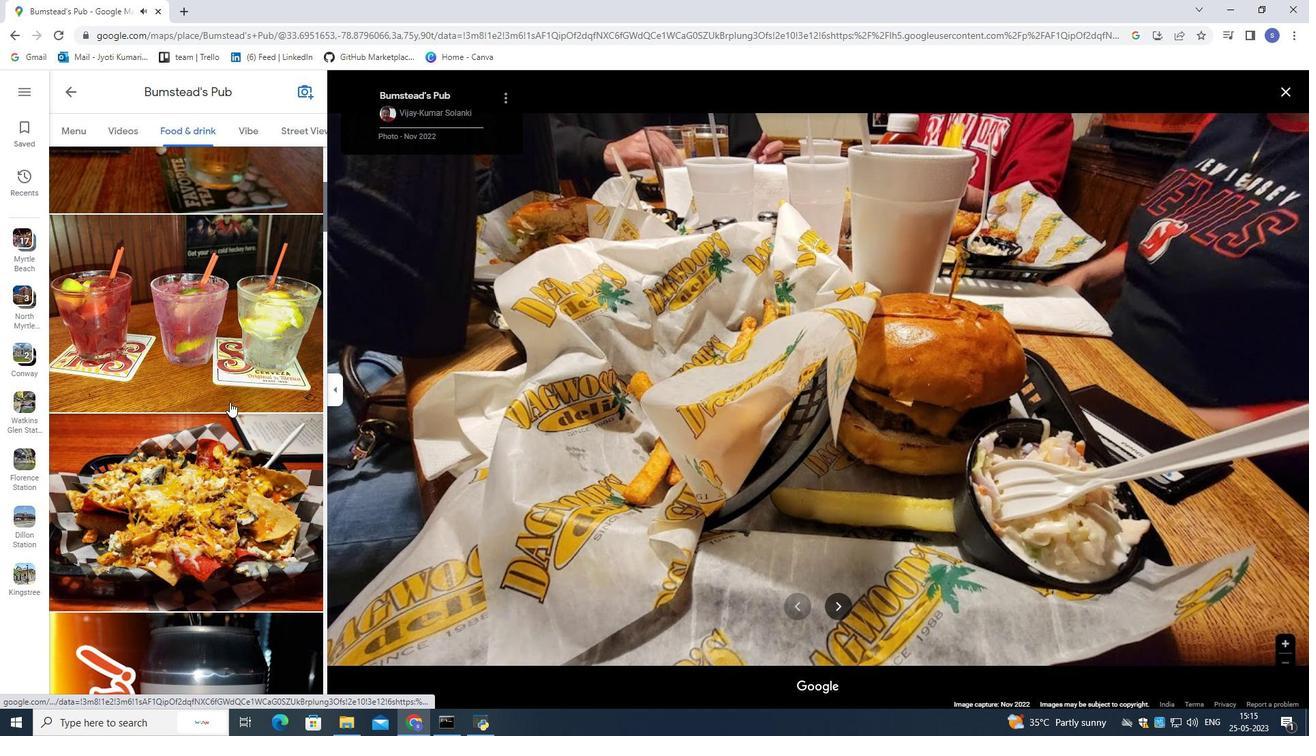 
Action: Mouse scrolled (229, 401) with delta (0, 0)
Screenshot: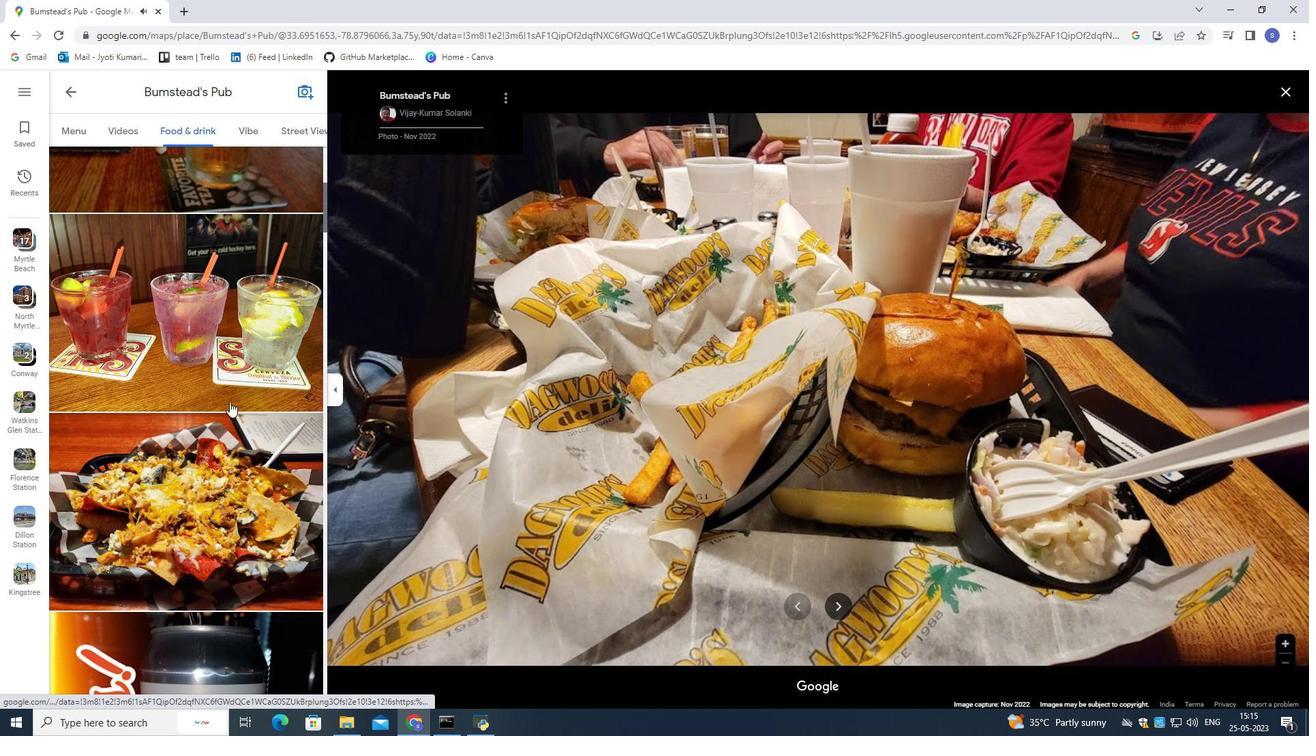 
Action: Mouse scrolled (229, 401) with delta (0, 0)
Screenshot: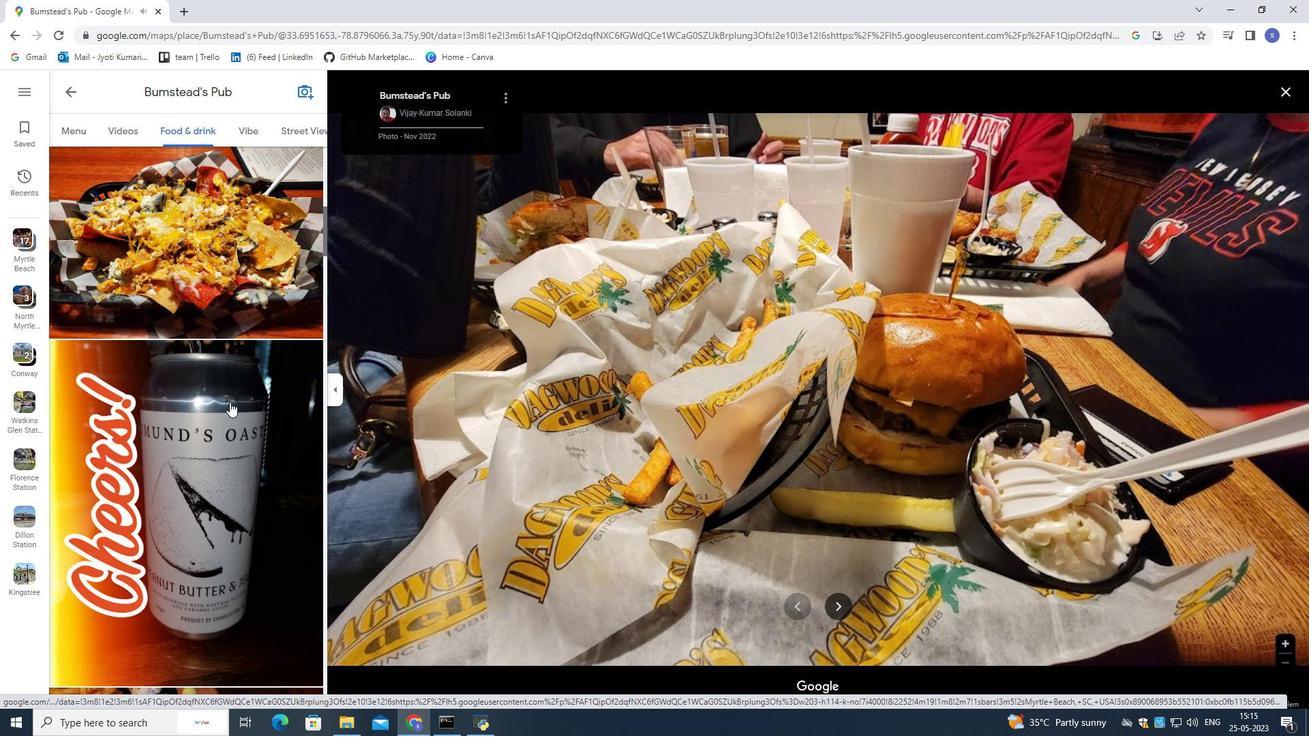 
Action: Mouse scrolled (229, 401) with delta (0, 0)
Screenshot: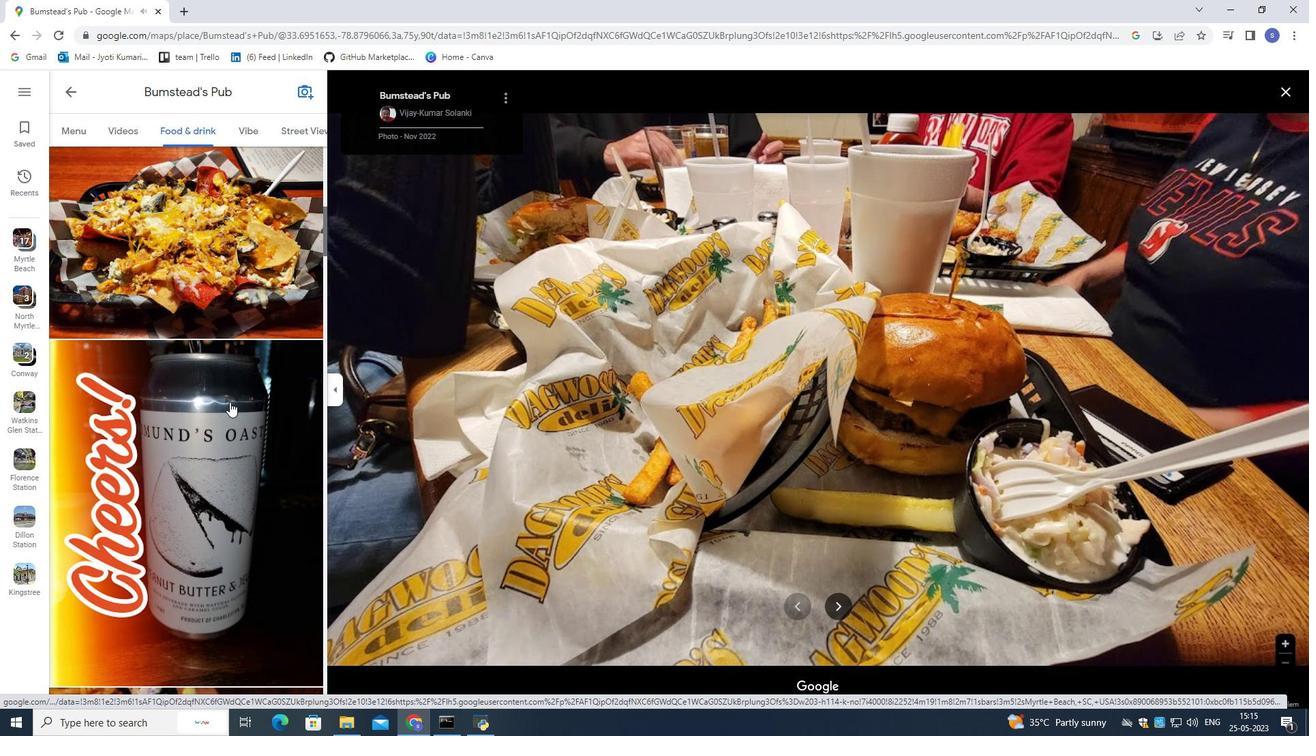 
Action: Mouse scrolled (229, 401) with delta (0, 0)
Screenshot: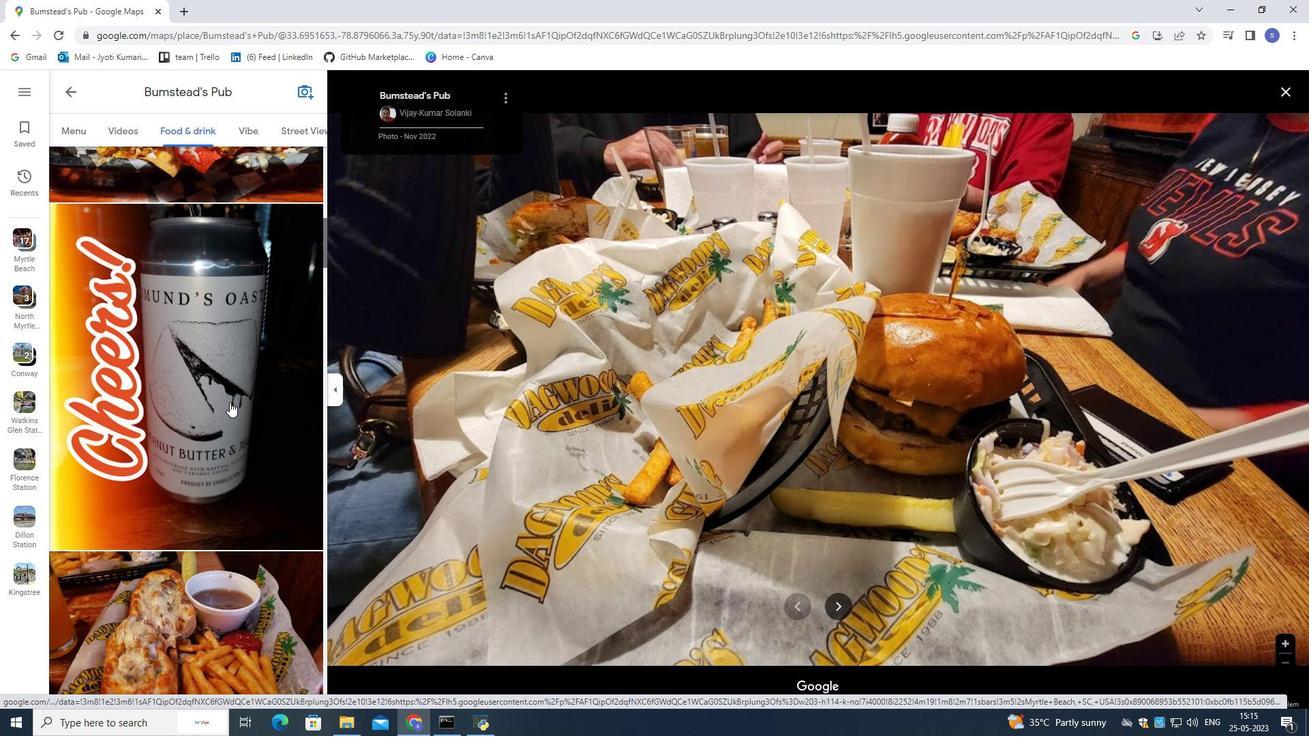 
Action: Mouse scrolled (229, 401) with delta (0, 0)
Screenshot: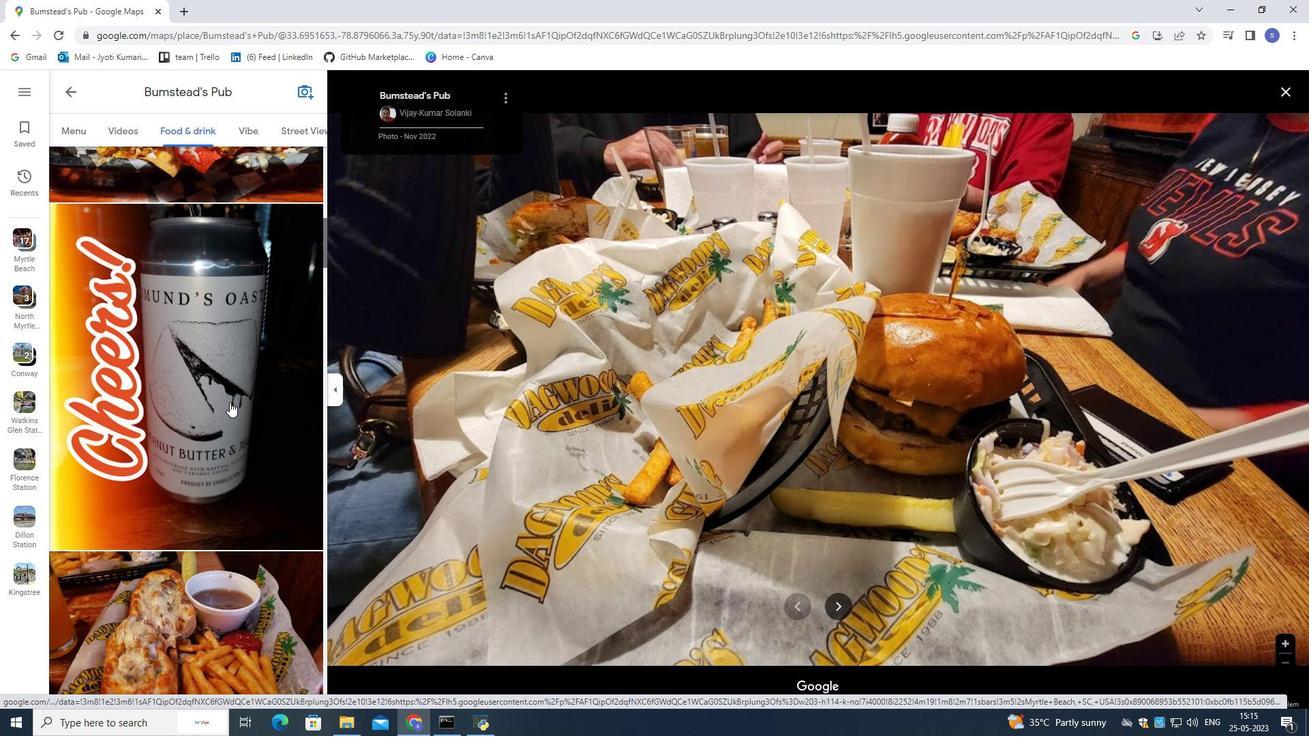 
Action: Mouse moved to (229, 402)
Screenshot: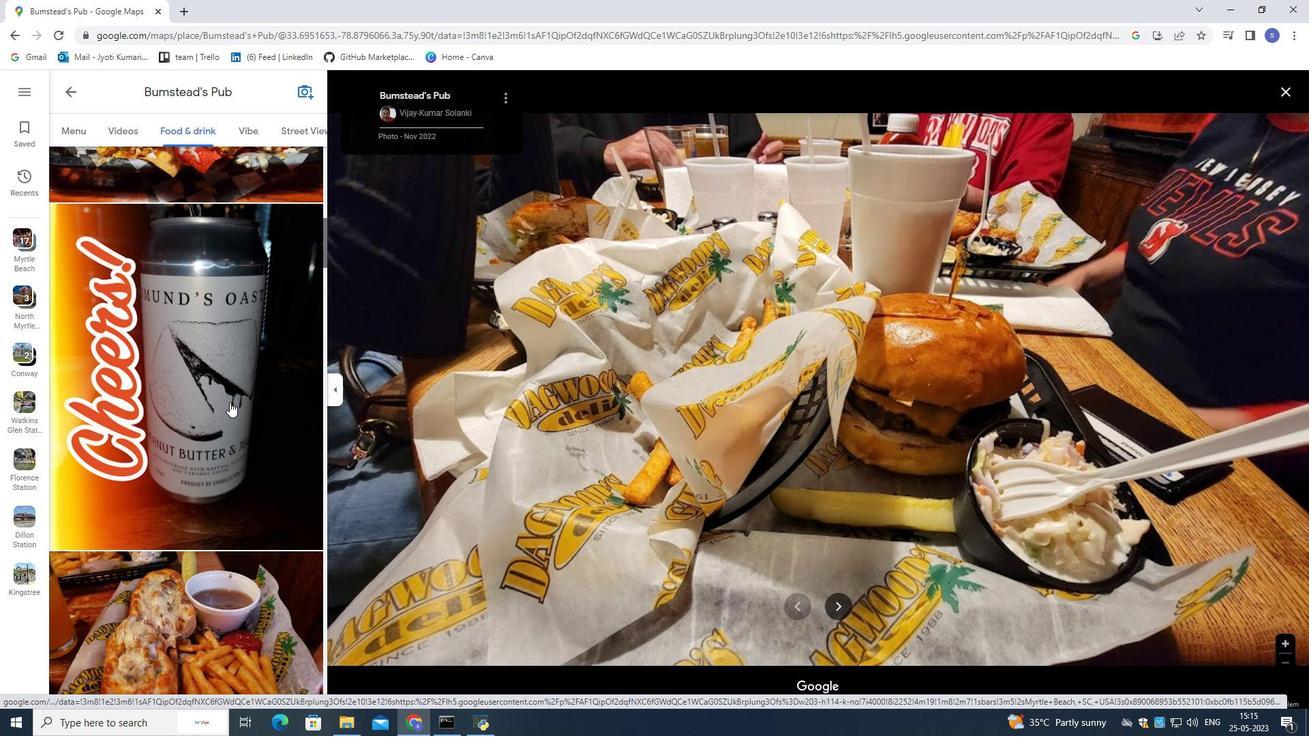 
Action: Mouse scrolled (229, 401) with delta (0, 0)
Screenshot: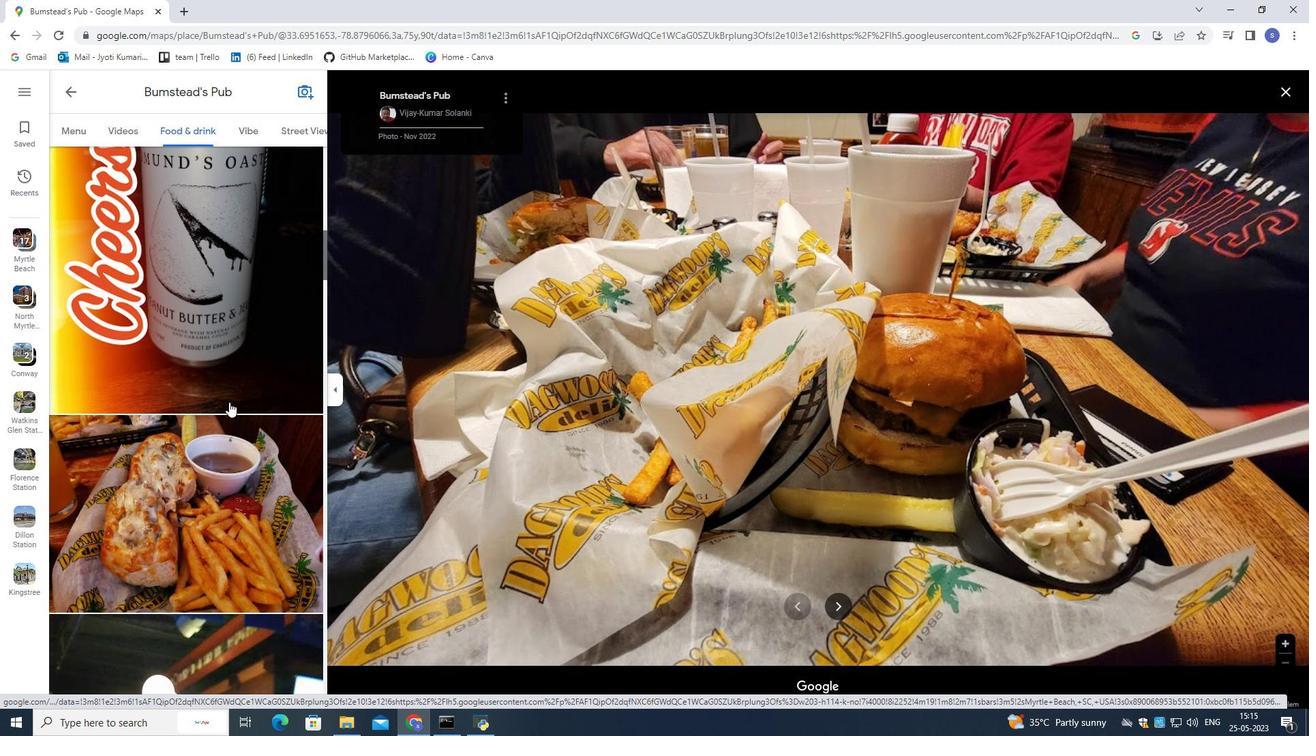 
Action: Mouse scrolled (229, 401) with delta (0, 0)
Screenshot: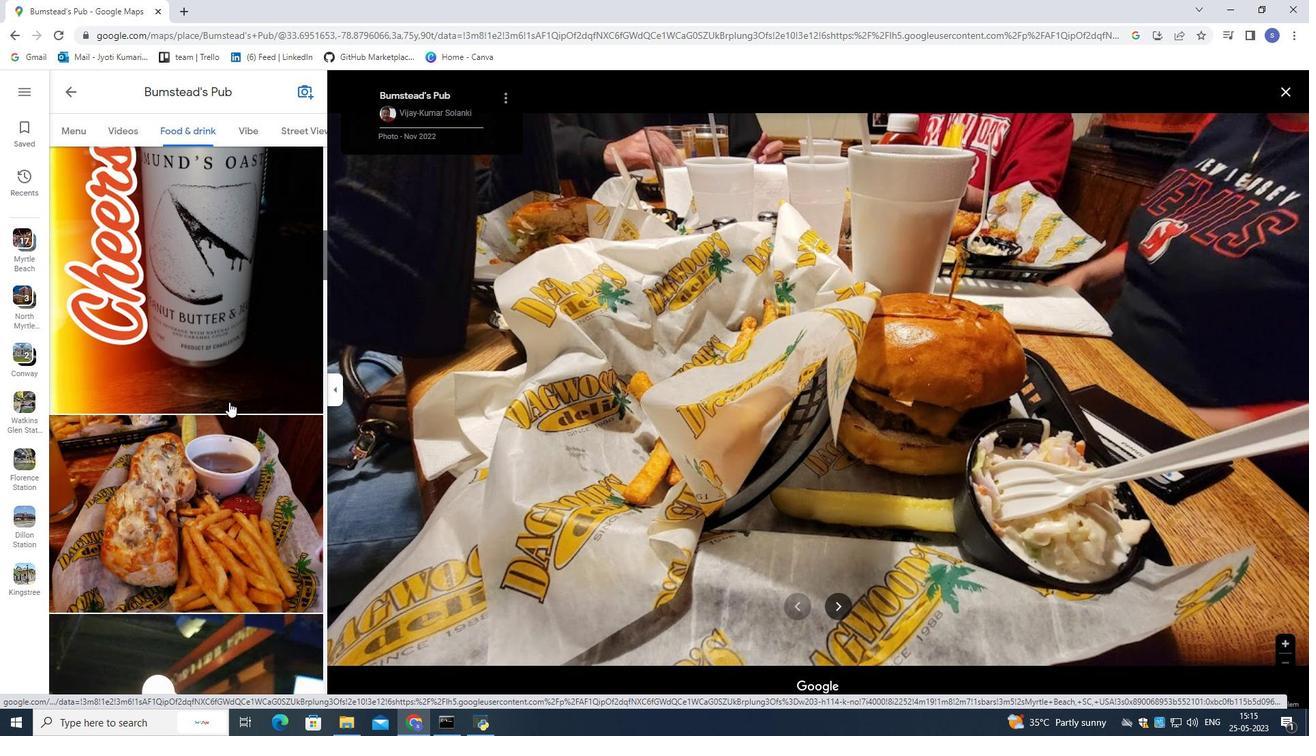 
Action: Mouse scrolled (229, 401) with delta (0, 0)
Screenshot: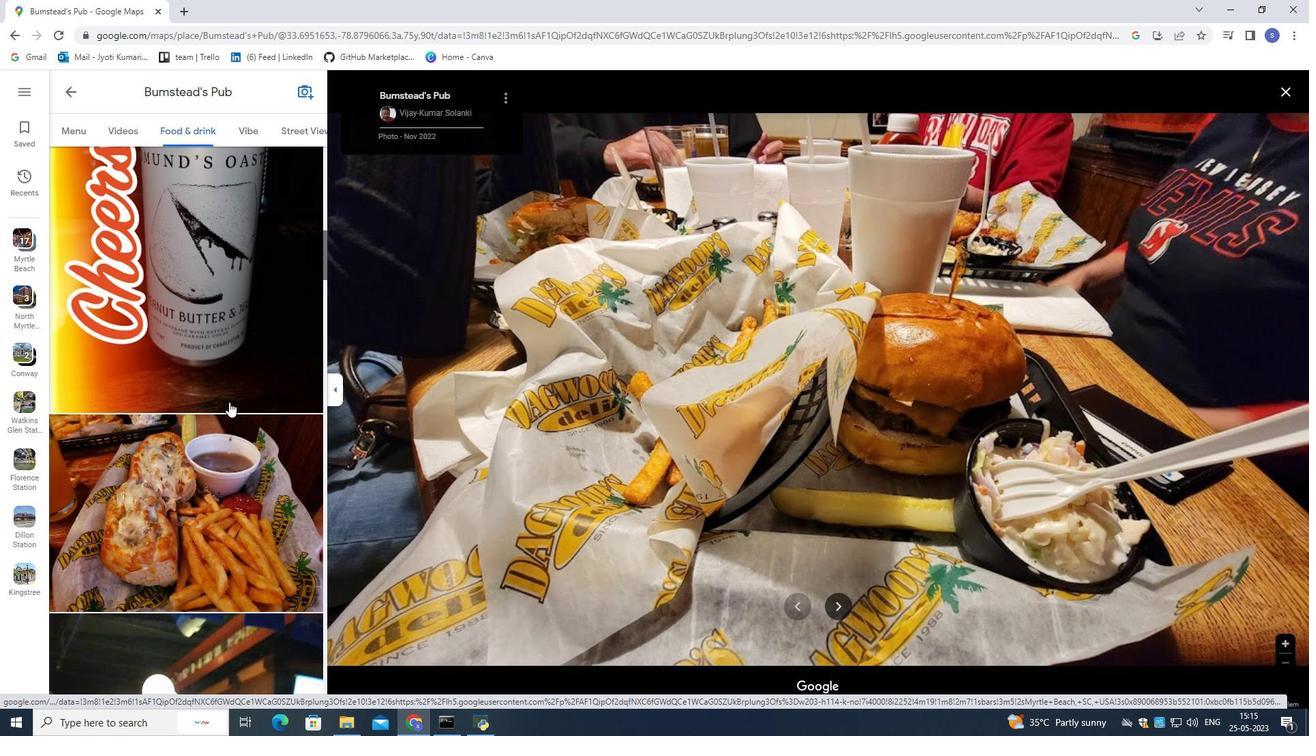 
Action: Mouse moved to (227, 394)
Screenshot: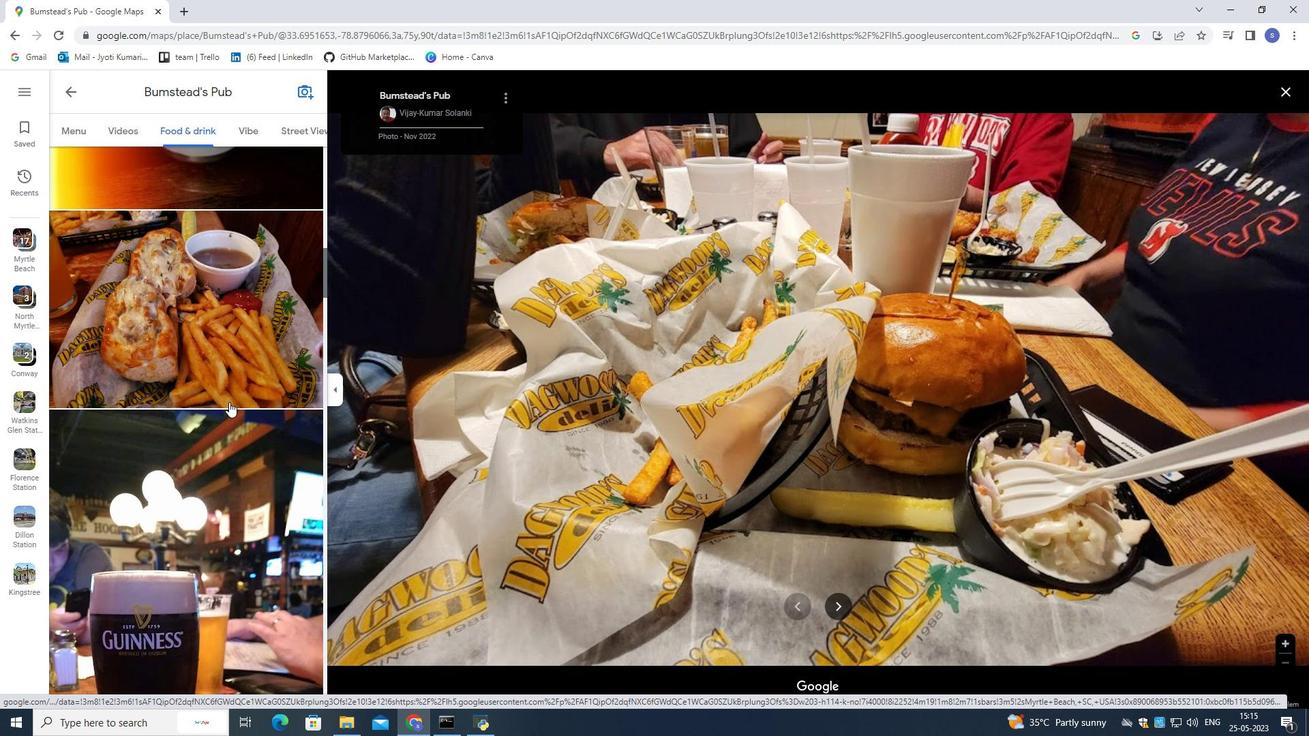 
Action: Mouse pressed left at (227, 394)
Screenshot: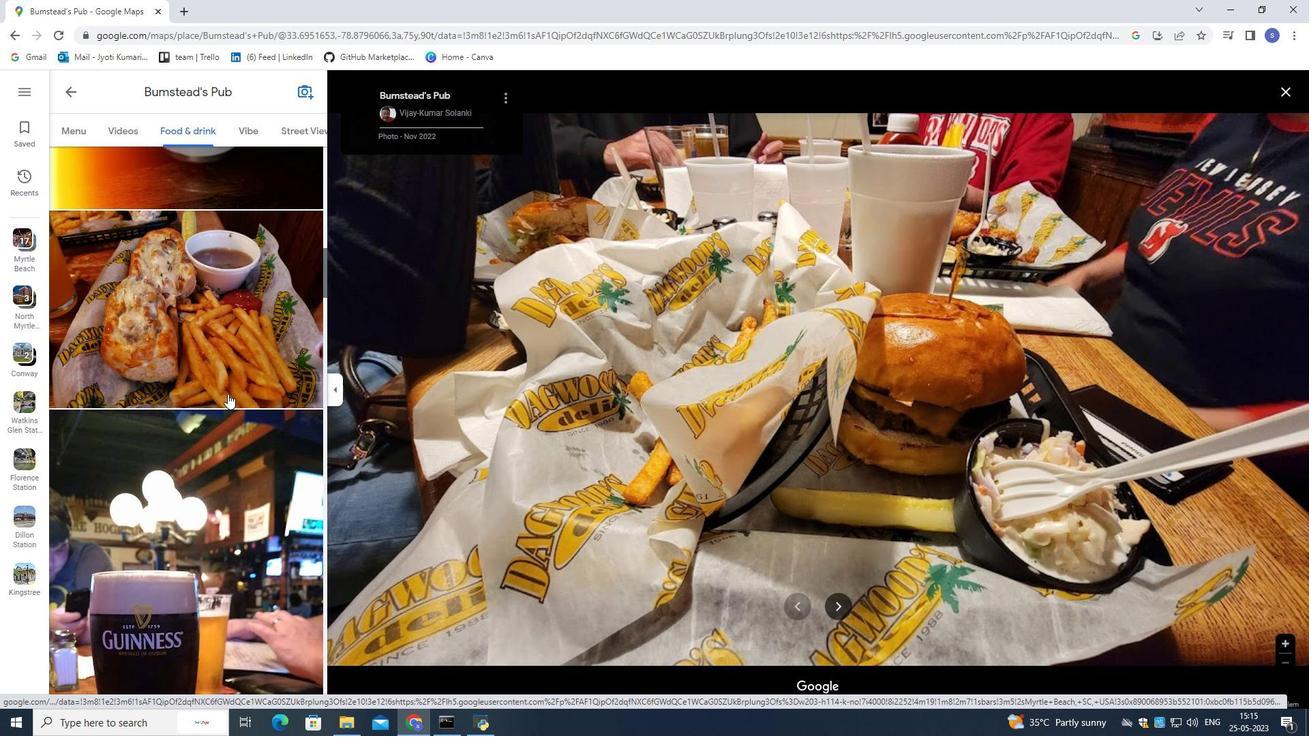 
Action: Mouse moved to (227, 393)
Screenshot: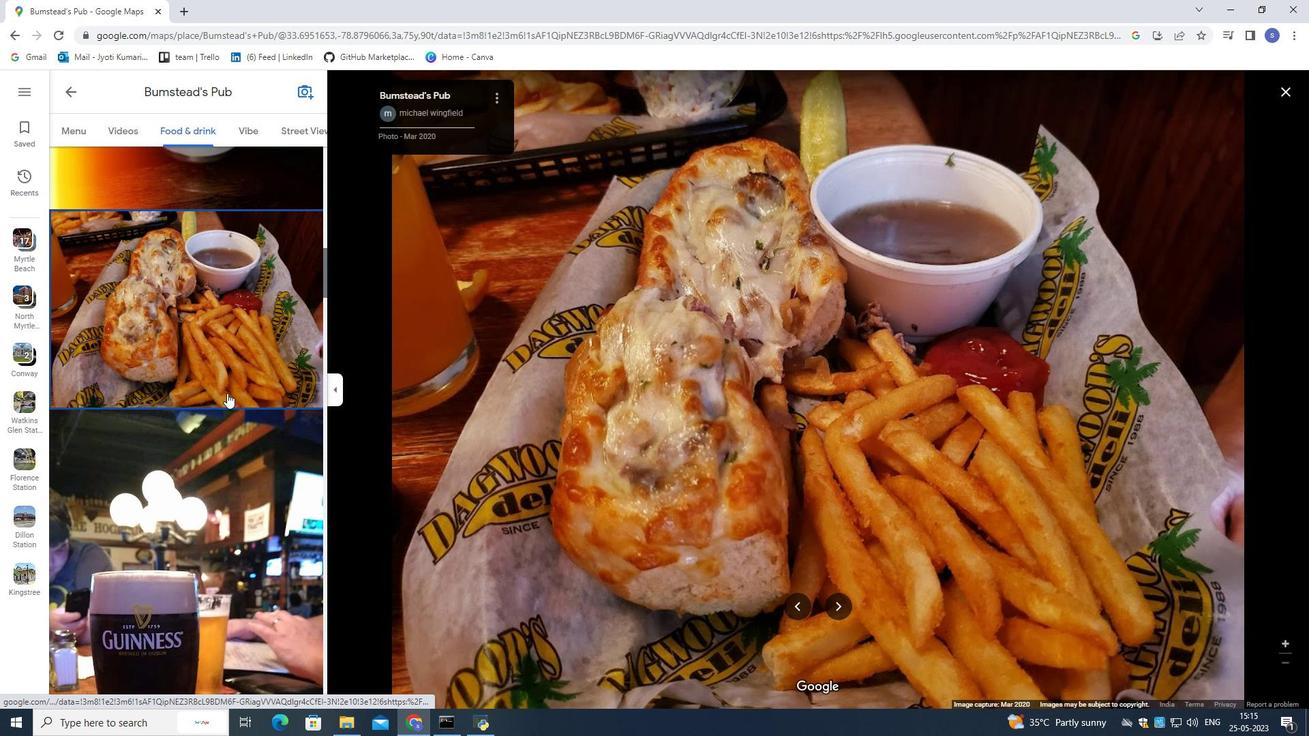 
Action: Mouse scrolled (227, 392) with delta (0, 0)
Screenshot: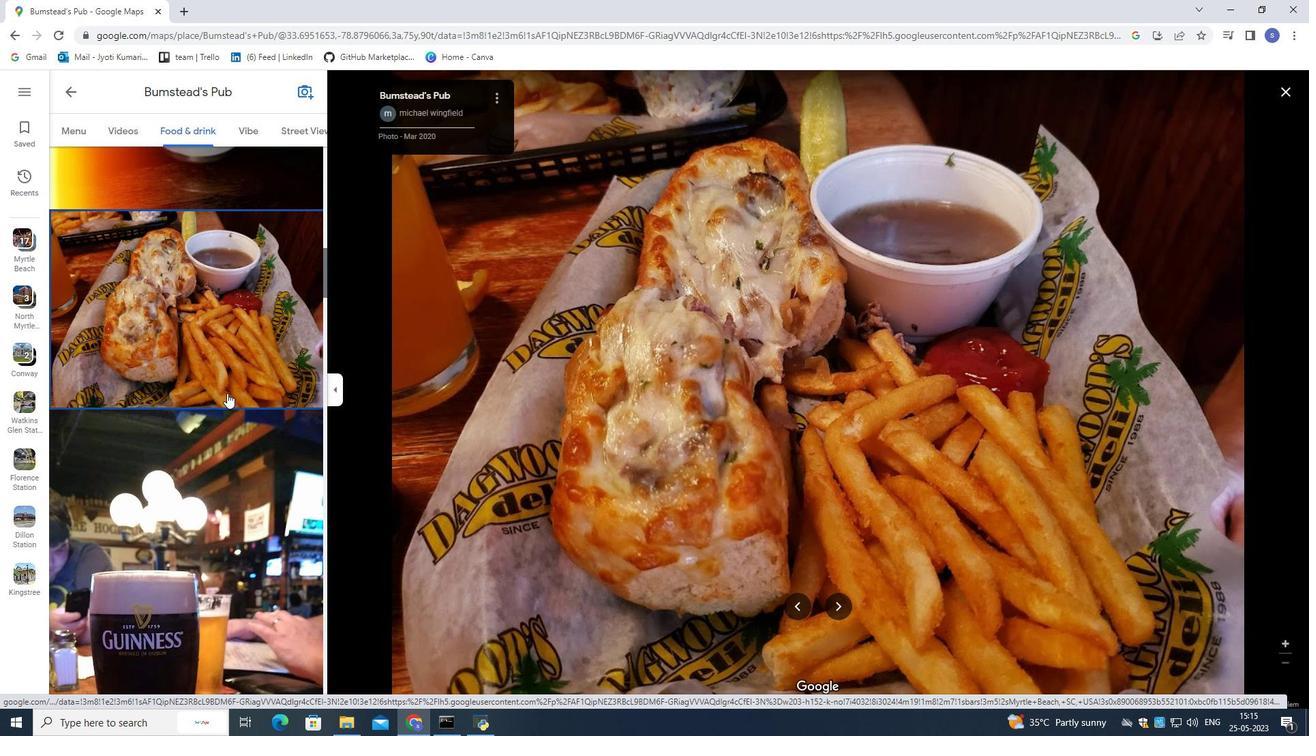 
Action: Mouse scrolled (227, 392) with delta (0, 0)
Screenshot: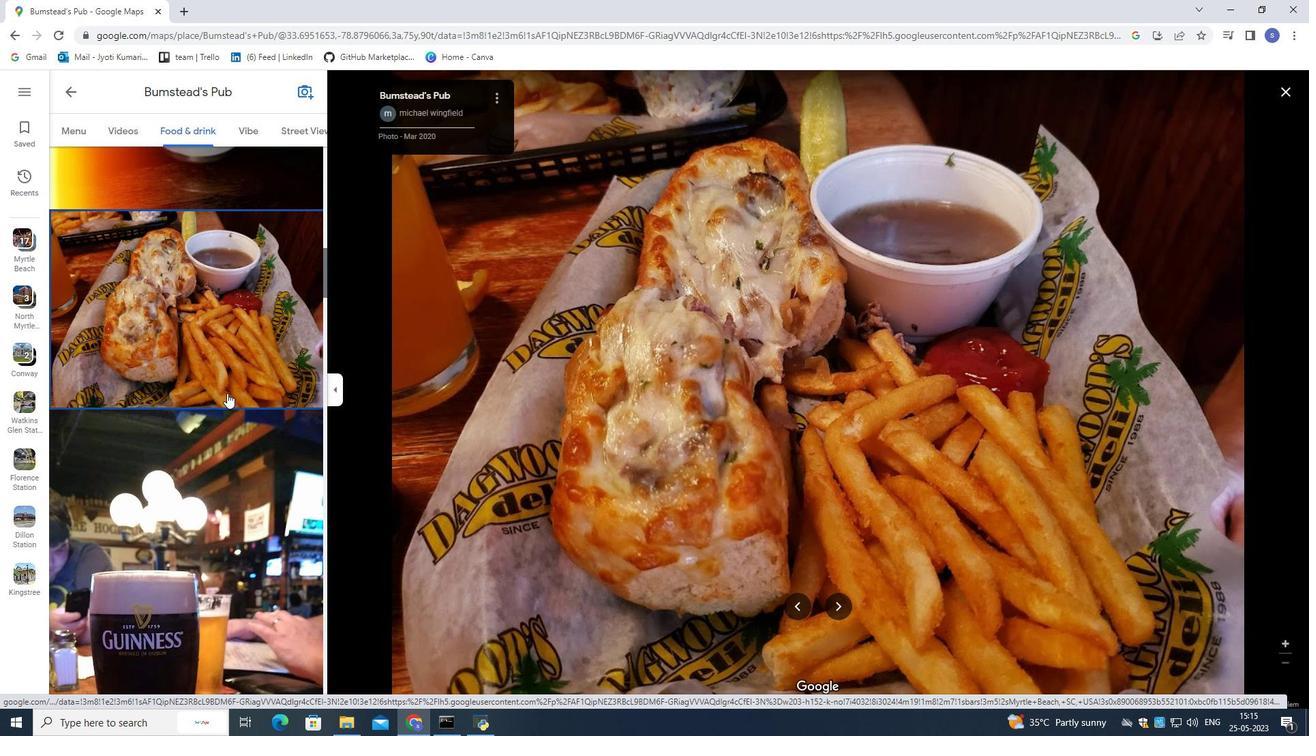 
Action: Mouse scrolled (227, 392) with delta (0, 0)
Screenshot: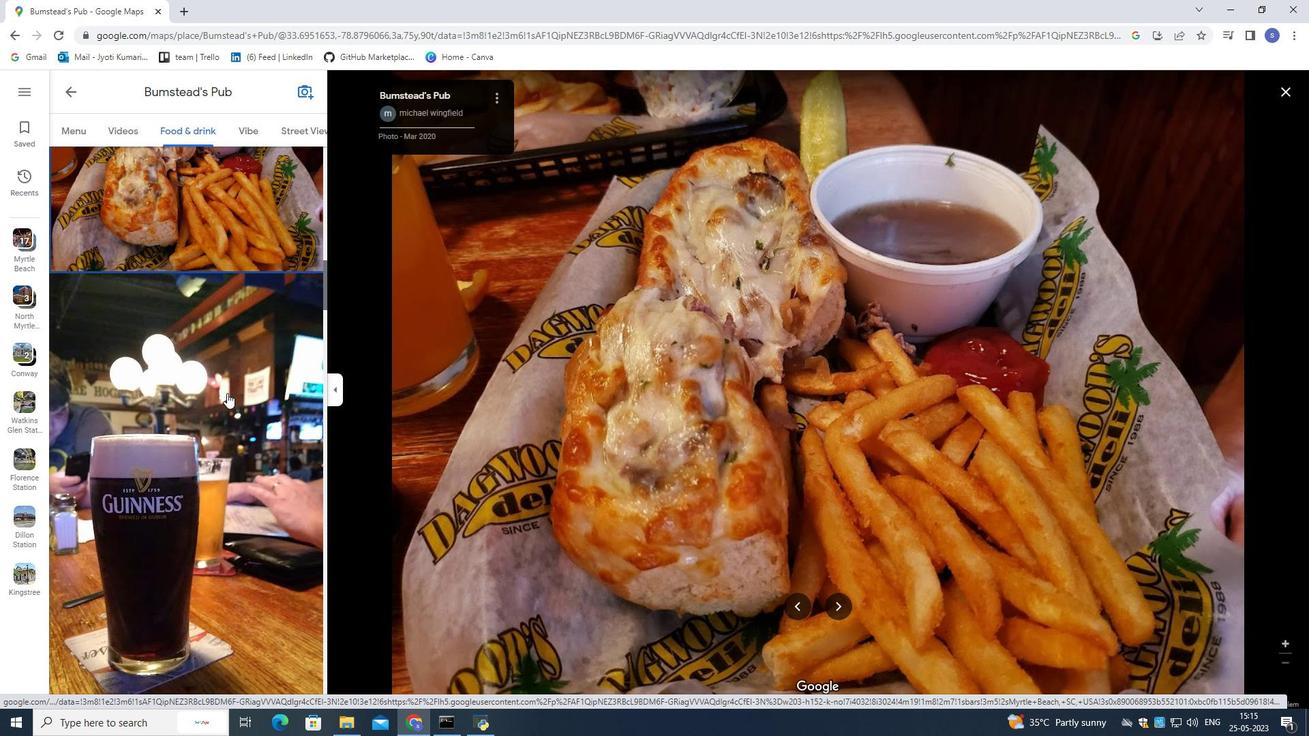 
Action: Mouse scrolled (227, 392) with delta (0, 0)
Screenshot: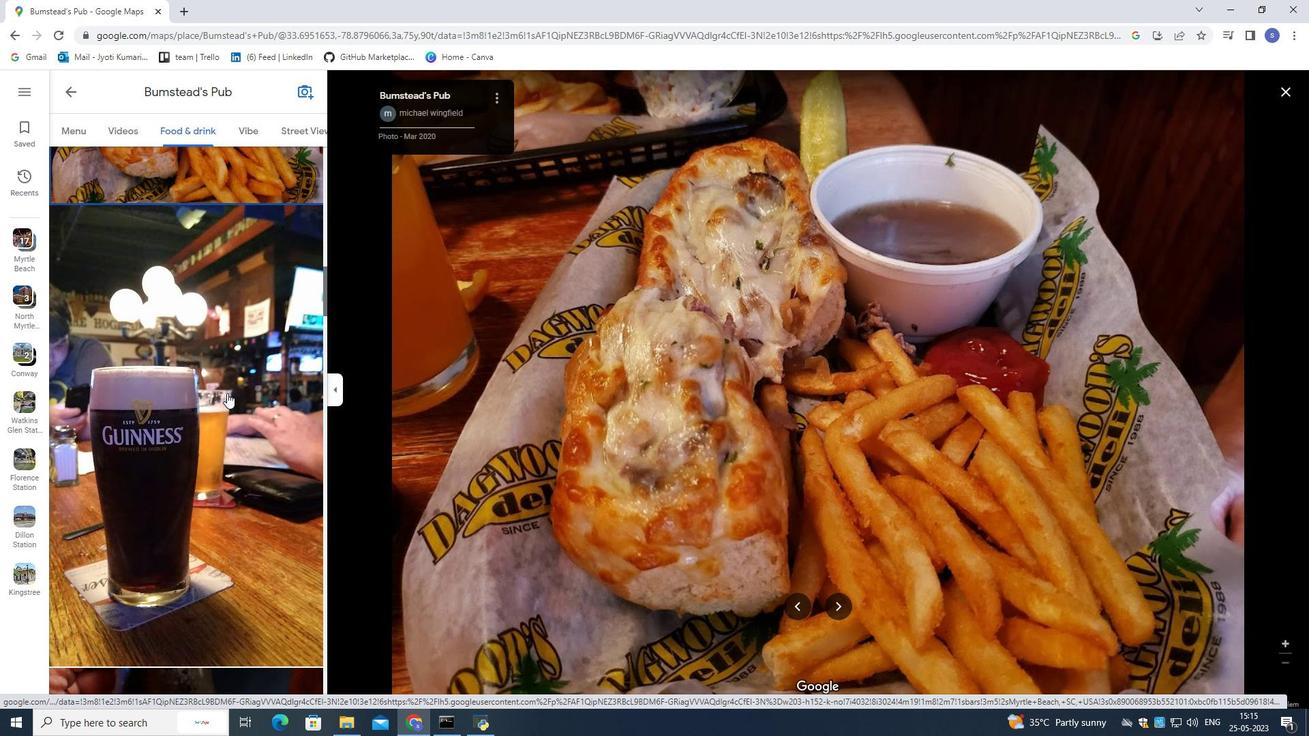
Action: Mouse scrolled (227, 392) with delta (0, 0)
Screenshot: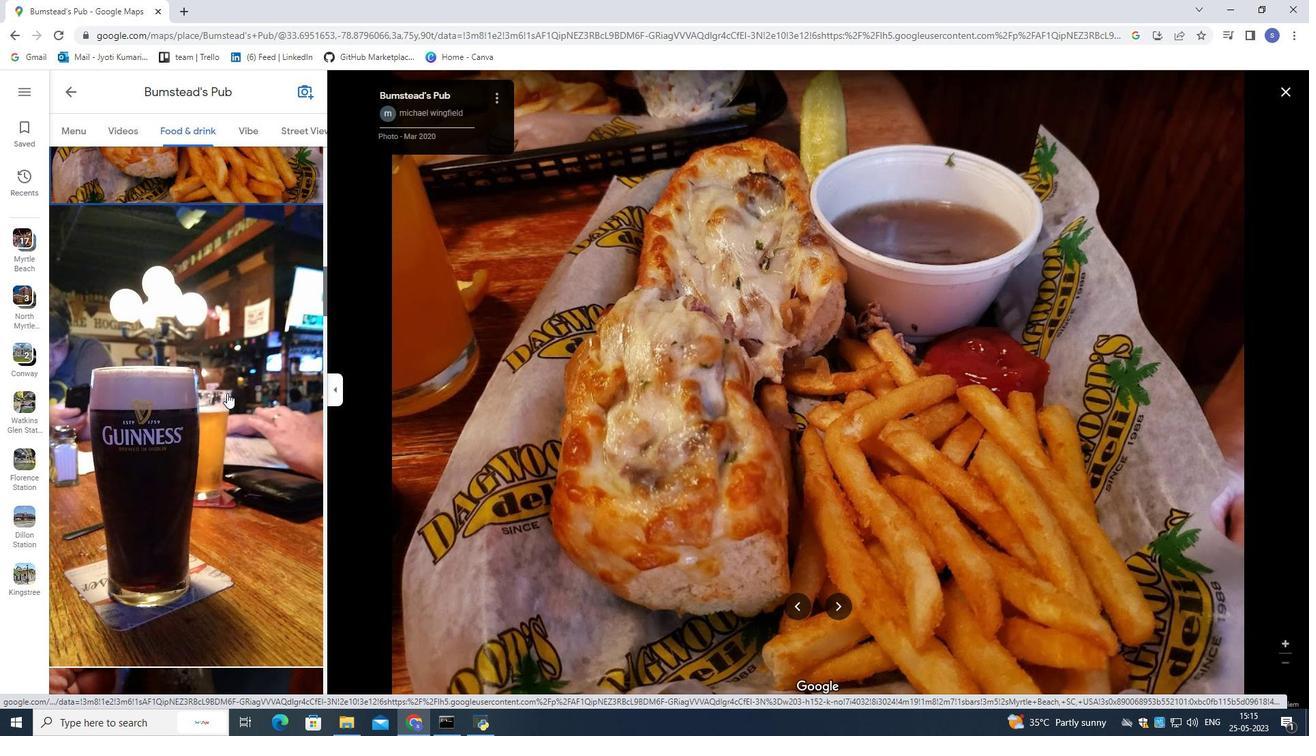 
Action: Mouse scrolled (227, 392) with delta (0, 0)
Screenshot: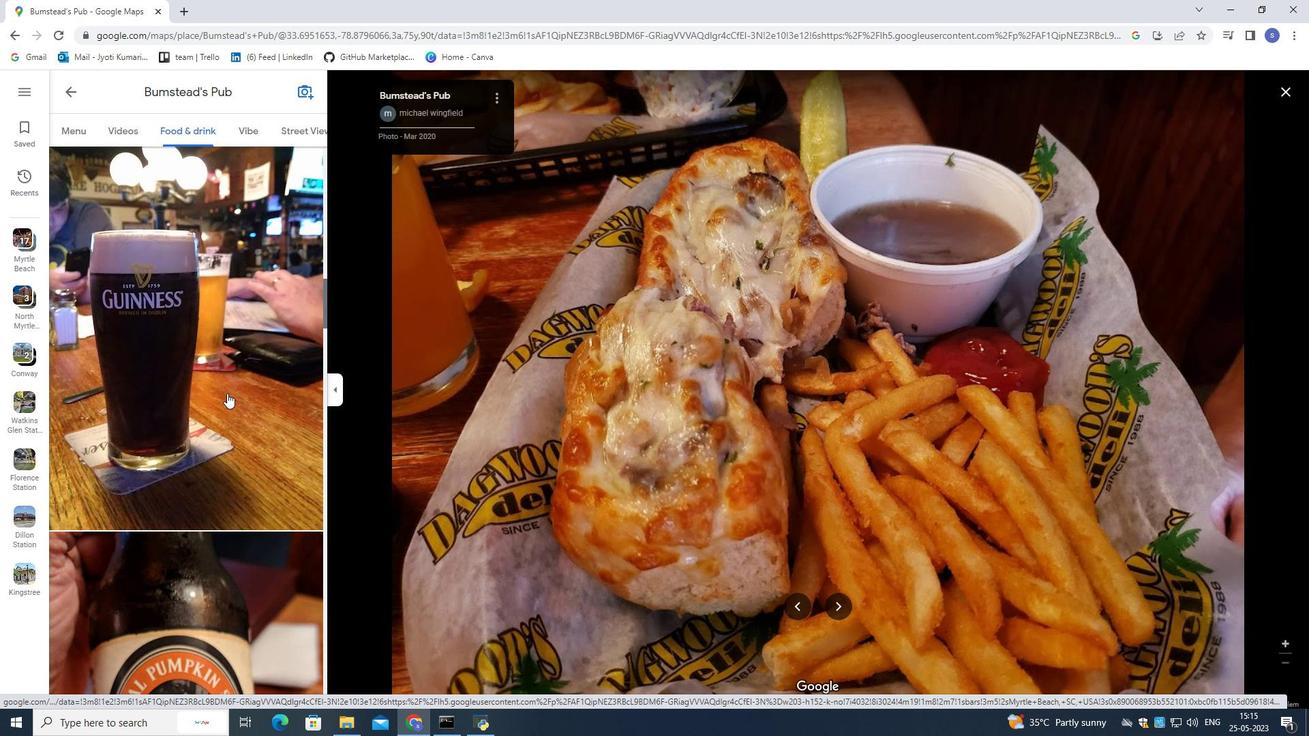 
Action: Mouse moved to (227, 392)
Screenshot: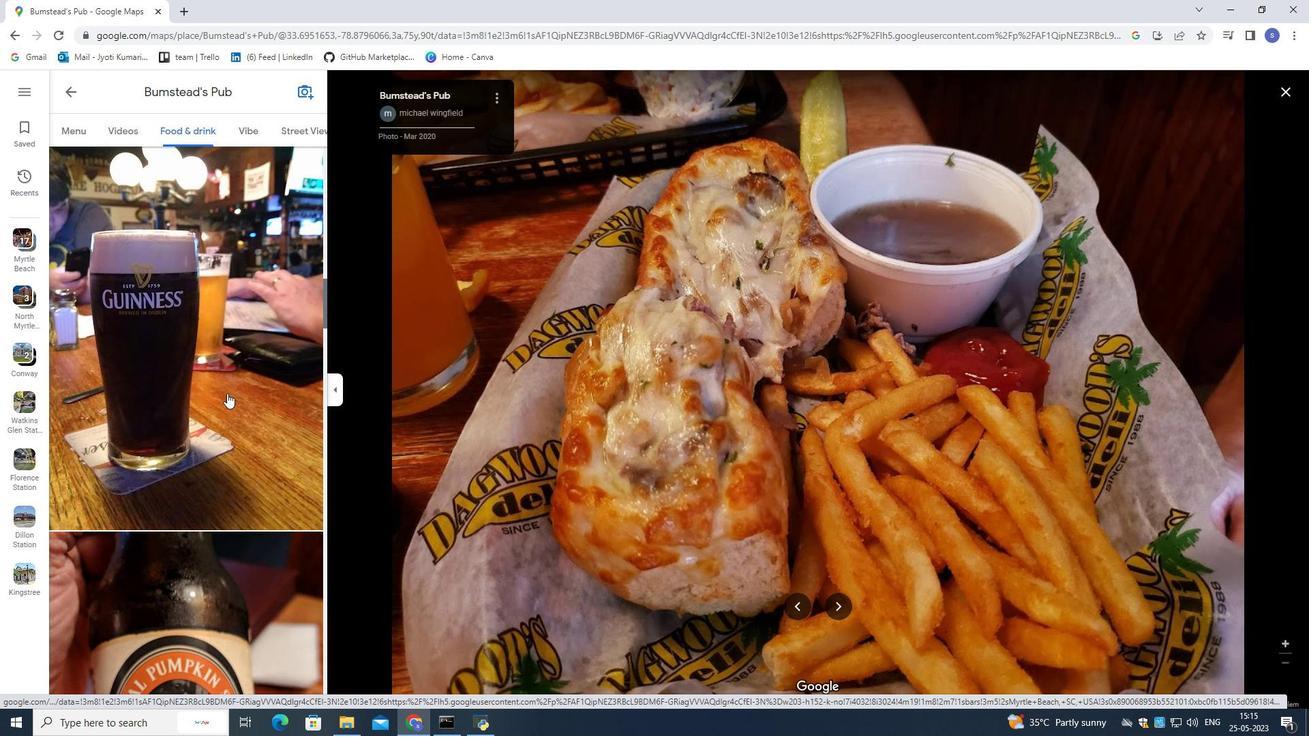 
Action: Mouse scrolled (227, 392) with delta (0, 0)
Screenshot: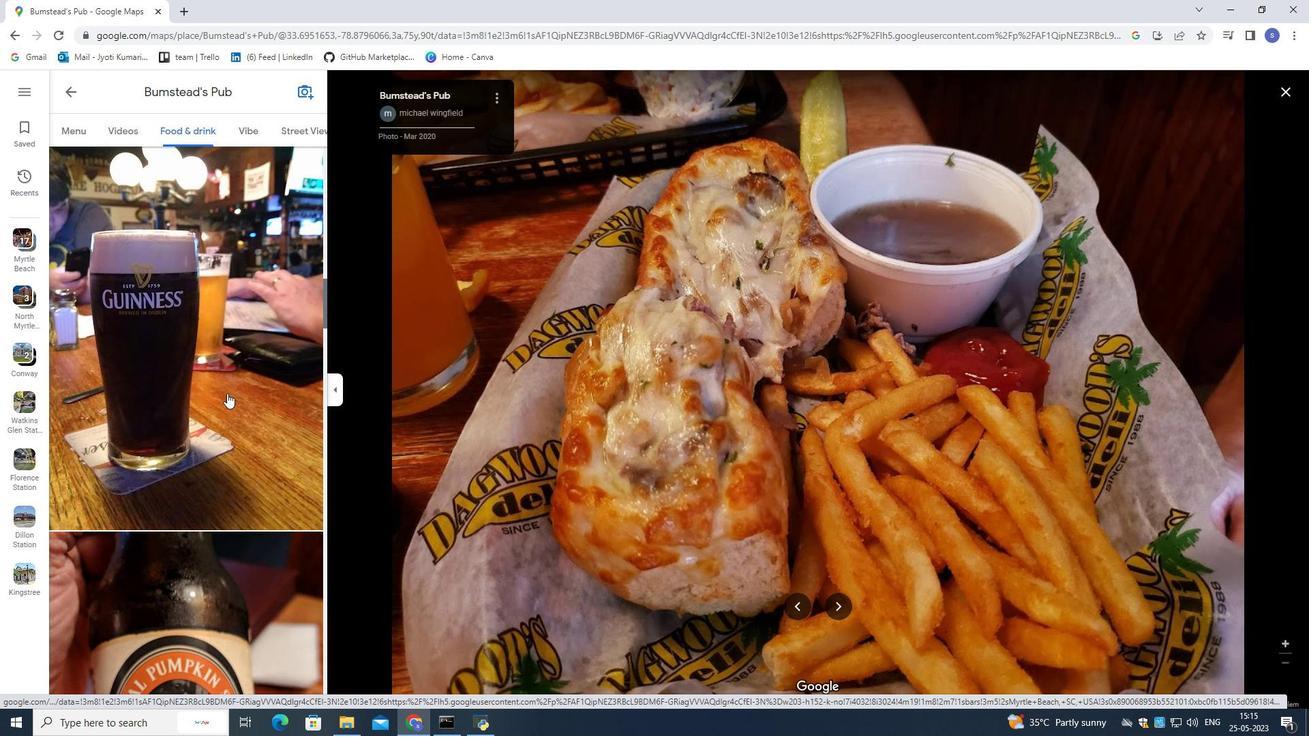 
Action: Mouse scrolled (227, 392) with delta (0, 0)
Screenshot: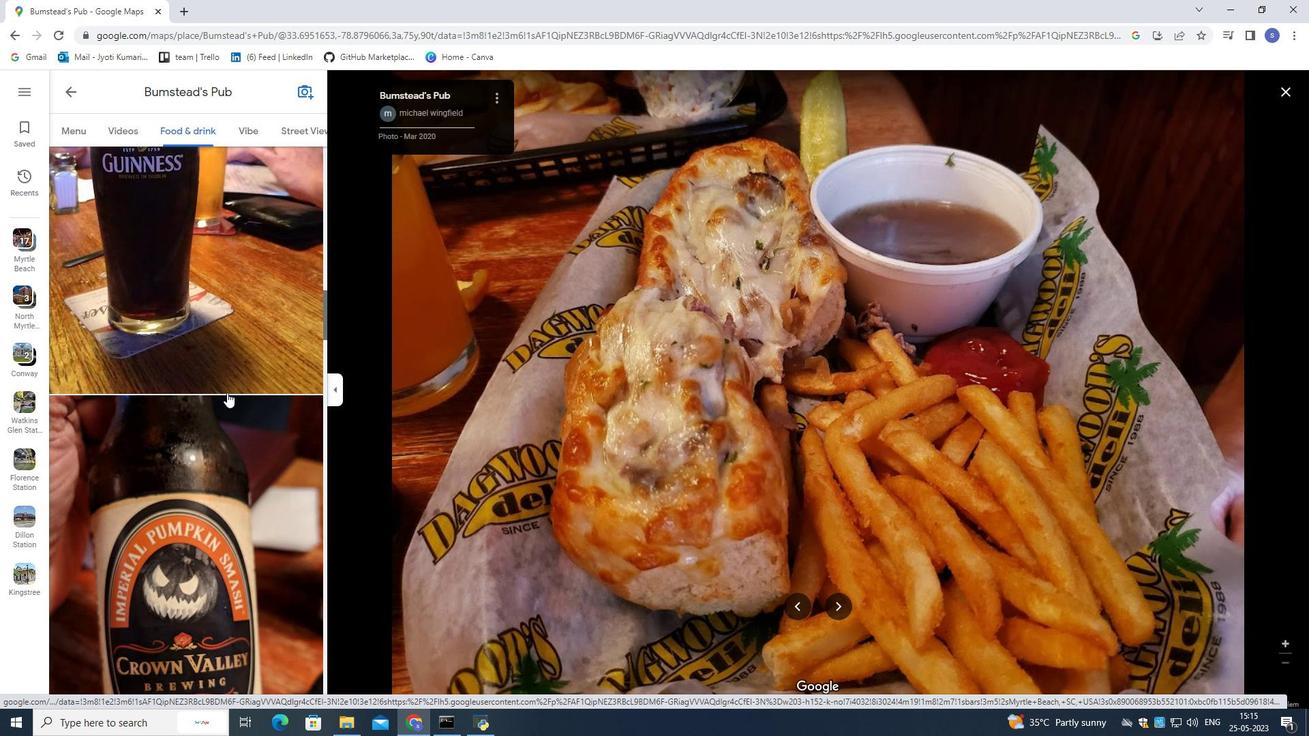 
Action: Mouse scrolled (227, 392) with delta (0, 0)
Screenshot: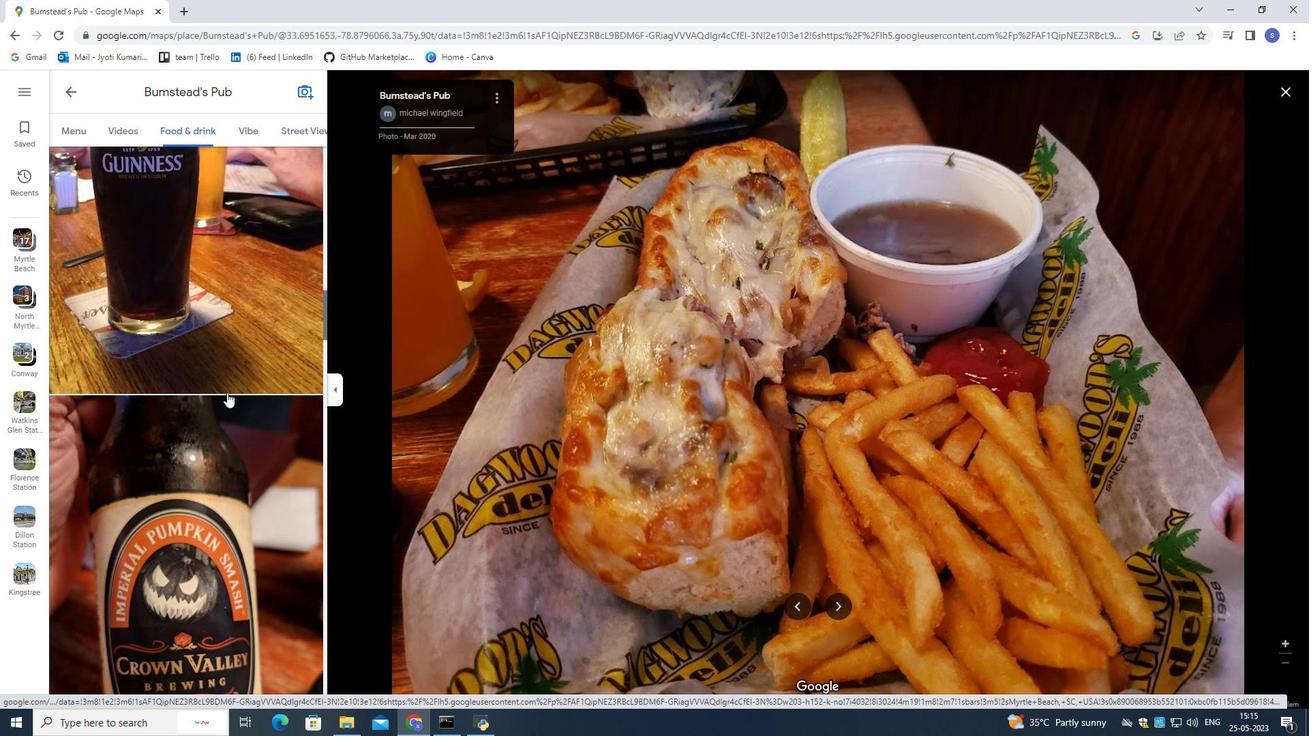 
Action: Mouse scrolled (227, 392) with delta (0, 0)
Screenshot: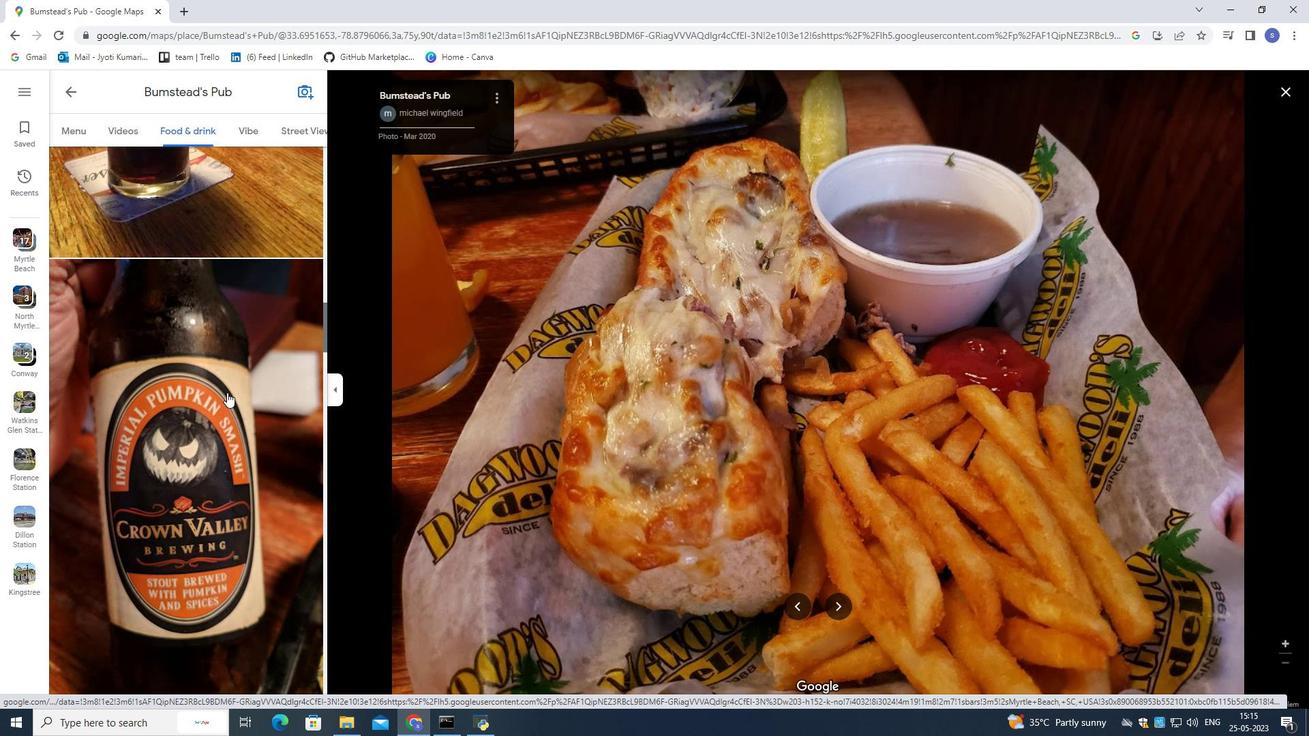 
Action: Mouse scrolled (227, 392) with delta (0, 0)
Screenshot: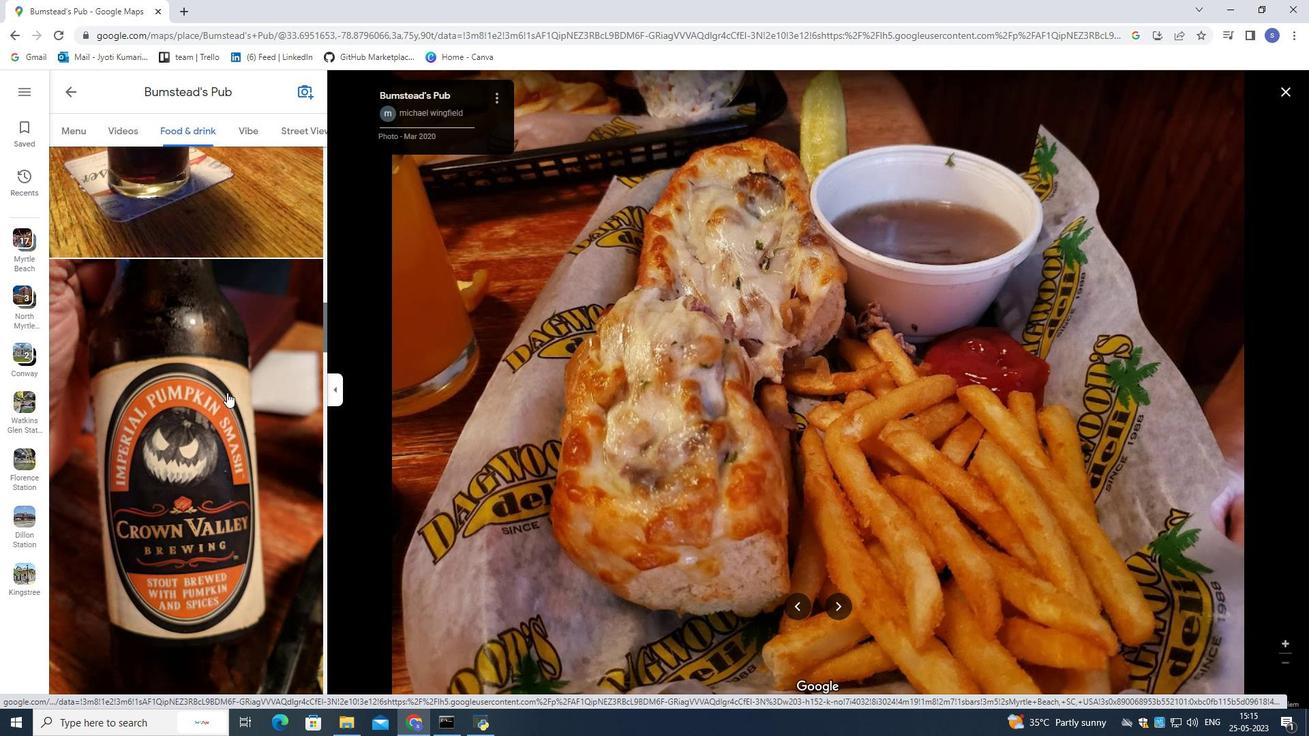 
Action: Mouse scrolled (227, 392) with delta (0, 0)
Screenshot: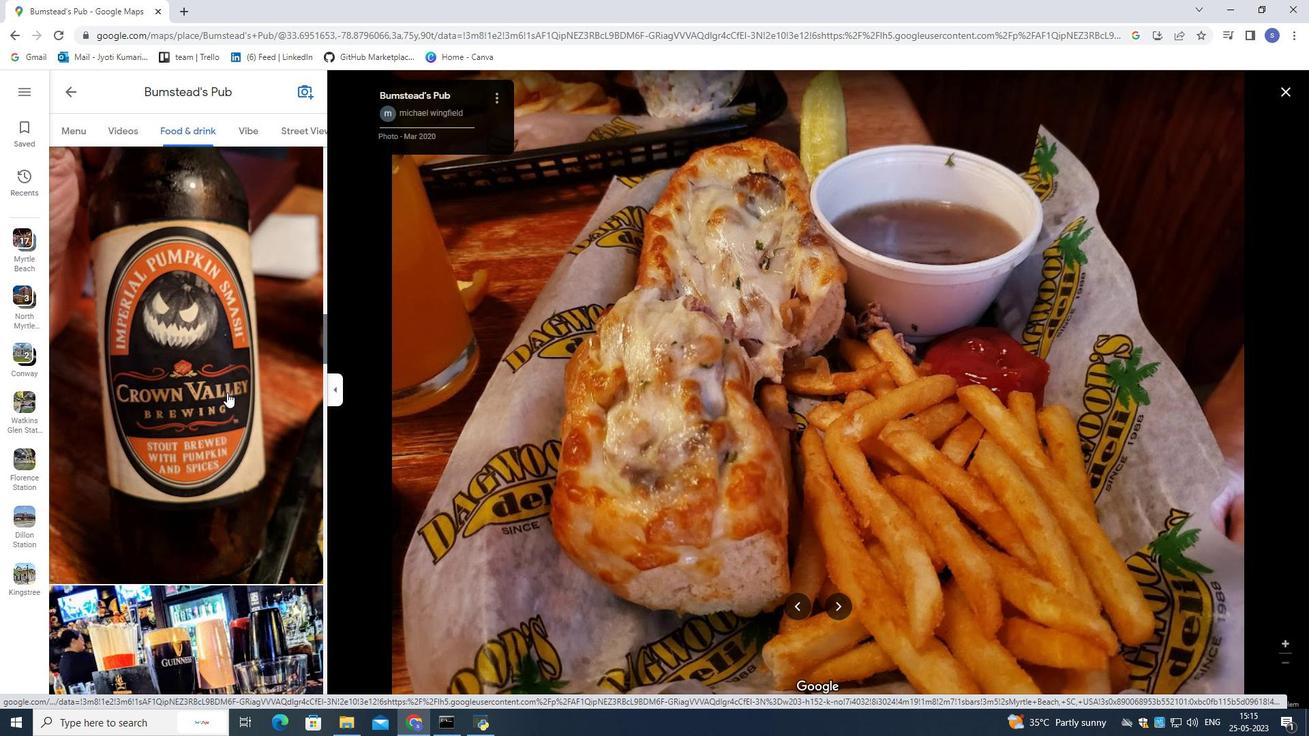 
Action: Mouse scrolled (227, 392) with delta (0, 0)
Screenshot: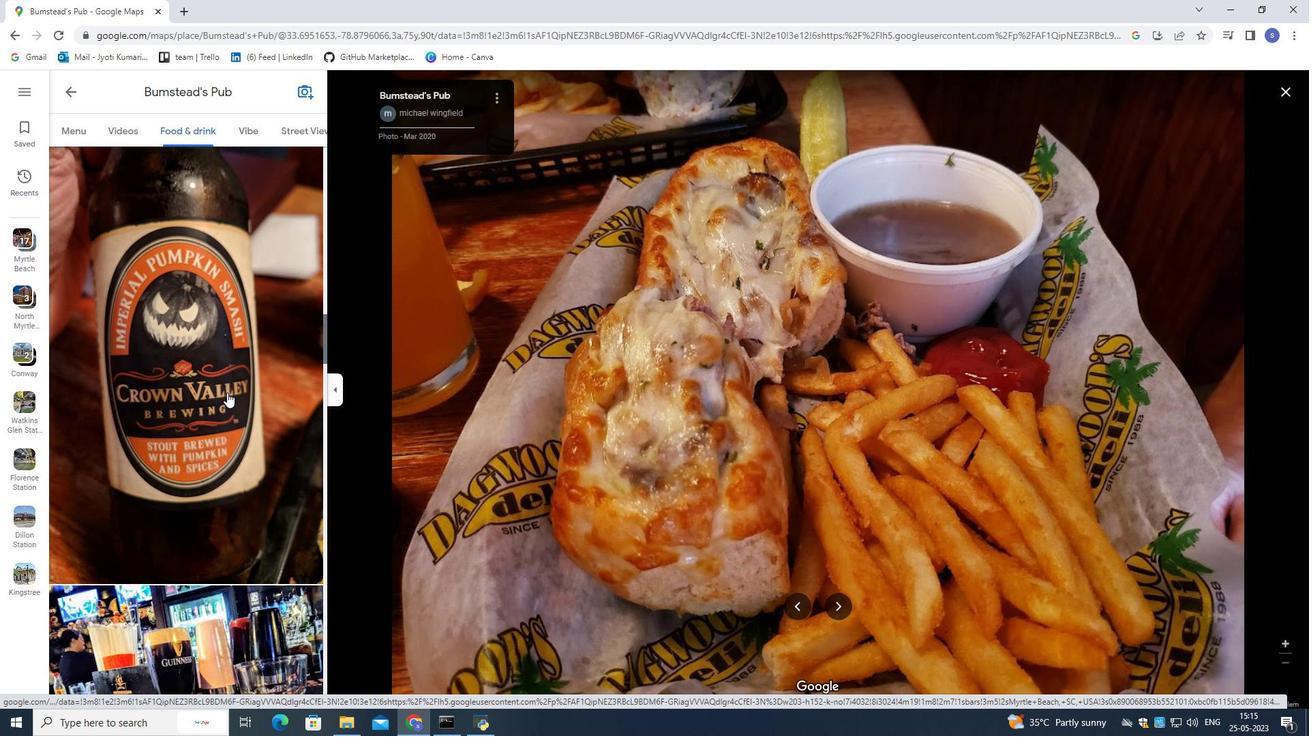 
Action: Mouse scrolled (227, 392) with delta (0, 0)
Screenshot: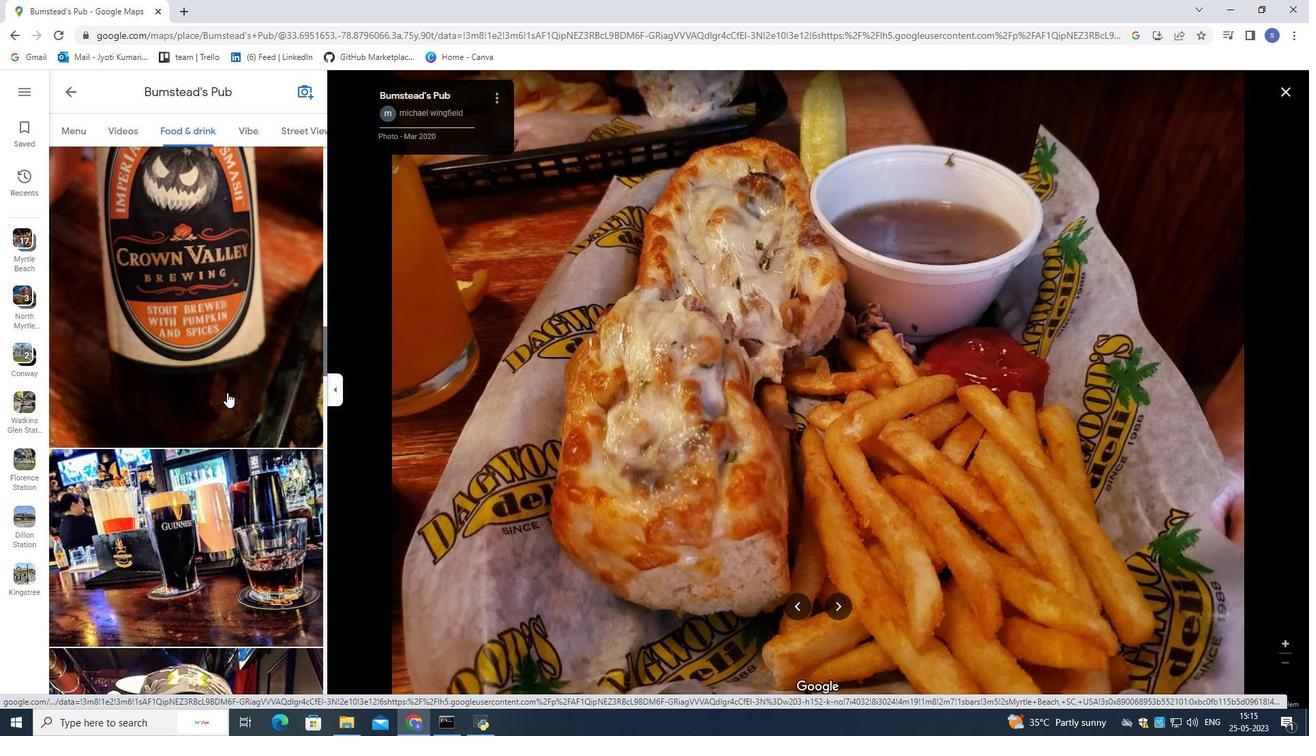 
Action: Mouse scrolled (227, 392) with delta (0, 0)
Screenshot: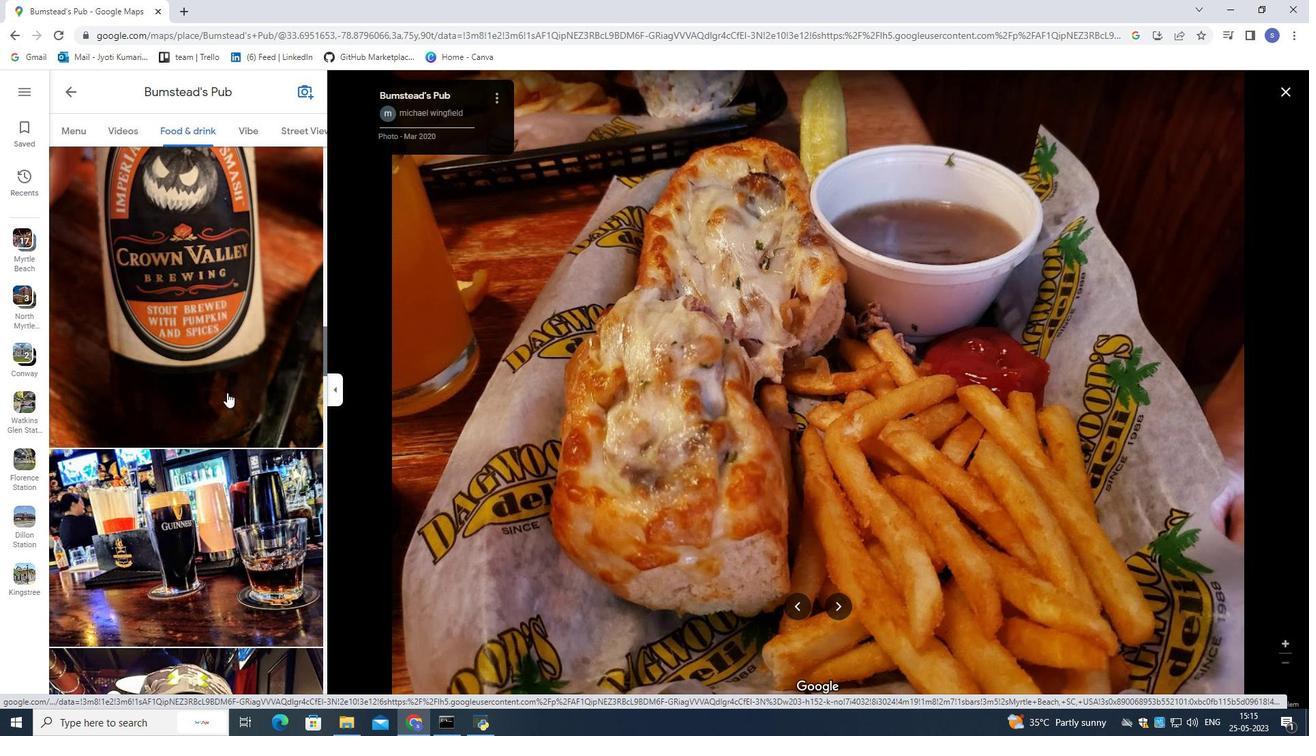 
Action: Mouse scrolled (227, 392) with delta (0, 0)
Screenshot: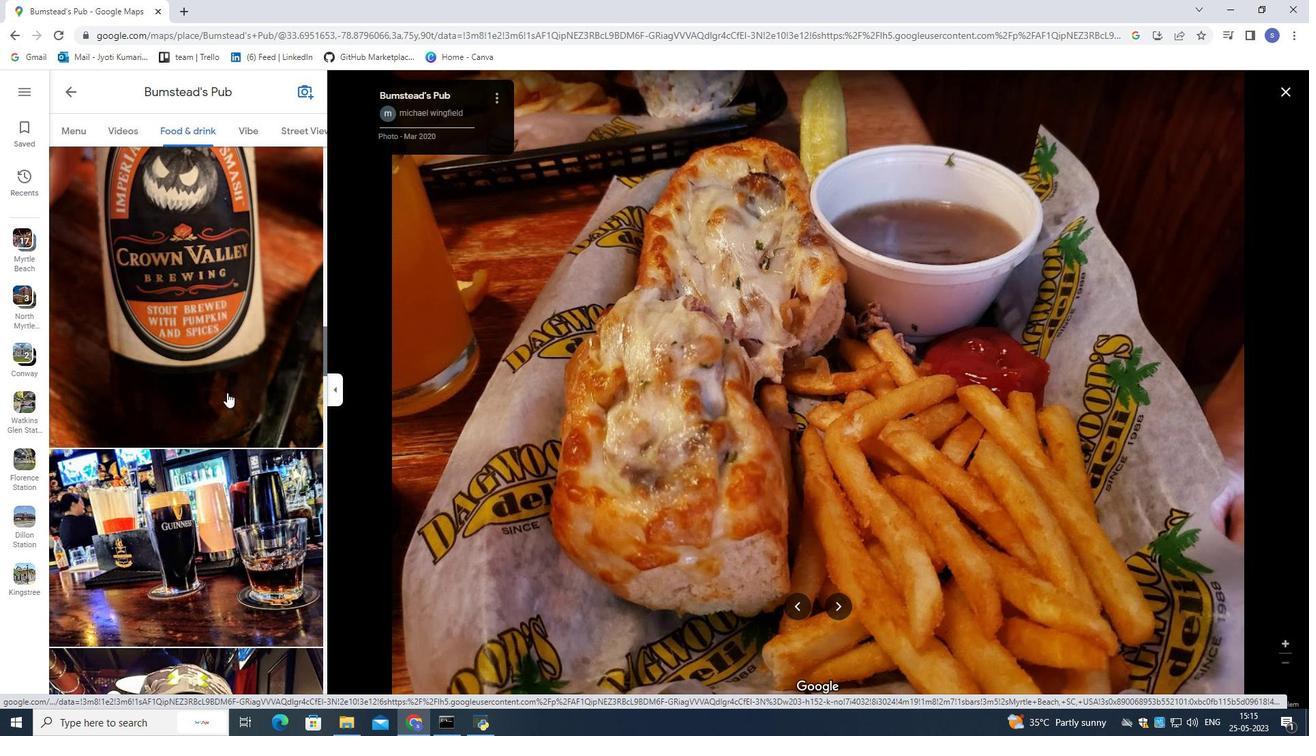 
Action: Mouse scrolled (227, 392) with delta (0, 0)
Screenshot: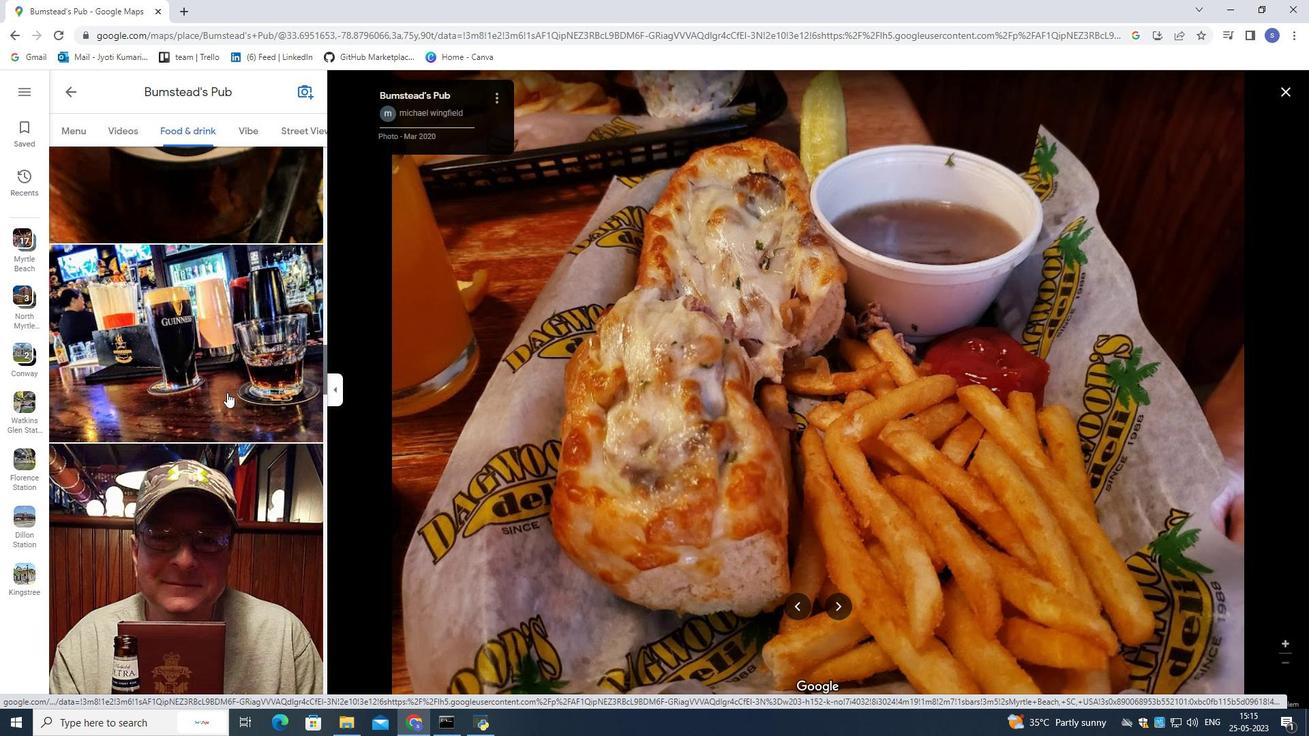 
Action: Mouse scrolled (227, 392) with delta (0, 0)
Screenshot: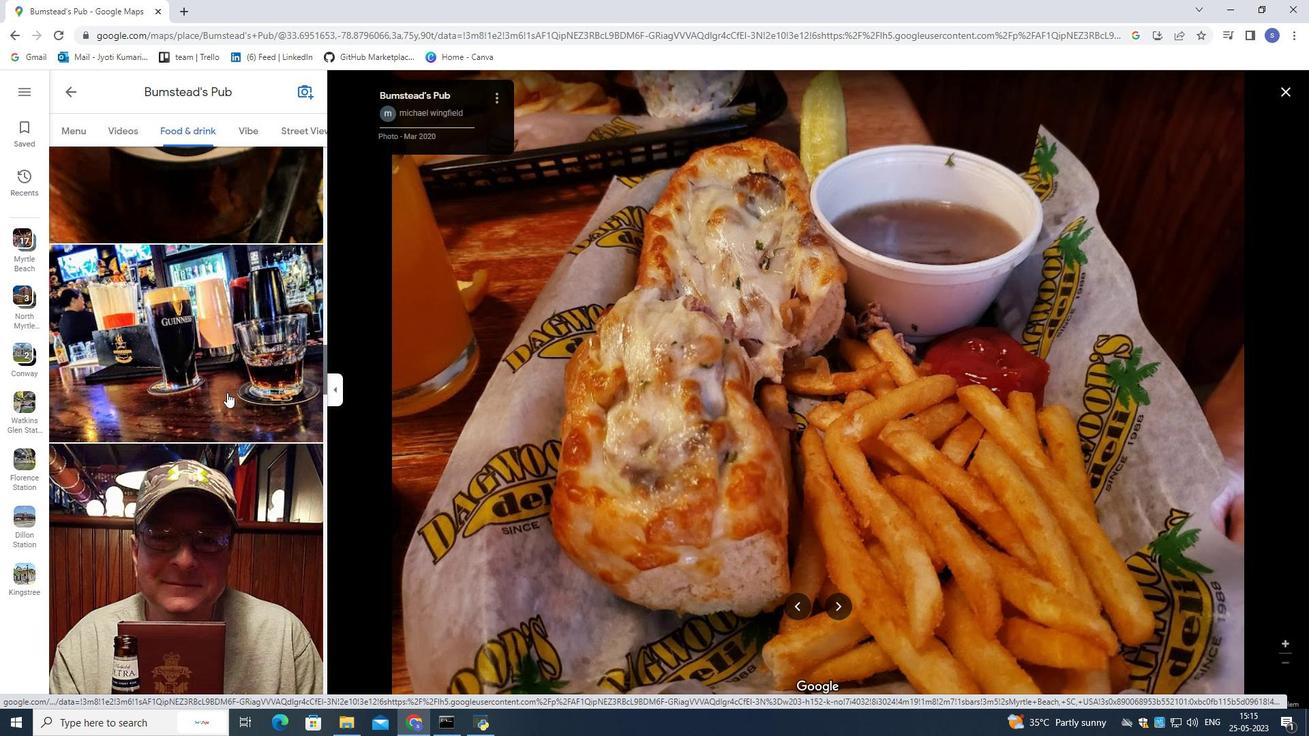 
Action: Mouse scrolled (227, 392) with delta (0, 0)
Screenshot: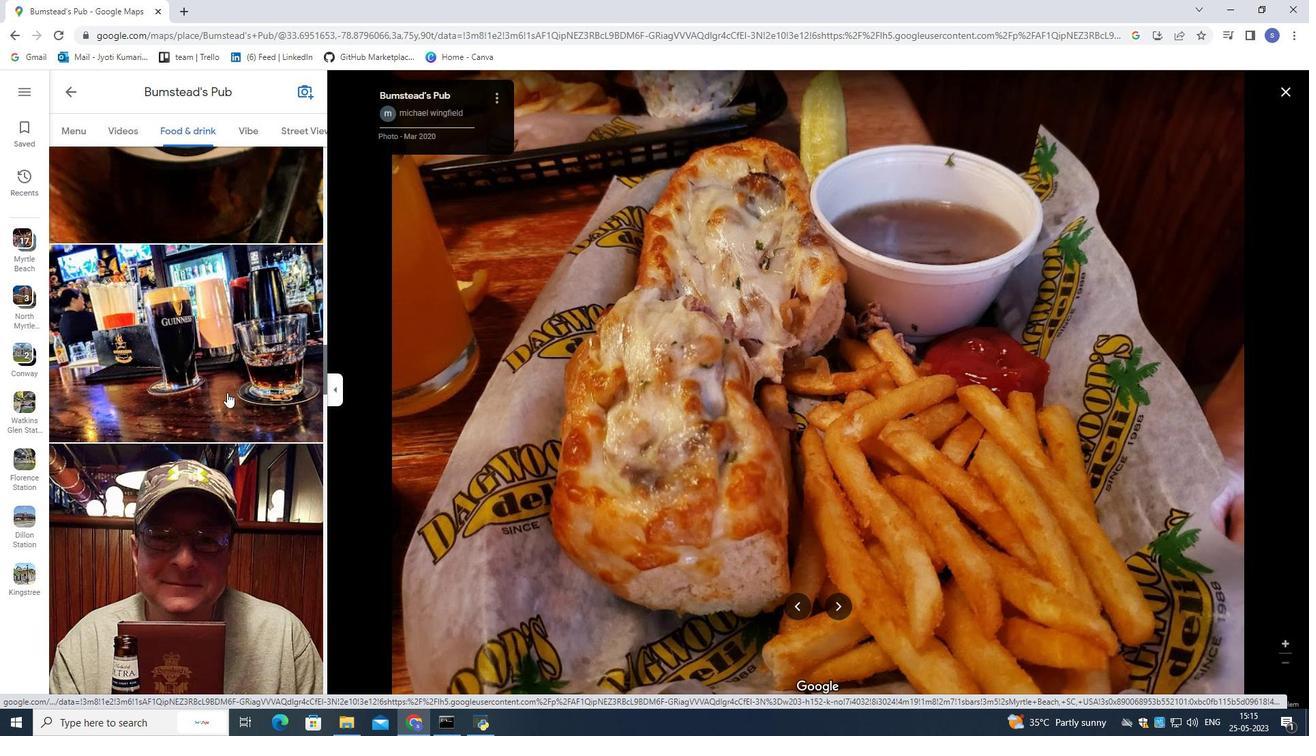 
Action: Mouse scrolled (227, 392) with delta (0, 0)
Screenshot: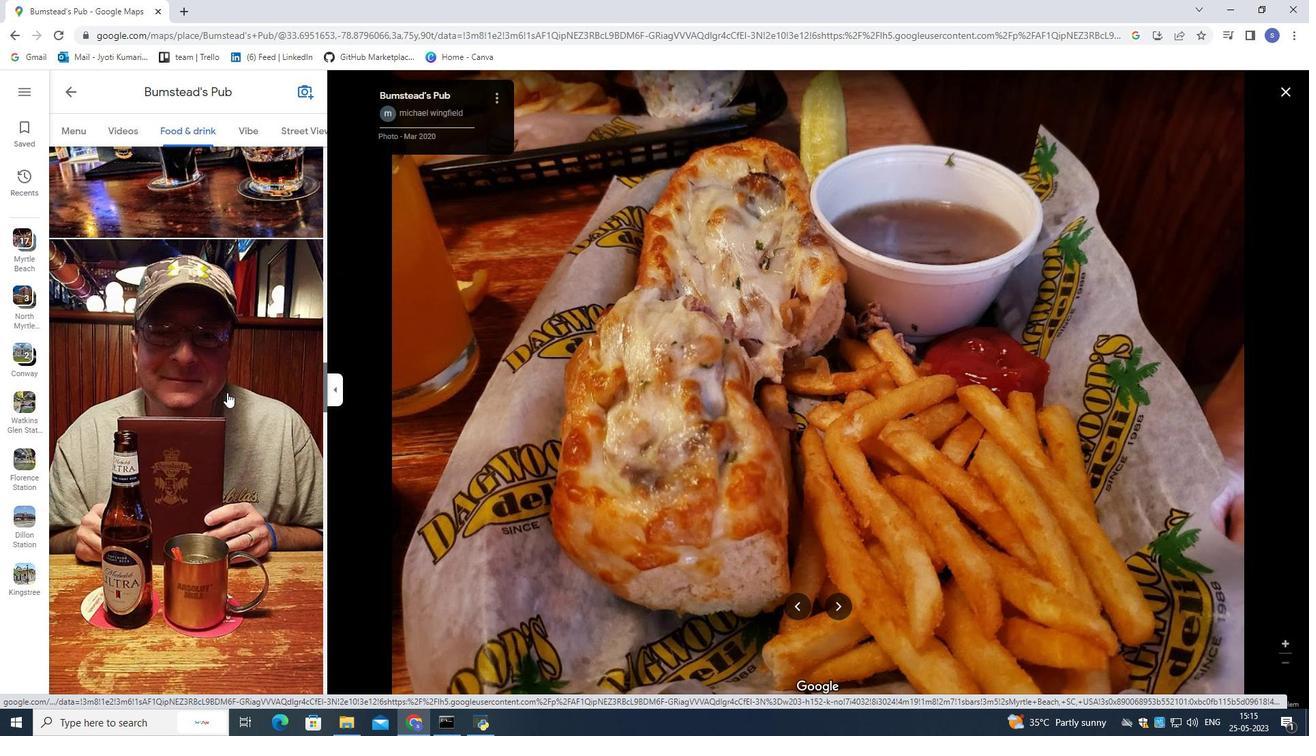 
Action: Mouse scrolled (227, 392) with delta (0, 0)
Screenshot: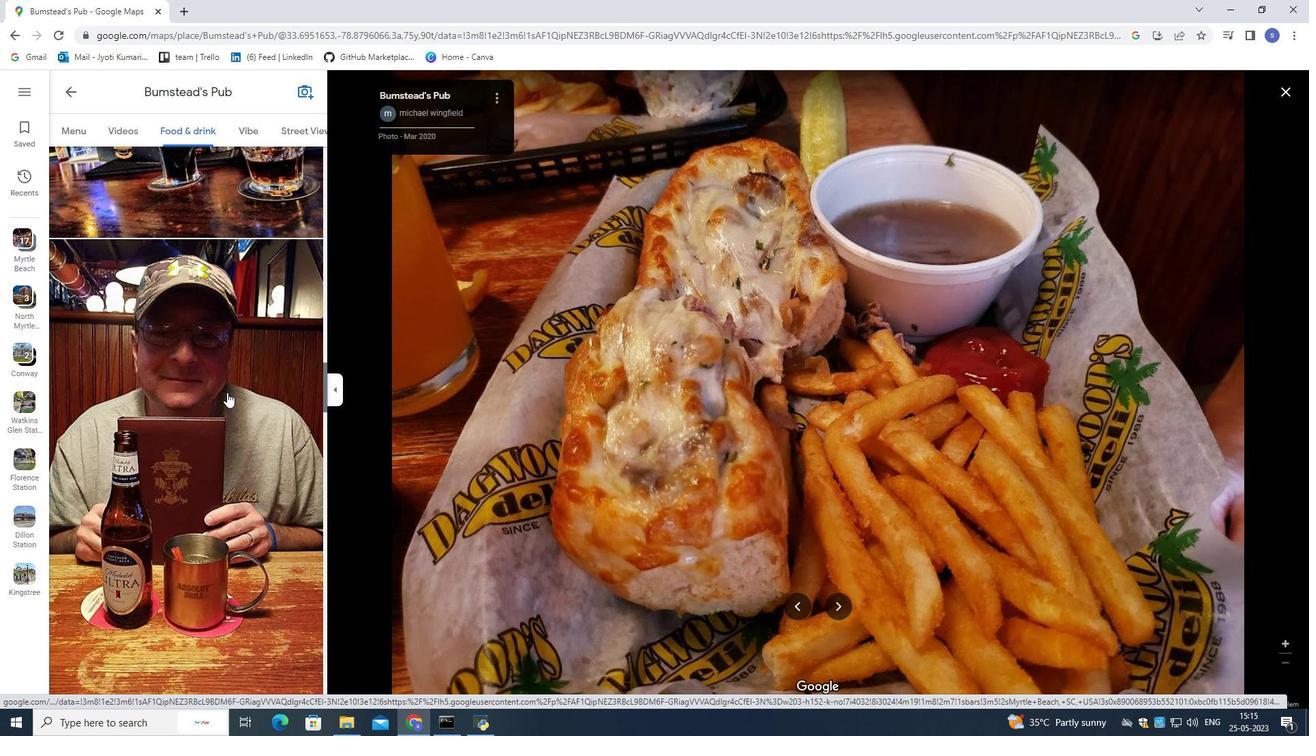 
Action: Mouse scrolled (227, 392) with delta (0, 0)
Screenshot: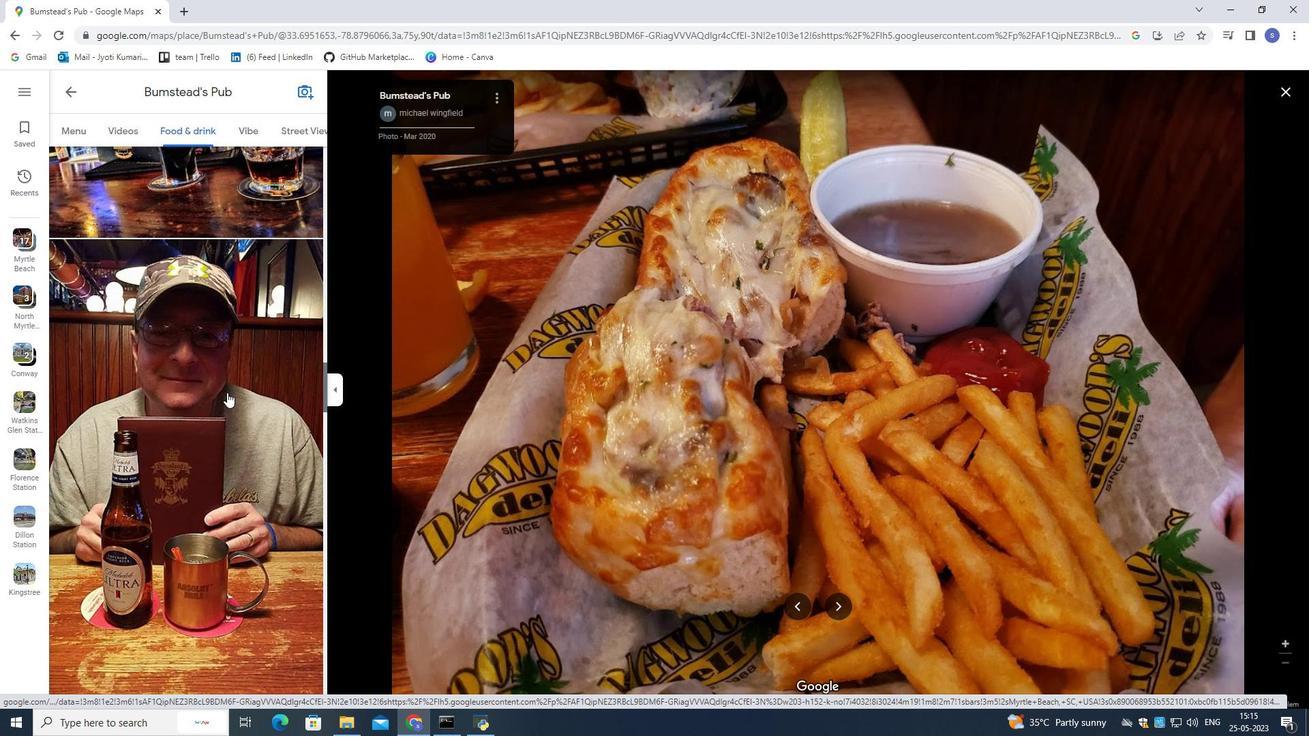 
Action: Mouse pressed left at (227, 392)
Screenshot: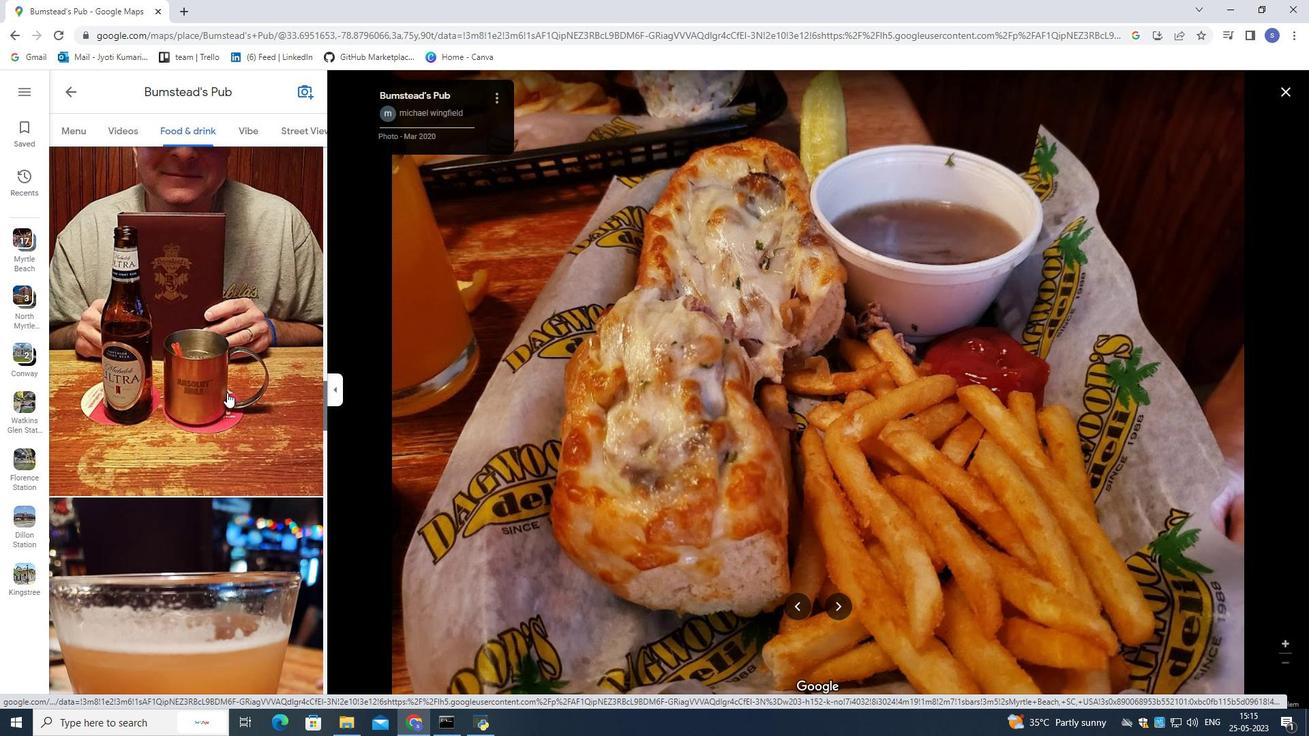 
Action: Mouse moved to (203, 469)
Screenshot: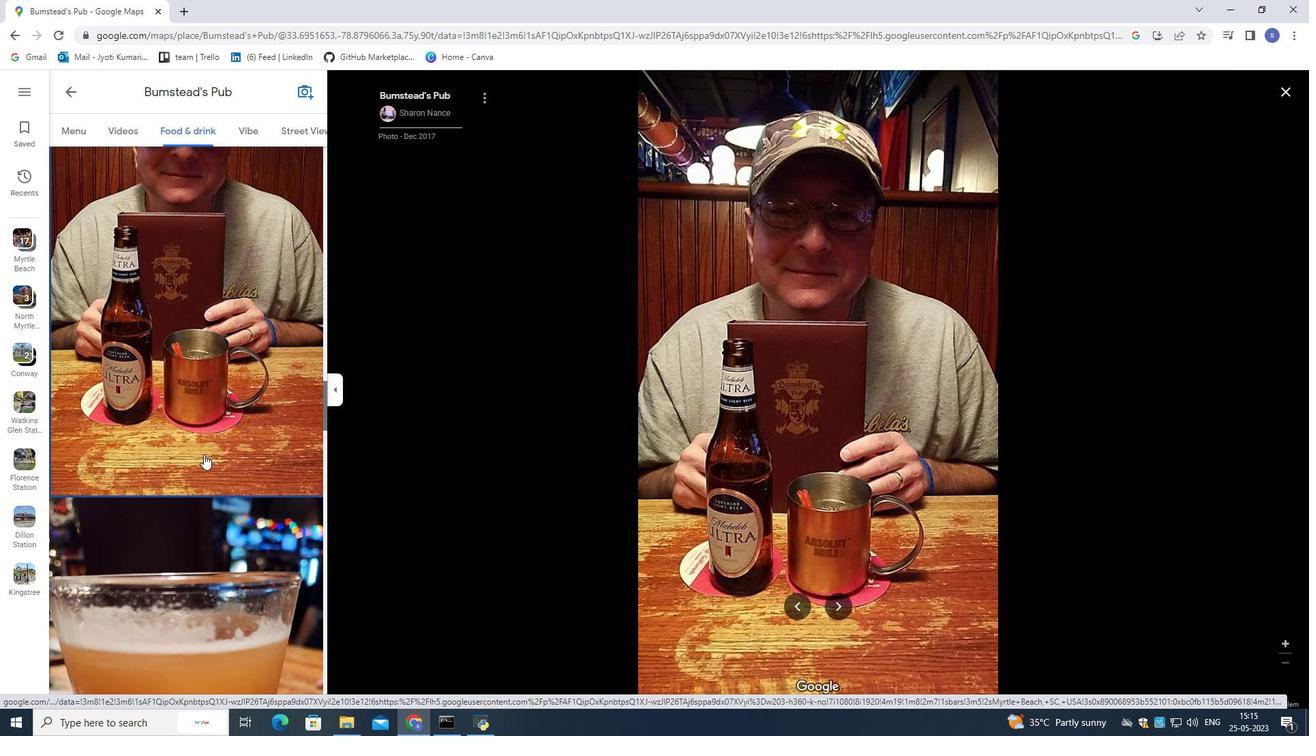 
Action: Mouse scrolled (203, 468) with delta (0, 0)
Screenshot: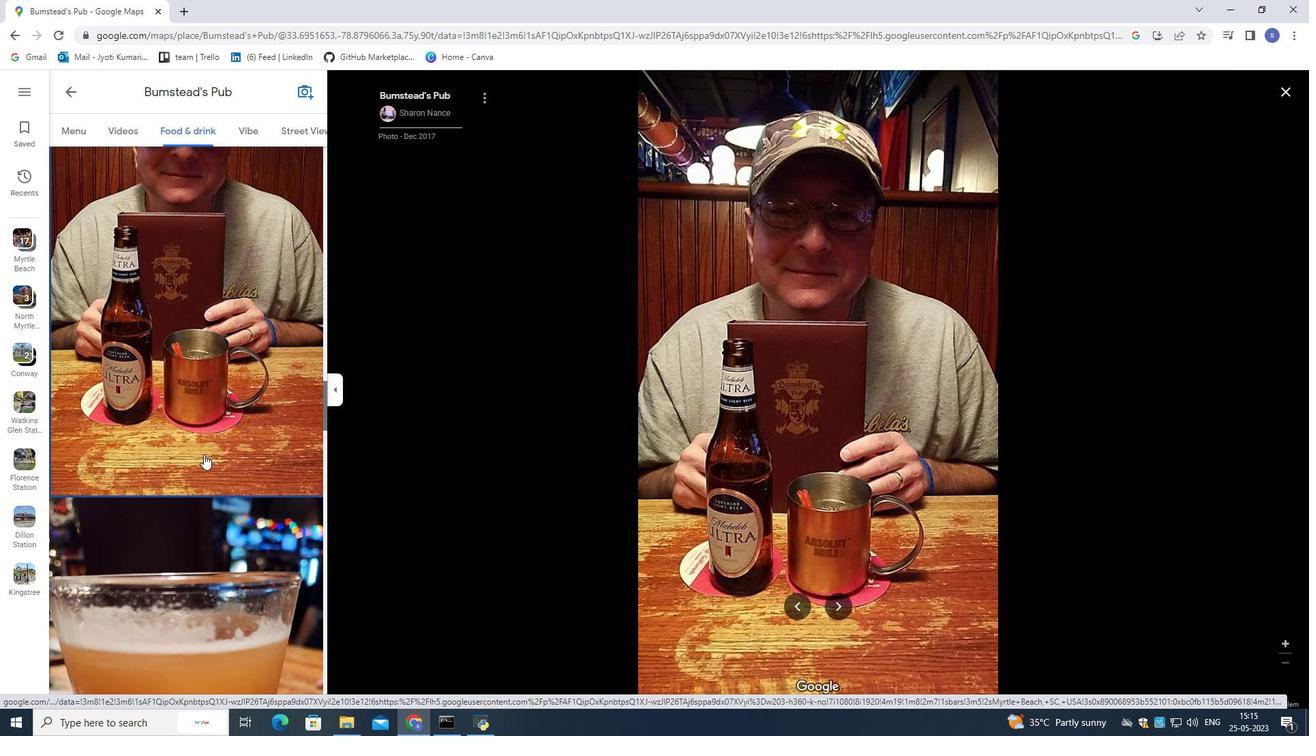 
Action: Mouse moved to (203, 508)
Screenshot: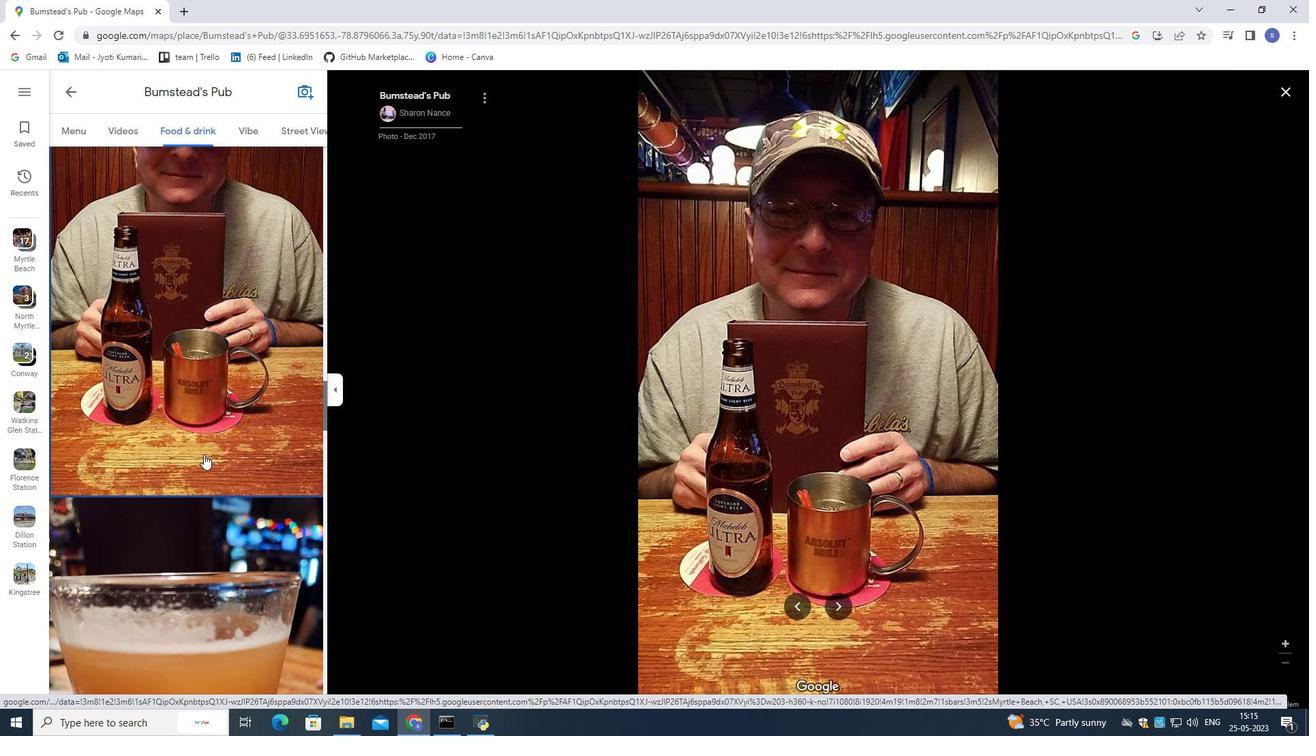 
Action: Mouse scrolled (203, 507) with delta (0, 0)
Screenshot: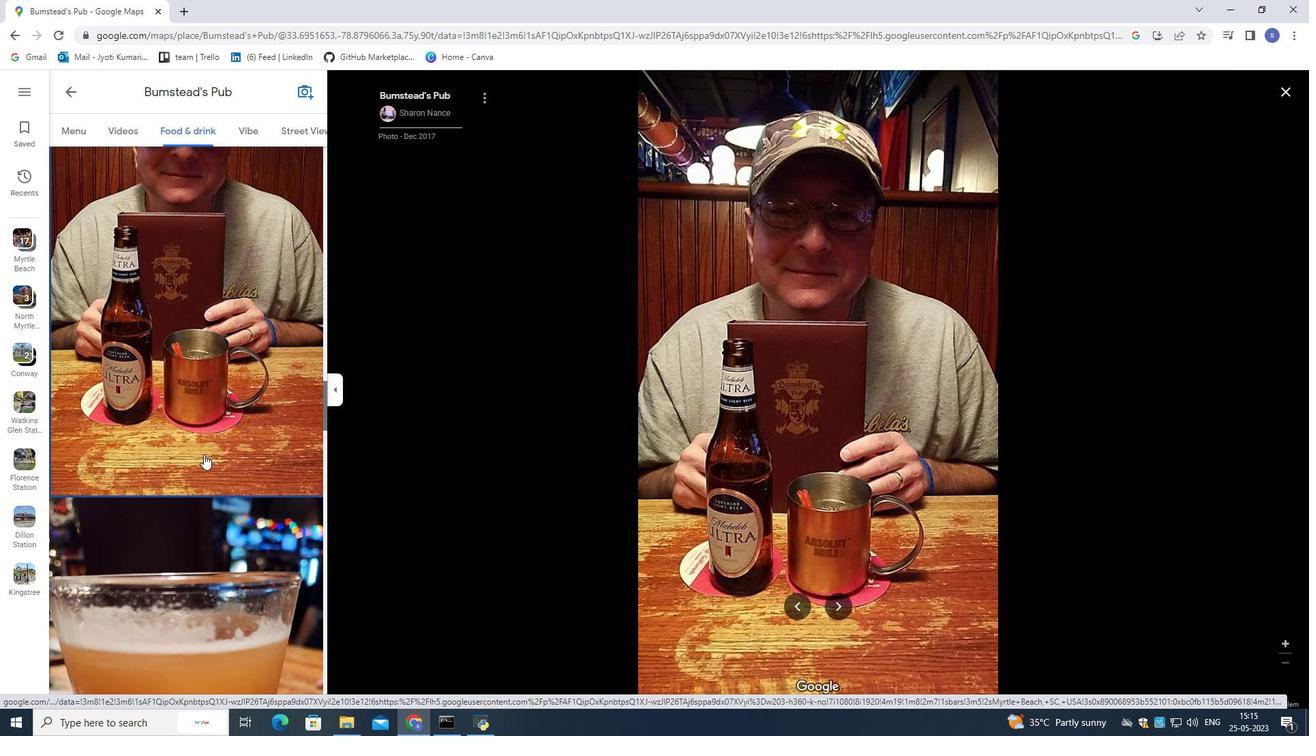 
Action: Mouse moved to (189, 571)
Screenshot: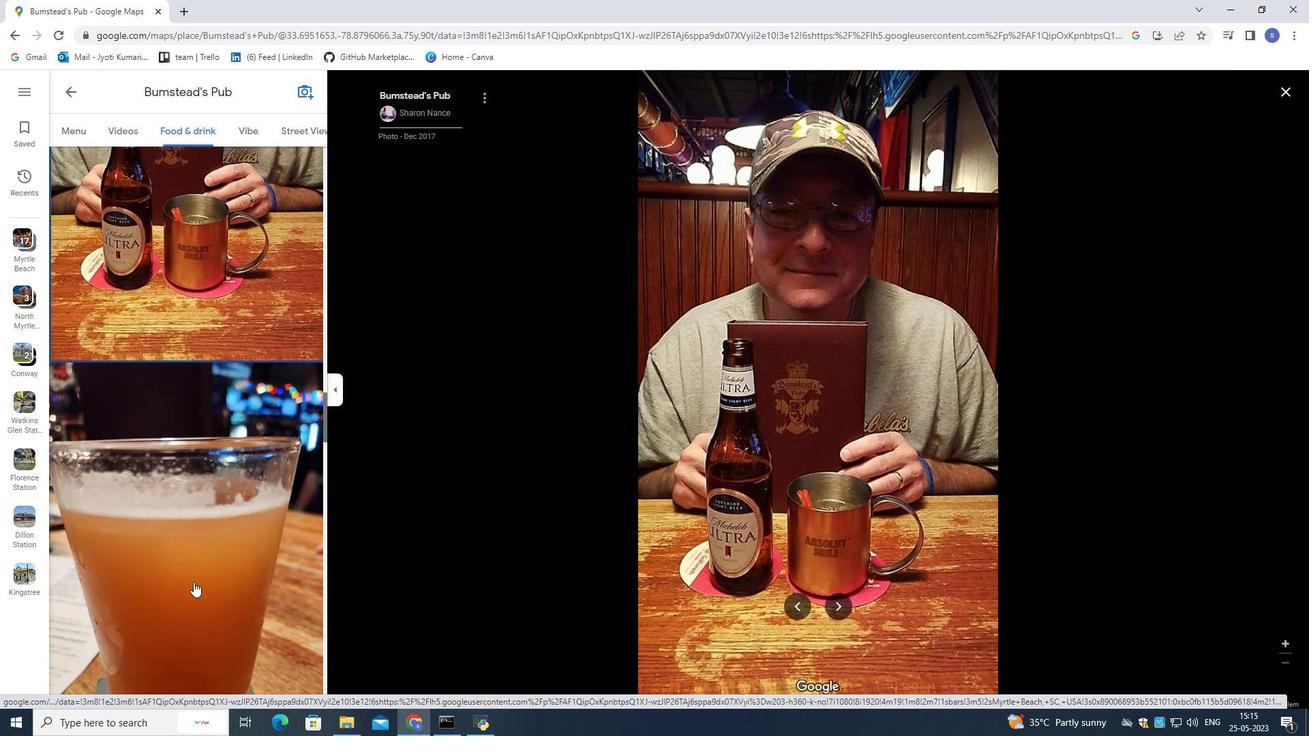 
Action: Mouse scrolled (189, 570) with delta (0, 0)
Screenshot: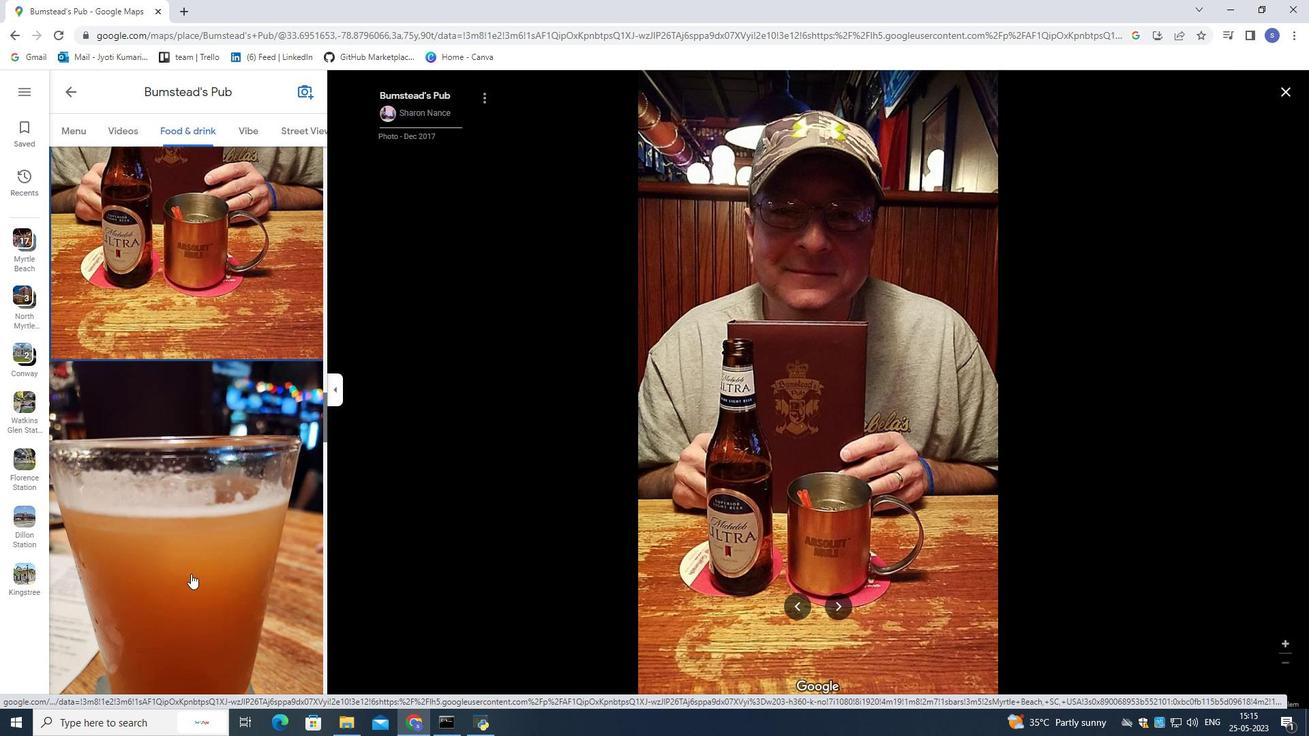 
Action: Mouse scrolled (189, 570) with delta (0, 0)
Screenshot: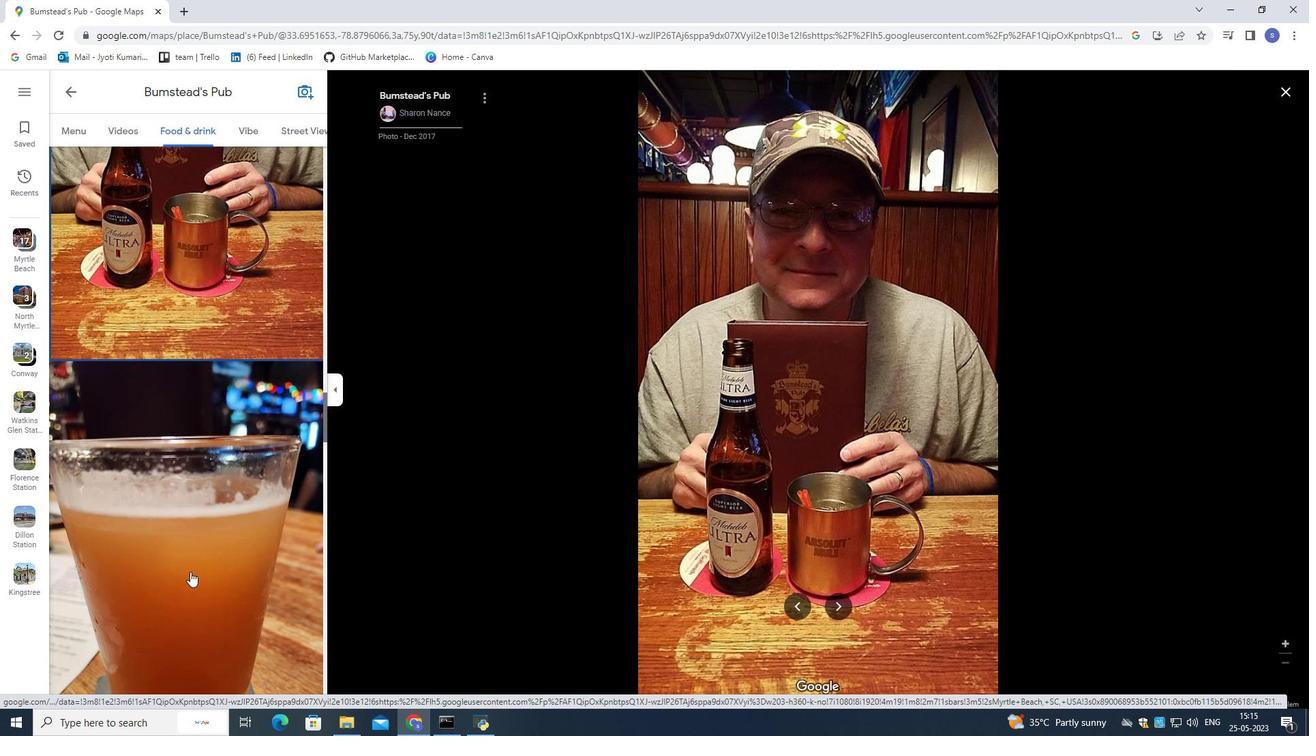 
Action: Mouse moved to (189, 567)
Screenshot: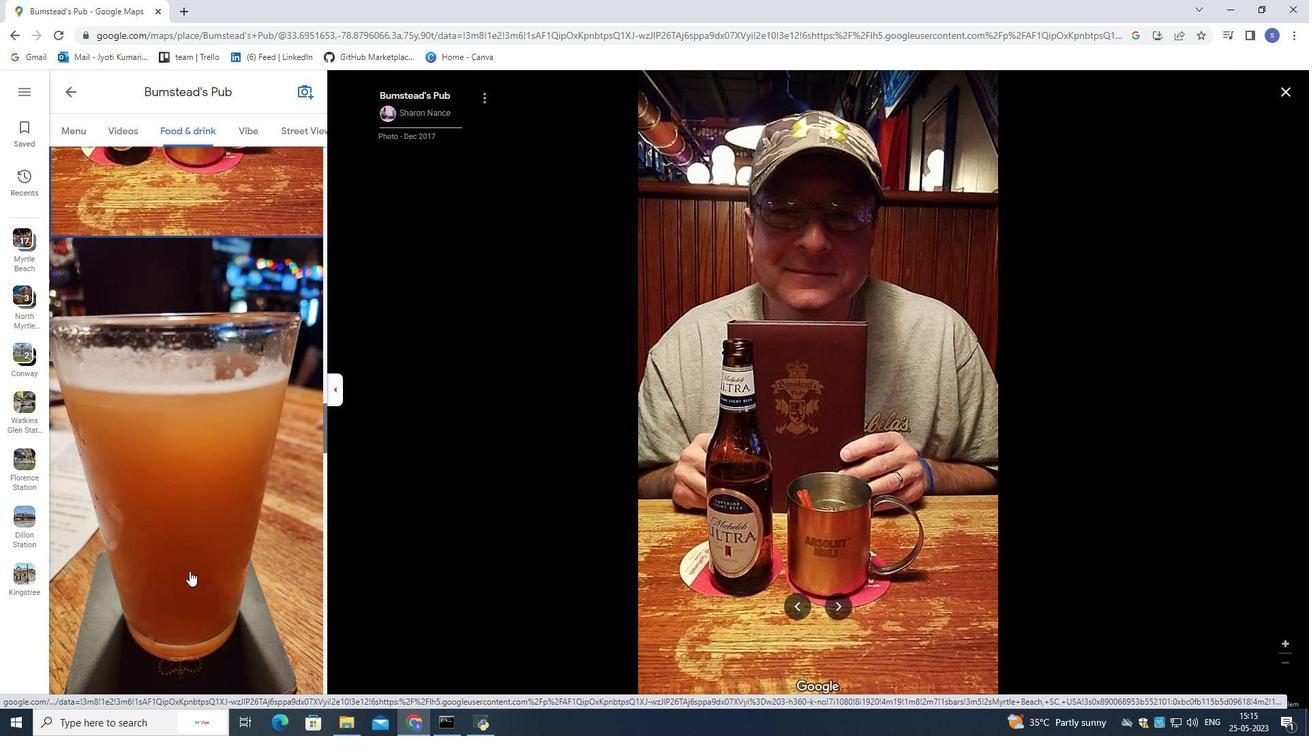 
Action: Mouse scrolled (189, 566) with delta (0, 0)
Screenshot: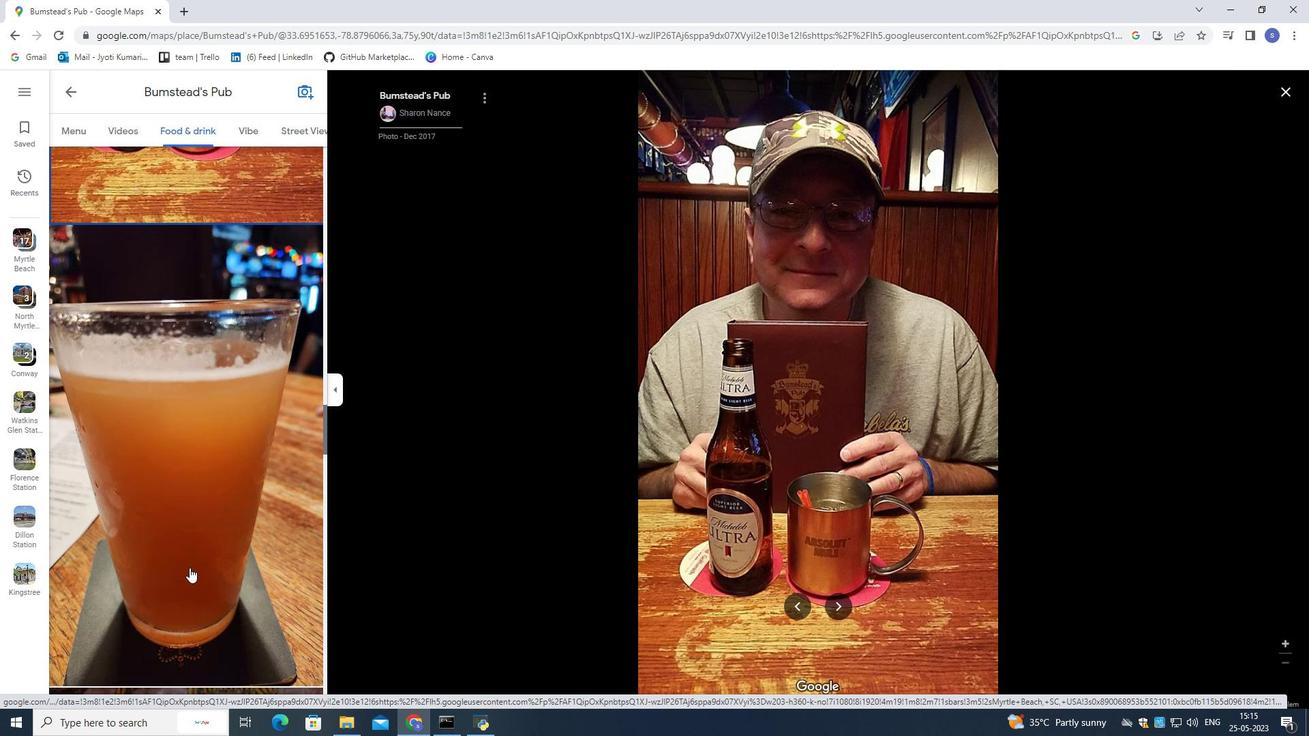 
Action: Mouse scrolled (189, 566) with delta (0, 0)
Screenshot: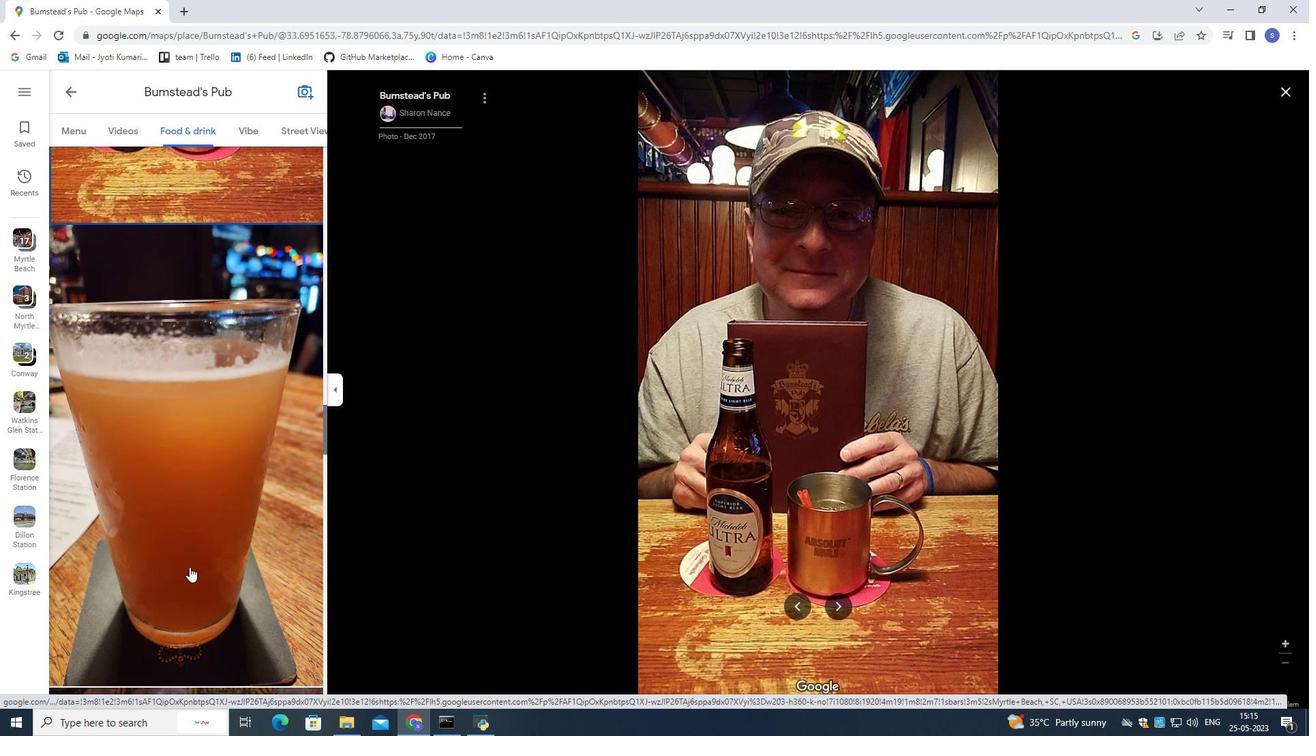 
Action: Mouse moved to (189, 565)
Screenshot: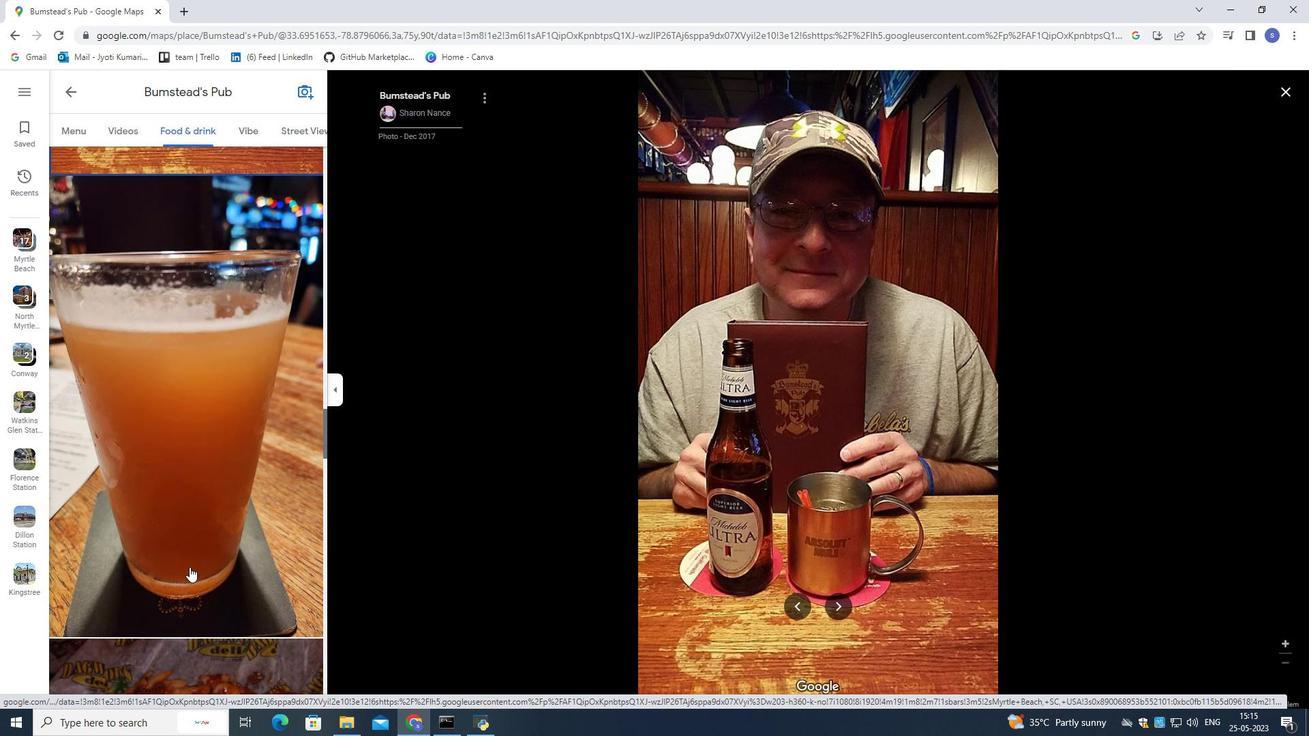 
Action: Mouse scrolled (189, 564) with delta (0, 0)
Screenshot: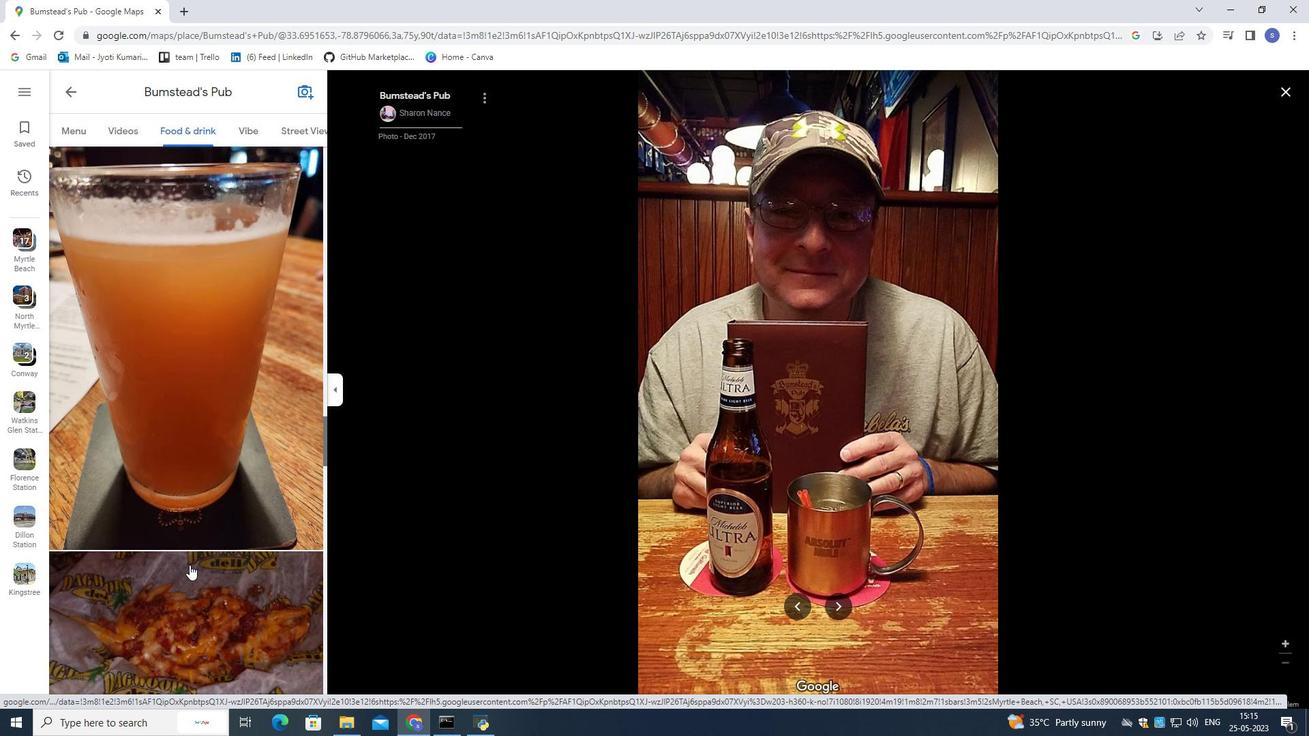 
Action: Mouse scrolled (189, 564) with delta (0, 0)
Screenshot: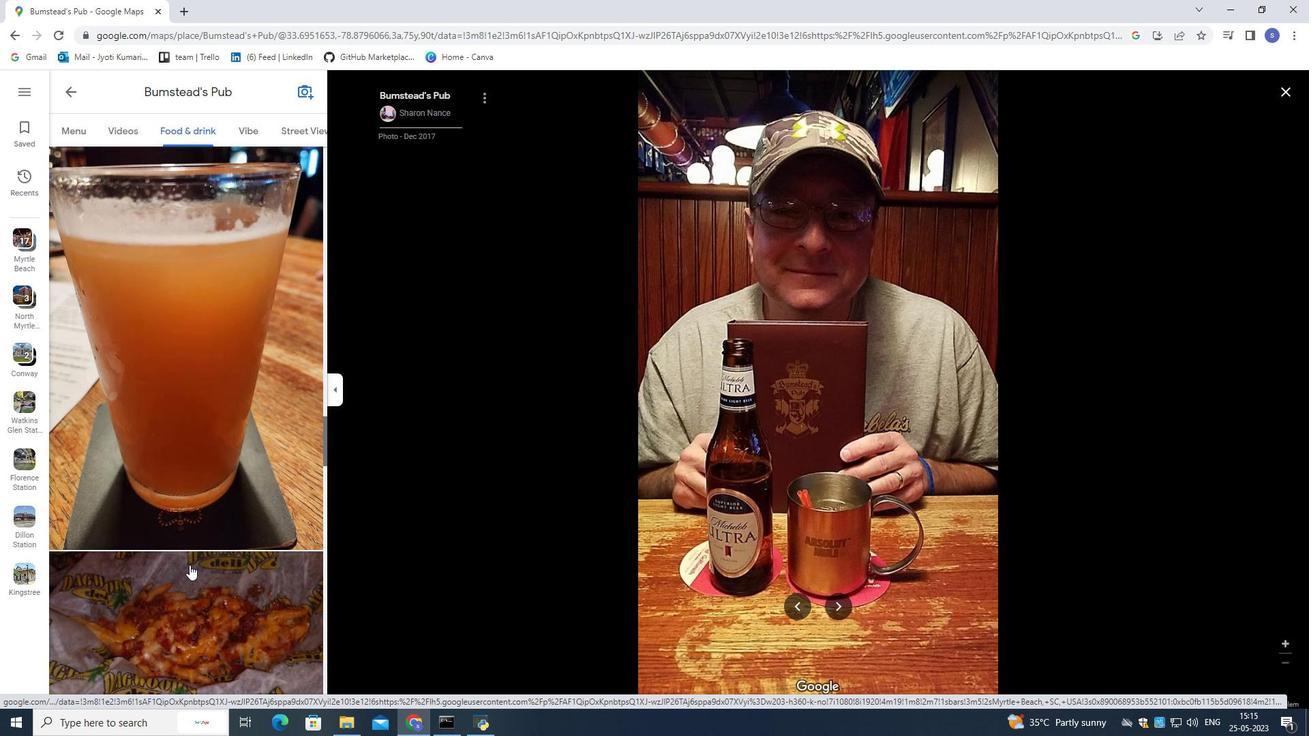 
Action: Mouse moved to (188, 561)
Screenshot: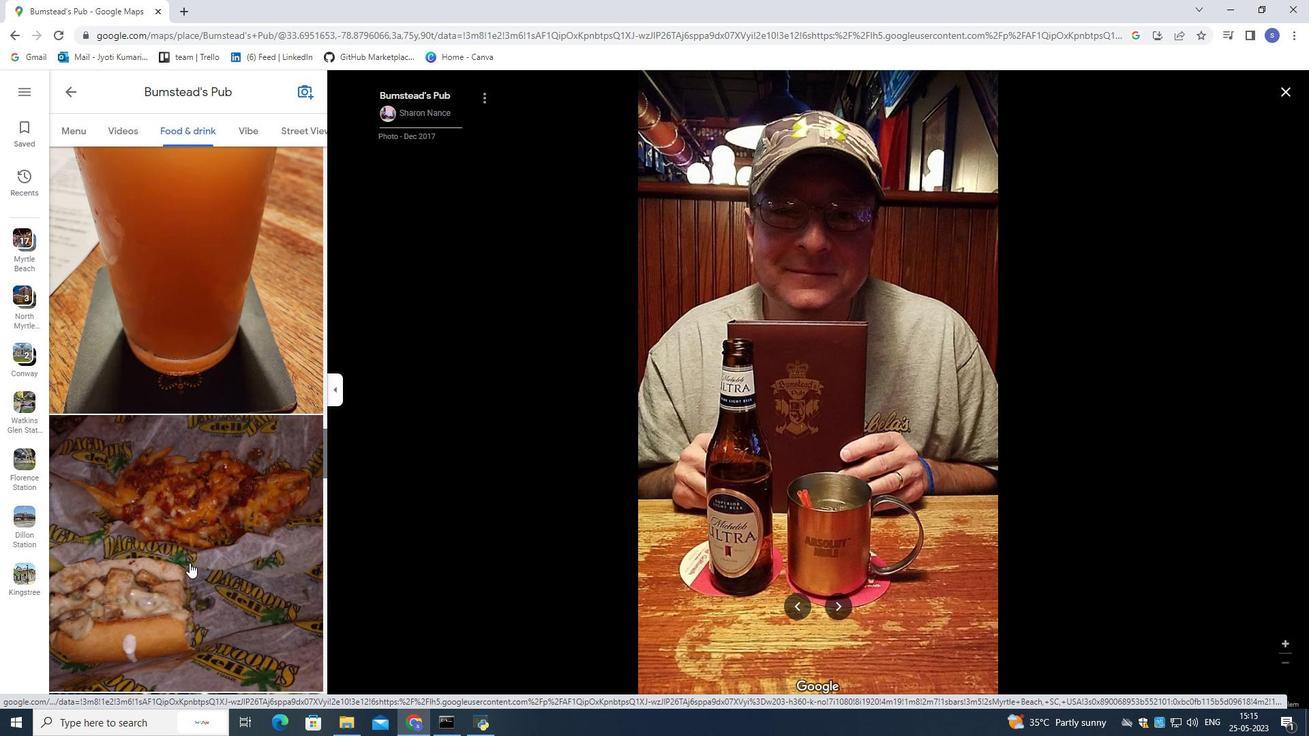 
Action: Mouse scrolled (188, 561) with delta (0, 0)
Screenshot: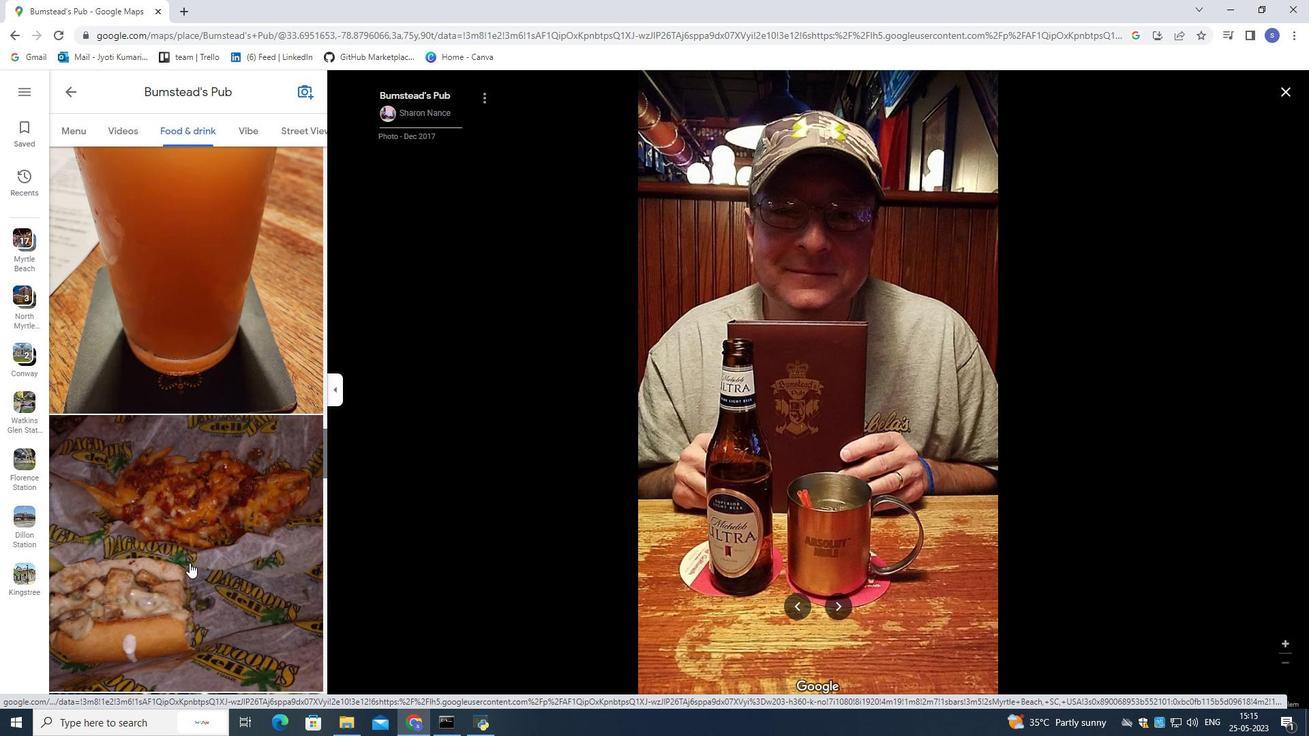 
Action: Mouse moved to (188, 561)
Screenshot: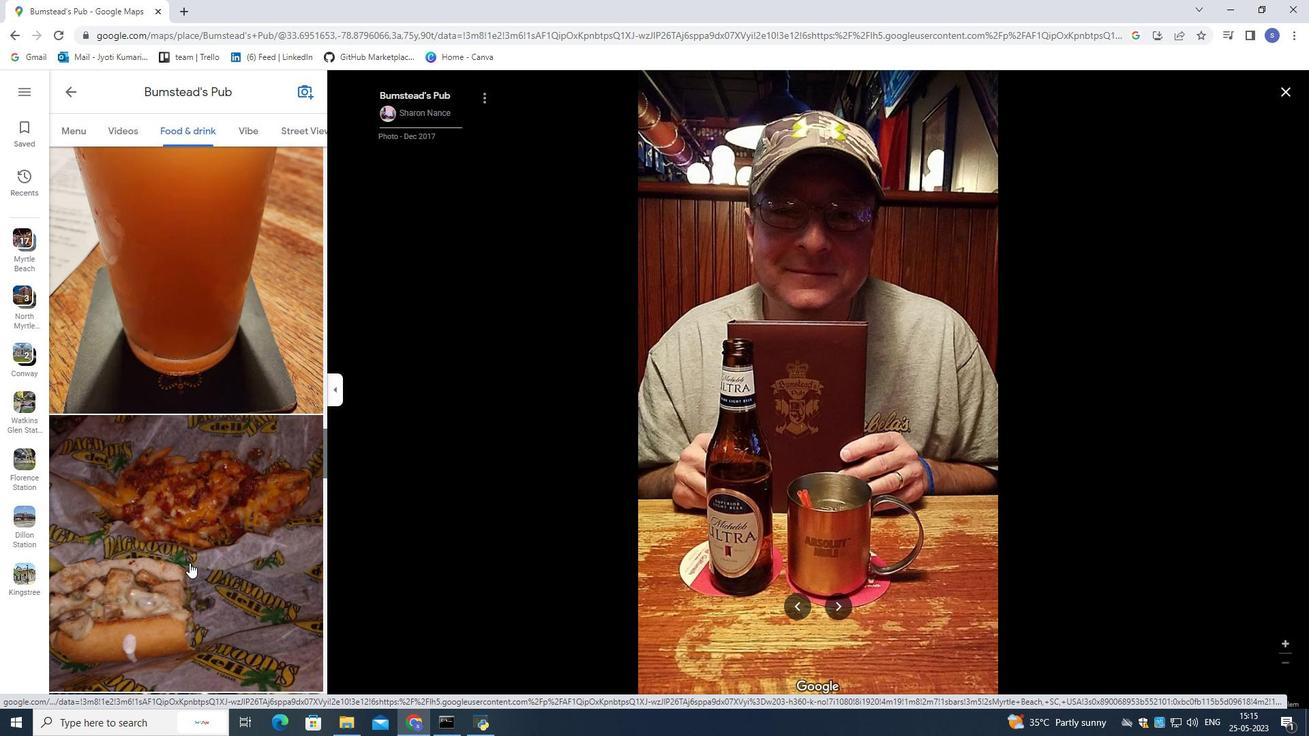 
Action: Mouse scrolled (188, 560) with delta (0, 0)
Screenshot: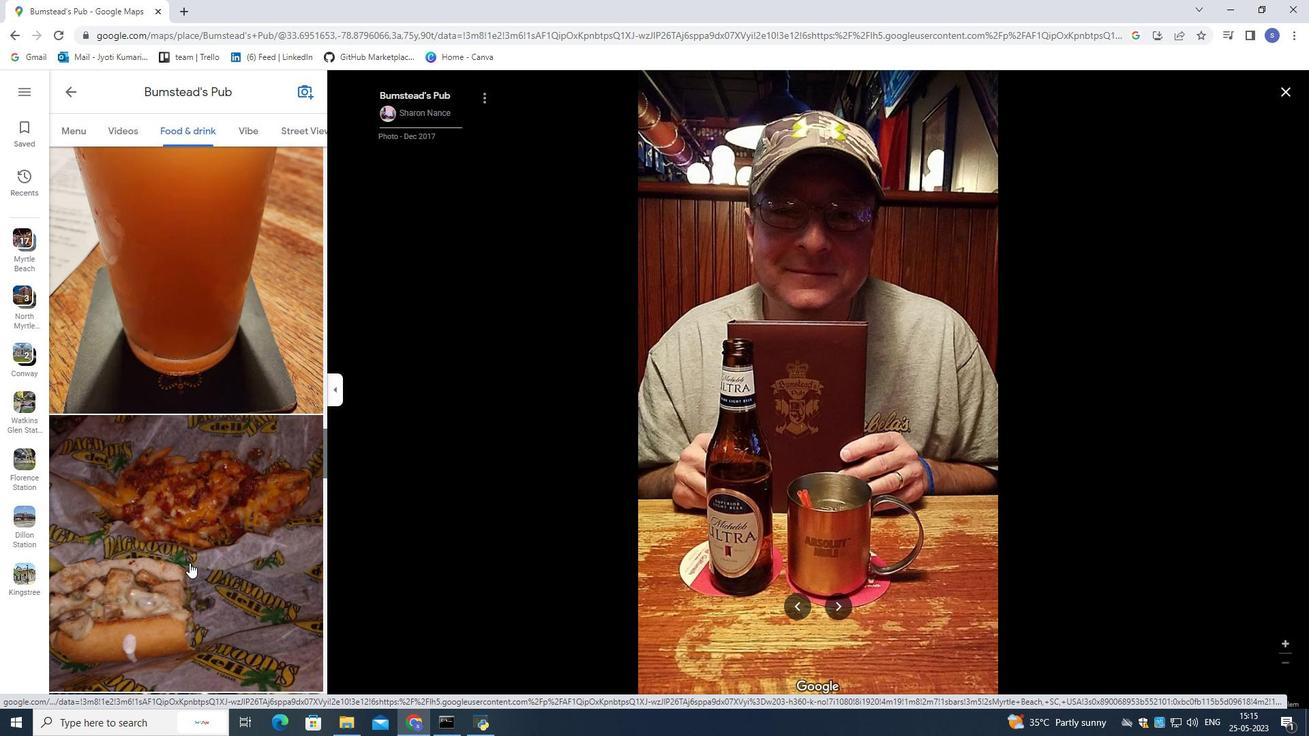 
Action: Mouse moved to (186, 555)
Screenshot: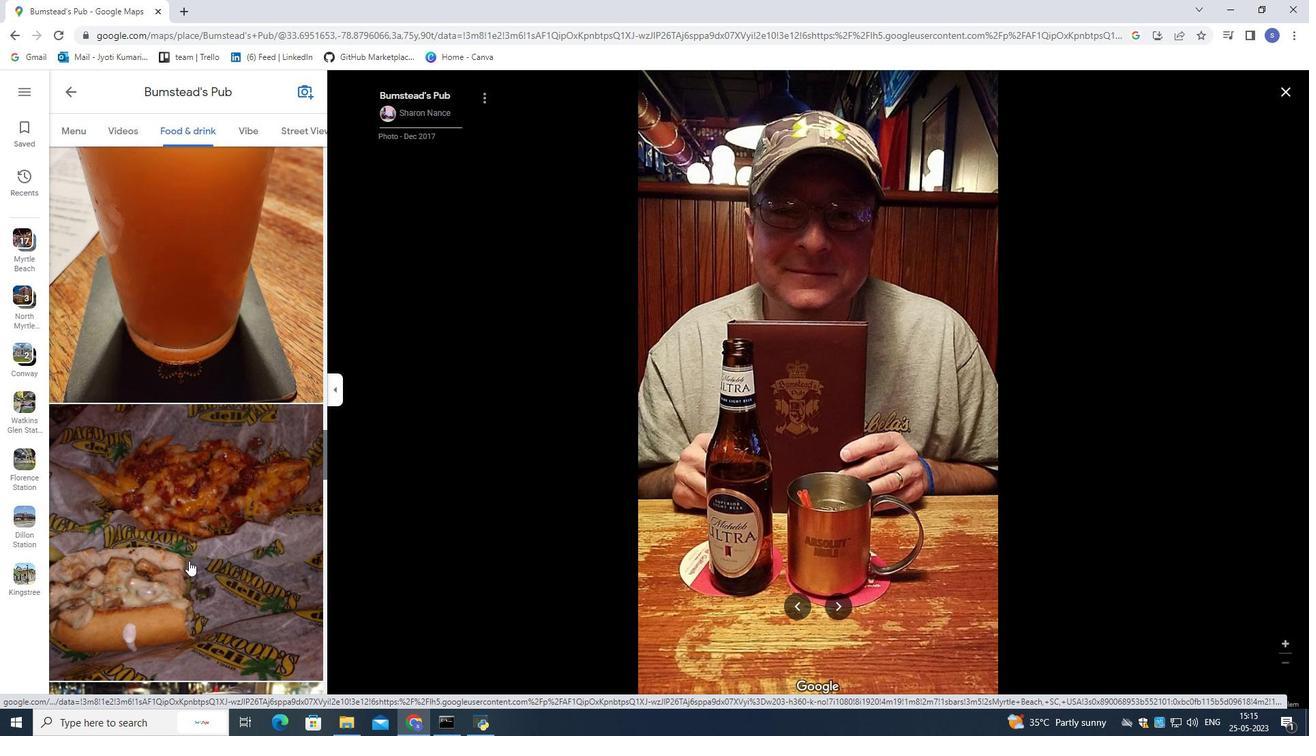 
Action: Mouse scrolled (188, 559) with delta (0, 0)
Screenshot: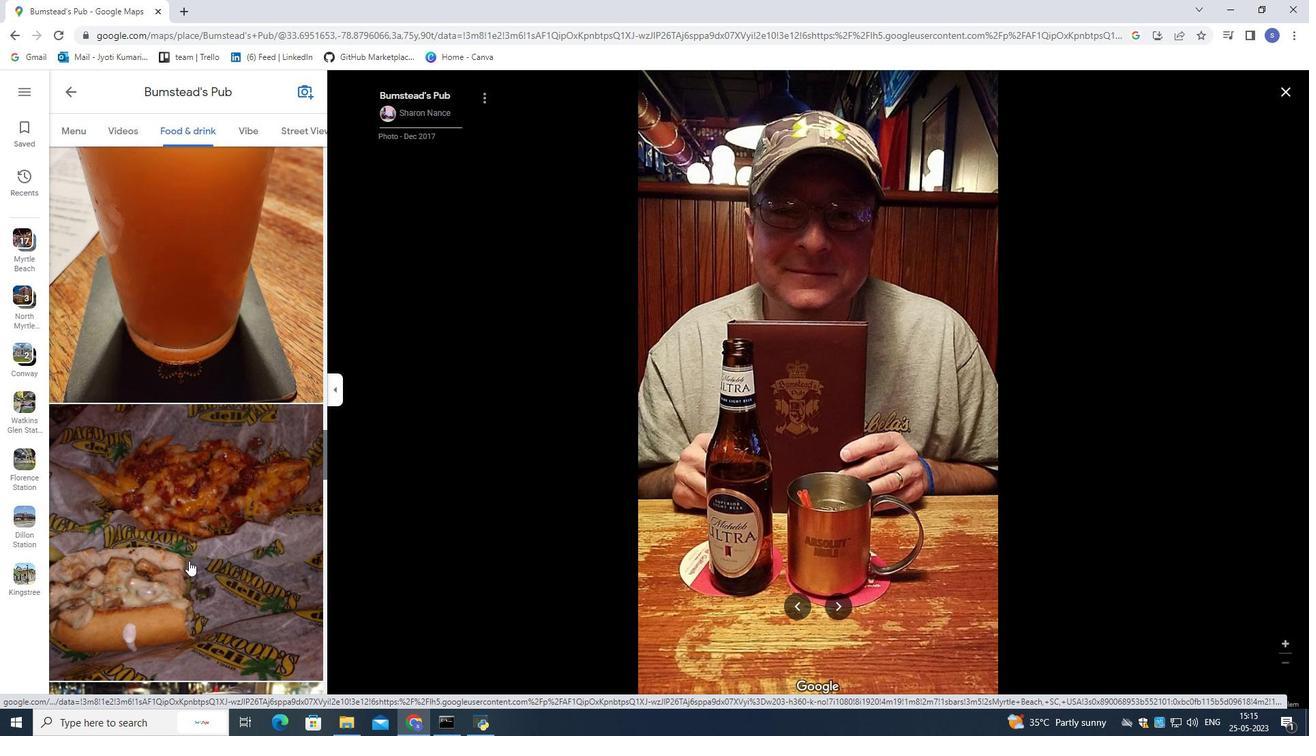 
Action: Mouse moved to (173, 443)
Screenshot: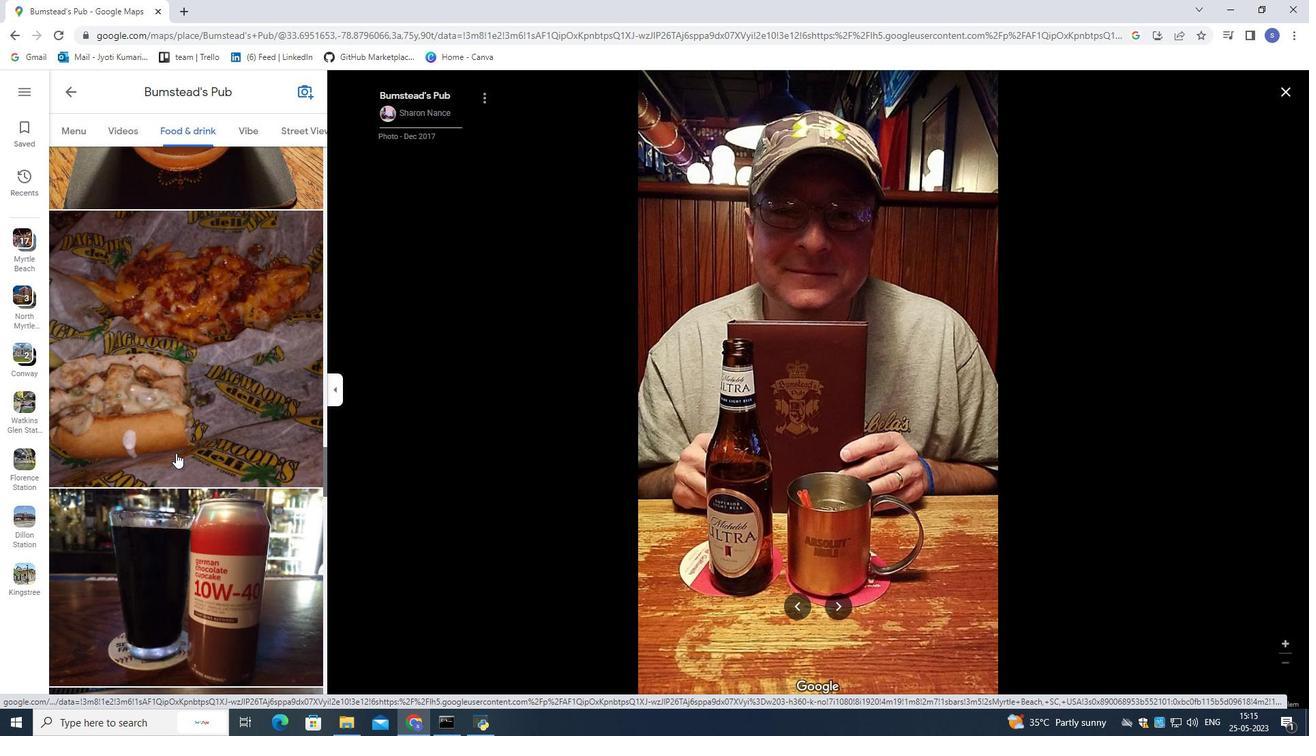 
Action: Mouse pressed left at (173, 443)
Screenshot: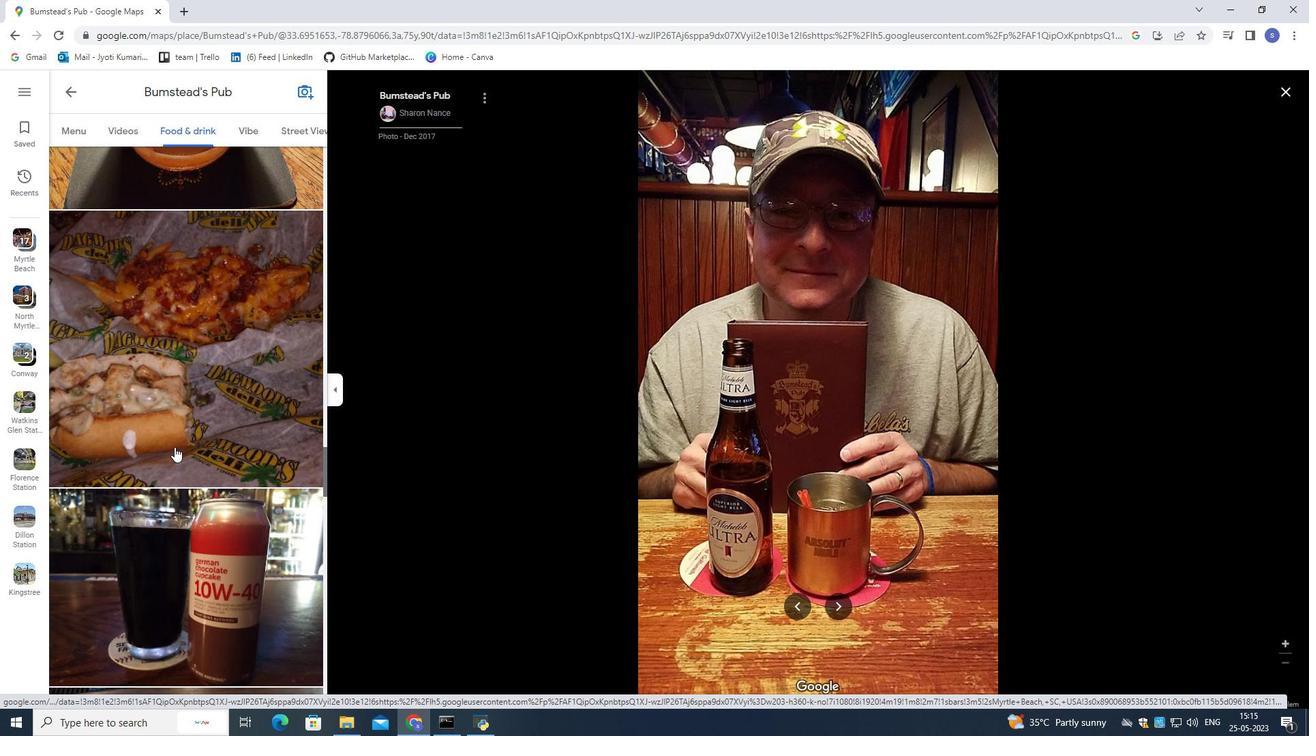 
Action: Mouse moved to (173, 443)
Screenshot: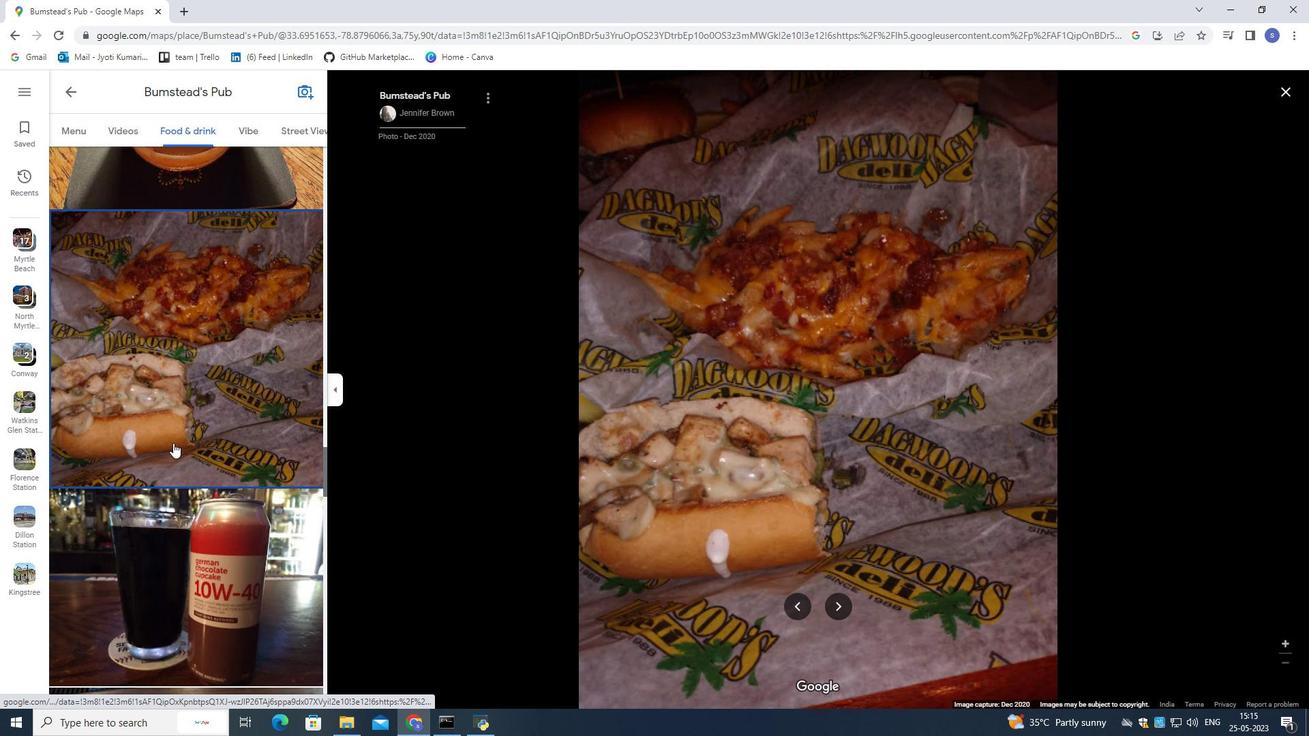 
Action: Mouse scrolled (173, 442) with delta (0, 0)
Screenshot: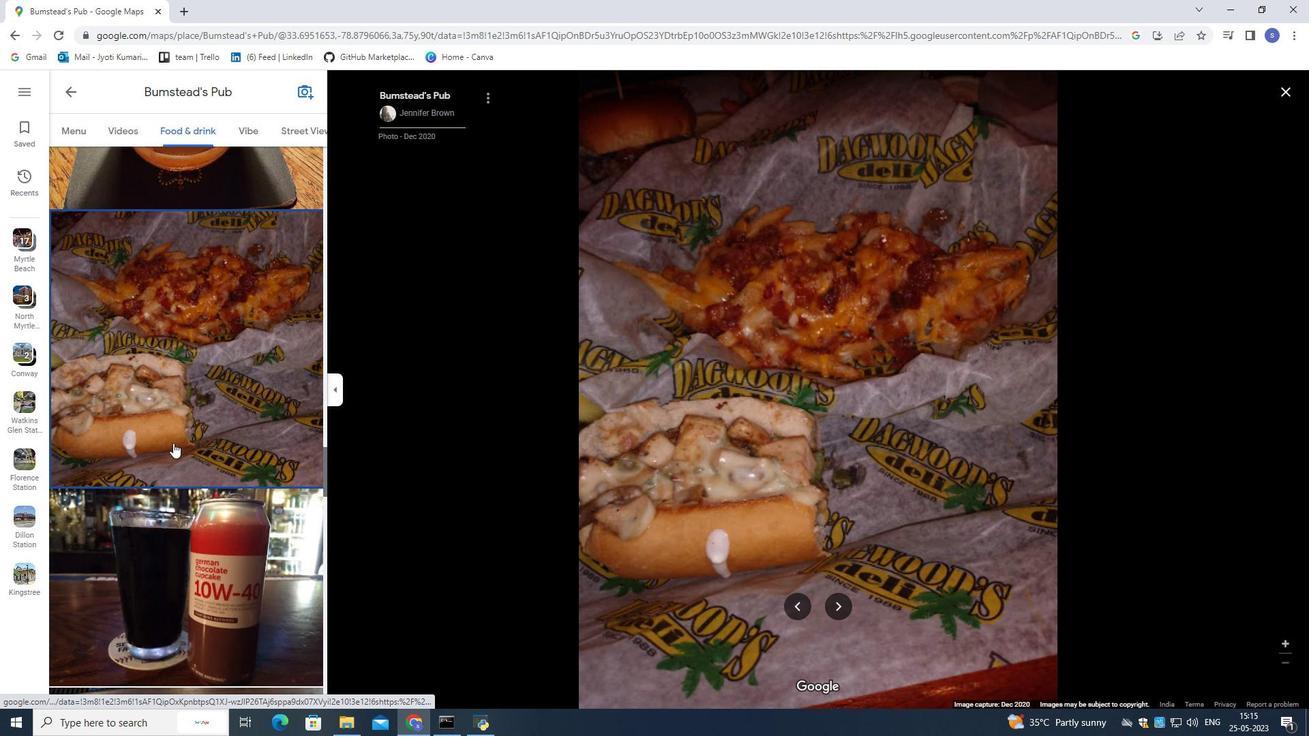
Action: Mouse scrolled (173, 442) with delta (0, 0)
Screenshot: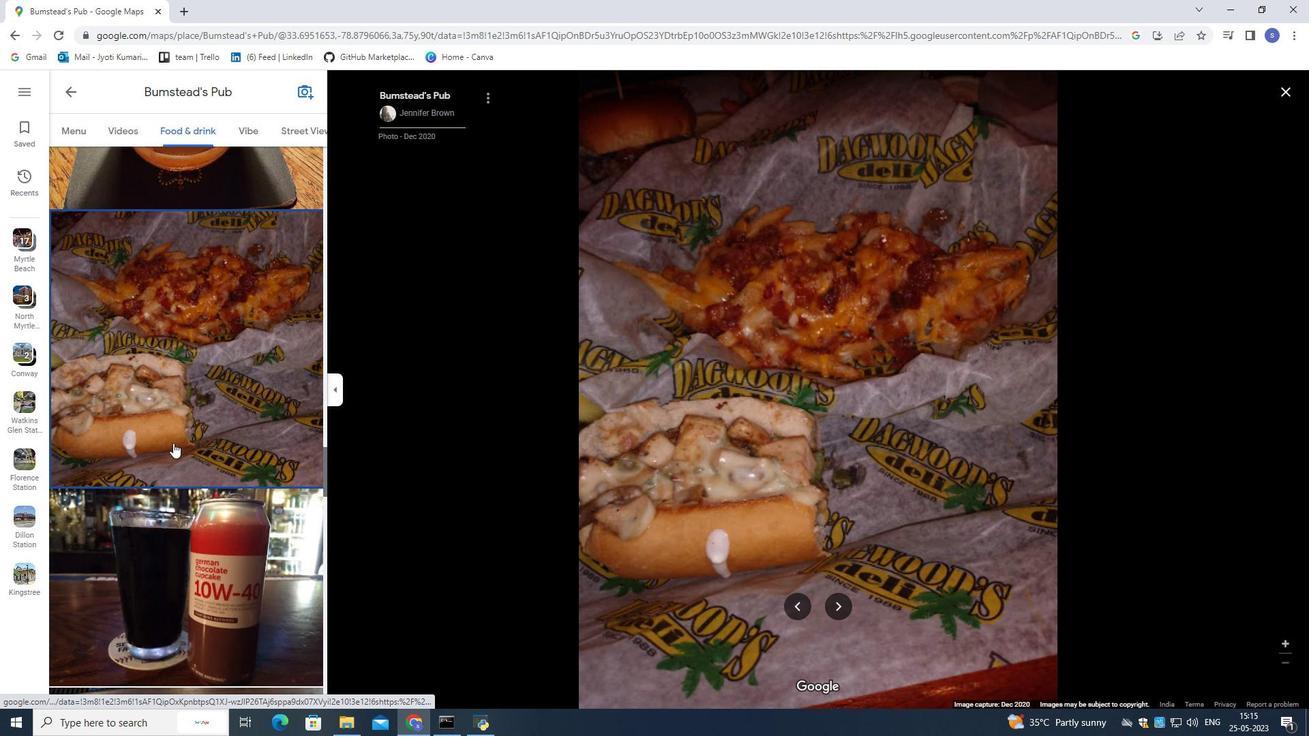 
Action: Mouse scrolled (173, 442) with delta (0, 0)
Screenshot: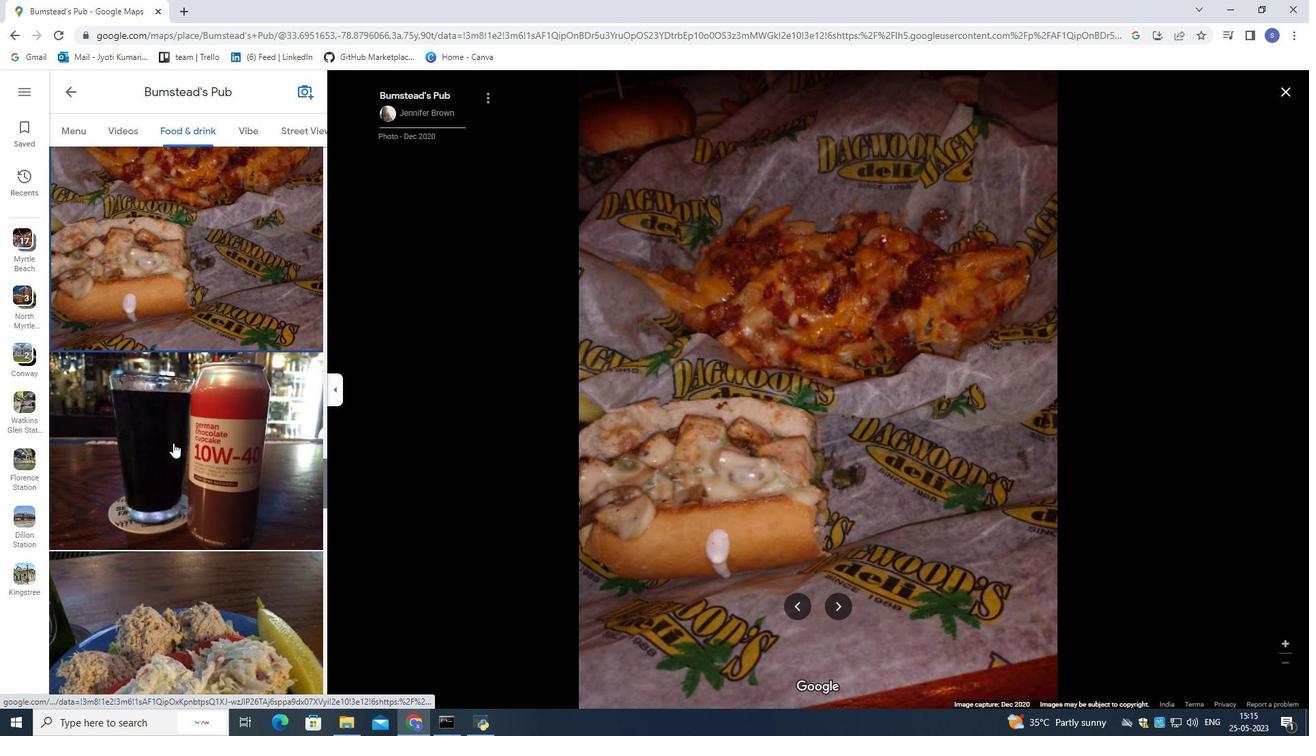 
Action: Mouse scrolled (173, 442) with delta (0, 0)
Screenshot: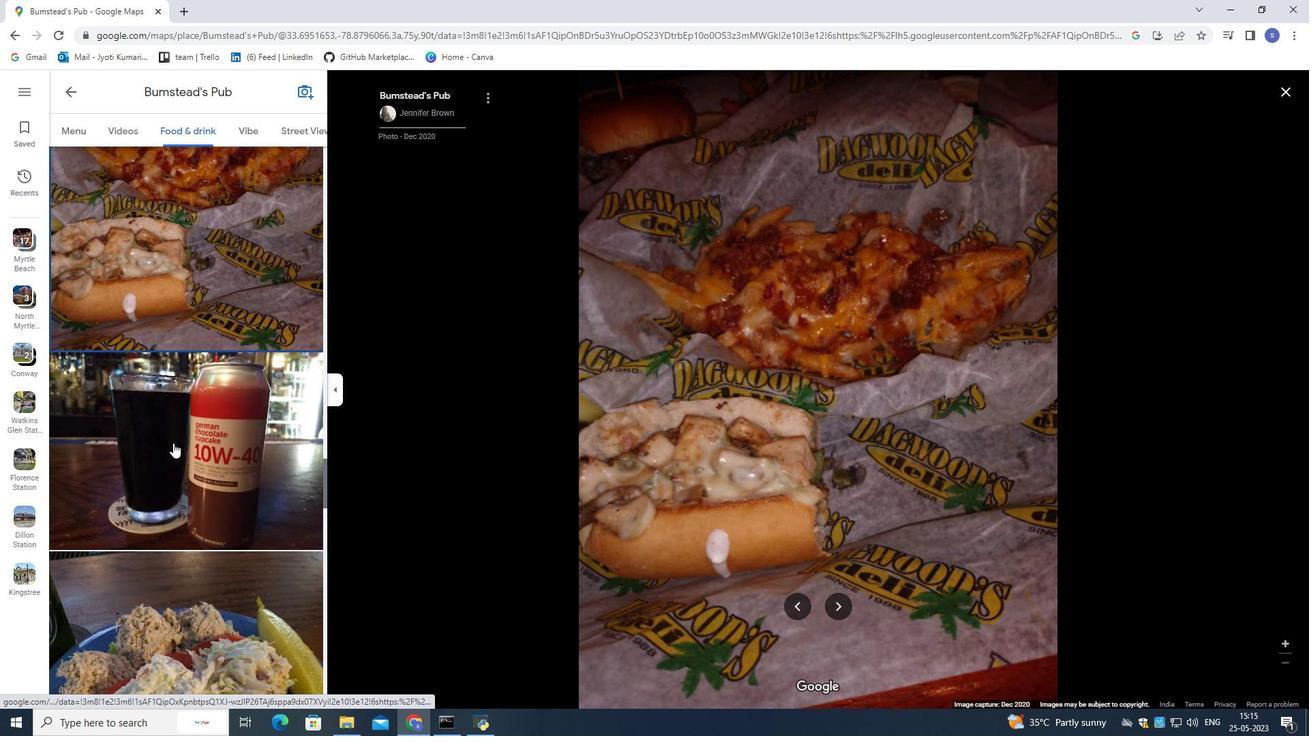 
Action: Mouse scrolled (173, 442) with delta (0, 0)
Screenshot: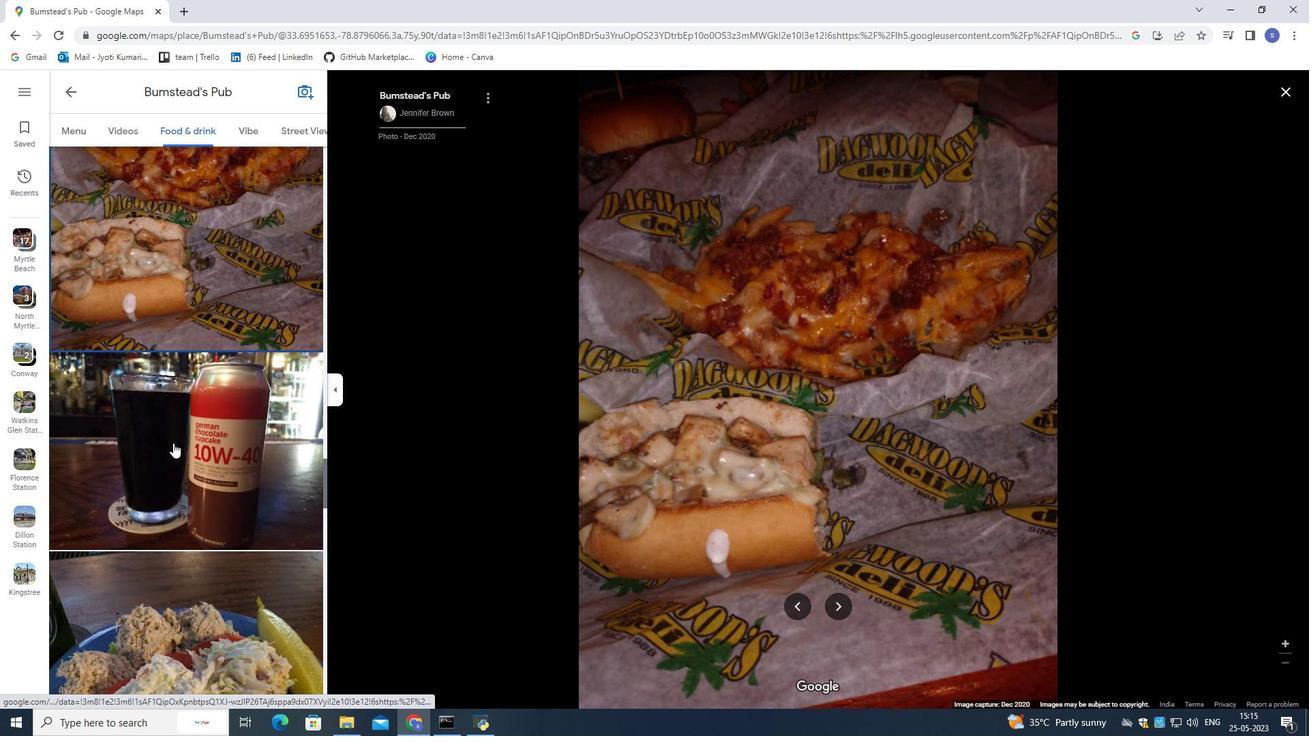 
Action: Mouse scrolled (173, 442) with delta (0, 0)
Screenshot: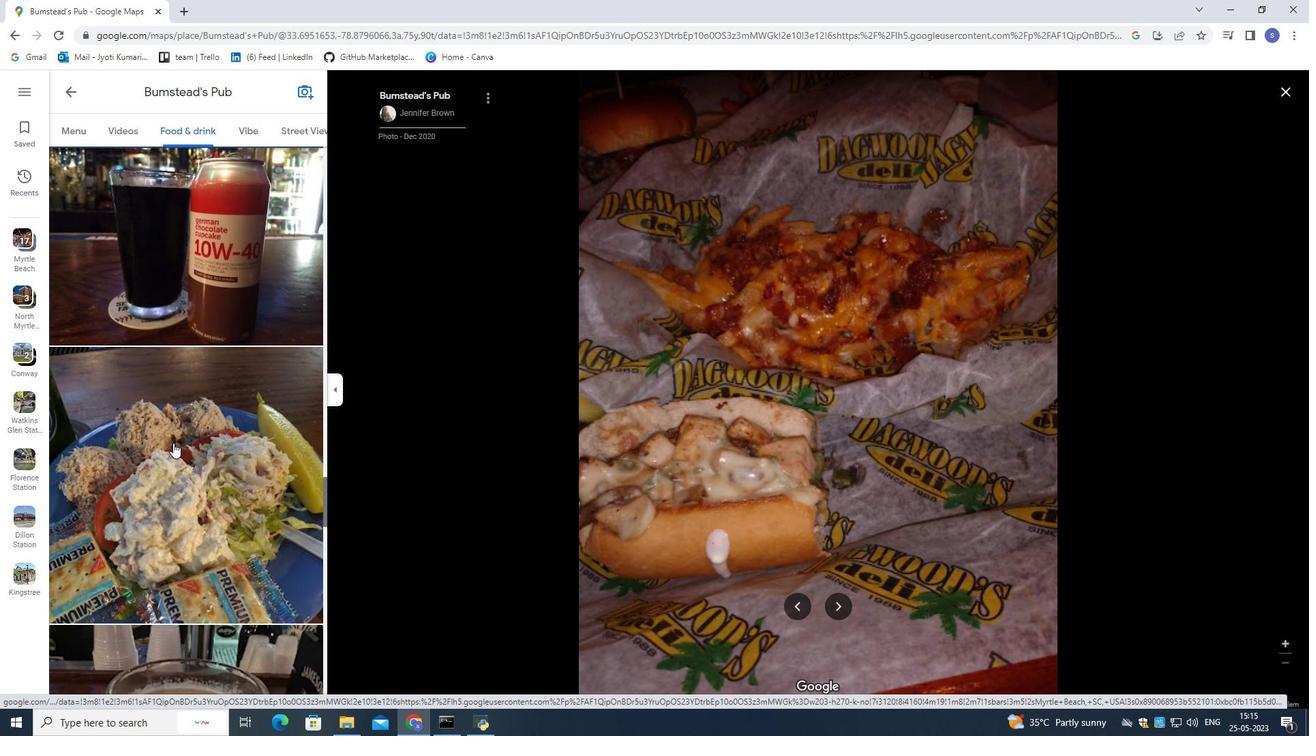 
Action: Mouse moved to (172, 443)
Screenshot: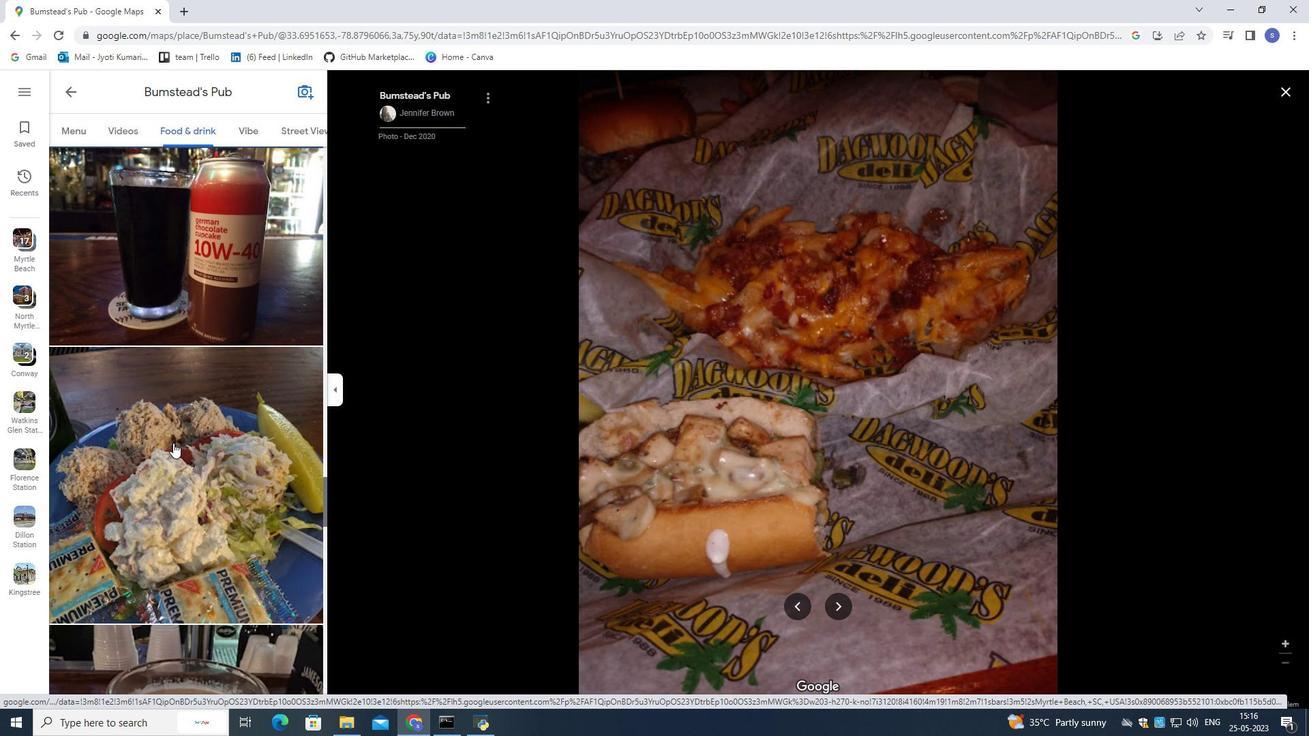 
Action: Mouse scrolled (172, 442) with delta (0, 0)
Screenshot: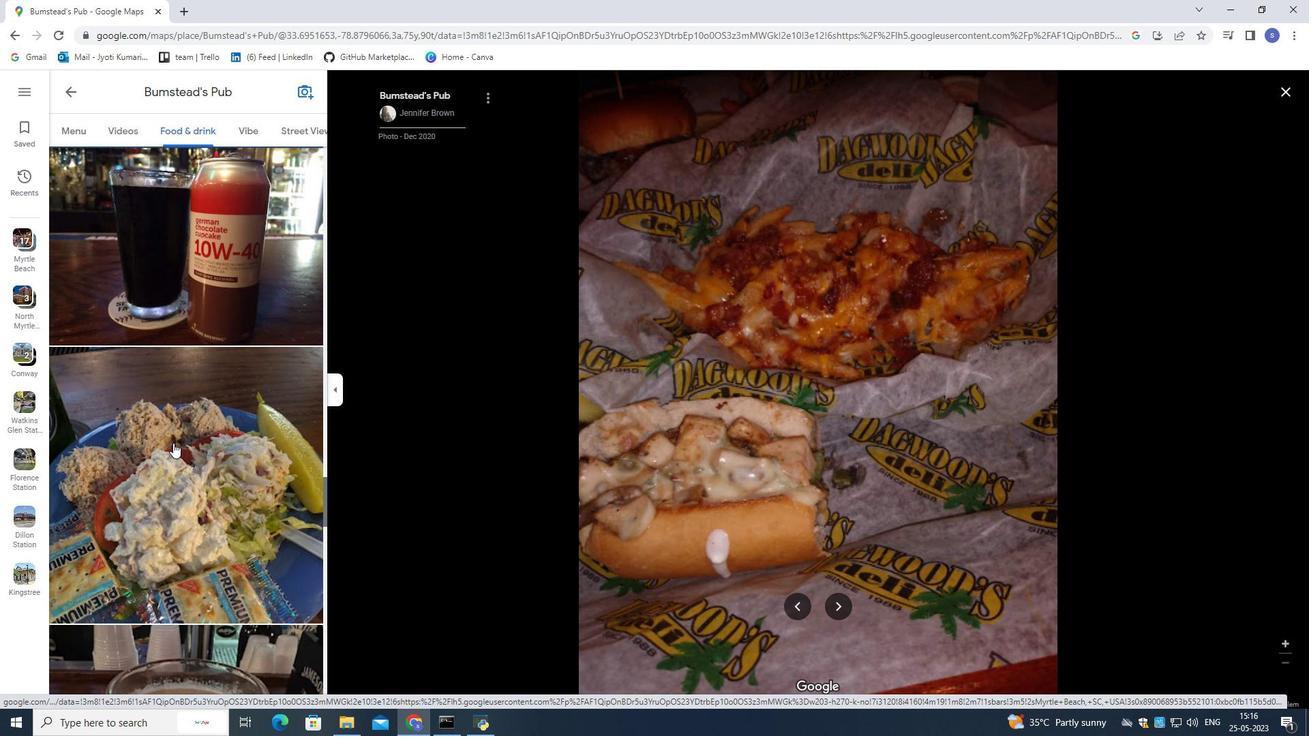 
Action: Mouse moved to (171, 444)
Screenshot: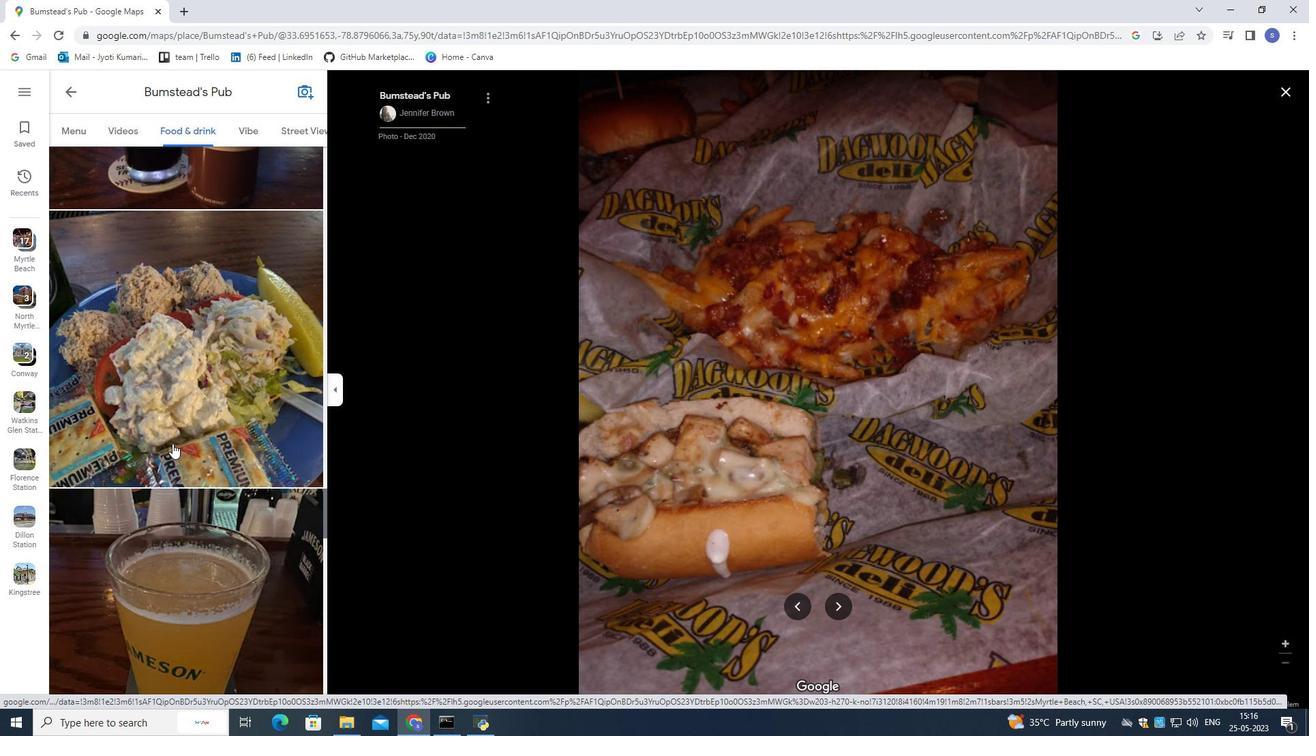 
Action: Mouse scrolled (171, 443) with delta (0, 0)
Screenshot: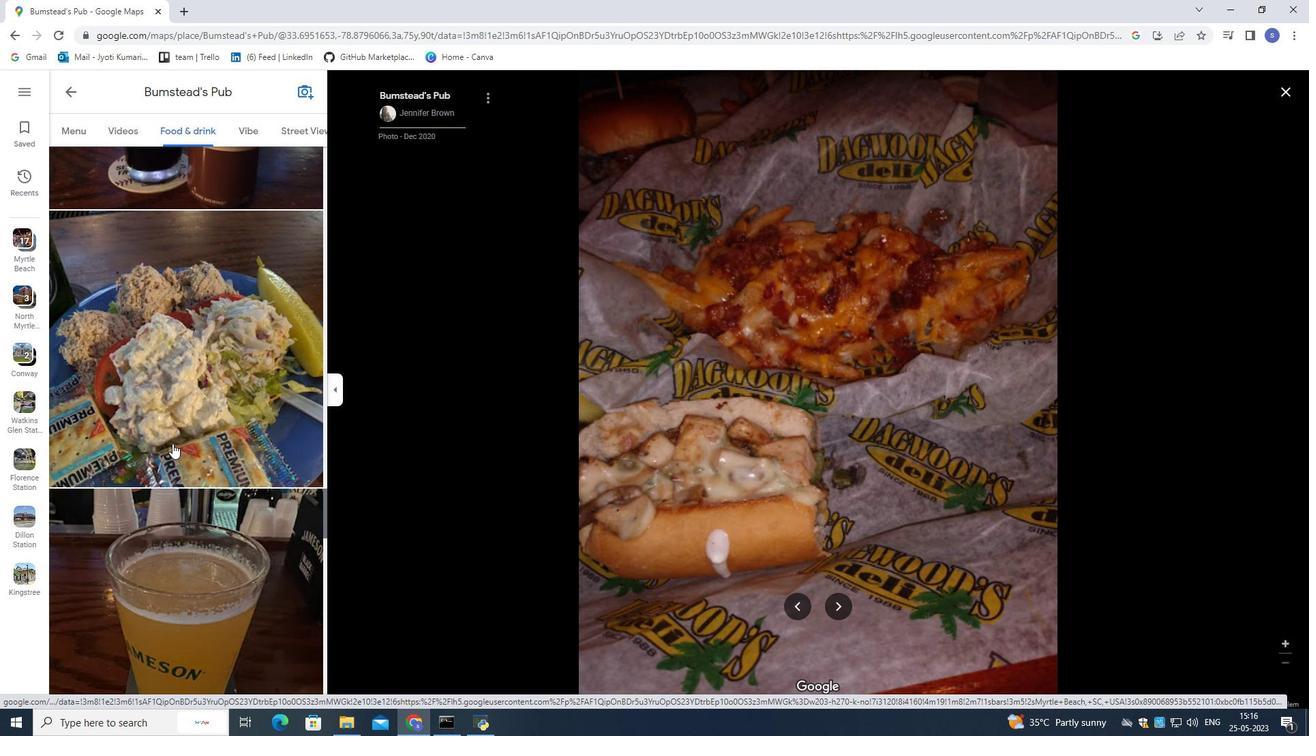 
Action: Mouse moved to (171, 446)
Screenshot: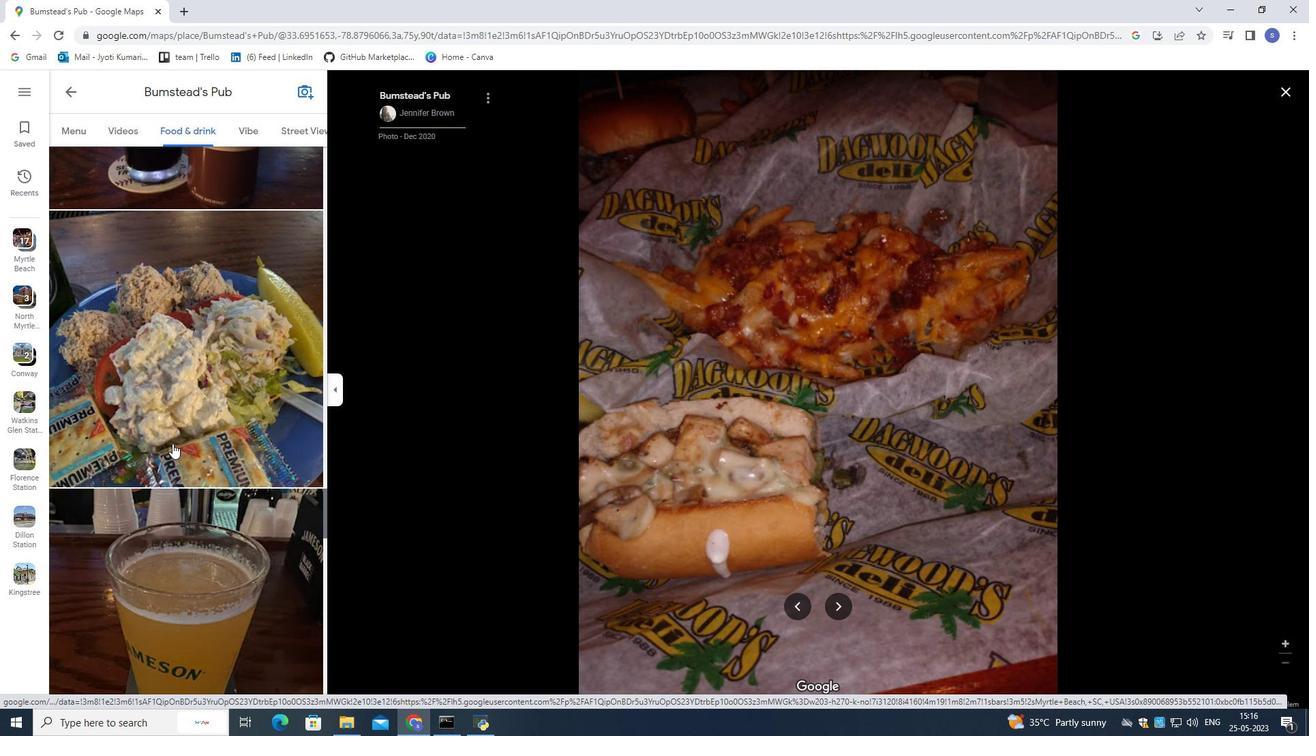 
Action: Mouse scrolled (171, 445) with delta (0, 0)
Screenshot: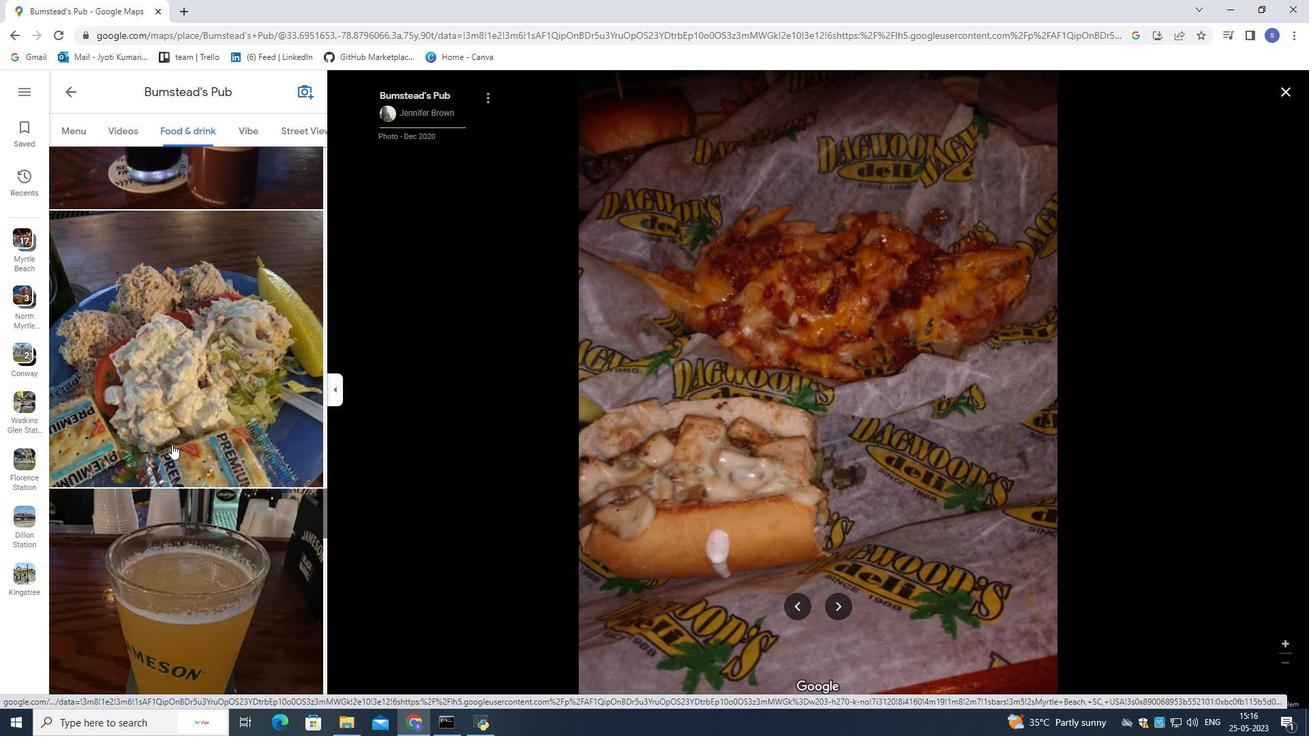 
Action: Mouse moved to (170, 447)
Screenshot: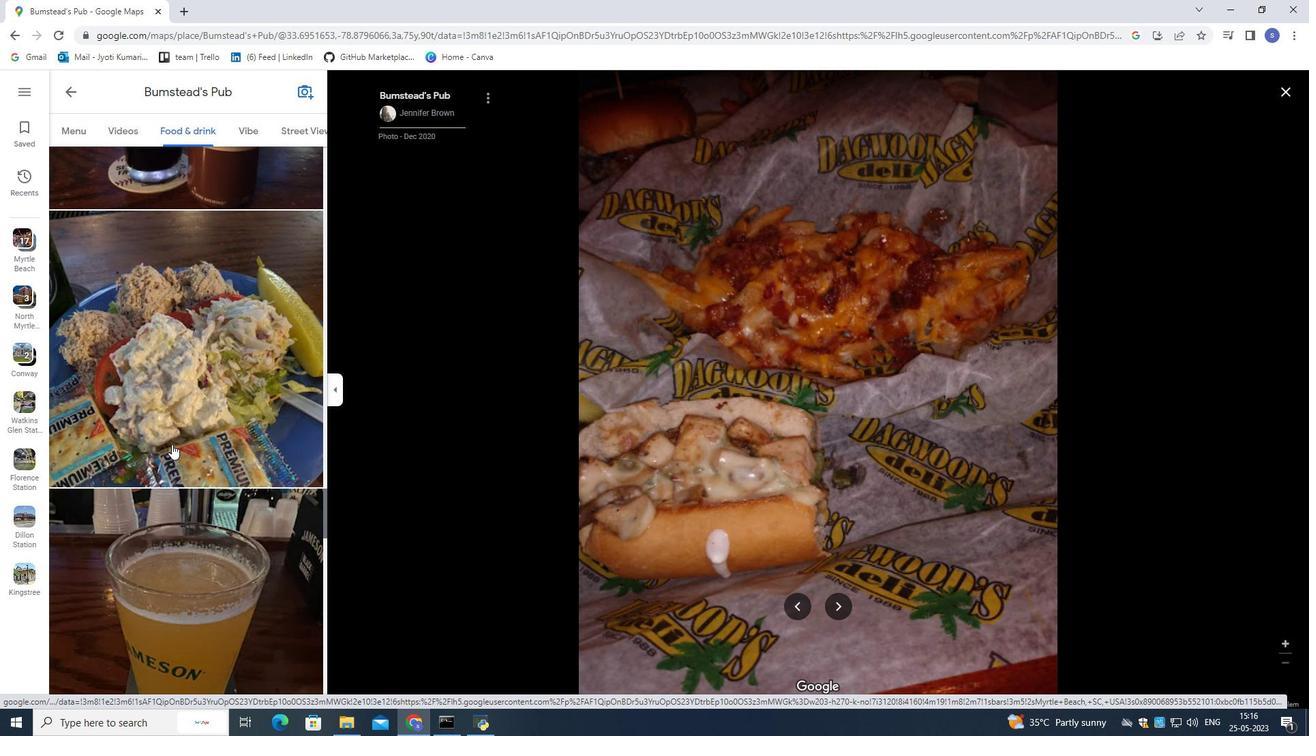 
Action: Mouse scrolled (170, 446) with delta (0, 0)
Screenshot: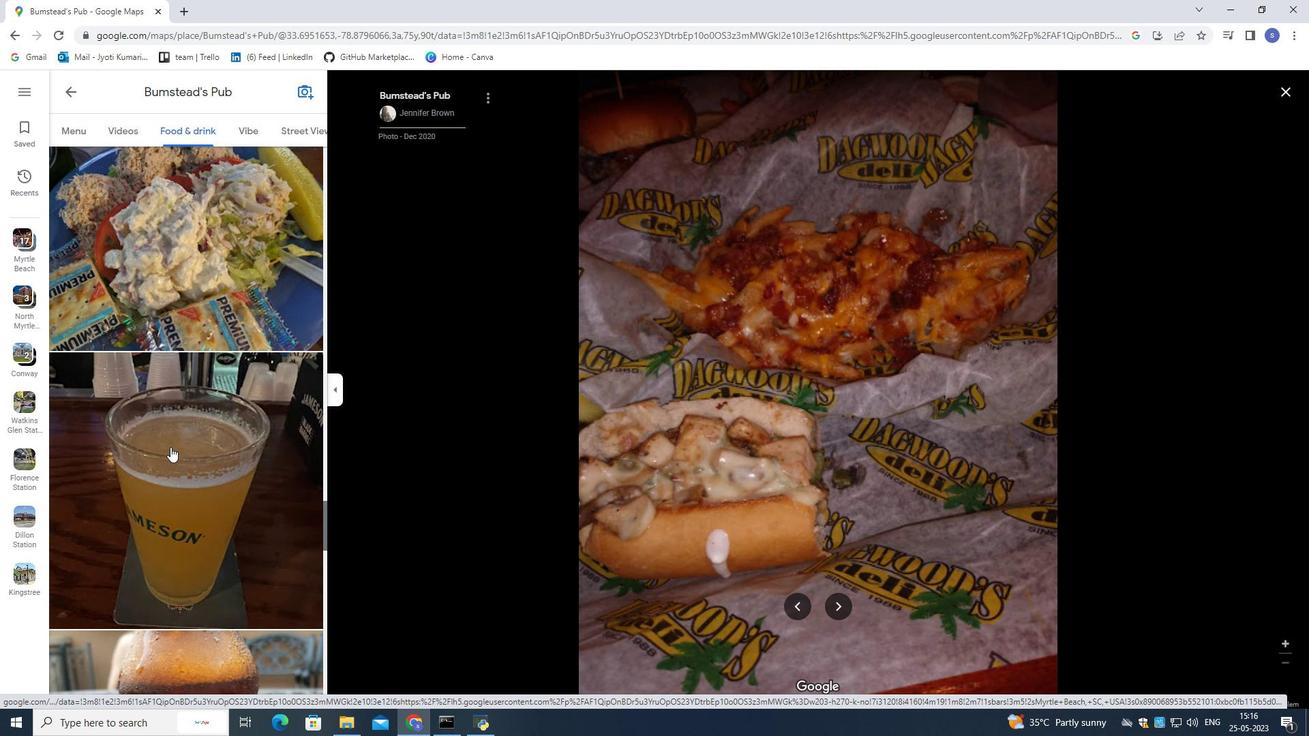 
Action: Mouse moved to (169, 450)
Screenshot: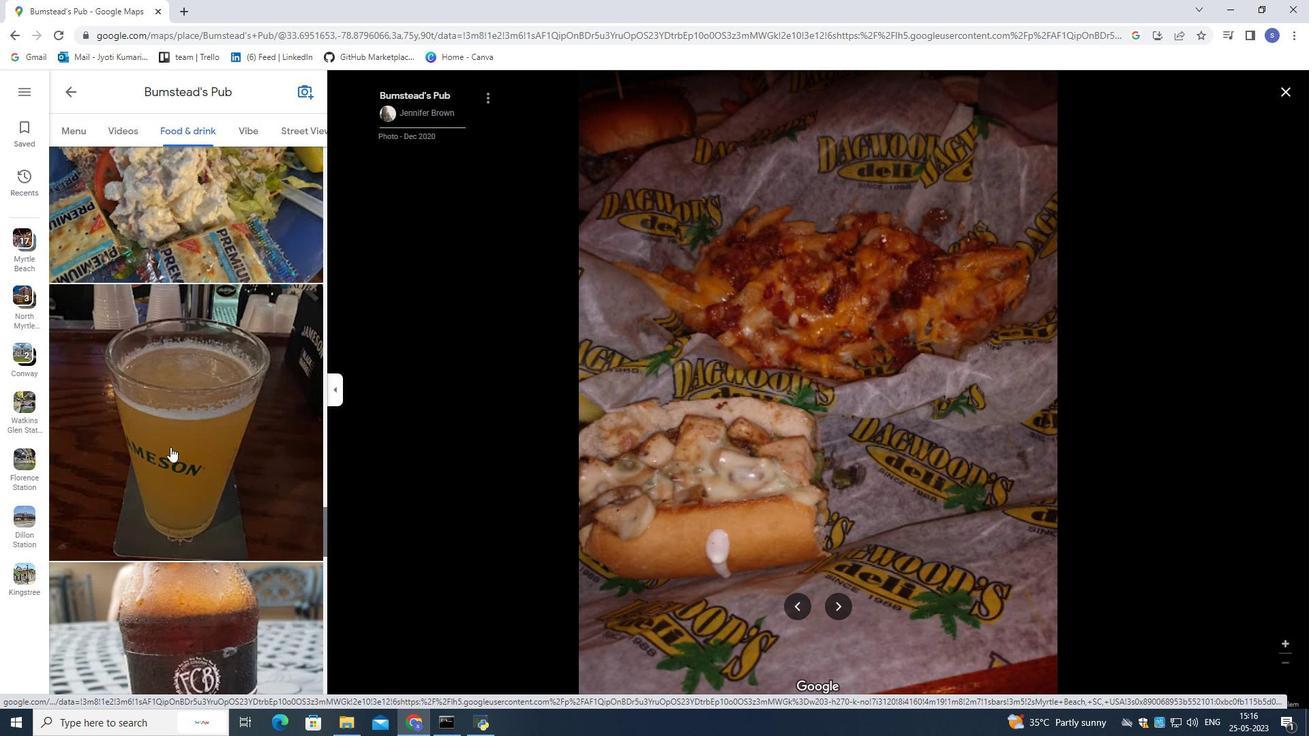 
Action: Mouse scrolled (169, 449) with delta (0, 0)
Screenshot: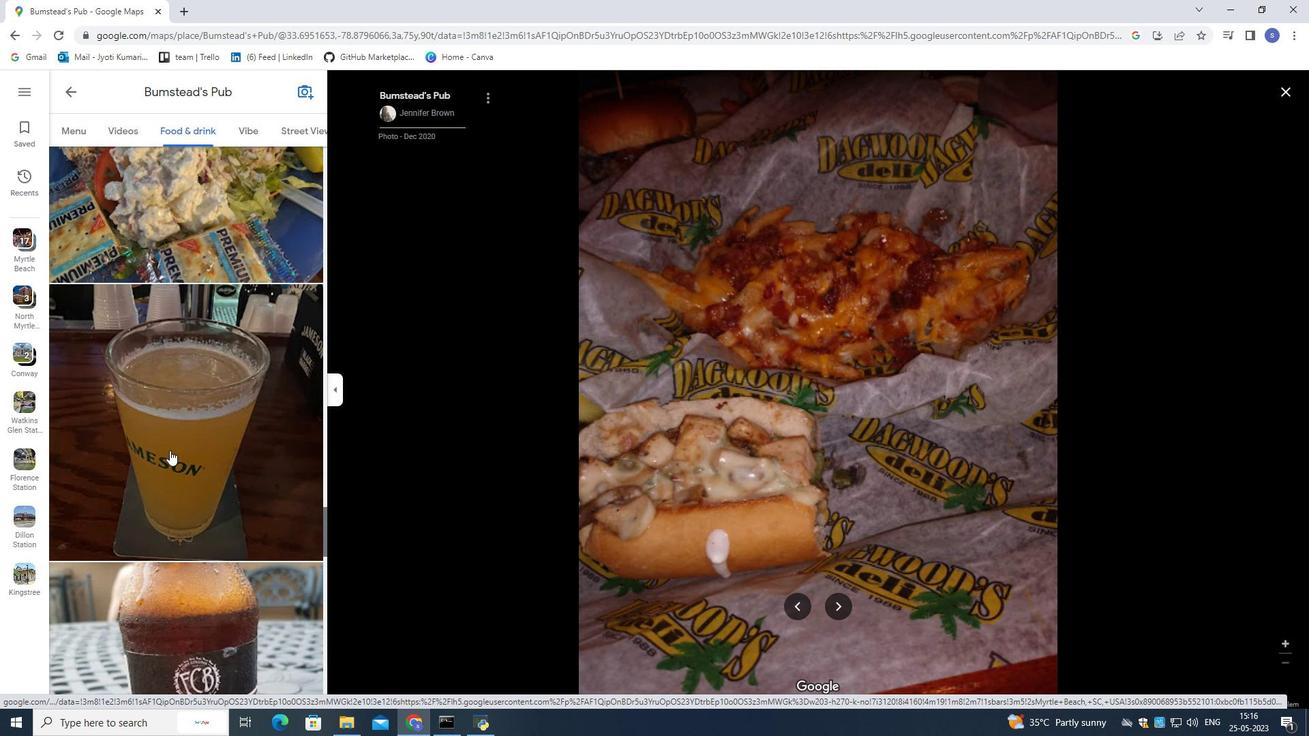 
Action: Mouse moved to (169, 451)
Screenshot: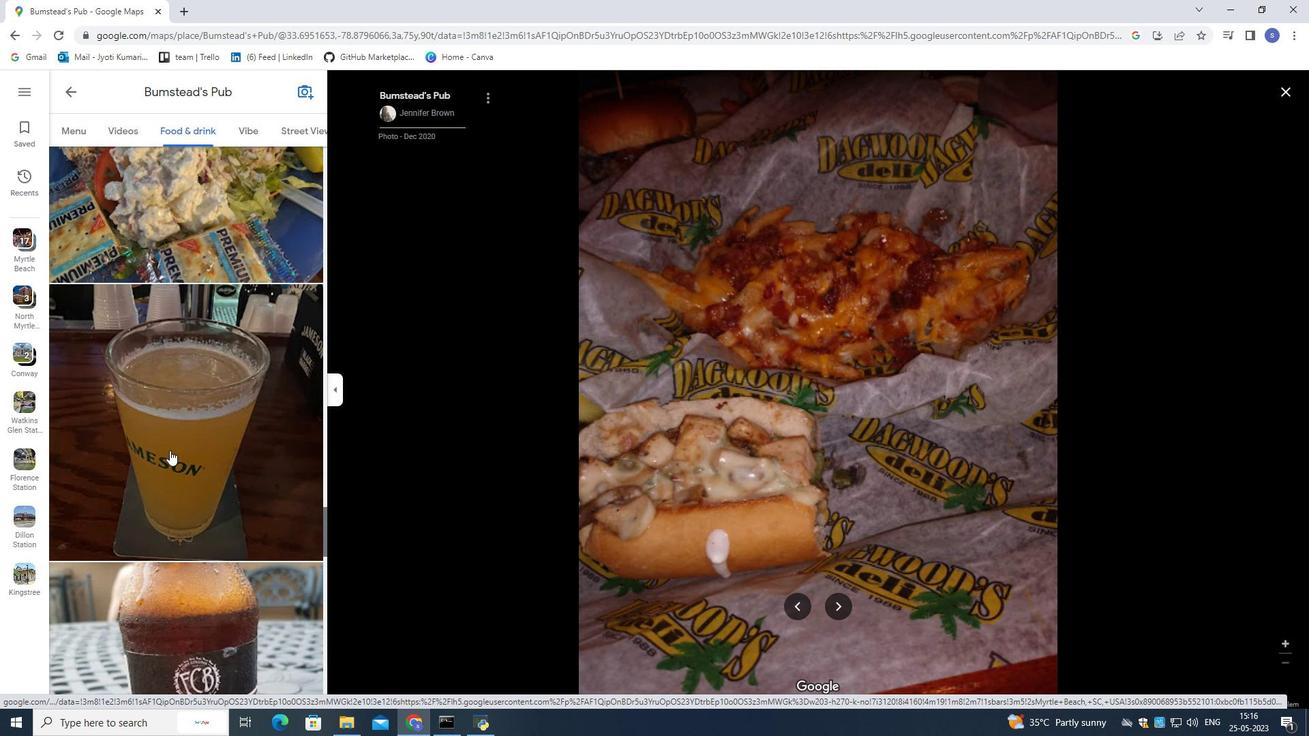 
Action: Mouse scrolled (169, 450) with delta (0, 0)
Screenshot: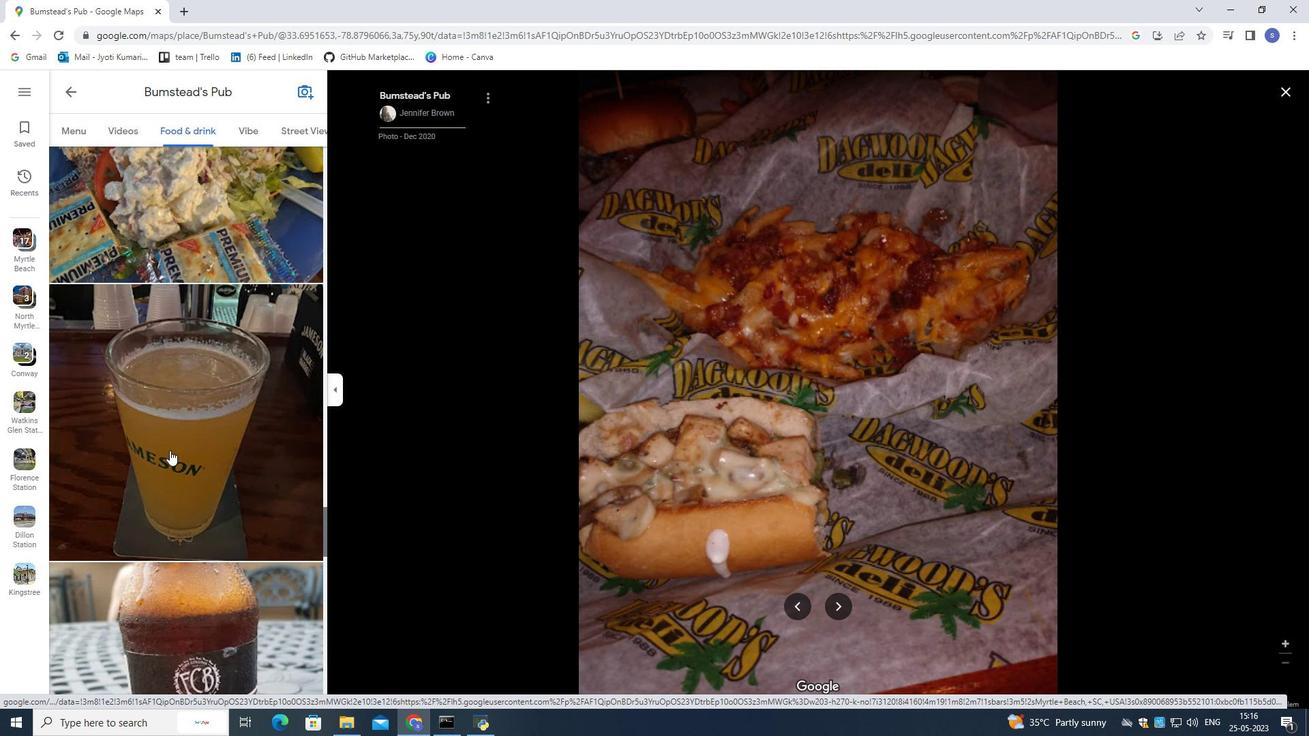
Action: Mouse pressed left at (169, 451)
Screenshot: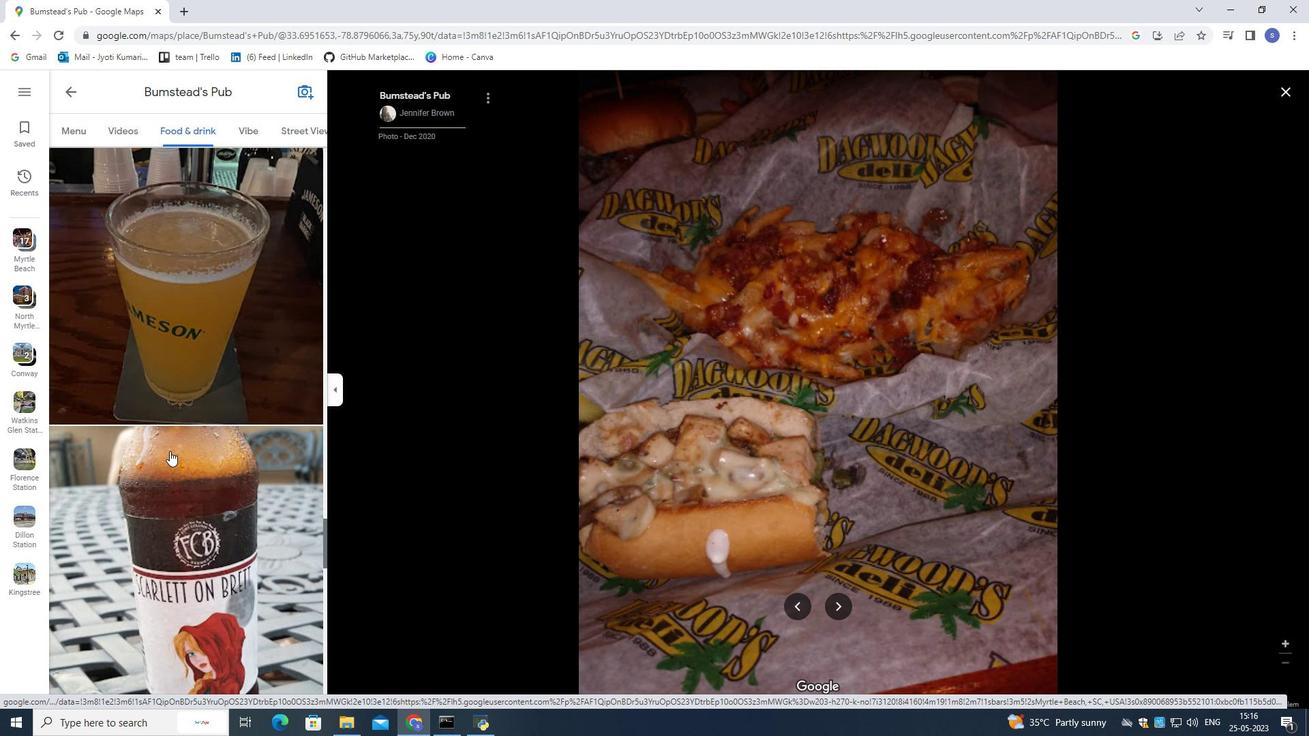 
Action: Mouse moved to (169, 451)
Screenshot: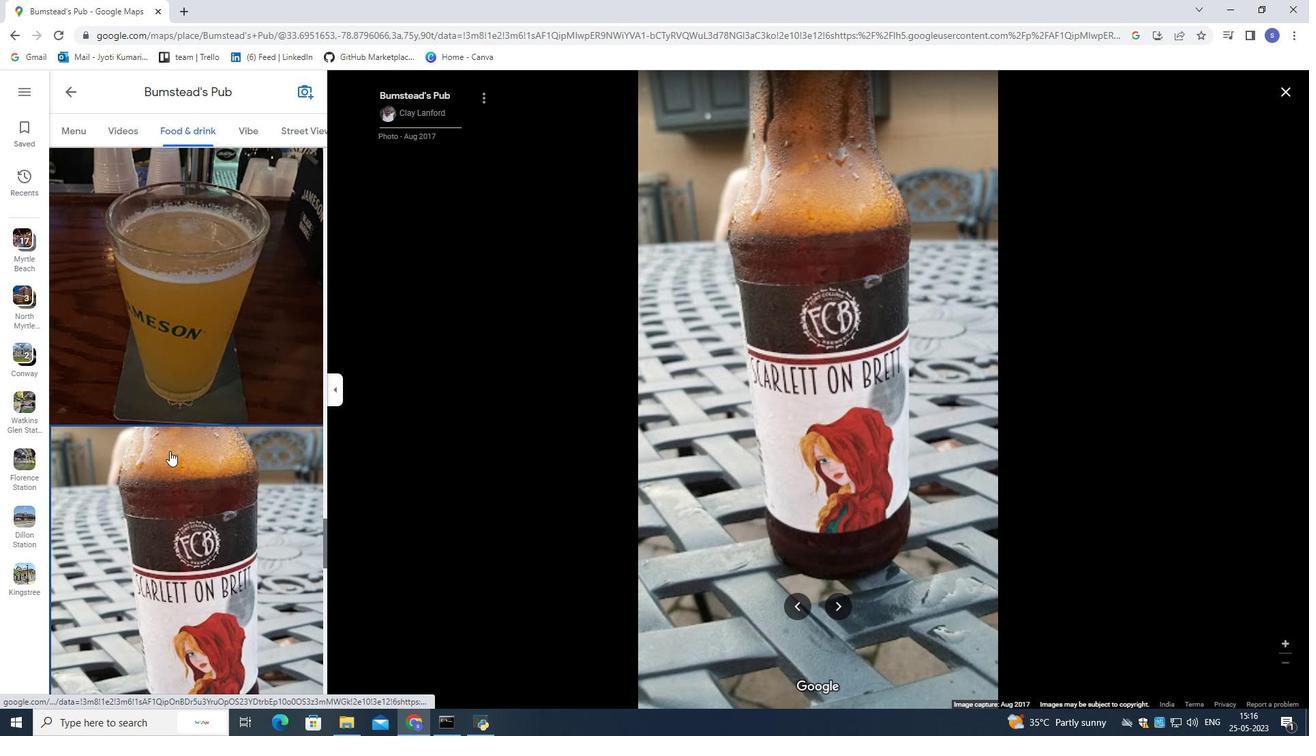 
Action: Mouse scrolled (169, 450) with delta (0, 0)
Screenshot: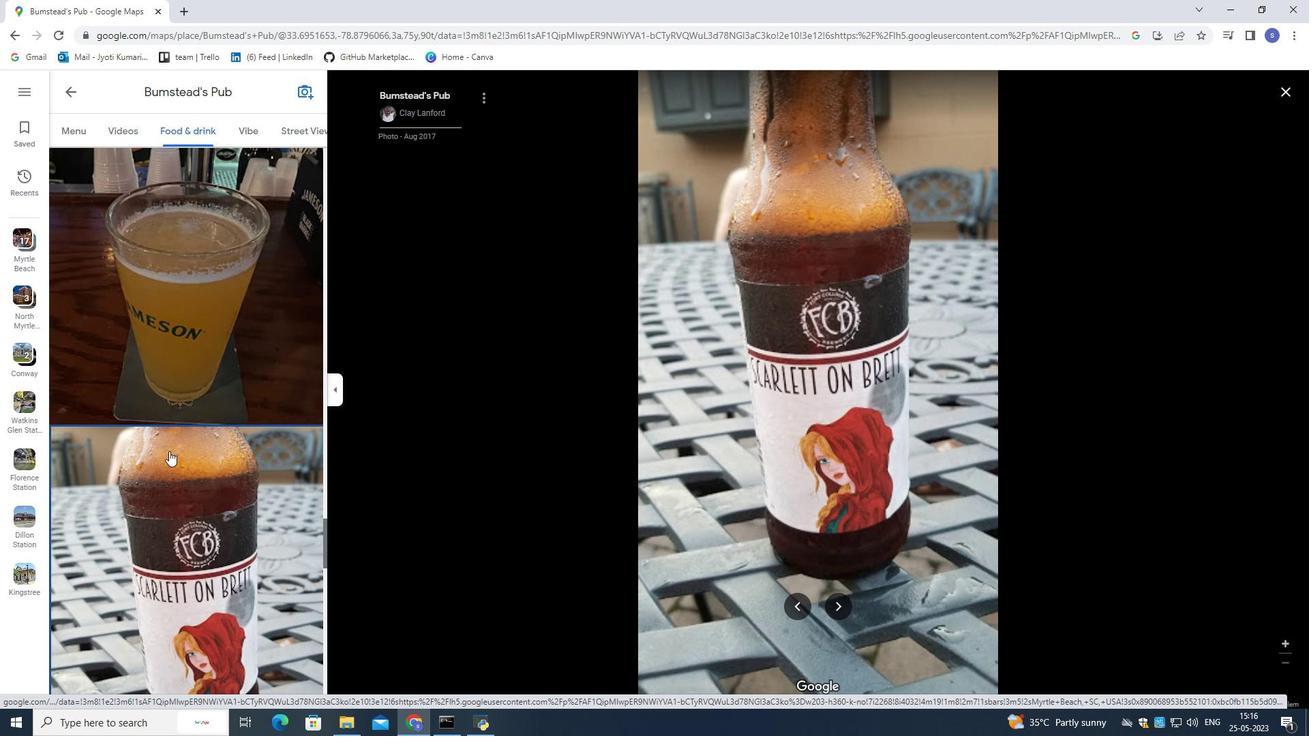 
Action: Mouse moved to (164, 447)
Screenshot: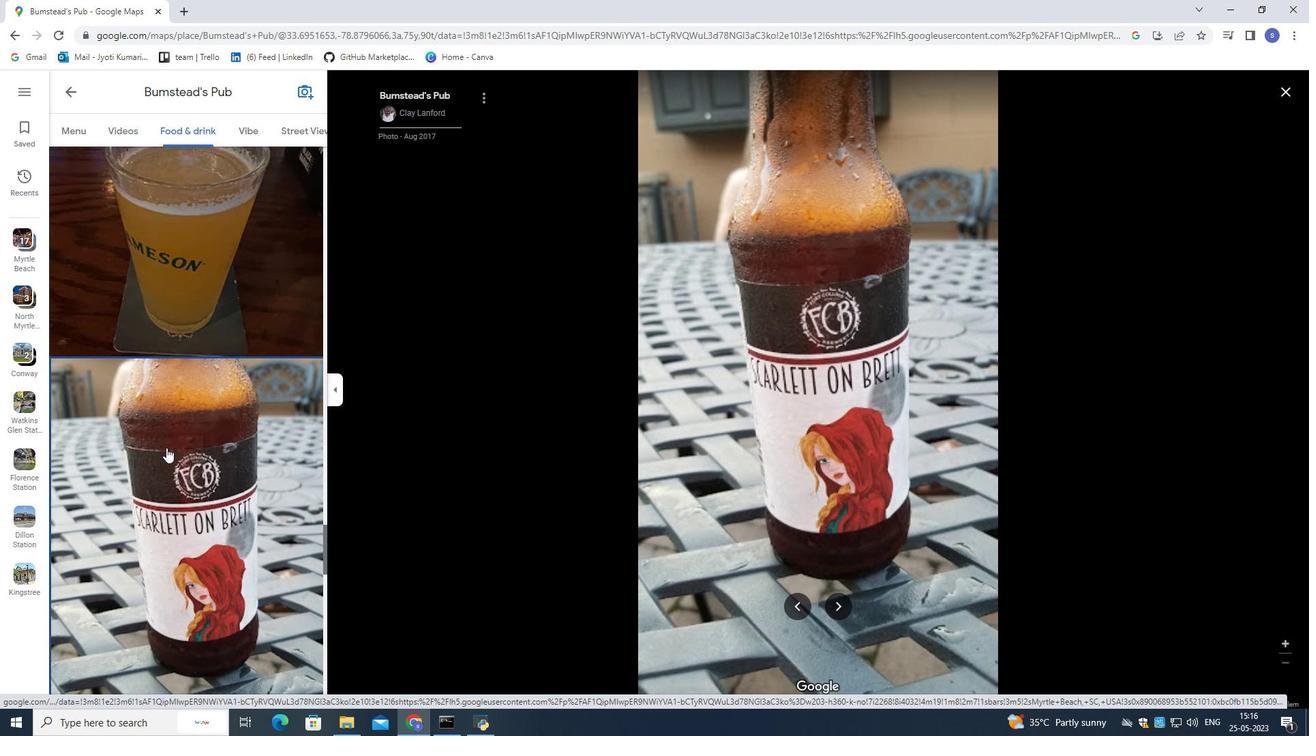
Action: Mouse scrolled (164, 447) with delta (0, 0)
Screenshot: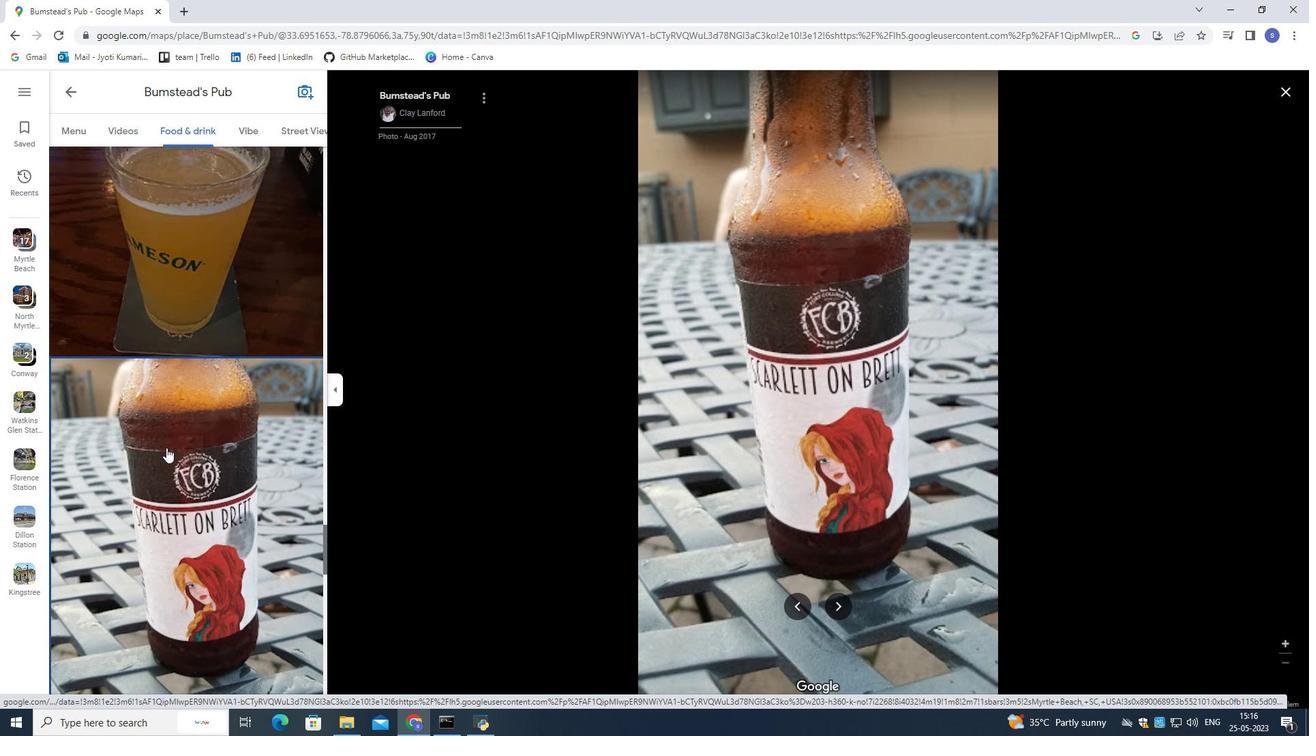 
Action: Mouse moved to (162, 449)
Screenshot: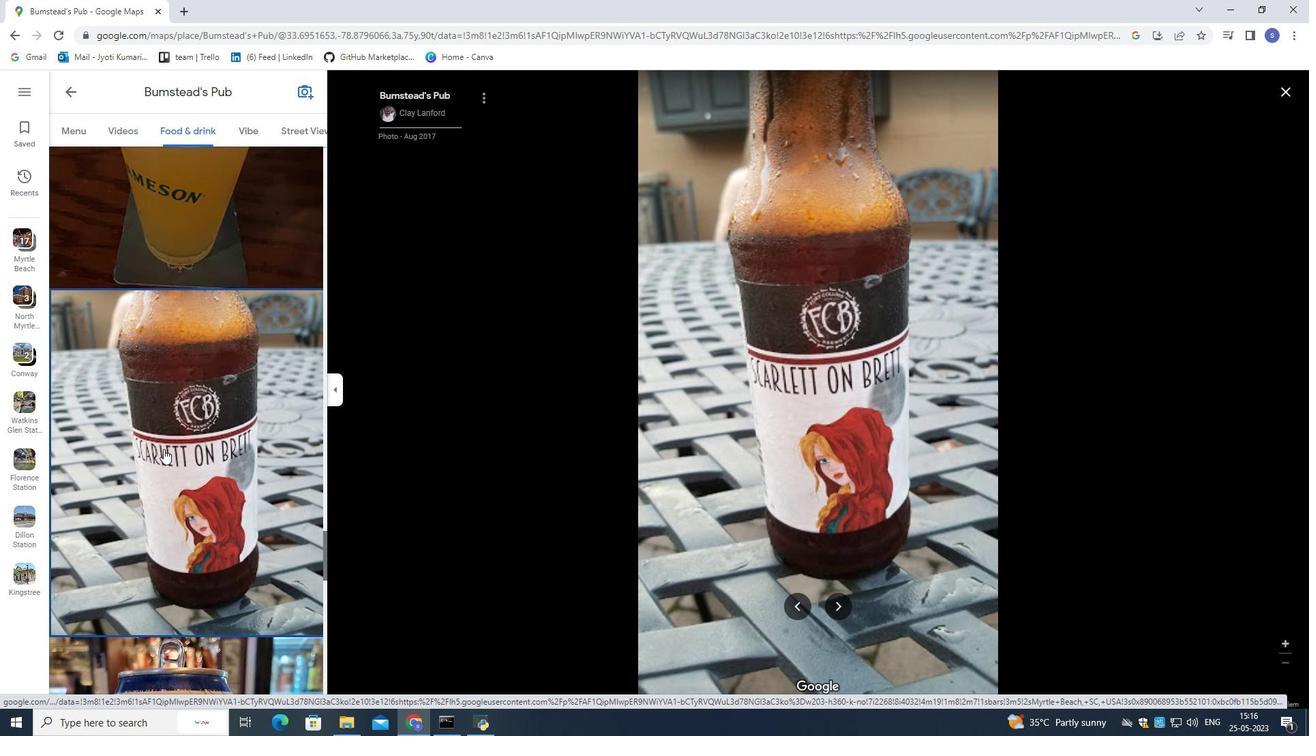 
Action: Mouse scrolled (162, 448) with delta (0, 0)
Screenshot: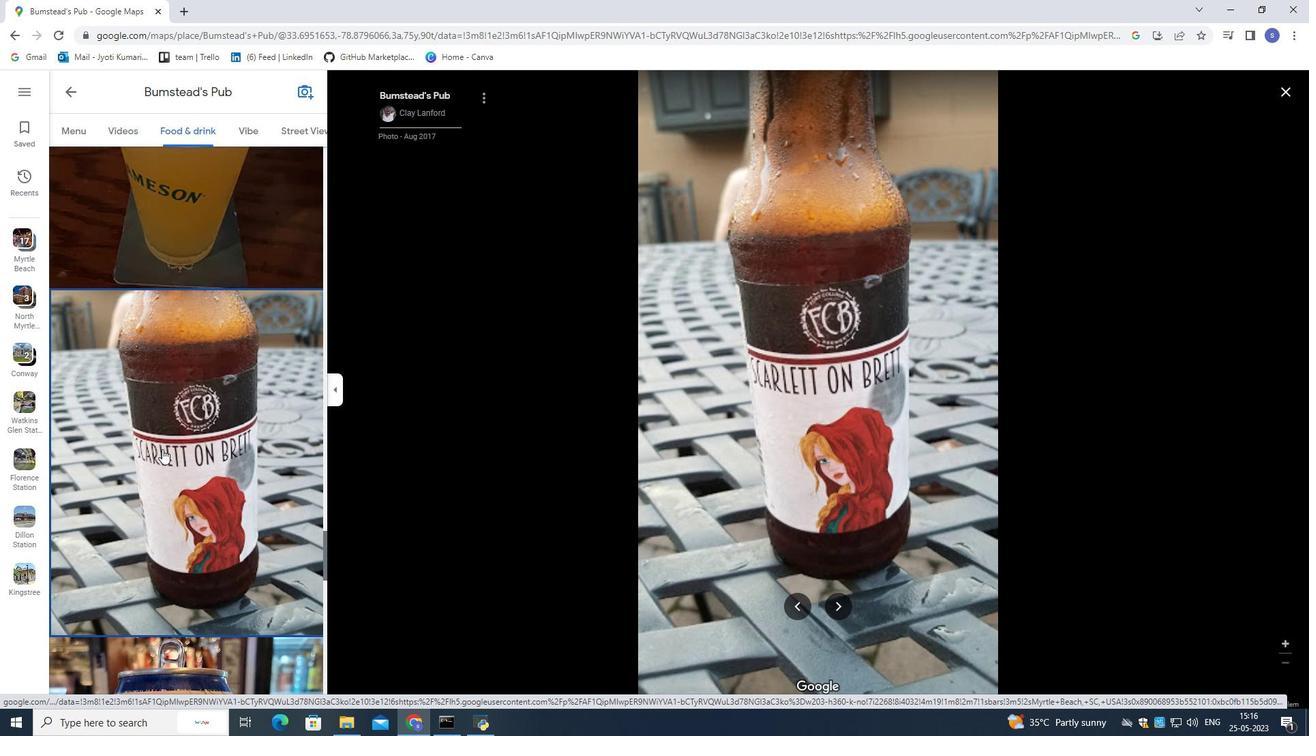 
Action: Mouse scrolled (162, 448) with delta (0, 0)
Screenshot: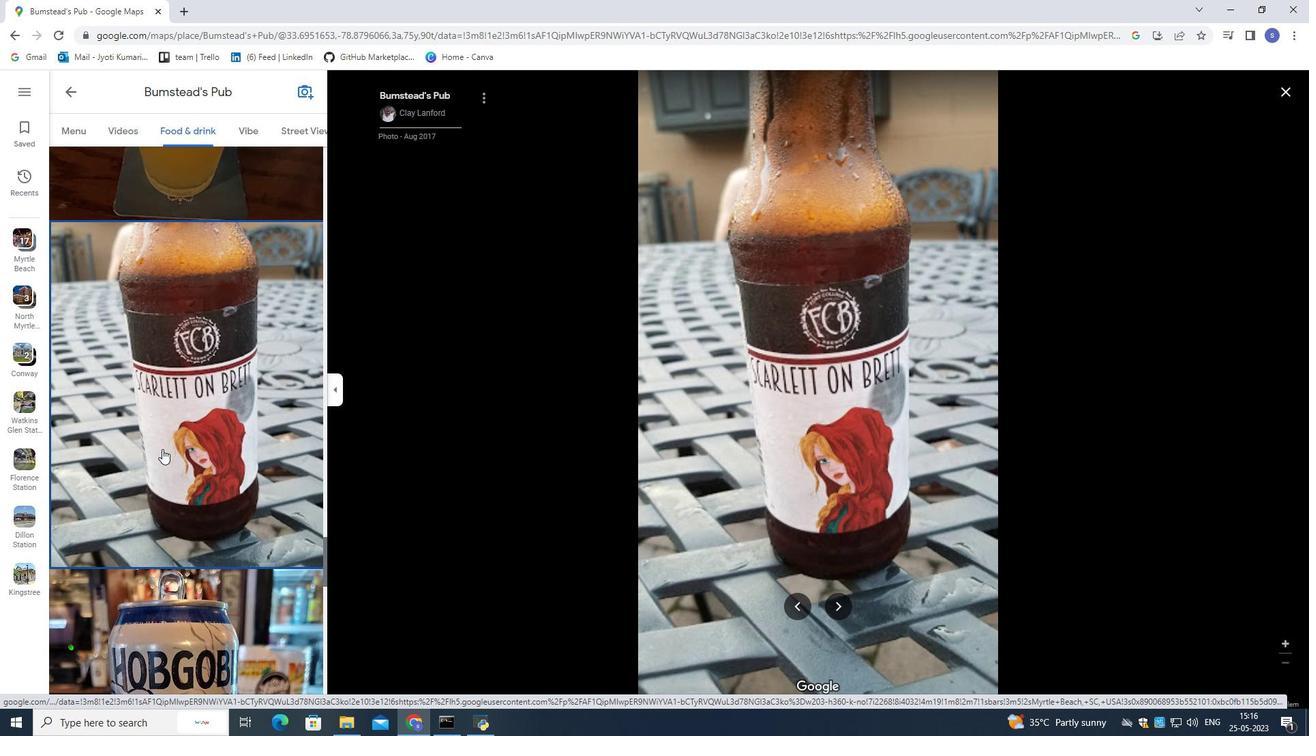 
Action: Mouse moved to (161, 449)
Screenshot: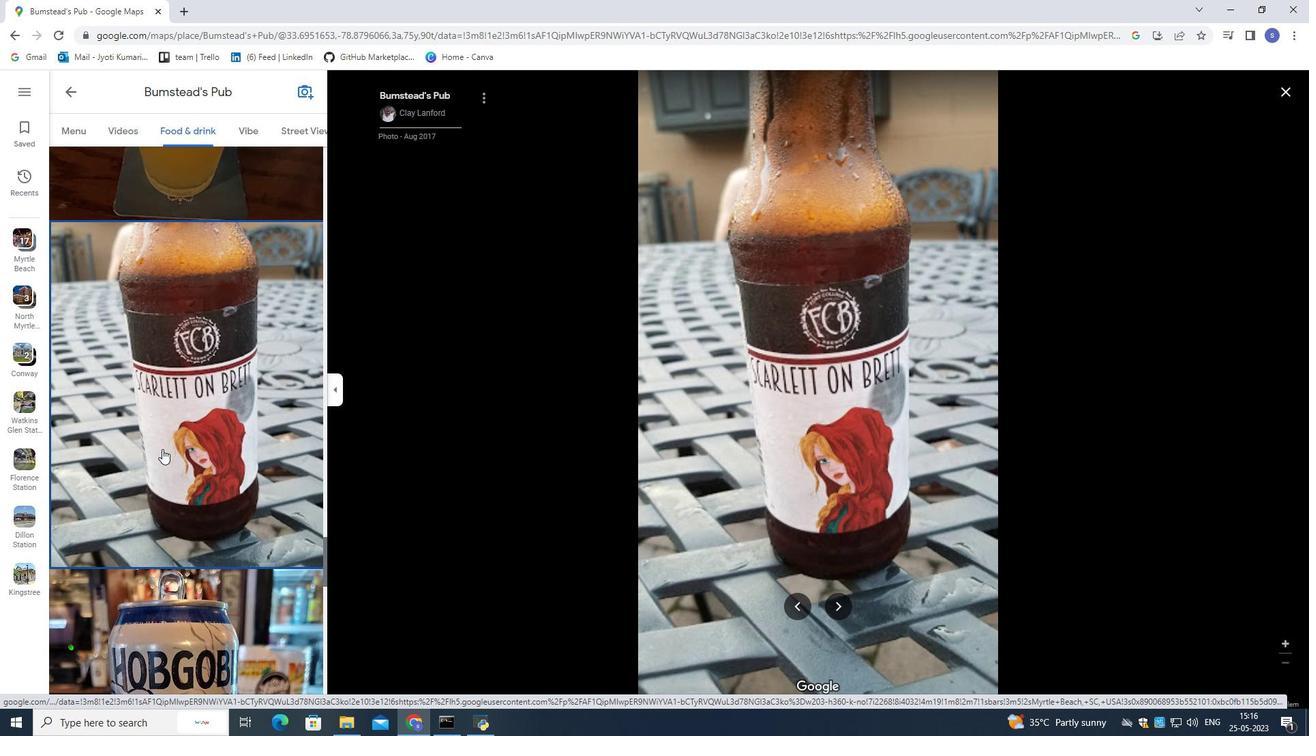 
Action: Mouse scrolled (161, 449) with delta (0, 0)
Screenshot: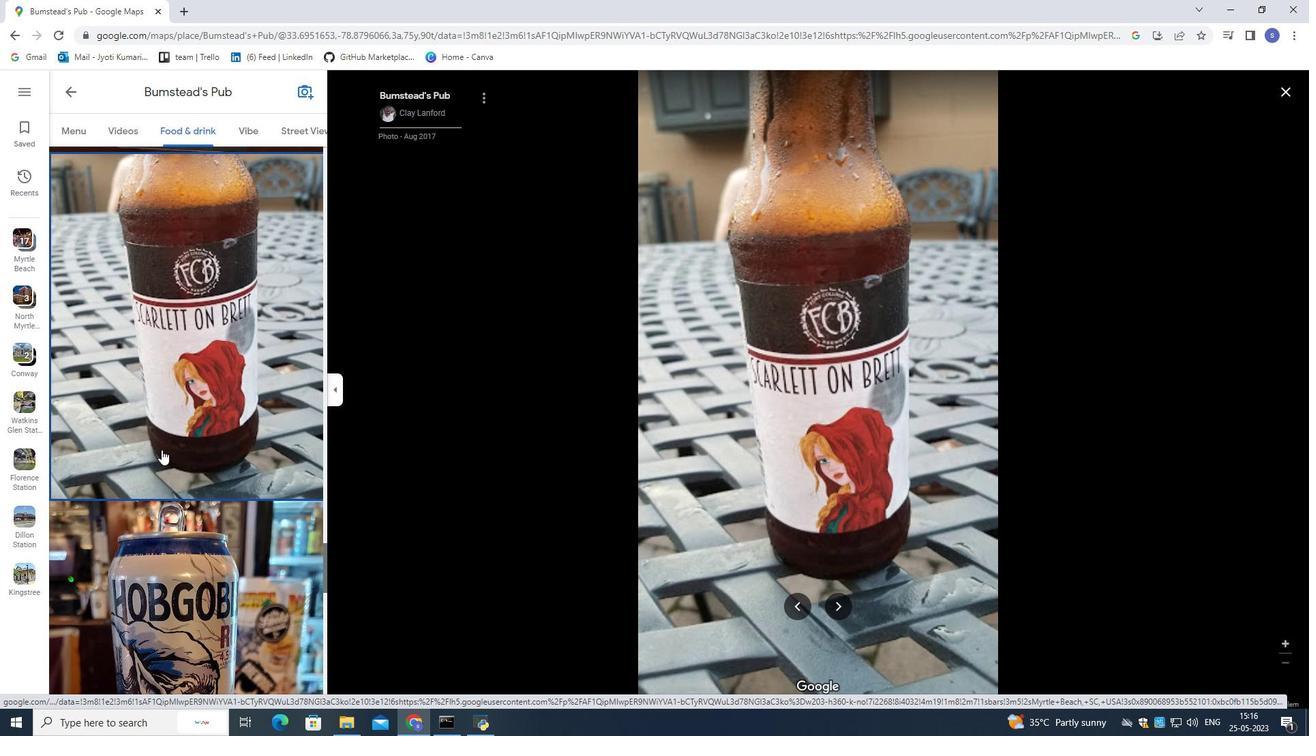 
Action: Mouse moved to (160, 450)
Screenshot: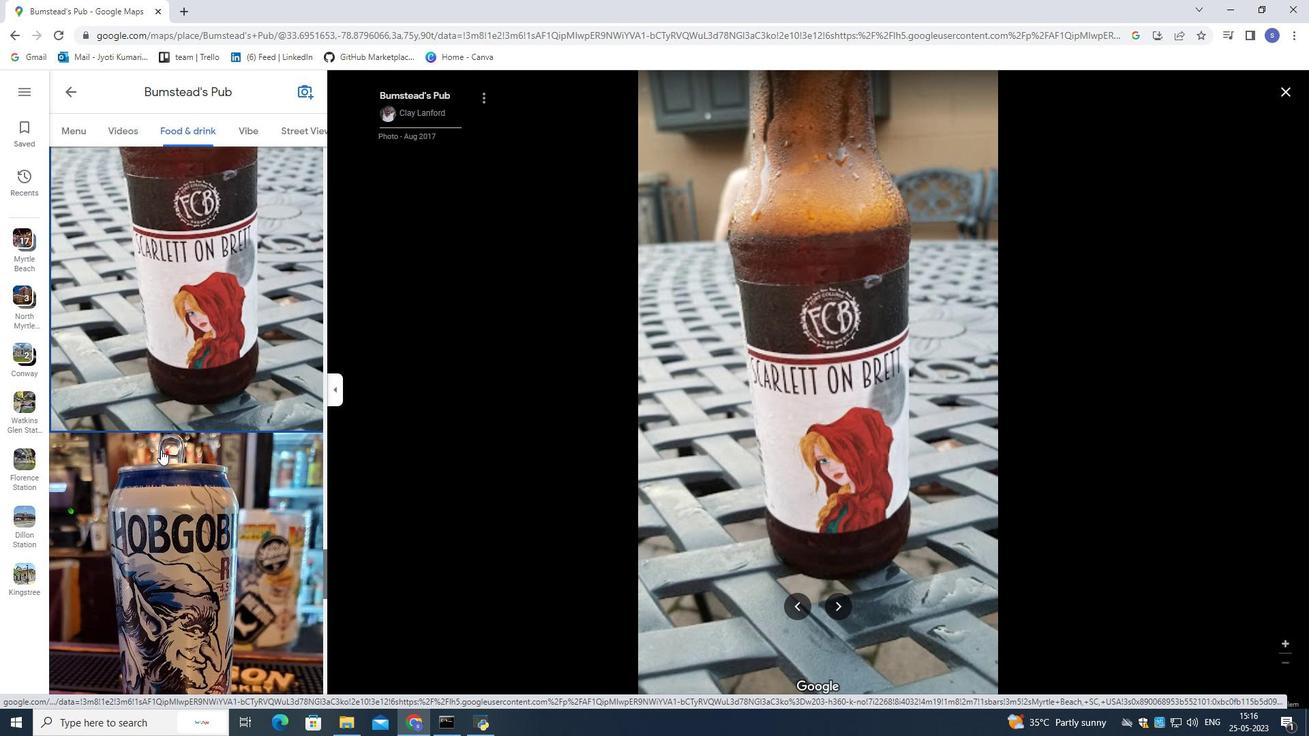 
Action: Mouse scrolled (160, 449) with delta (0, 0)
Screenshot: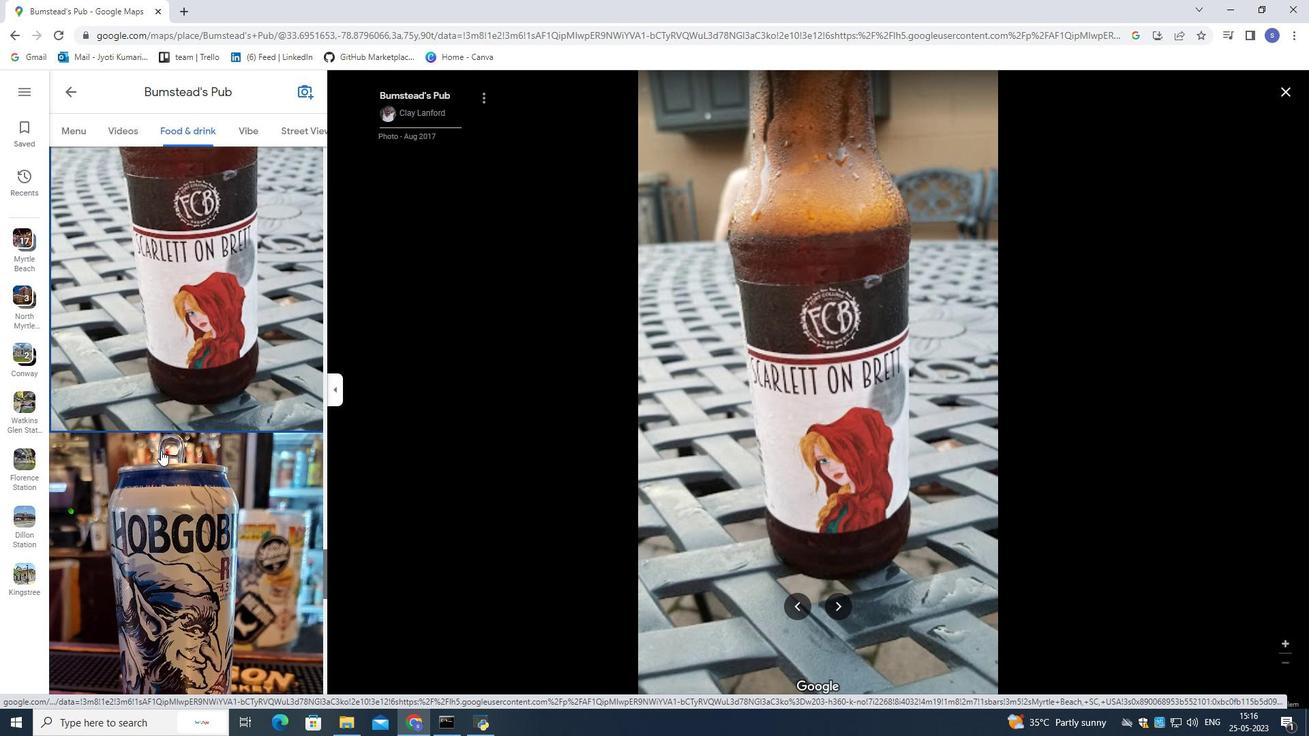 
Action: Mouse moved to (160, 451)
Screenshot: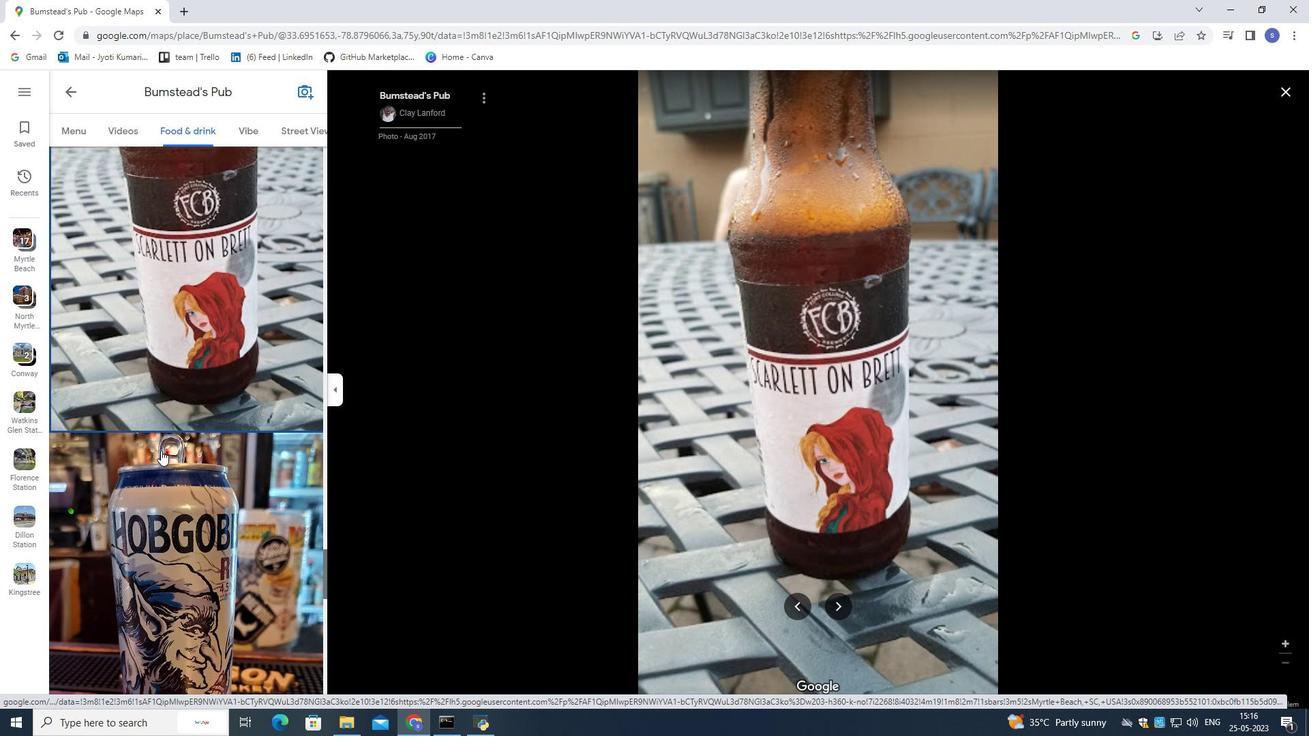 
Action: Mouse pressed left at (160, 451)
Screenshot: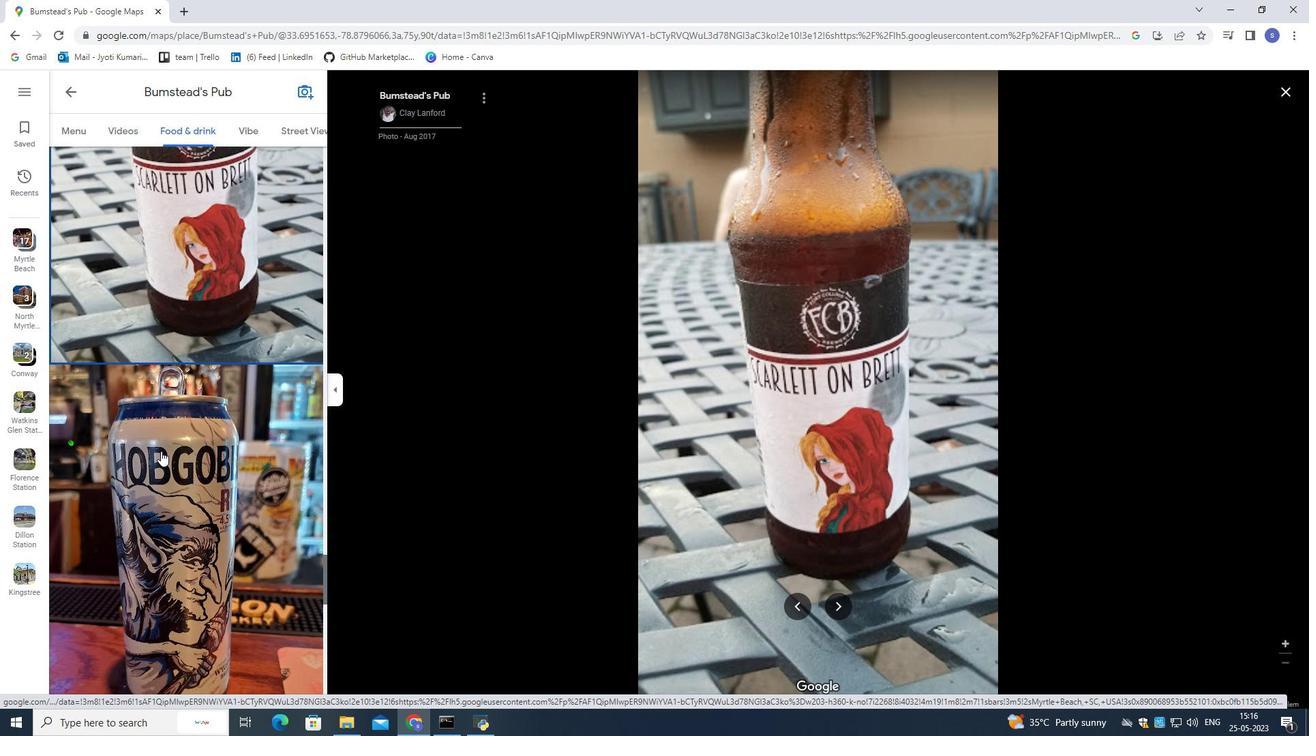 
Action: Mouse moved to (155, 445)
Screenshot: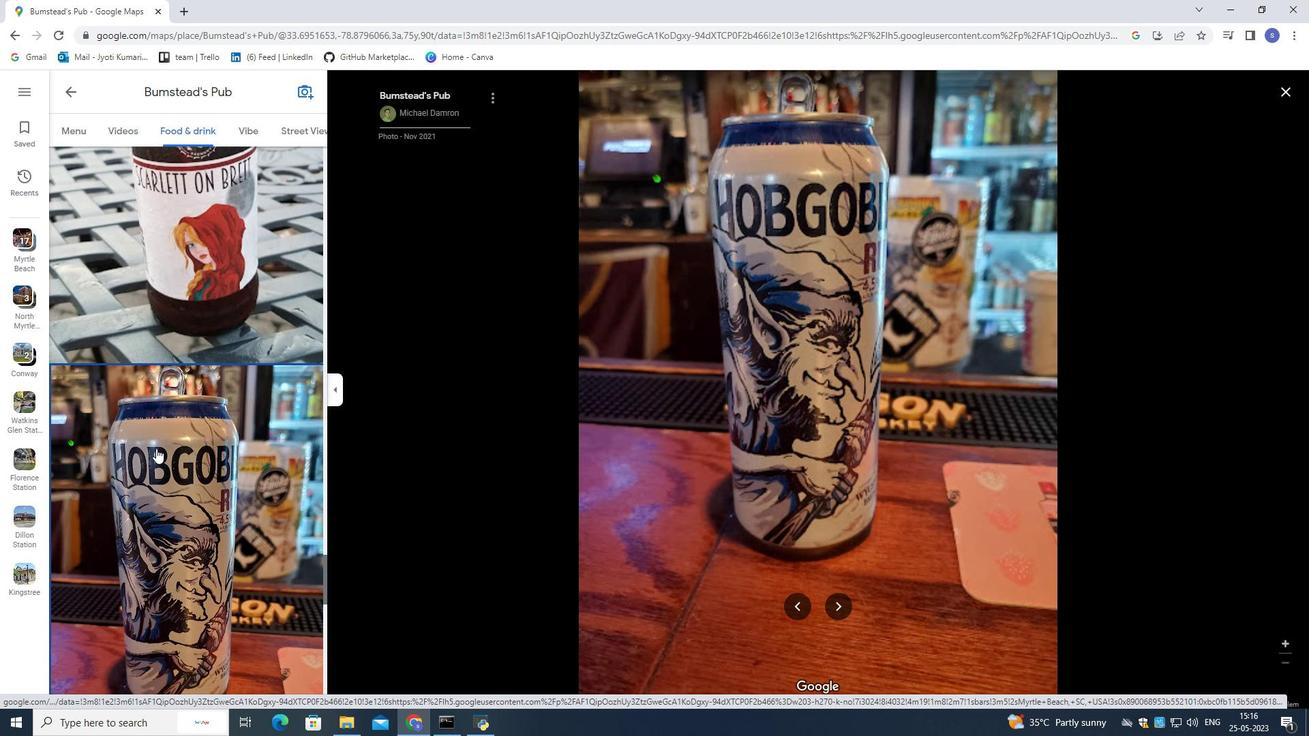 
Action: Mouse scrolled (155, 444) with delta (0, 0)
Screenshot: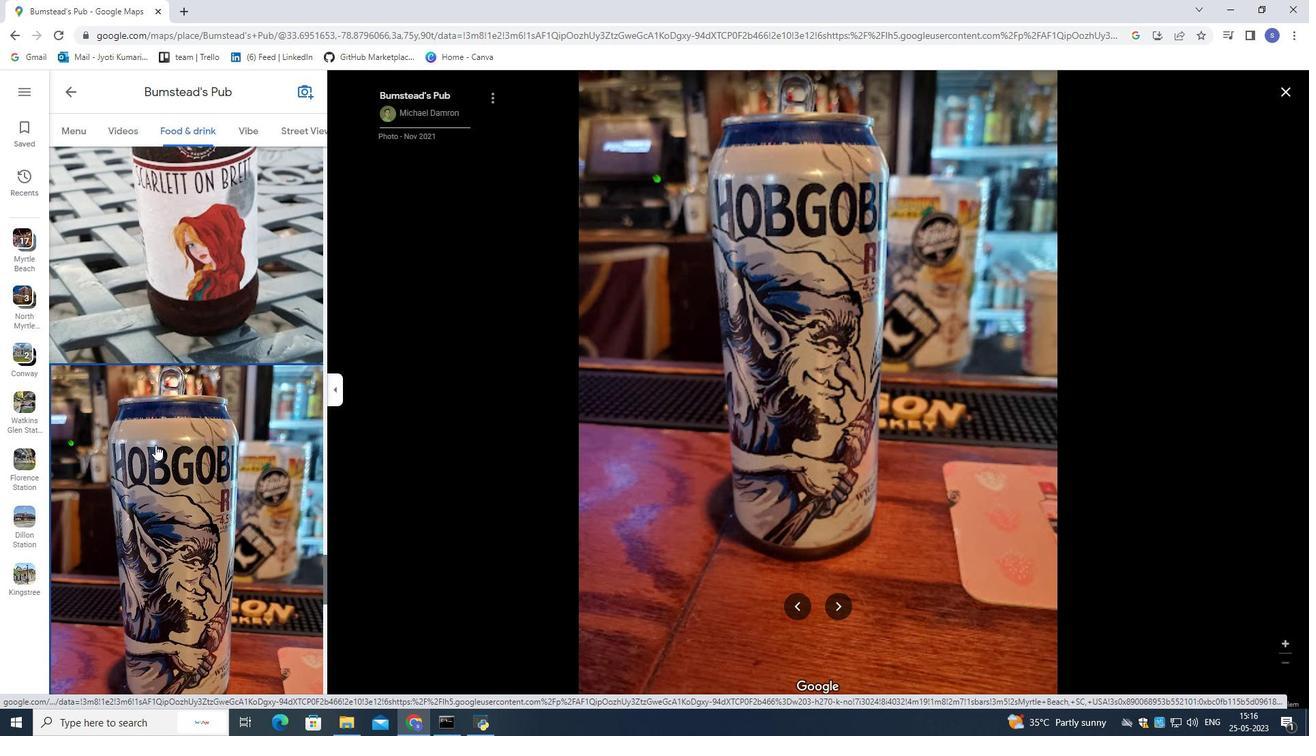 
Action: Mouse scrolled (155, 444) with delta (0, 0)
Screenshot: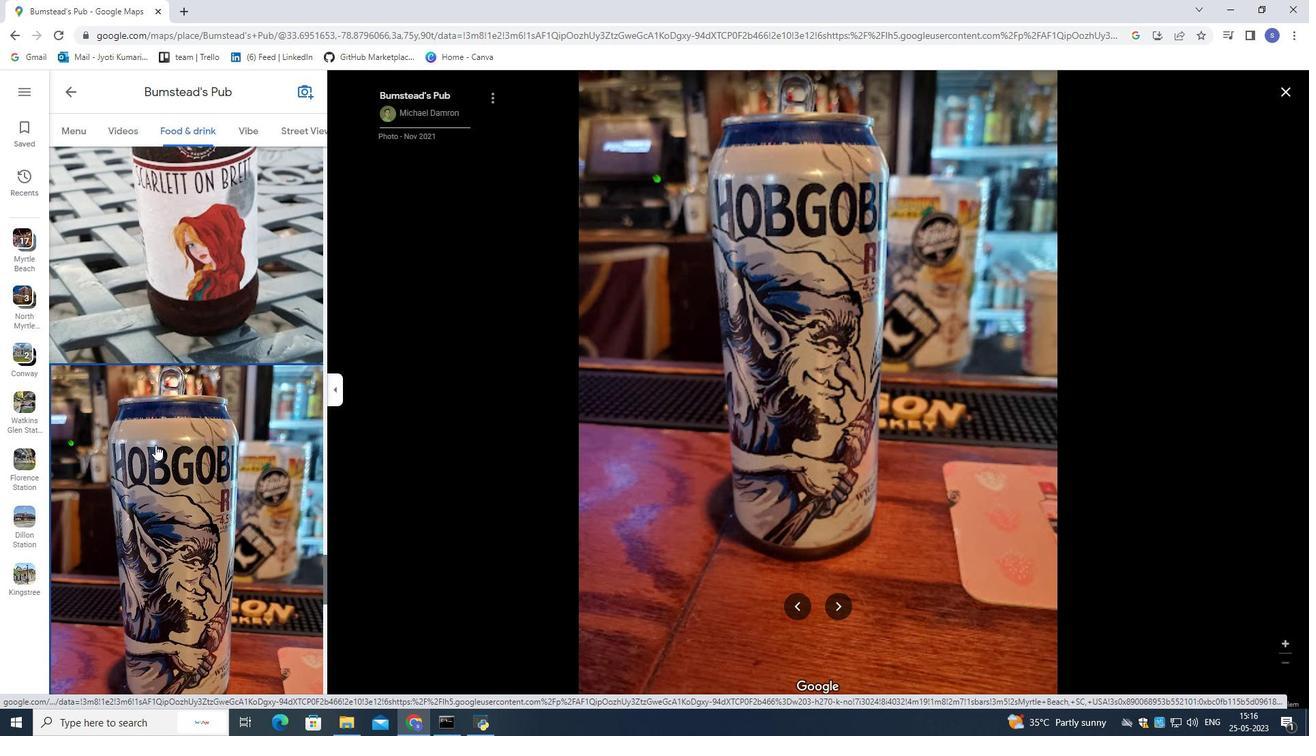
Action: Mouse scrolled (155, 444) with delta (0, 0)
Screenshot: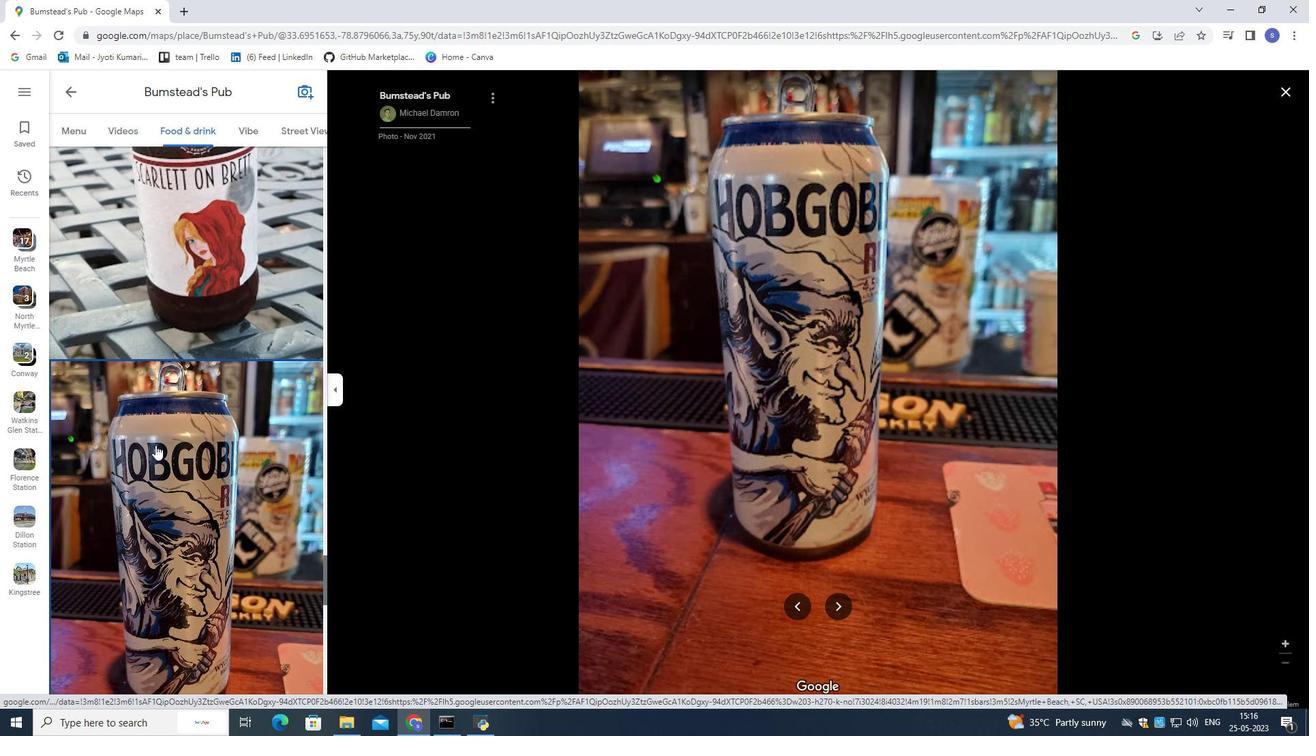 
Action: Mouse moved to (155, 443)
Screenshot: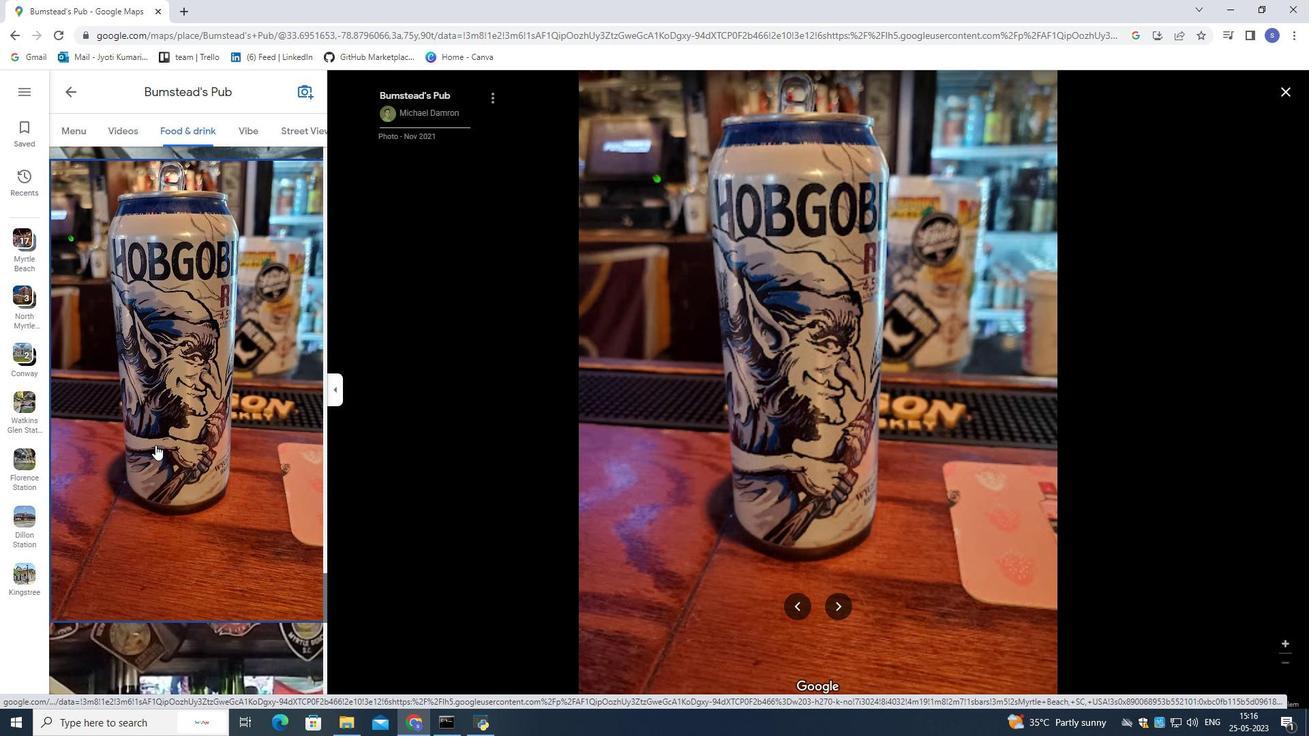 
Action: Mouse scrolled (155, 443) with delta (0, 0)
Screenshot: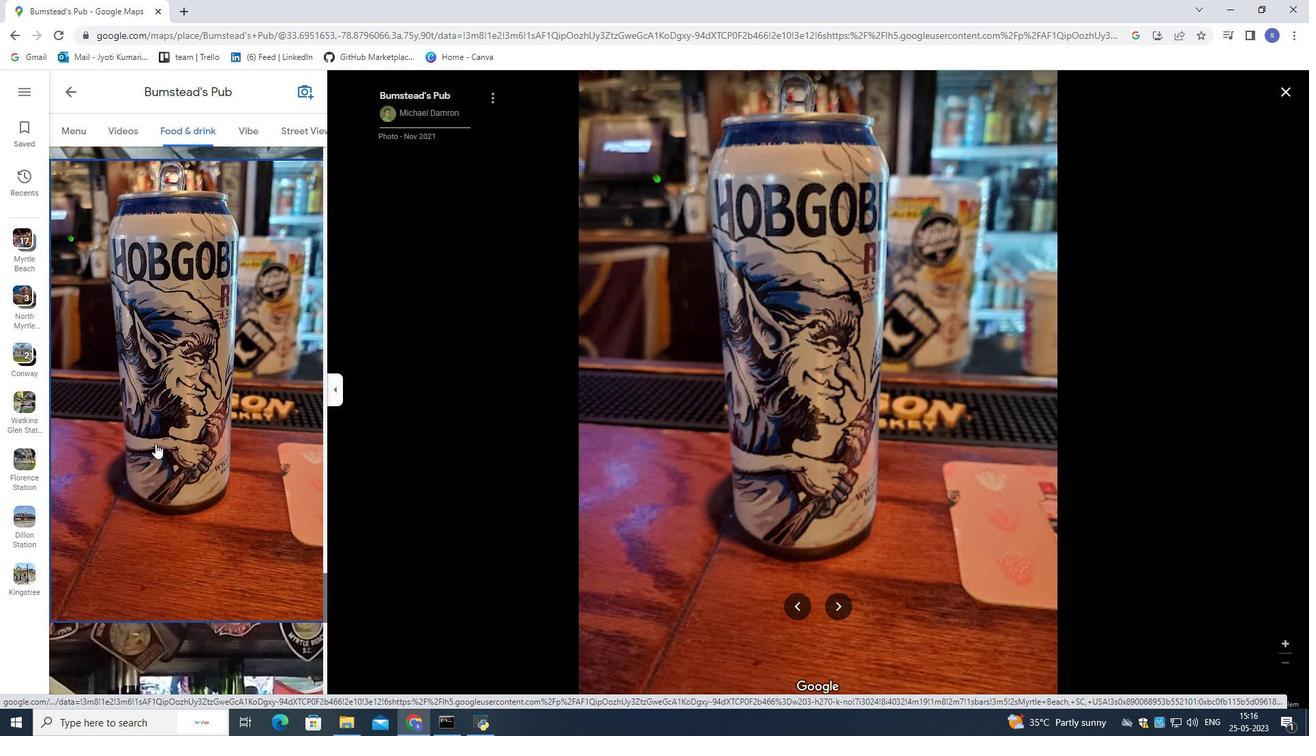 
Action: Mouse scrolled (155, 443) with delta (0, 0)
Screenshot: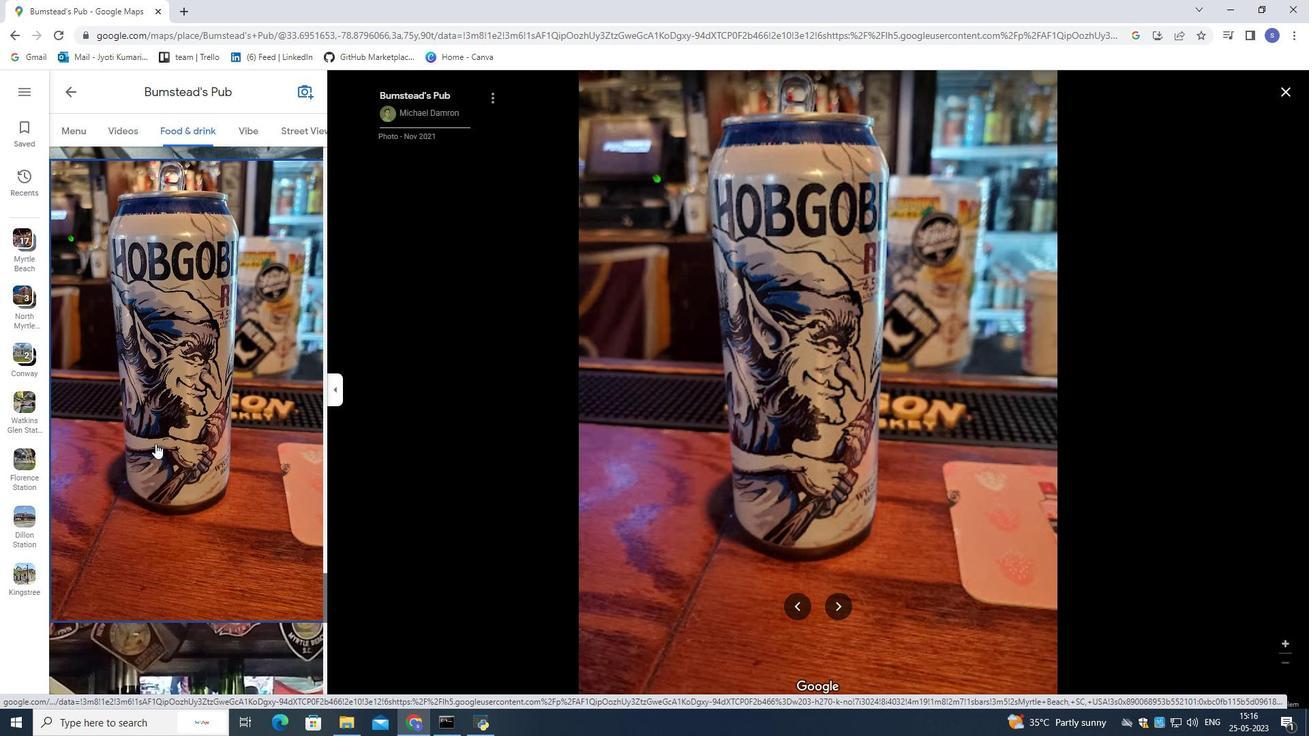 
Action: Mouse moved to (155, 443)
Screenshot: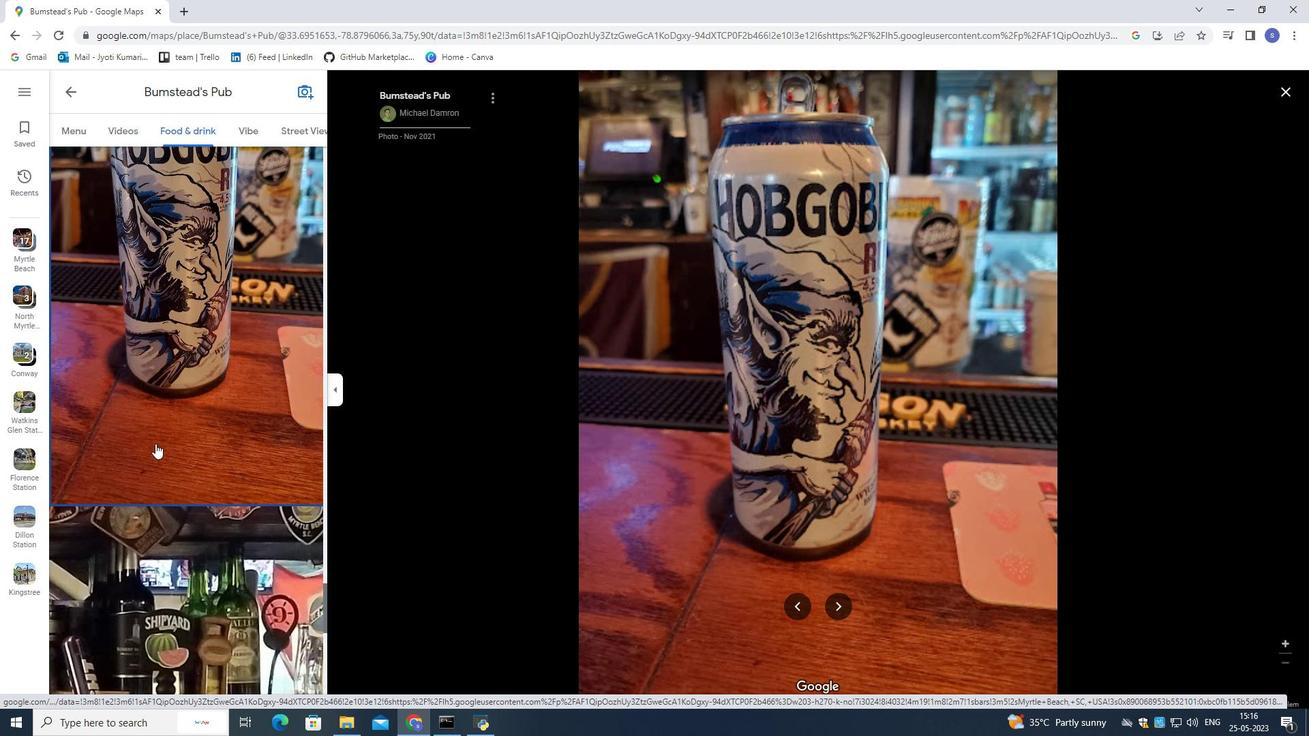 
Action: Mouse scrolled (155, 443) with delta (0, 0)
Screenshot: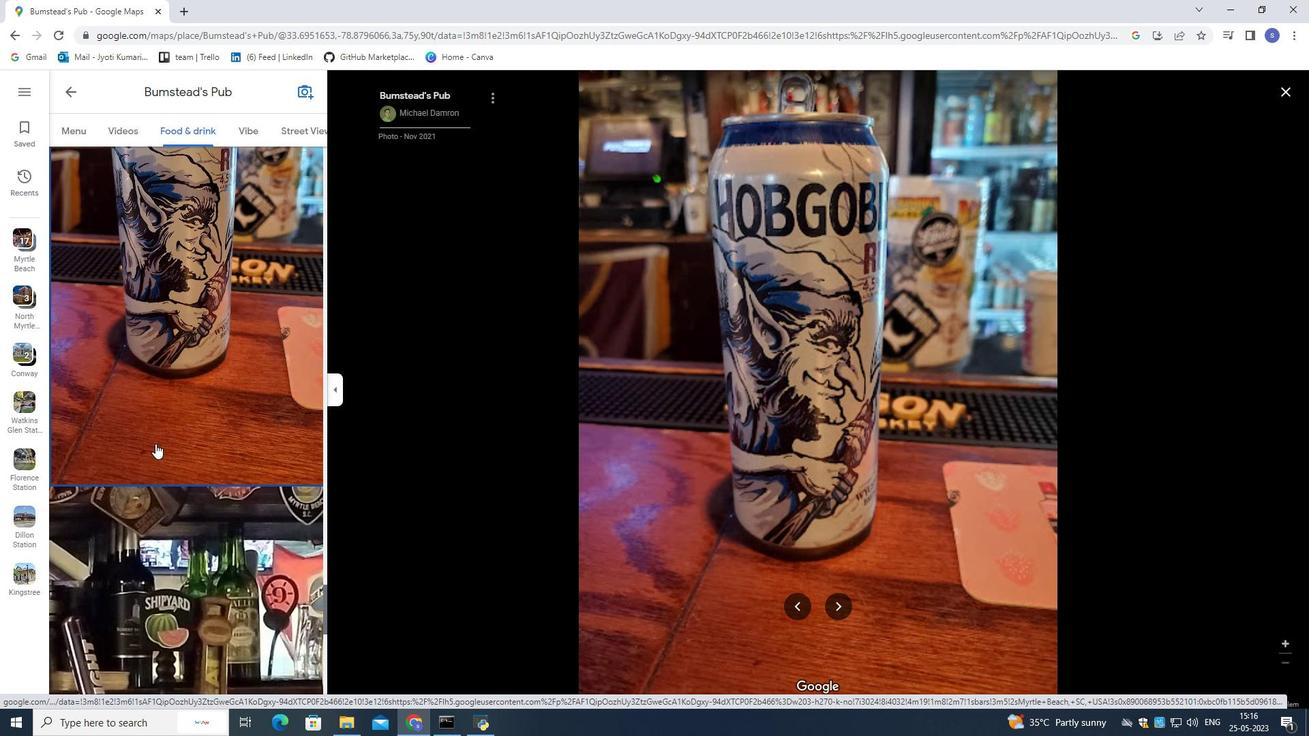 
Action: Mouse scrolled (155, 443) with delta (0, 0)
Screenshot: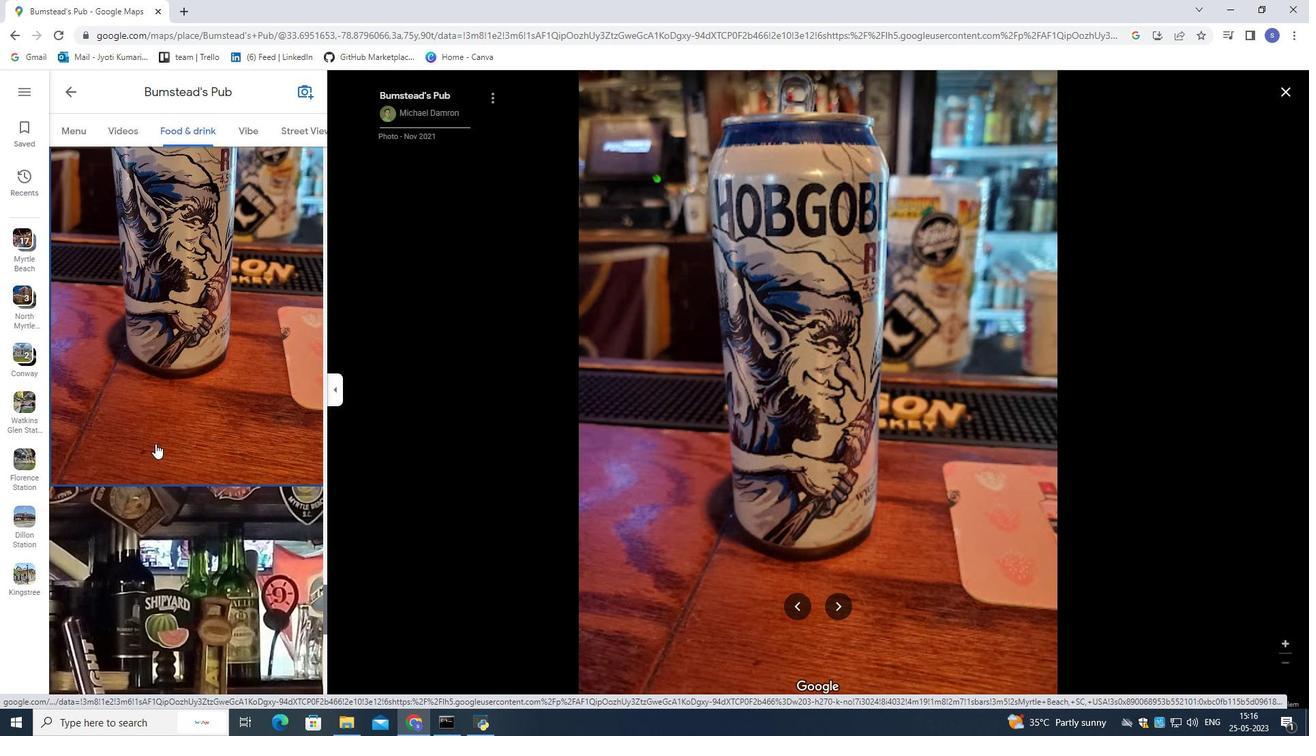 
Action: Mouse pressed left at (155, 443)
Screenshot: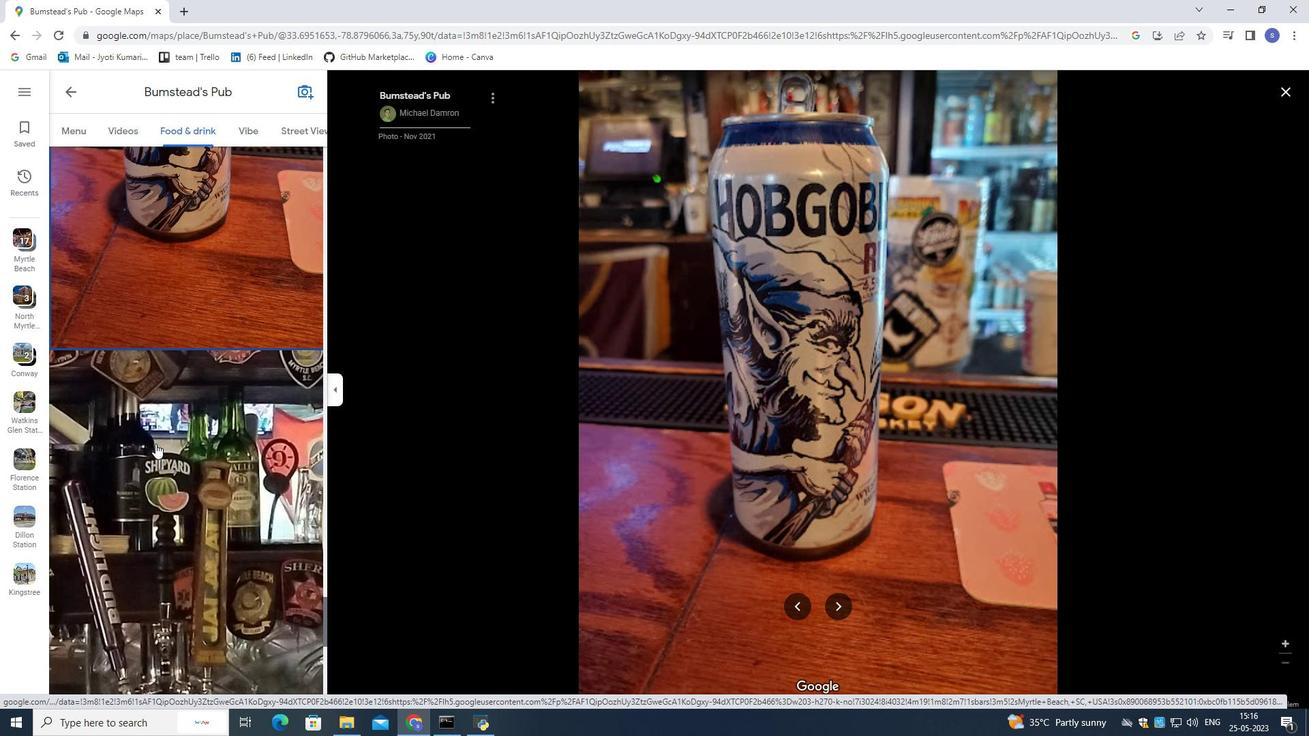 
Action: Mouse moved to (154, 439)
